 Task: Buy 4 Lock Cylinders from Ignition Parts section under best seller category for shipping address: Jovani Ramirez, 2765 Fieldcrest Road, New York, New York 10005, Cell Number 6318992398. Pay from credit card ending with 7965, CVV 549
Action: Mouse moved to (17, 98)
Screenshot: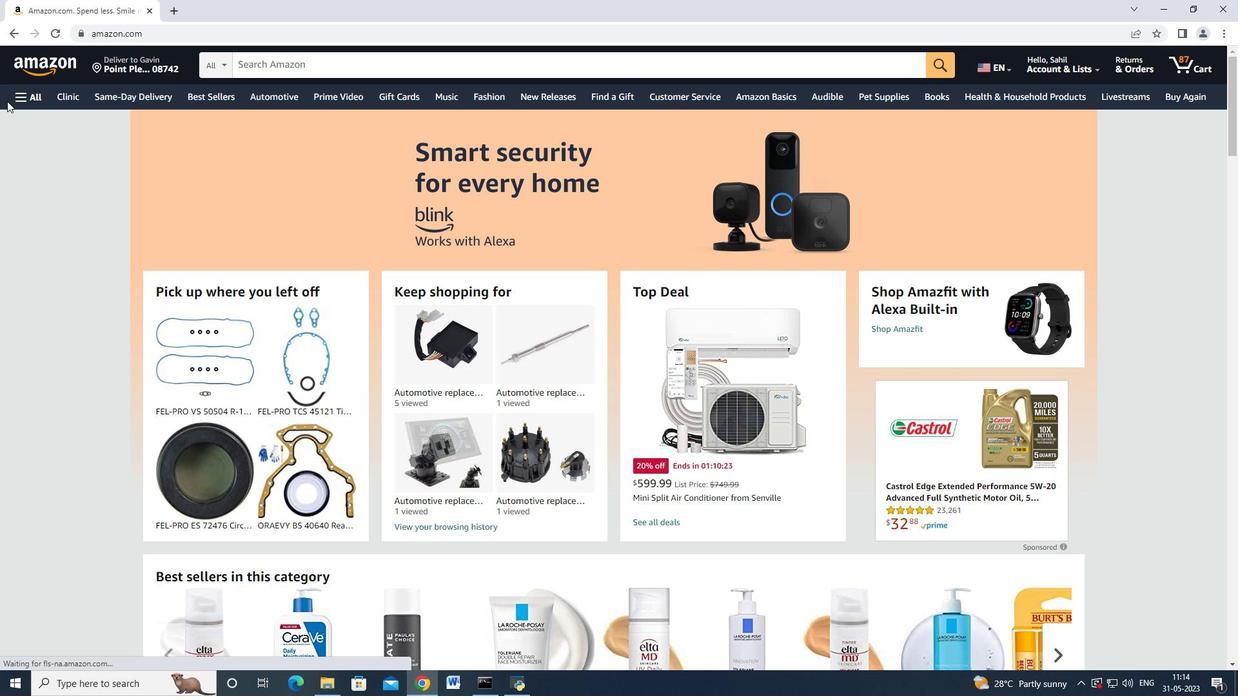 
Action: Mouse pressed left at (17, 98)
Screenshot: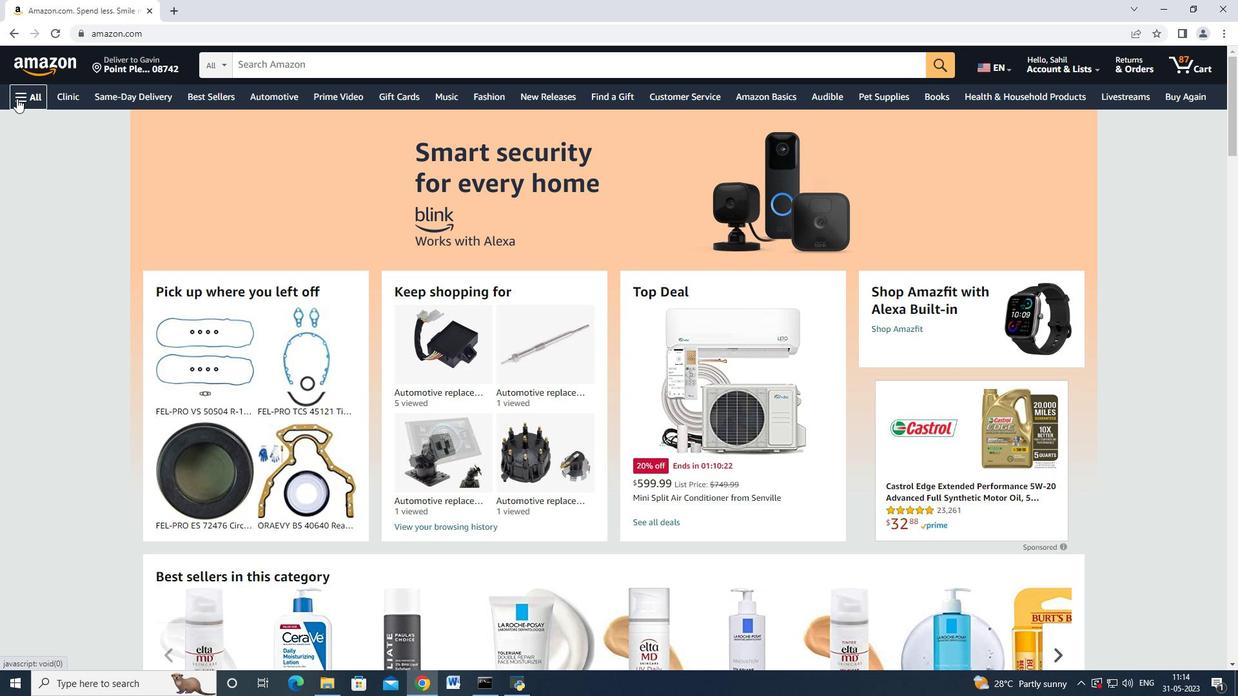 
Action: Mouse moved to (30, 174)
Screenshot: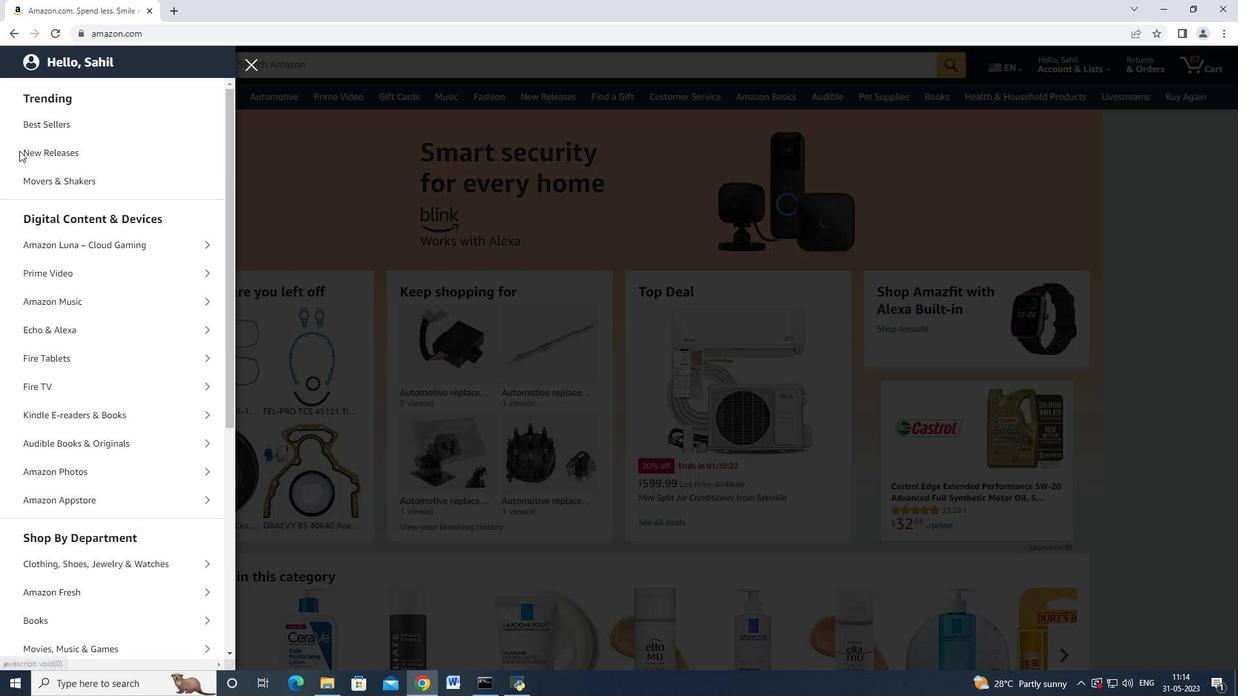 
Action: Mouse scrolled (30, 174) with delta (0, 0)
Screenshot: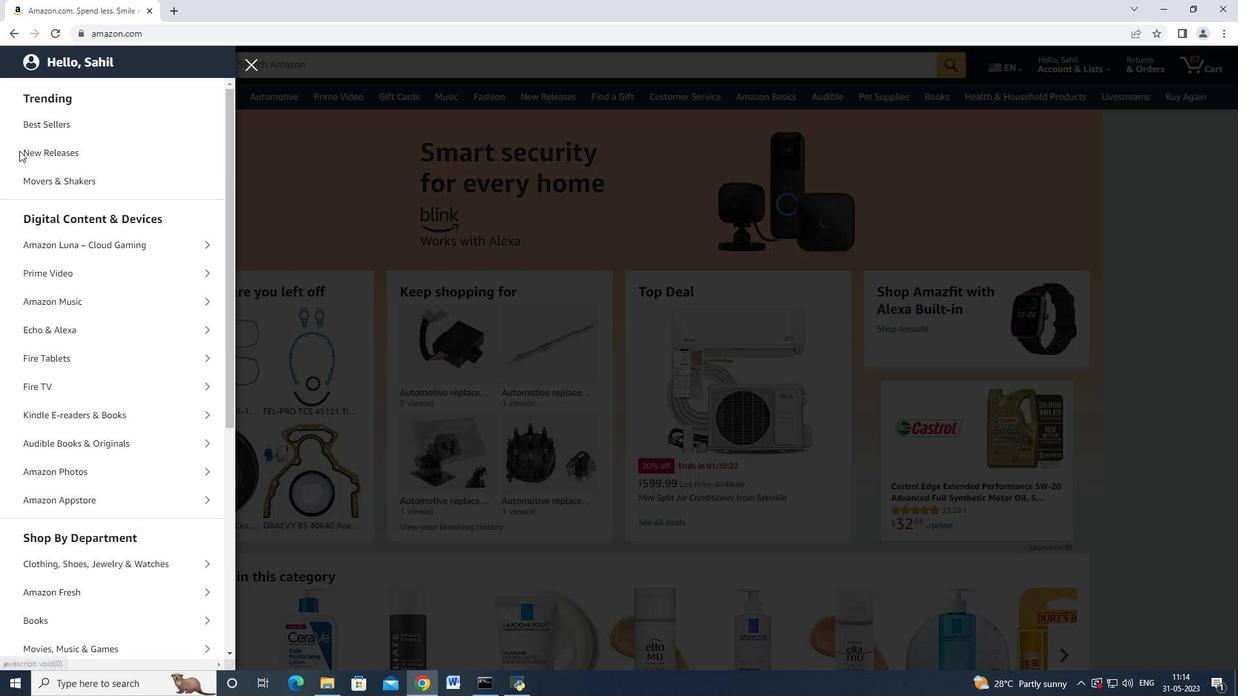 
Action: Mouse moved to (34, 183)
Screenshot: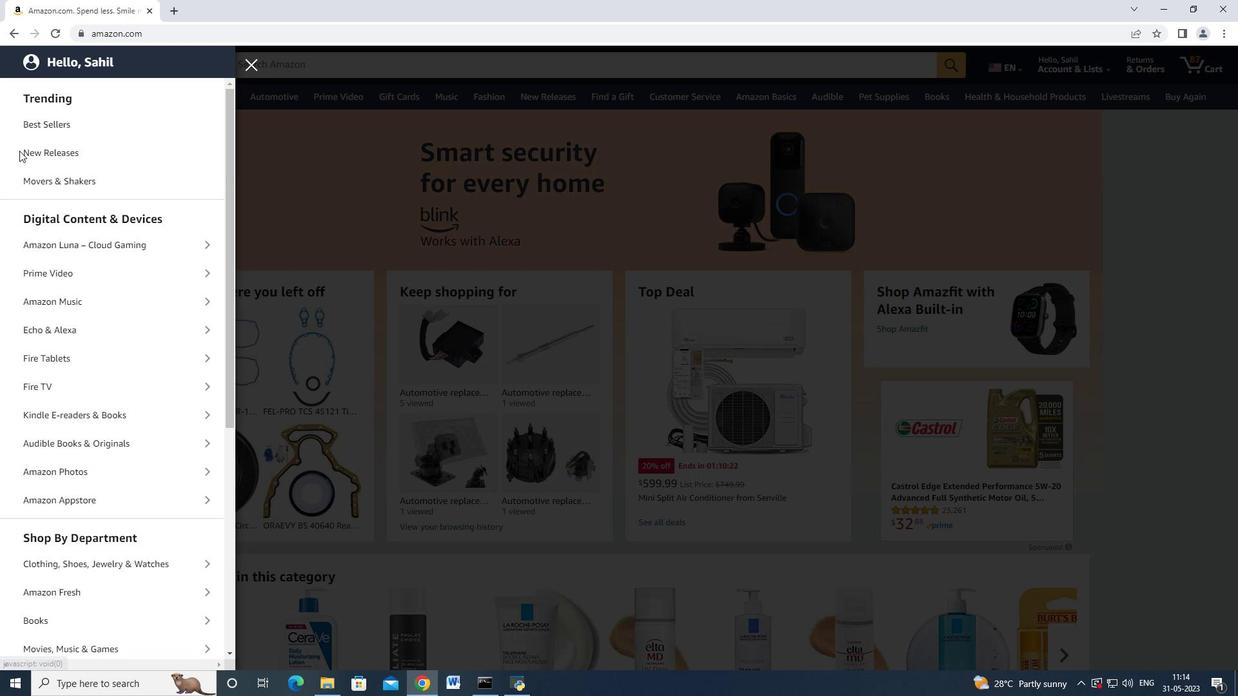 
Action: Mouse scrolled (34, 183) with delta (0, 0)
Screenshot: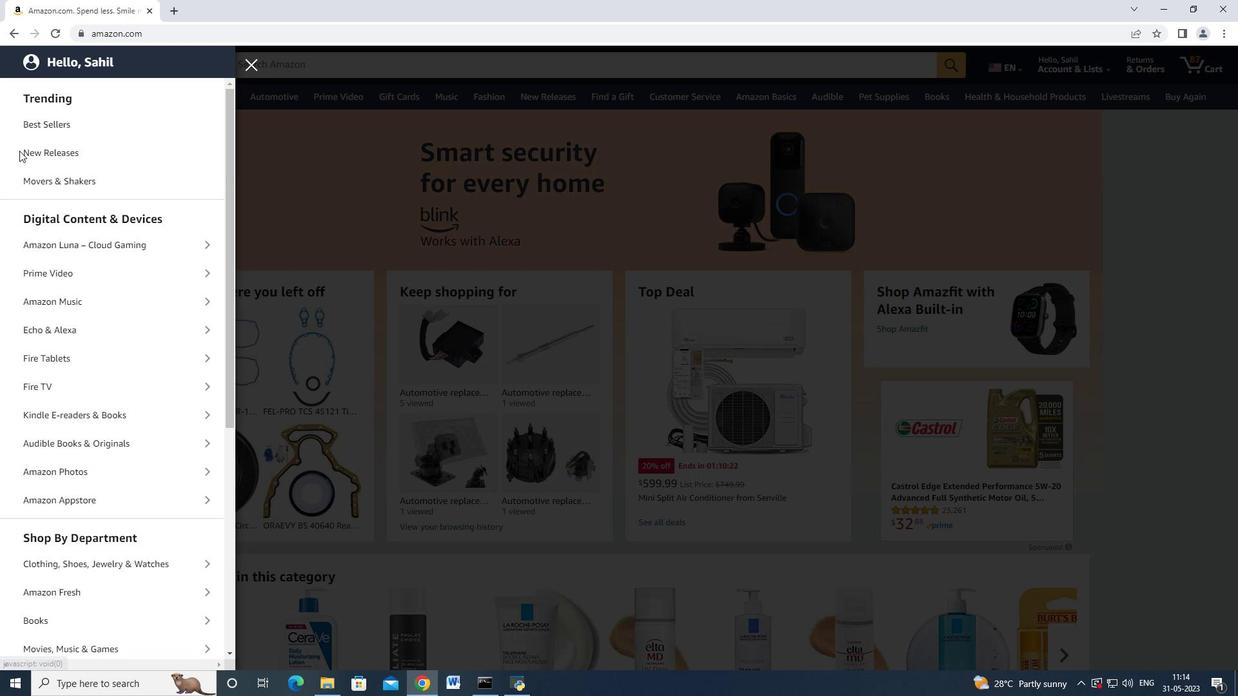 
Action: Mouse moved to (40, 185)
Screenshot: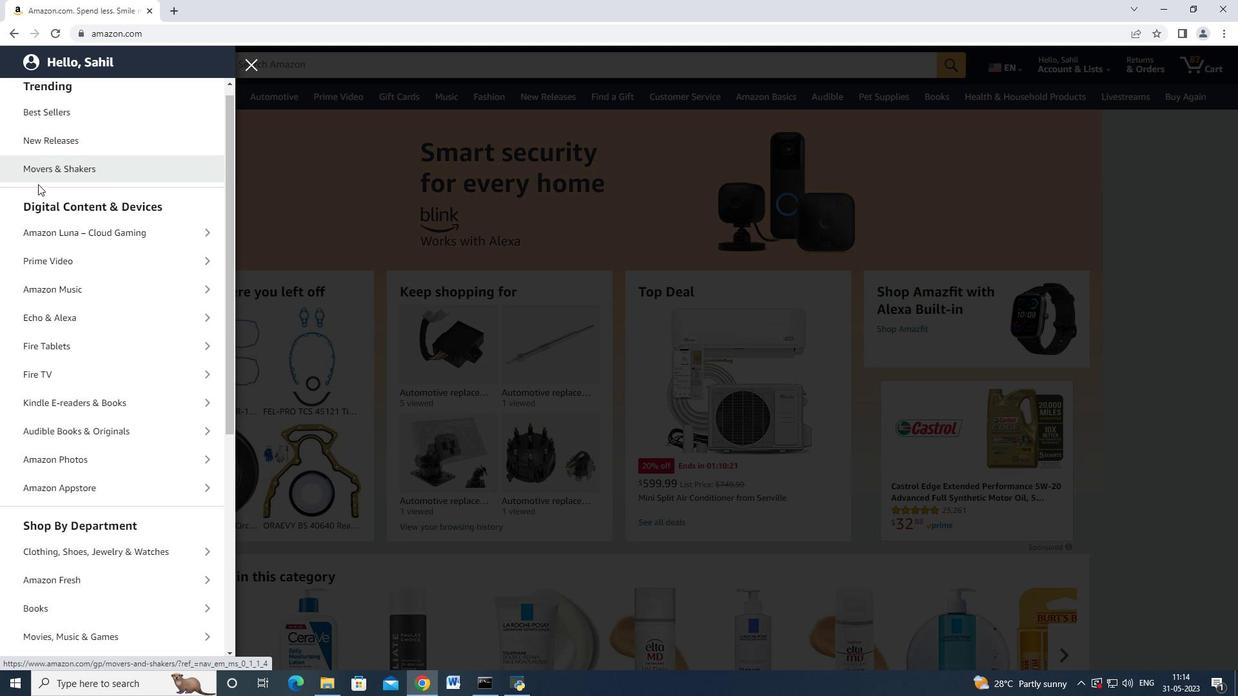 
Action: Mouse scrolled (40, 184) with delta (0, 0)
Screenshot: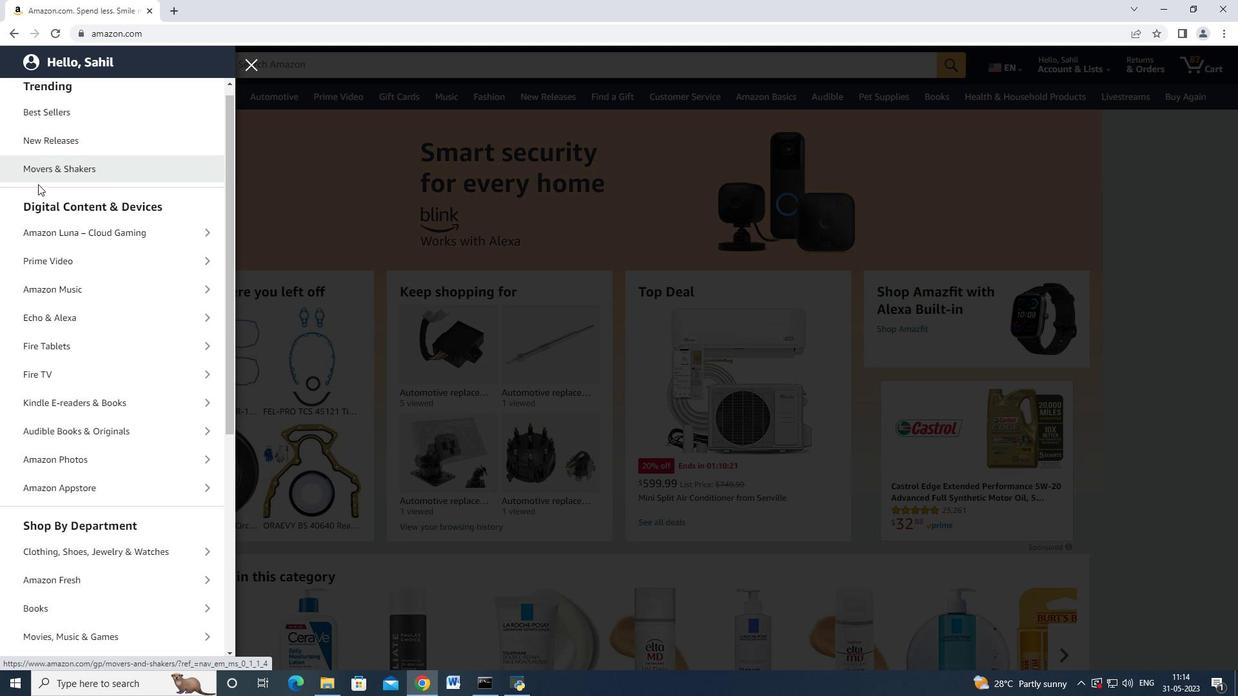 
Action: Mouse moved to (101, 356)
Screenshot: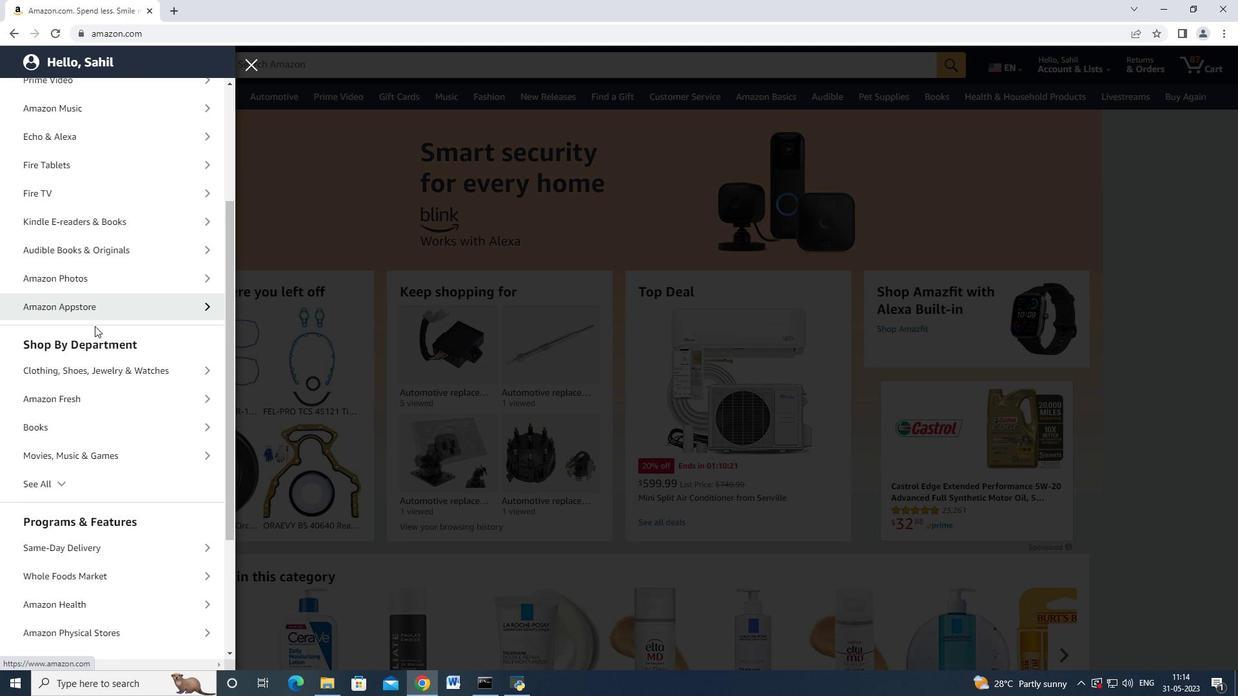 
Action: Mouse scrolled (101, 356) with delta (0, 0)
Screenshot: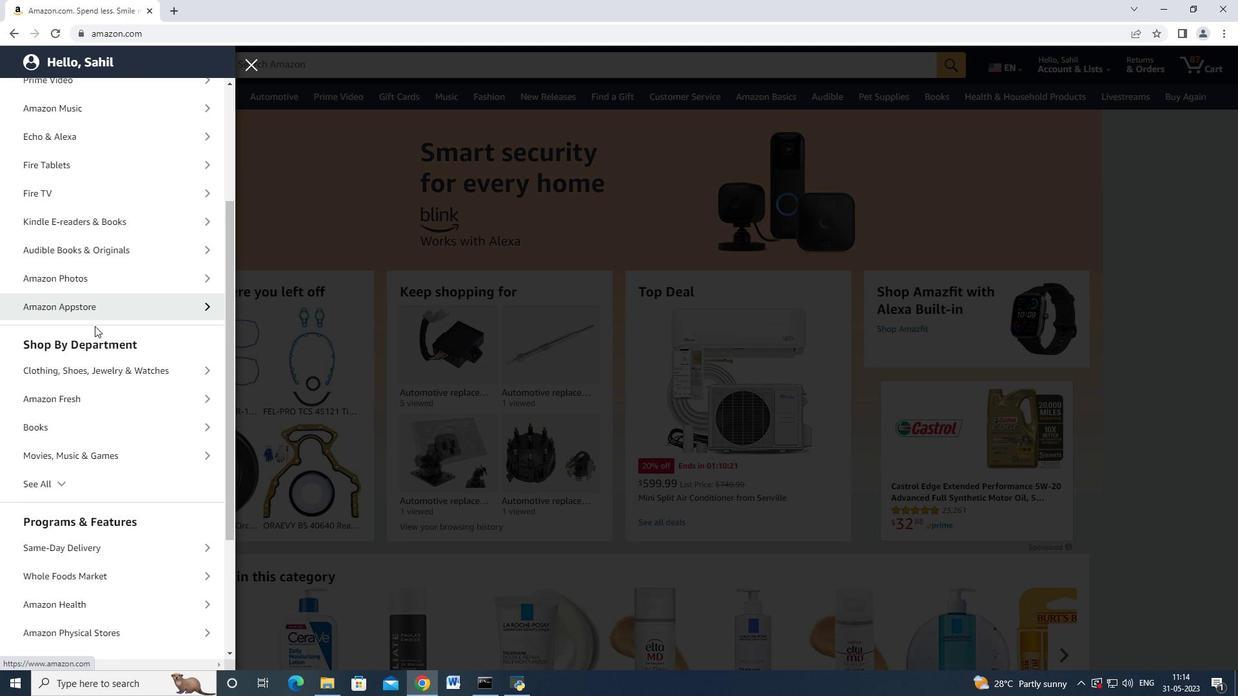
Action: Mouse moved to (101, 356)
Screenshot: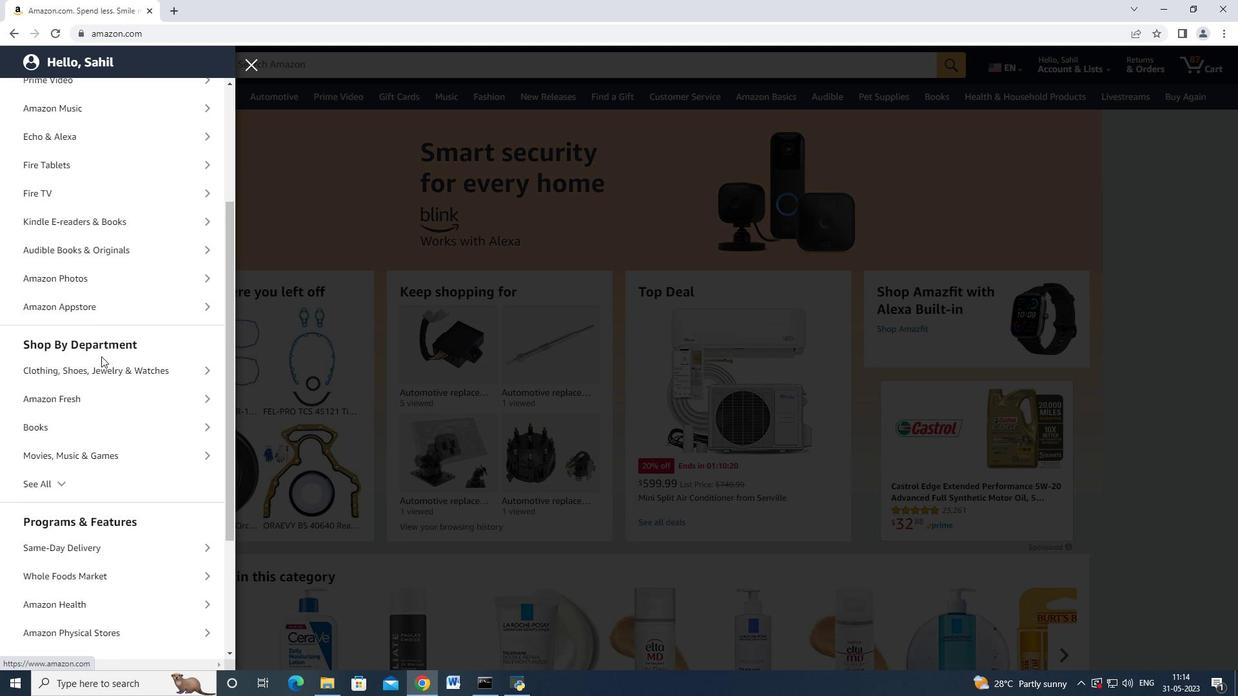 
Action: Mouse scrolled (101, 356) with delta (0, 0)
Screenshot: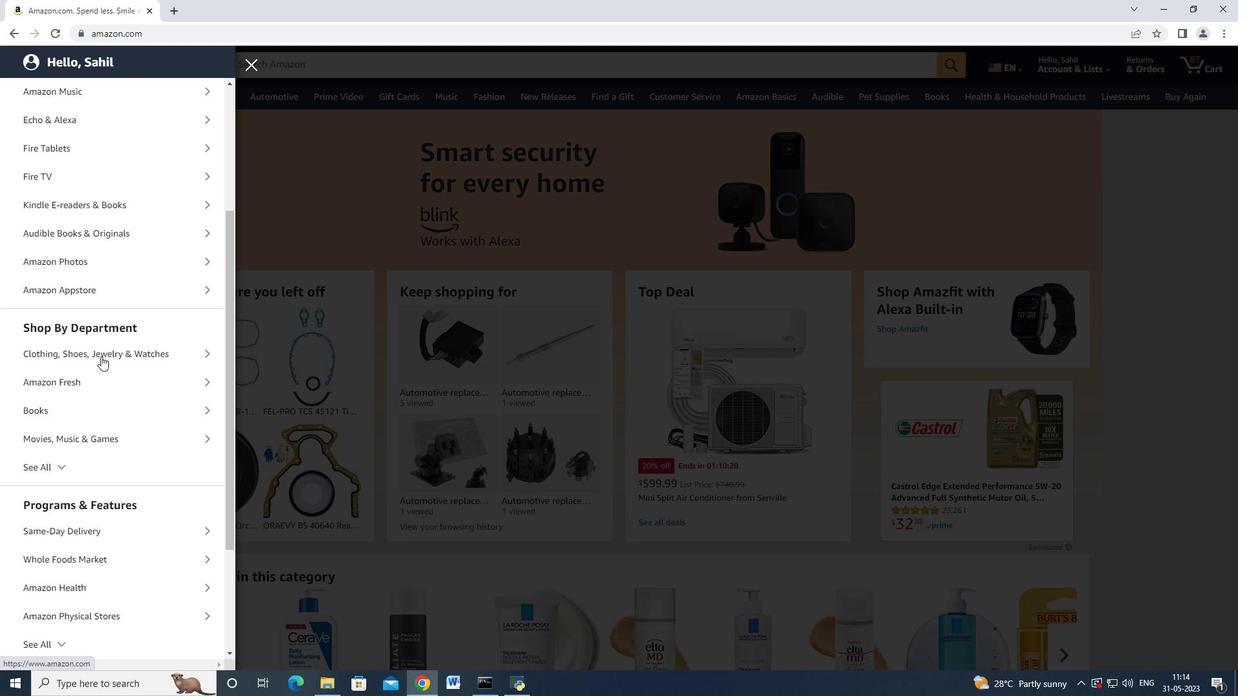 
Action: Mouse moved to (56, 349)
Screenshot: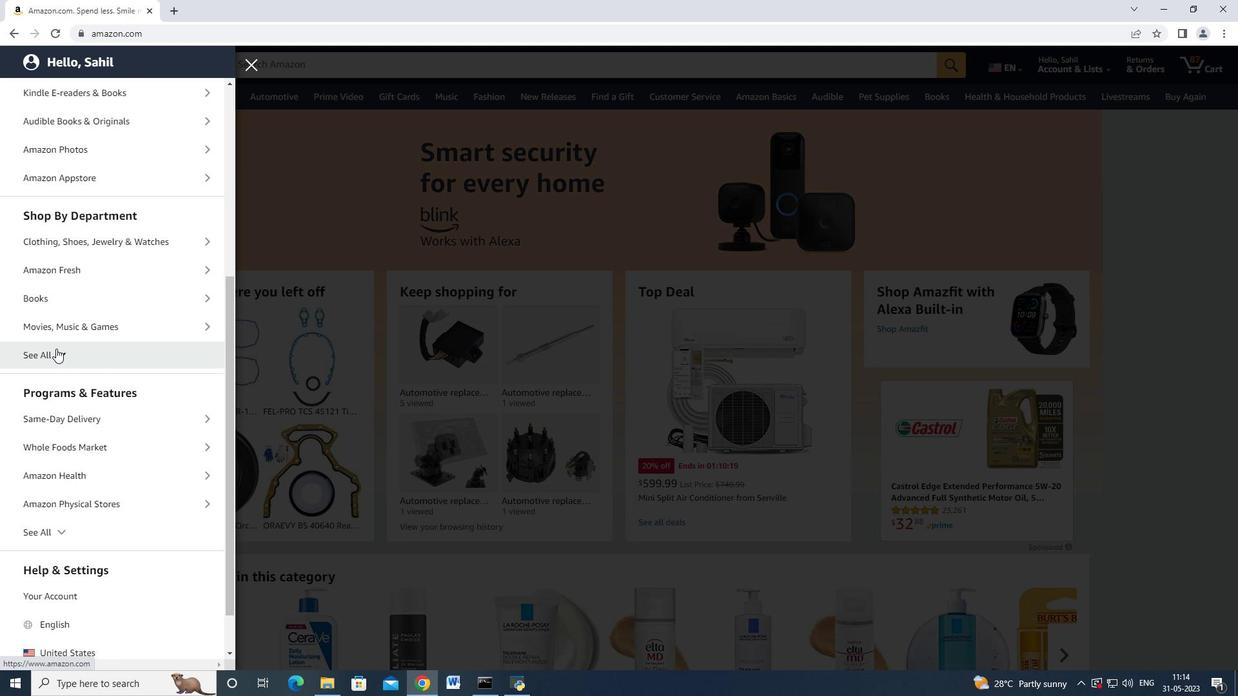 
Action: Mouse pressed left at (56, 349)
Screenshot: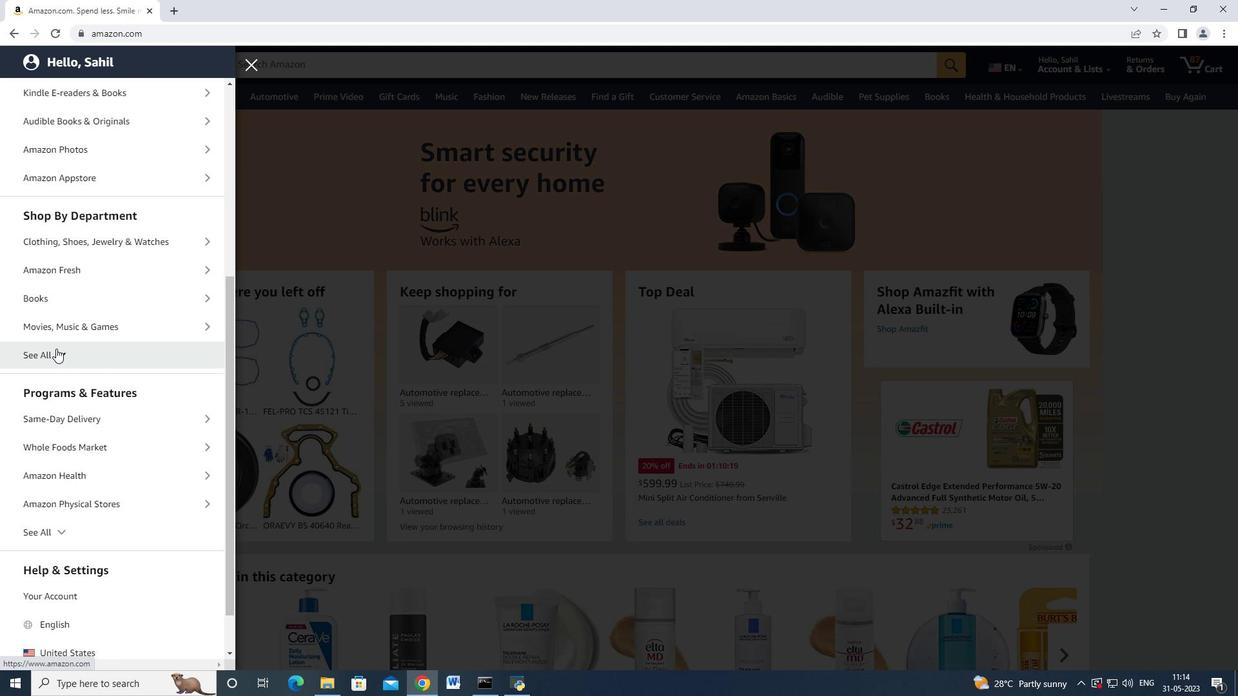 
Action: Mouse moved to (74, 351)
Screenshot: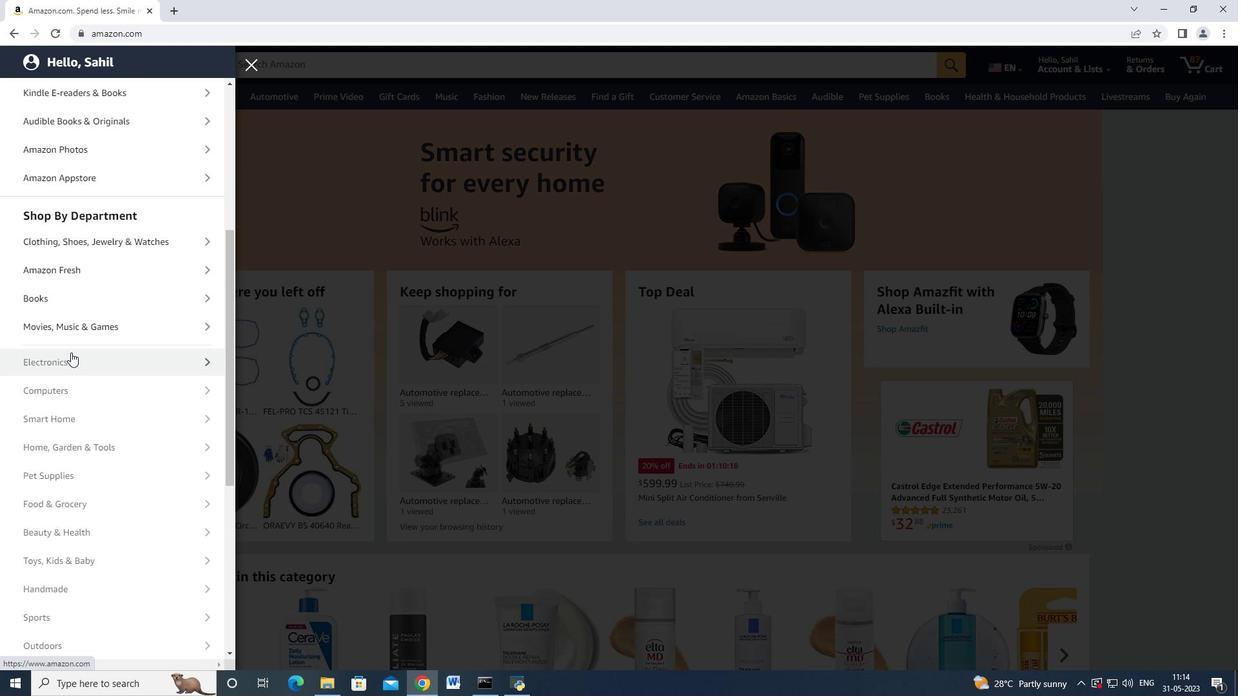 
Action: Mouse scrolled (74, 350) with delta (0, 0)
Screenshot: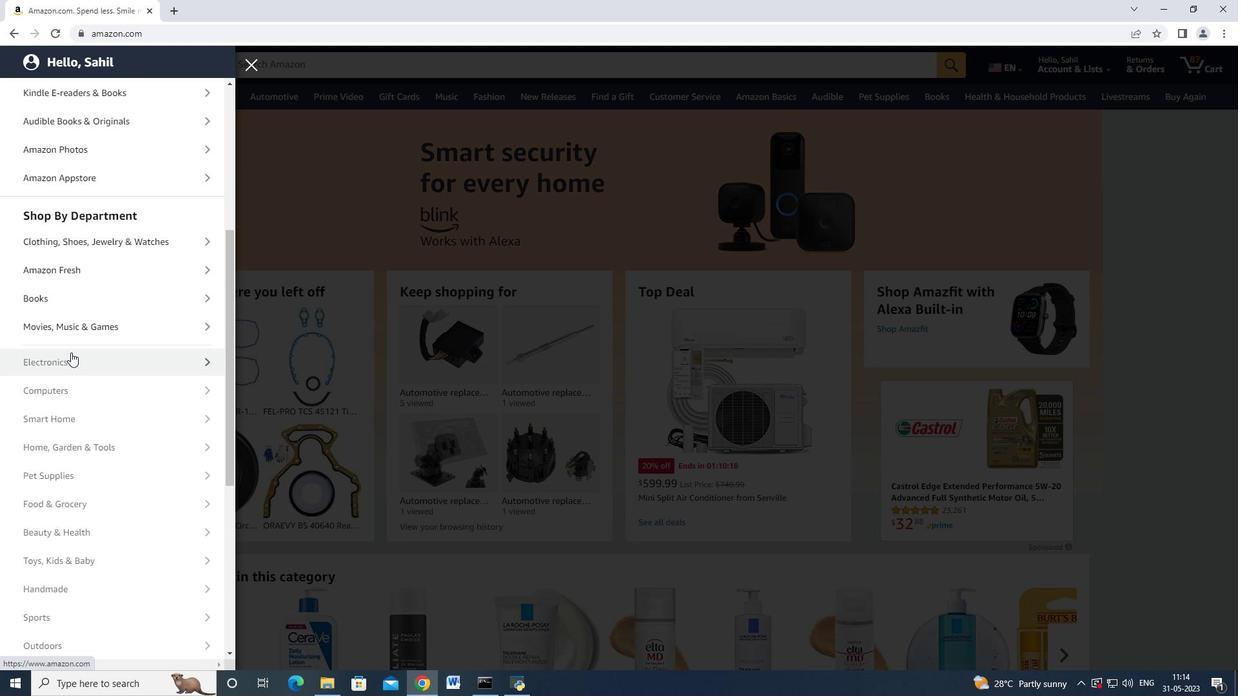 
Action: Mouse scrolled (74, 350) with delta (0, 0)
Screenshot: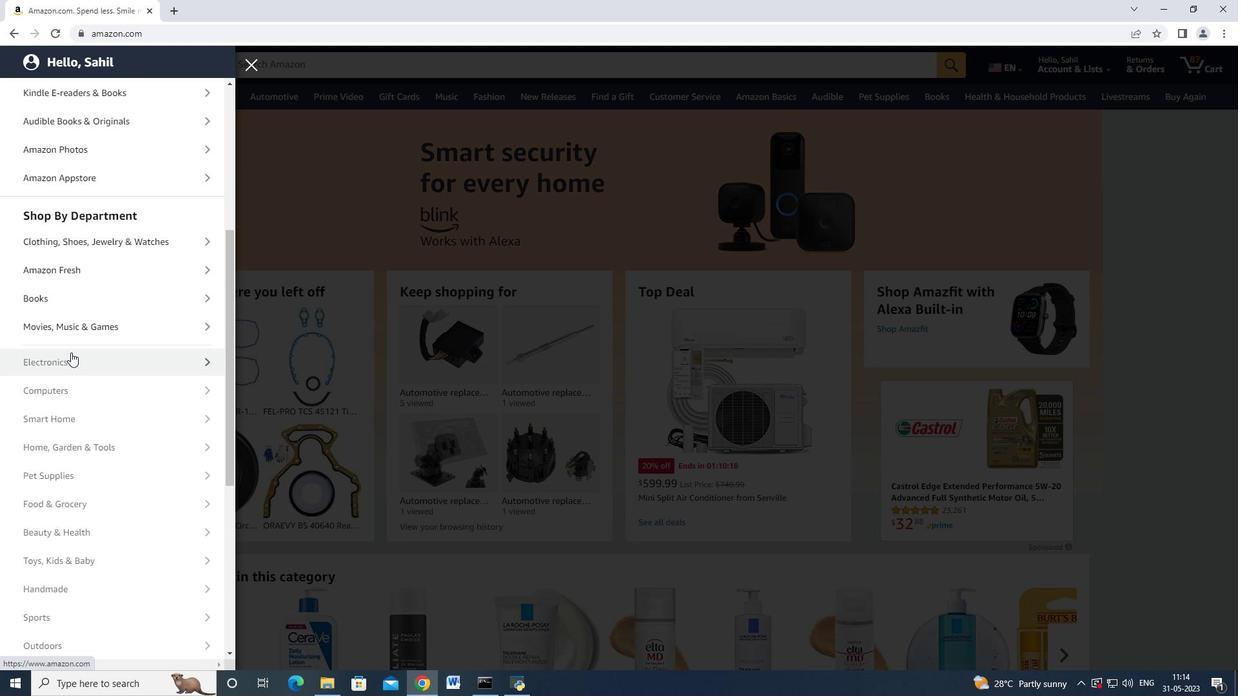 
Action: Mouse scrolled (74, 350) with delta (0, 0)
Screenshot: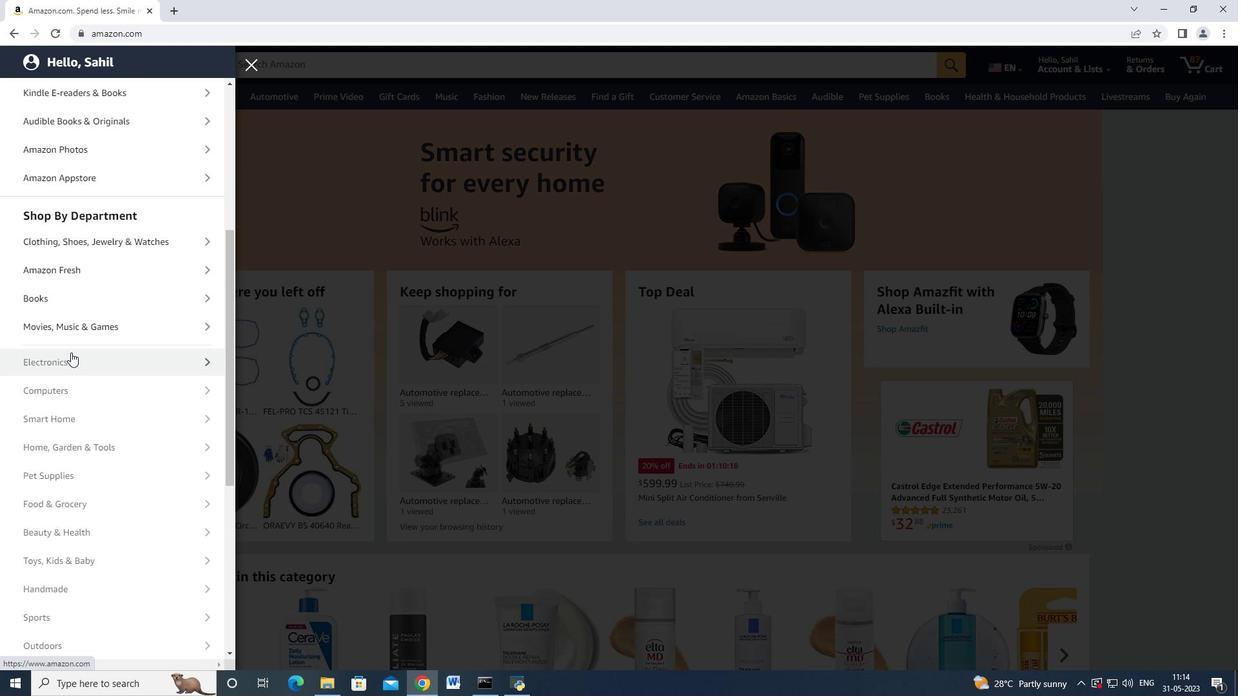 
Action: Mouse moved to (74, 351)
Screenshot: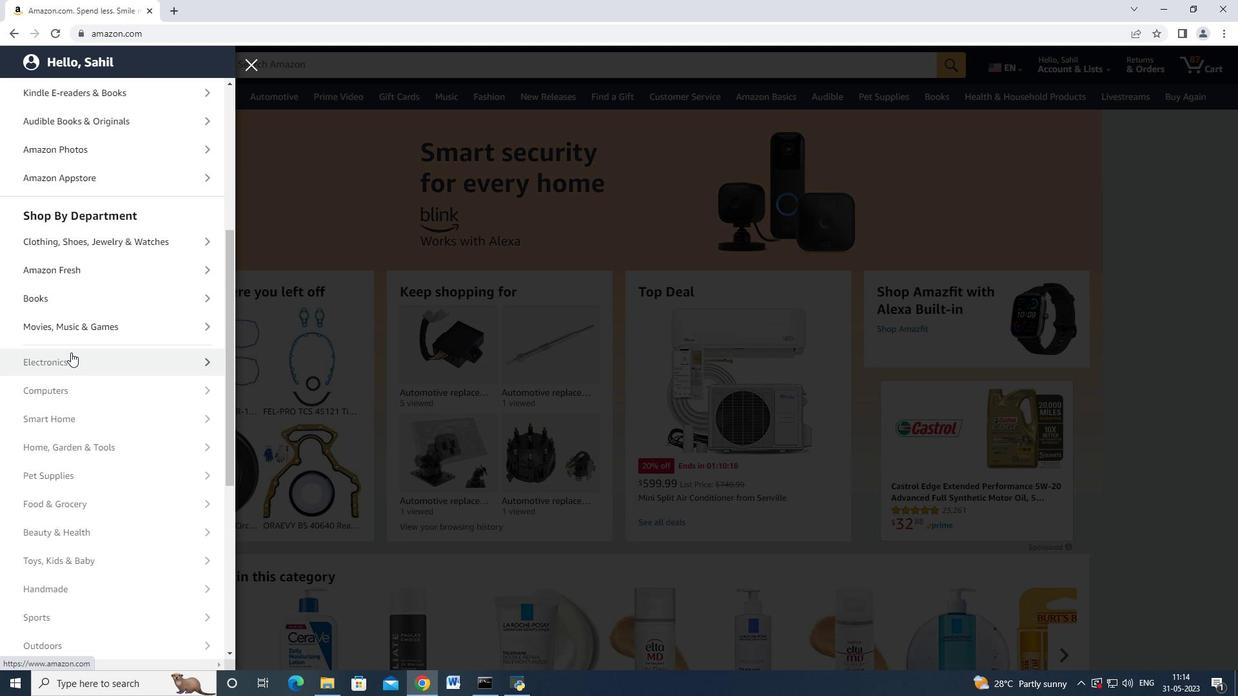 
Action: Mouse scrolled (74, 350) with delta (0, 0)
Screenshot: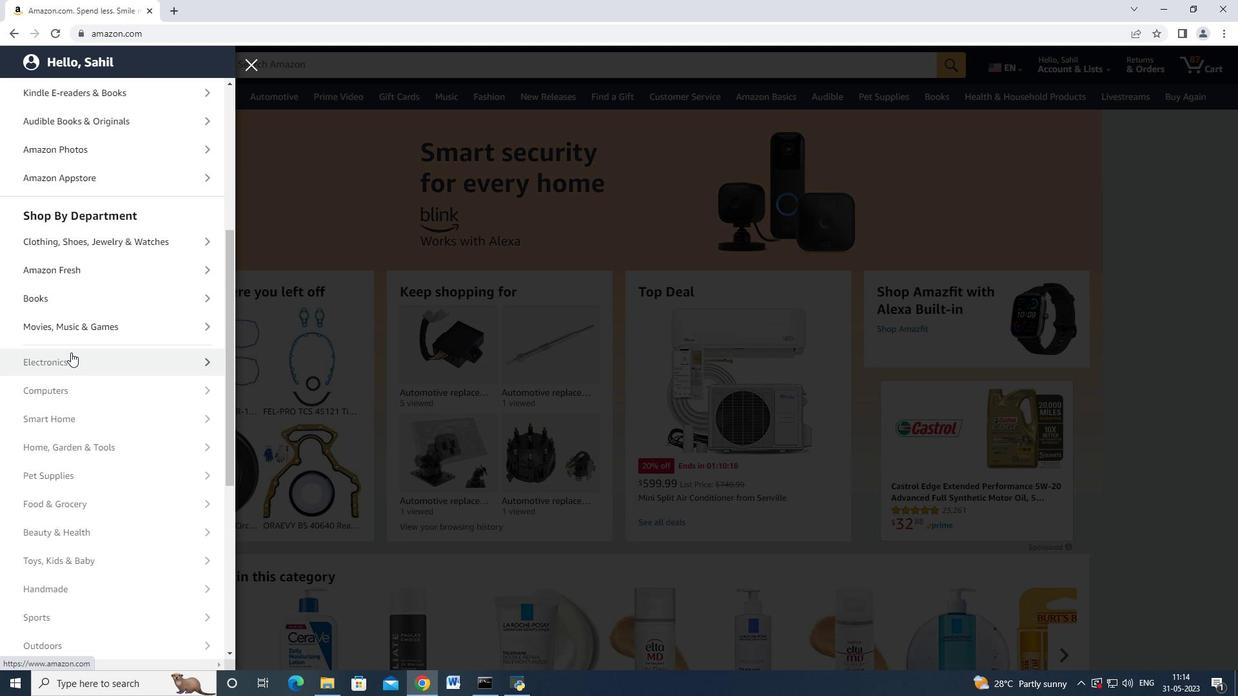 
Action: Mouse moved to (74, 351)
Screenshot: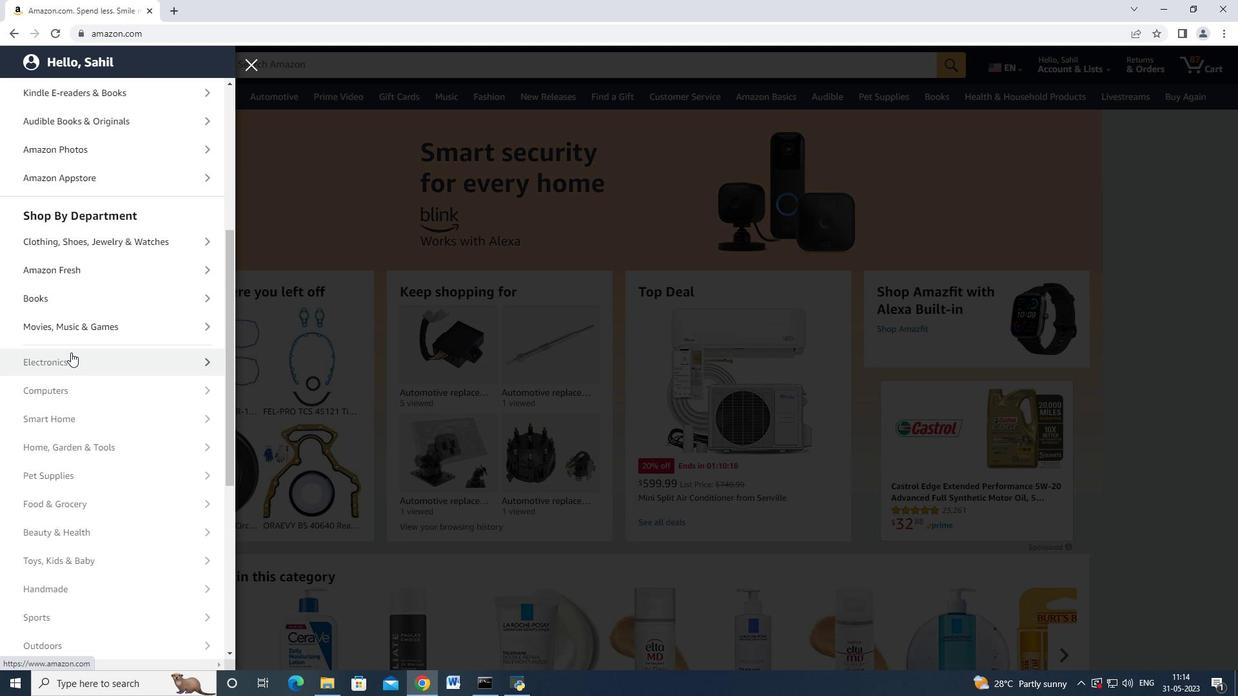 
Action: Mouse scrolled (74, 350) with delta (0, 0)
Screenshot: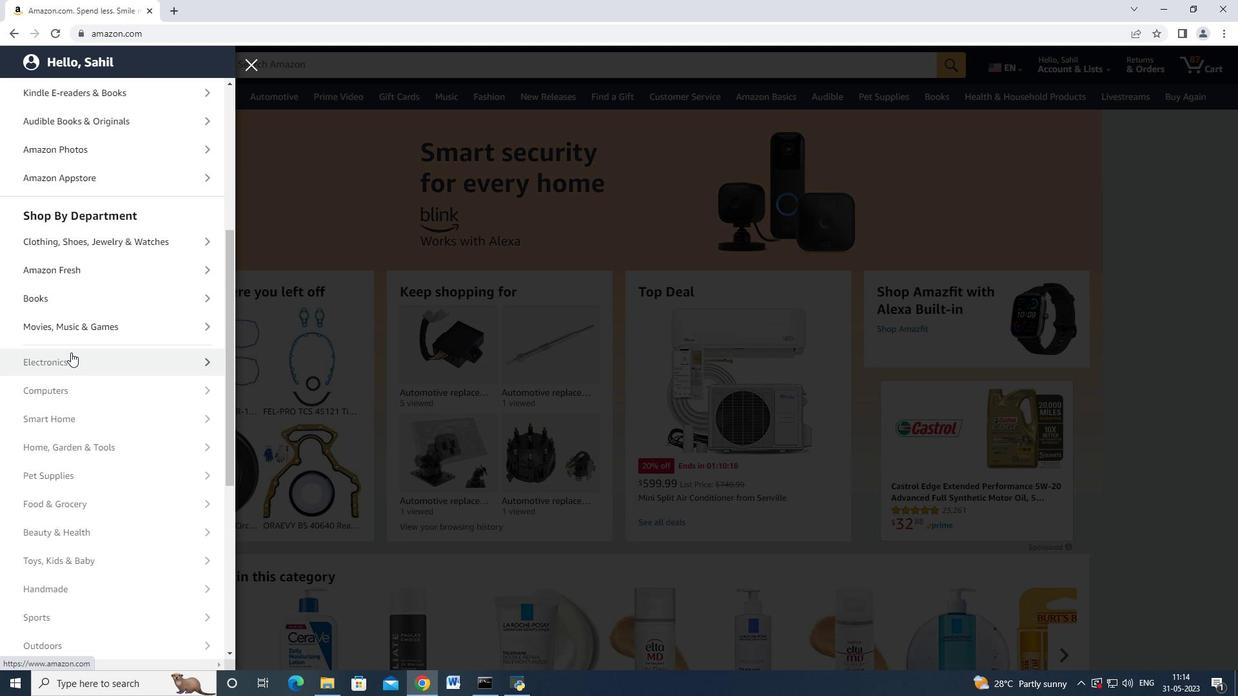 
Action: Mouse scrolled (74, 350) with delta (0, 0)
Screenshot: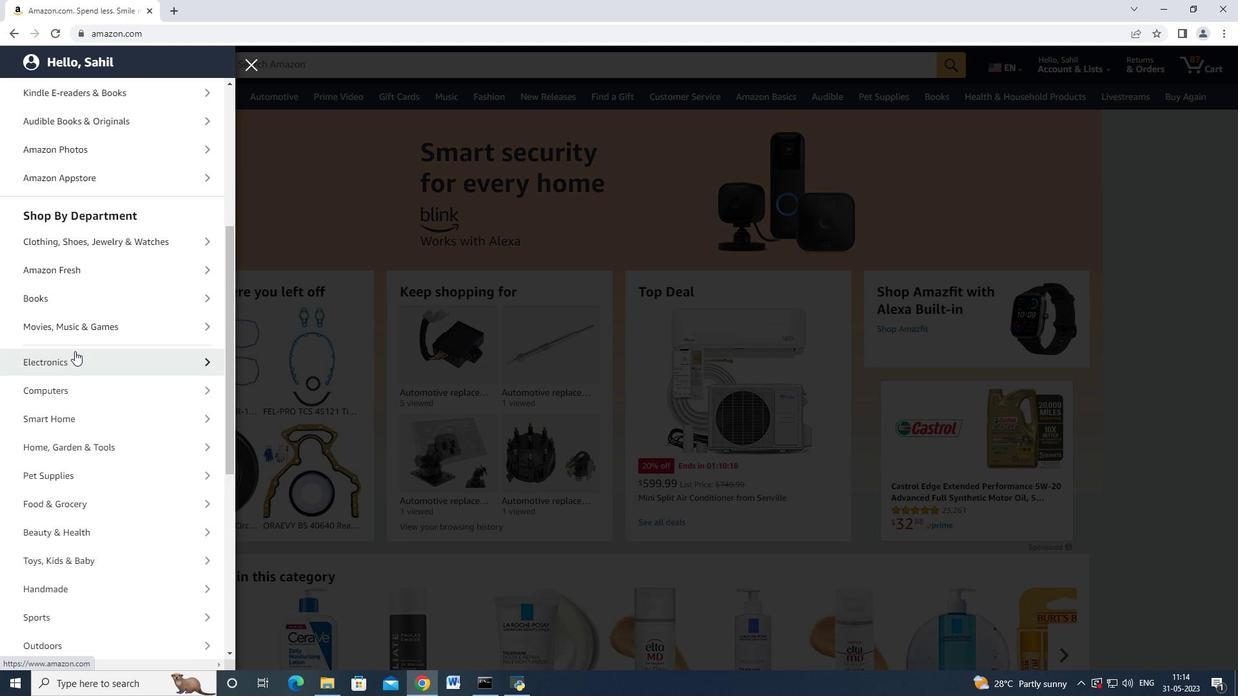 
Action: Mouse moved to (98, 281)
Screenshot: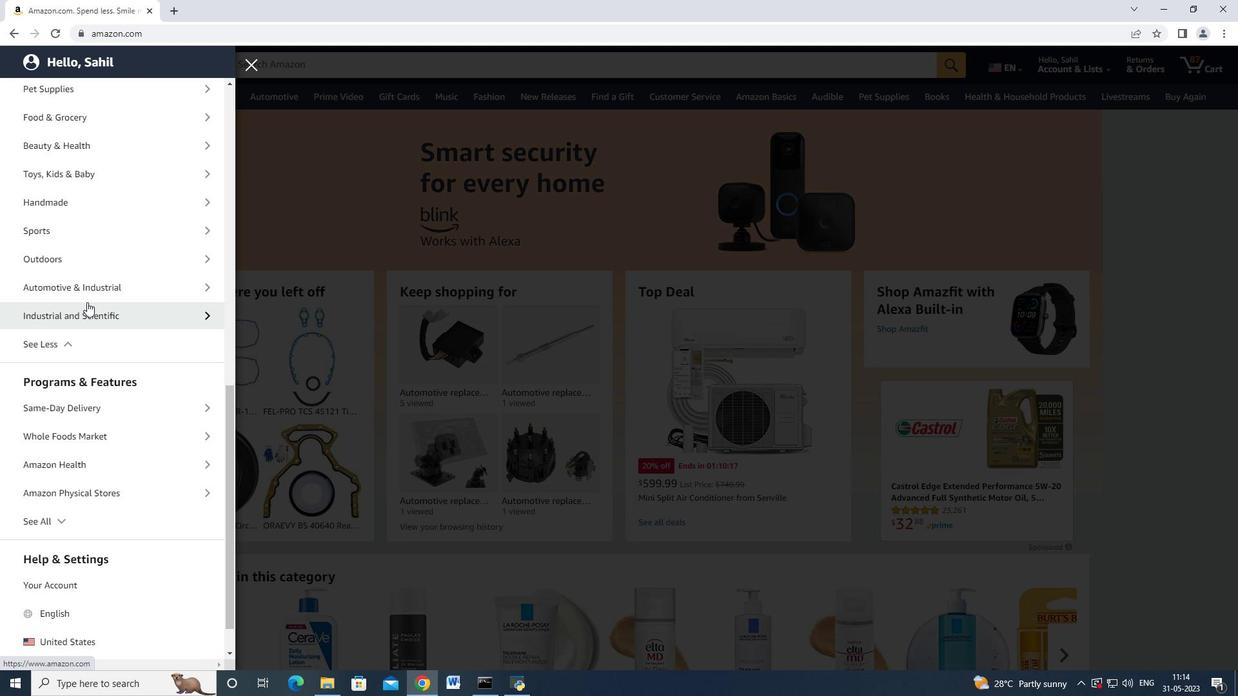 
Action: Mouse pressed left at (98, 281)
Screenshot: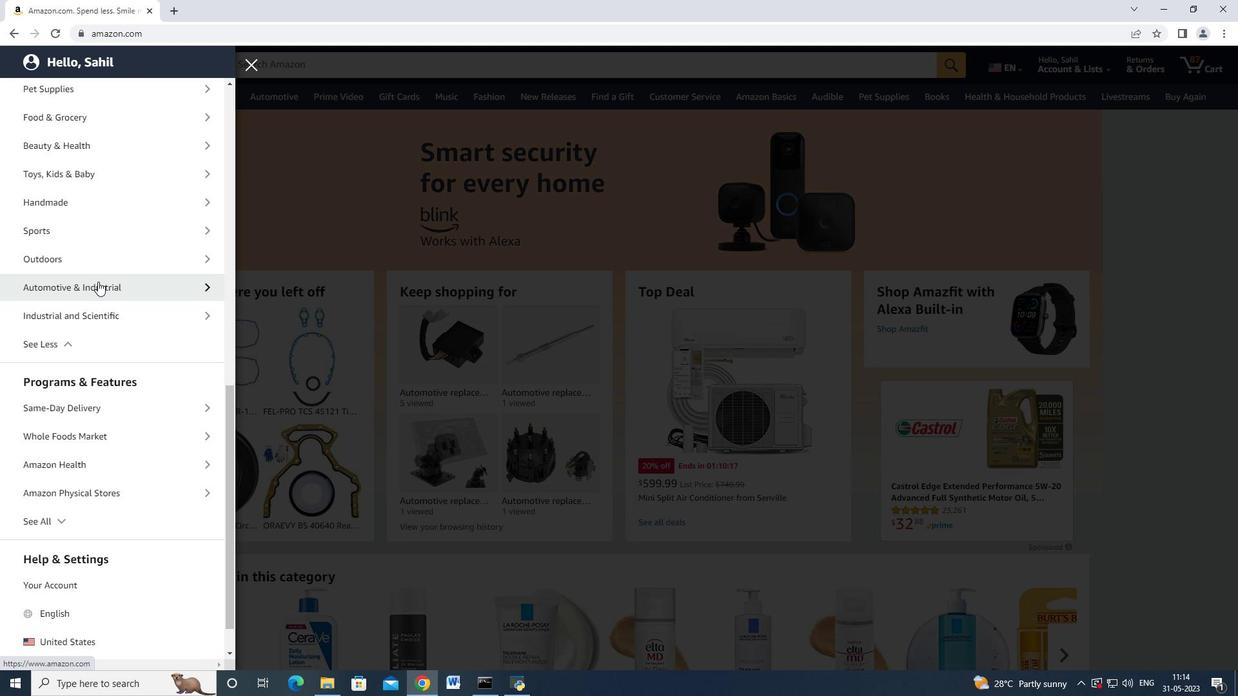 
Action: Mouse moved to (99, 163)
Screenshot: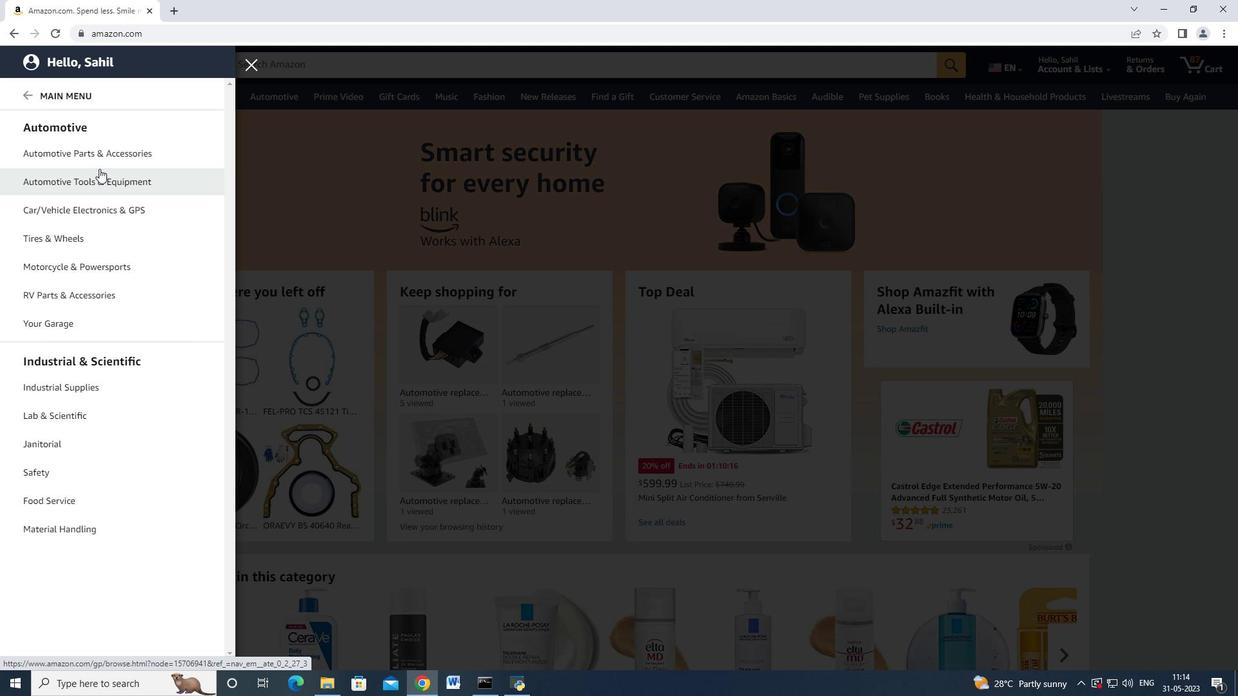 
Action: Mouse pressed left at (99, 163)
Screenshot: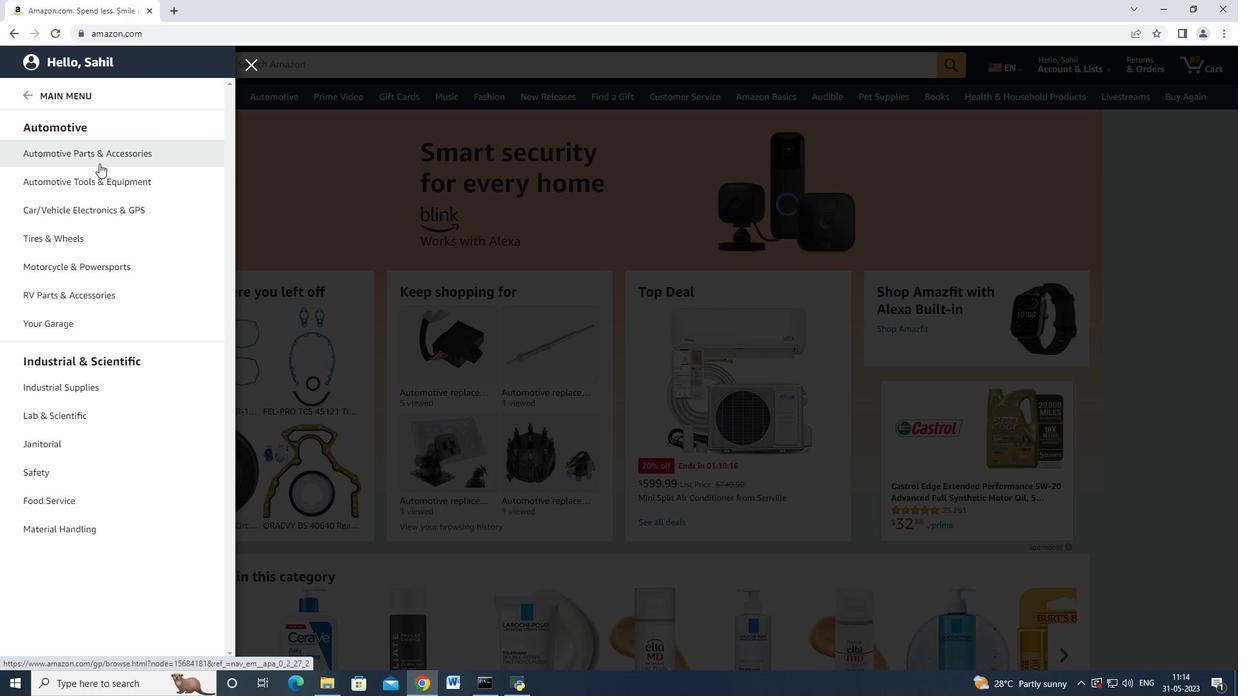 
Action: Mouse moved to (208, 120)
Screenshot: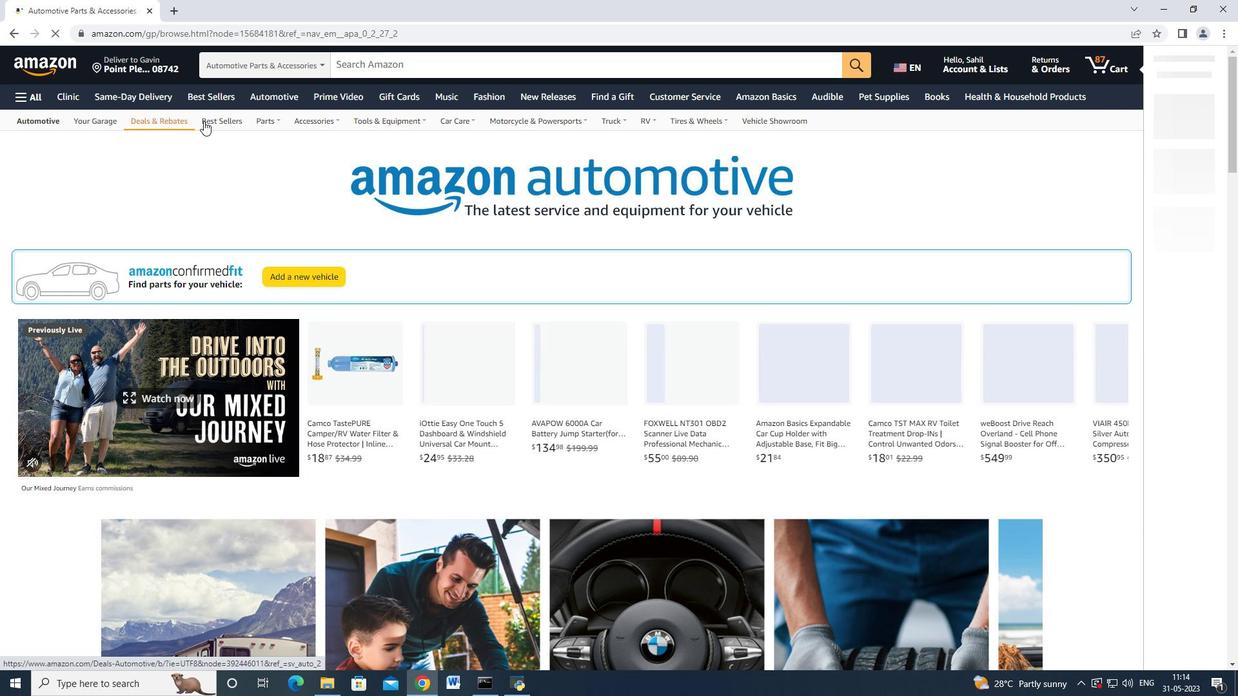
Action: Mouse pressed left at (208, 120)
Screenshot: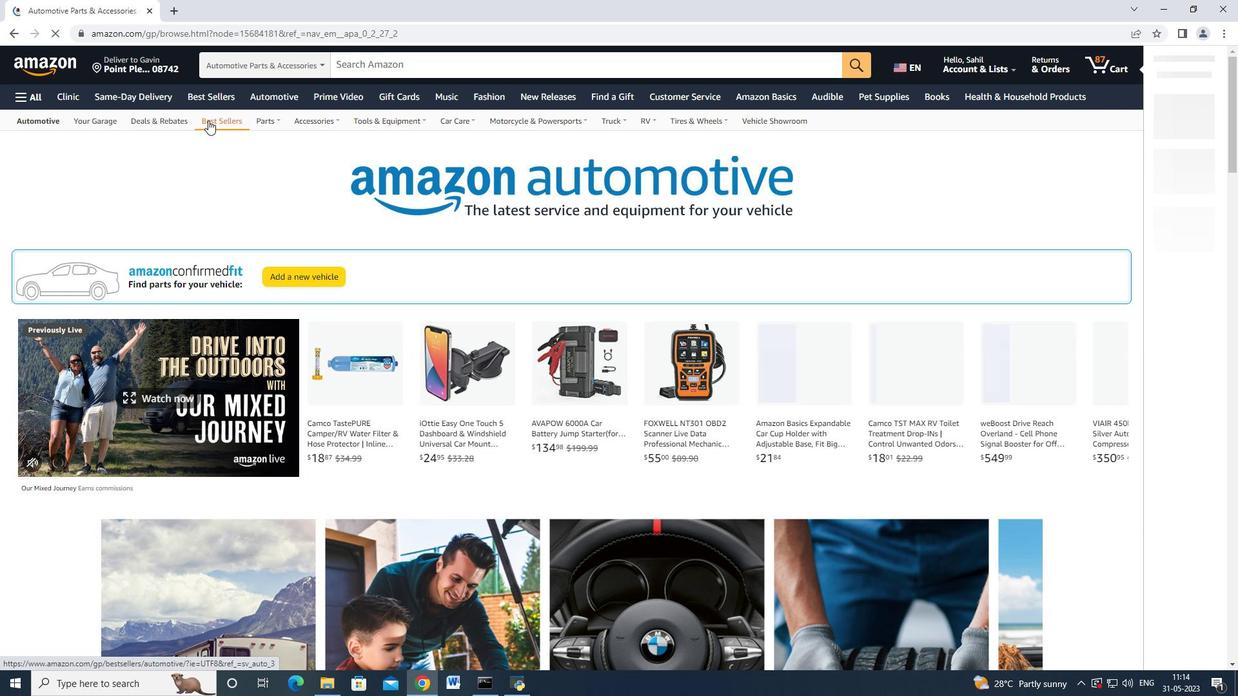 
Action: Mouse moved to (101, 215)
Screenshot: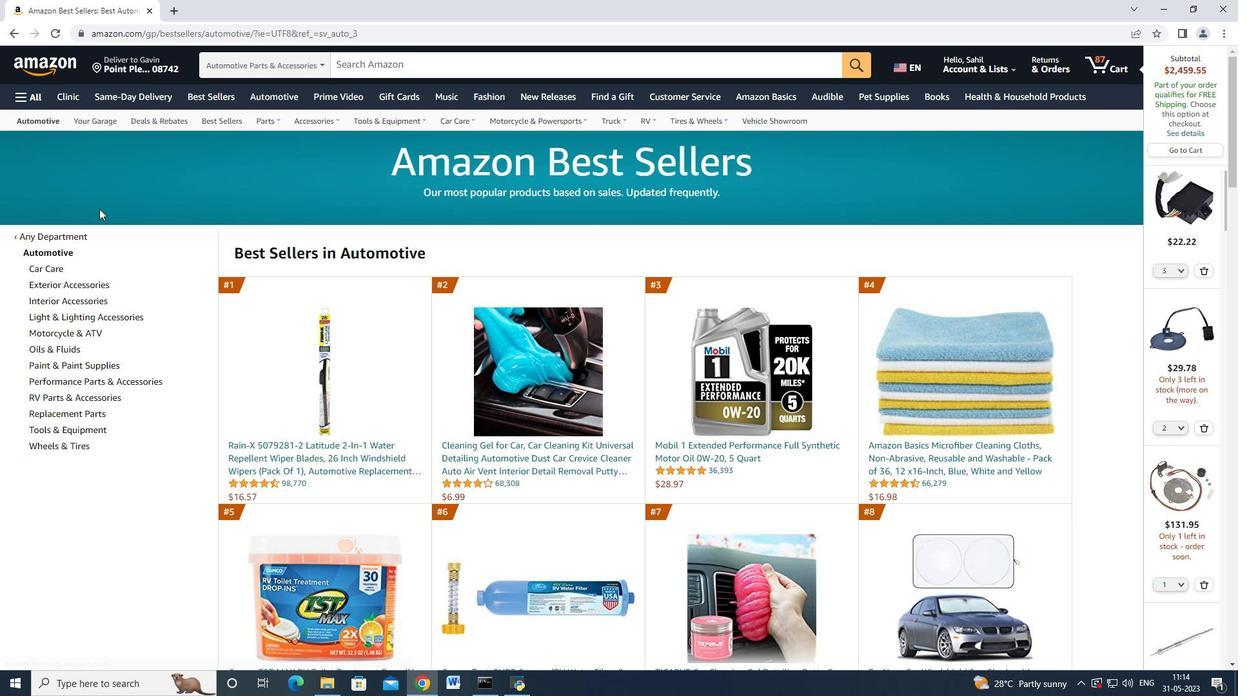 
Action: Mouse scrolled (101, 214) with delta (0, 0)
Screenshot: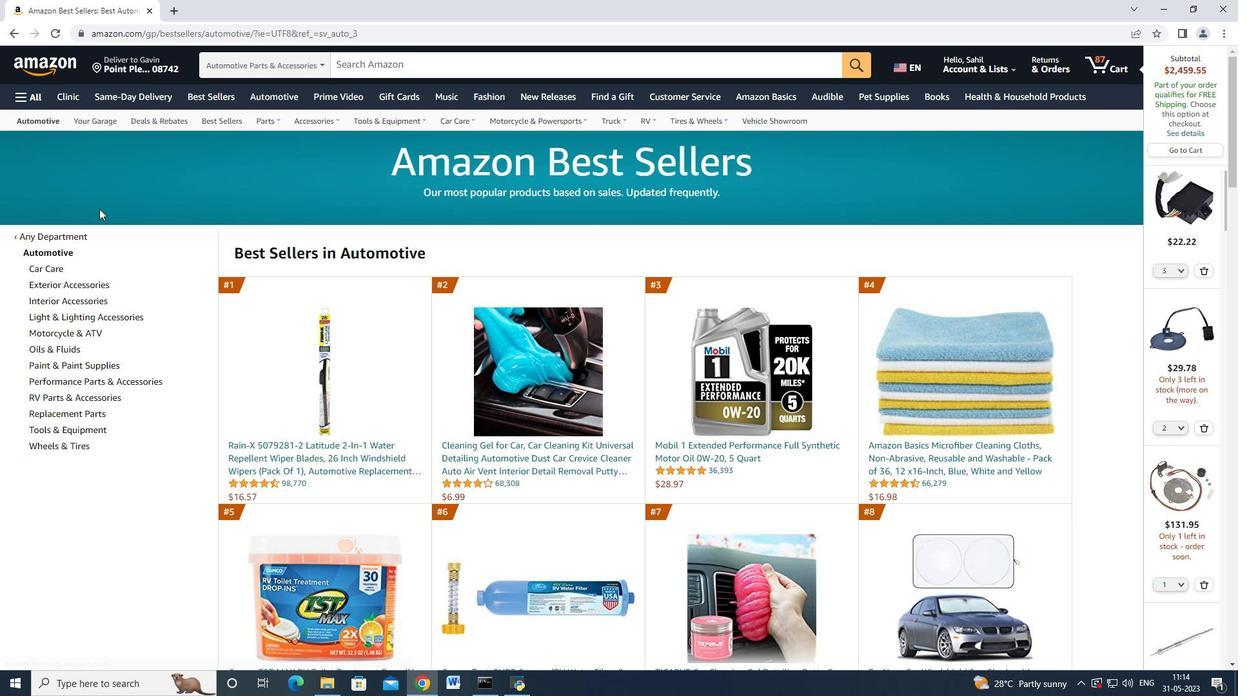 
Action: Mouse moved to (89, 350)
Screenshot: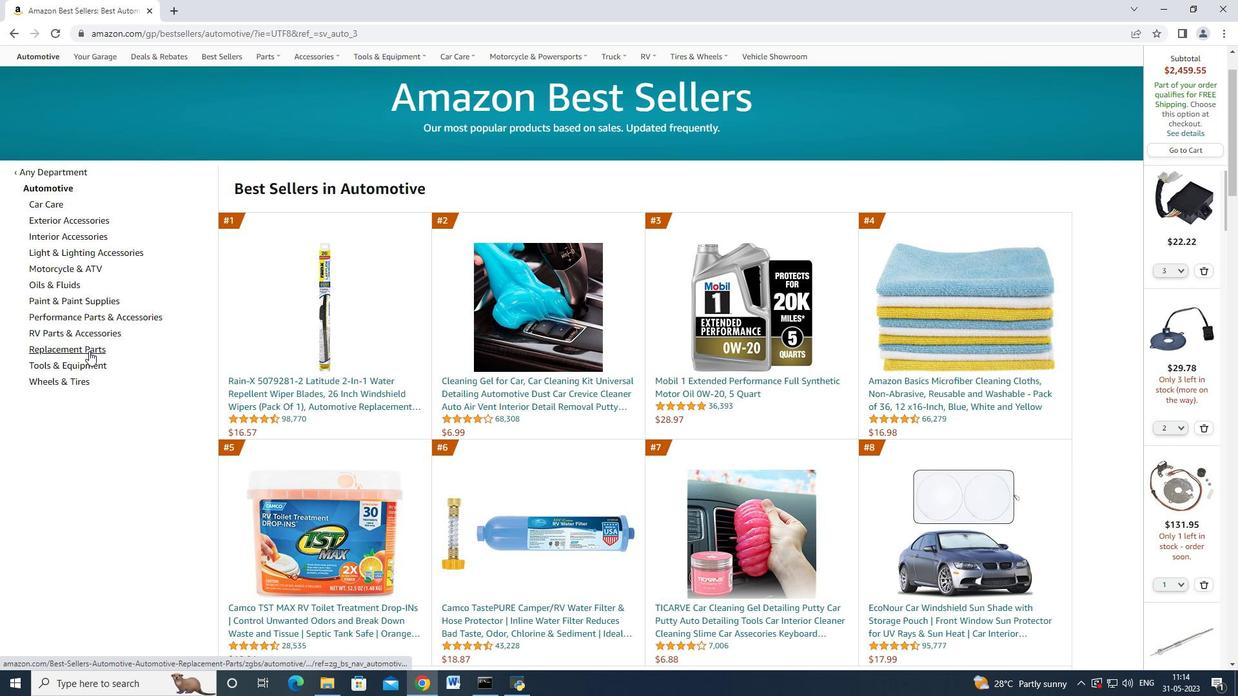 
Action: Mouse pressed left at (89, 350)
Screenshot: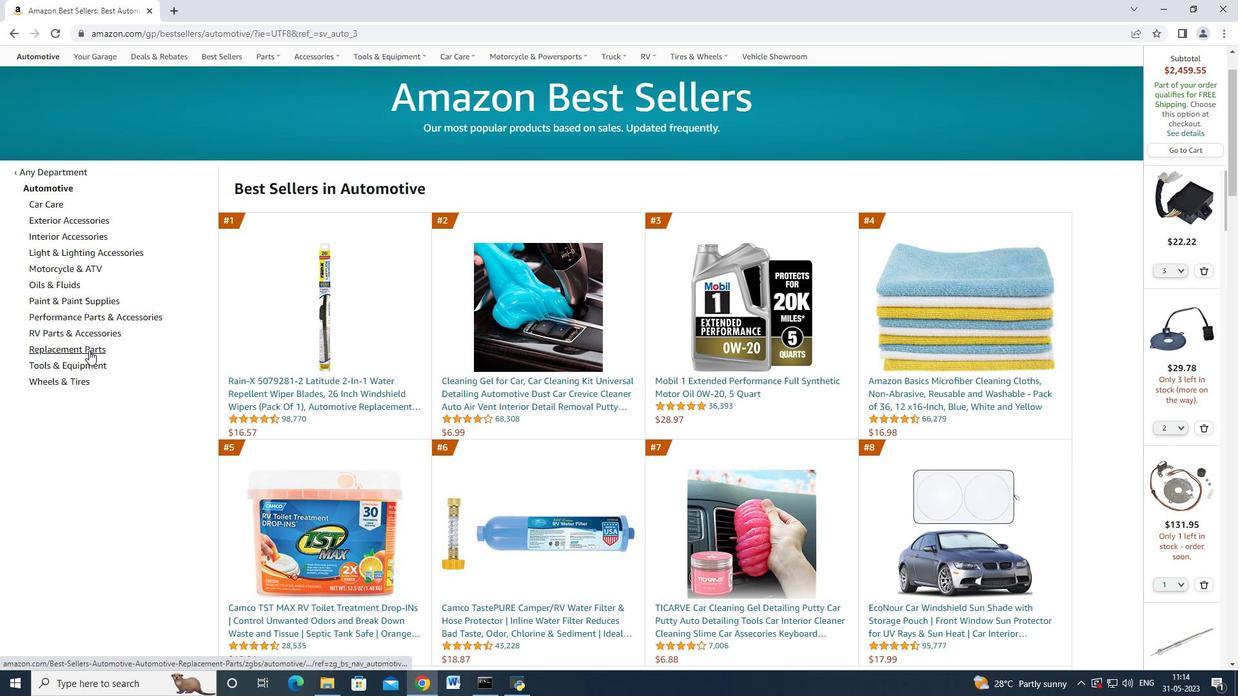 
Action: Mouse moved to (136, 336)
Screenshot: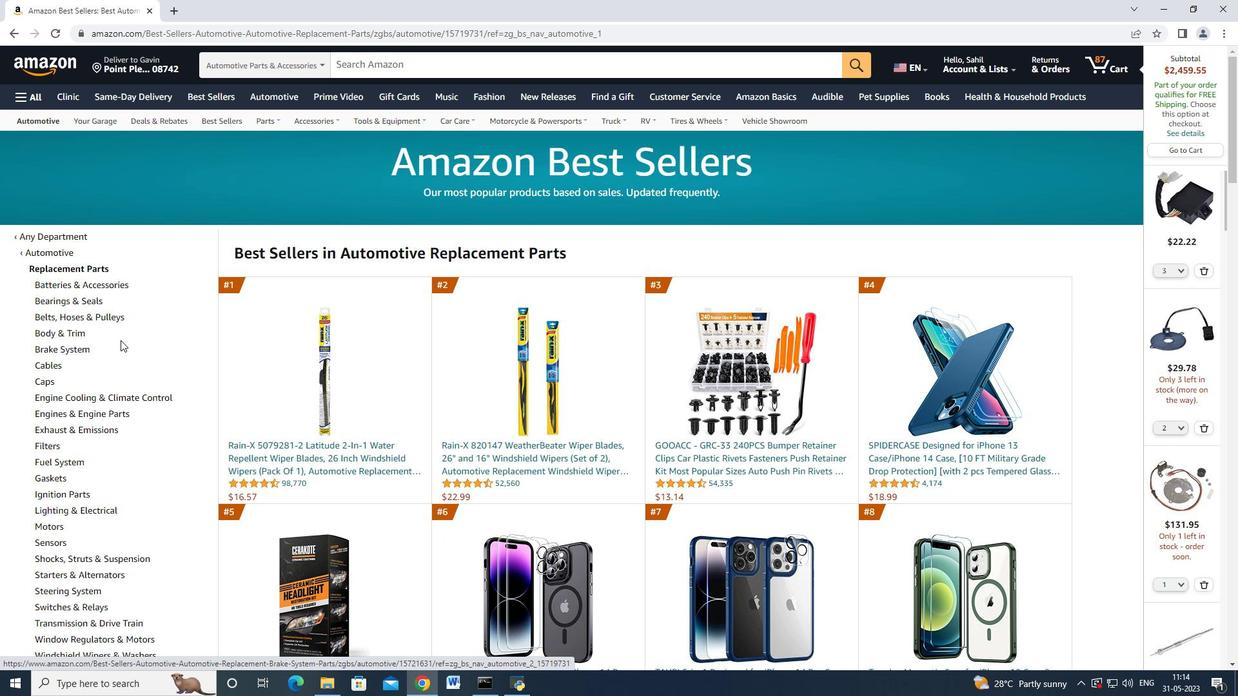 
Action: Mouse scrolled (136, 335) with delta (0, 0)
Screenshot: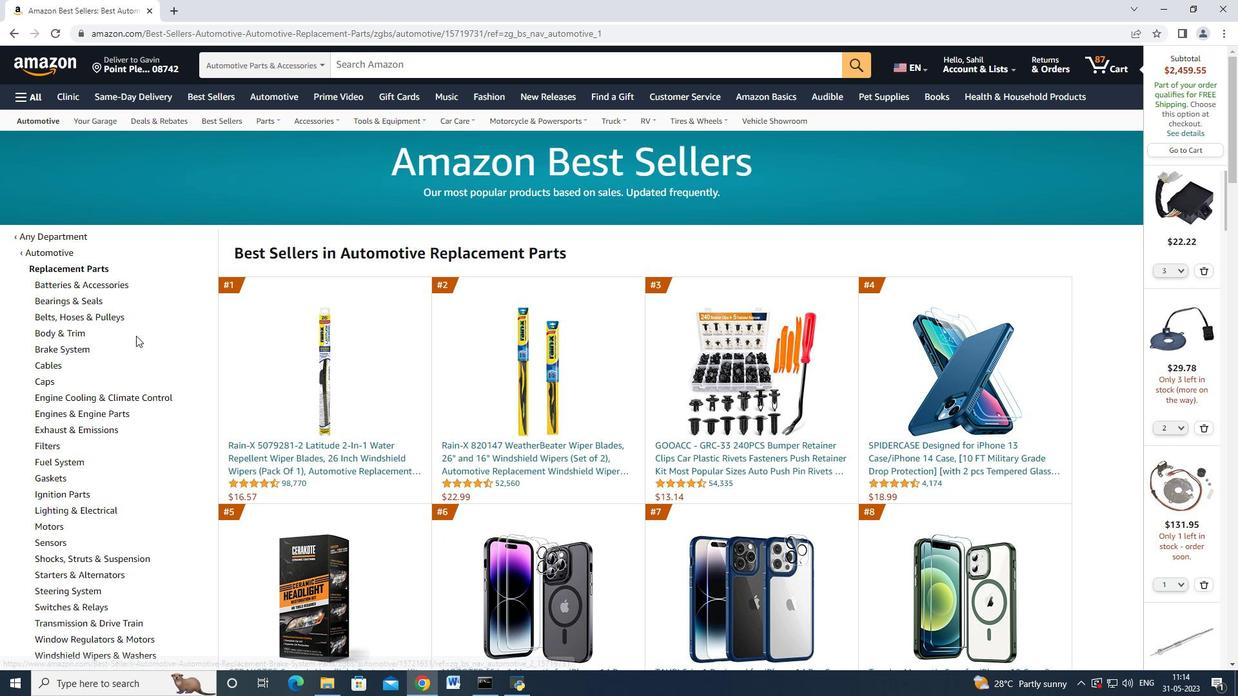 
Action: Mouse scrolled (136, 335) with delta (0, 0)
Screenshot: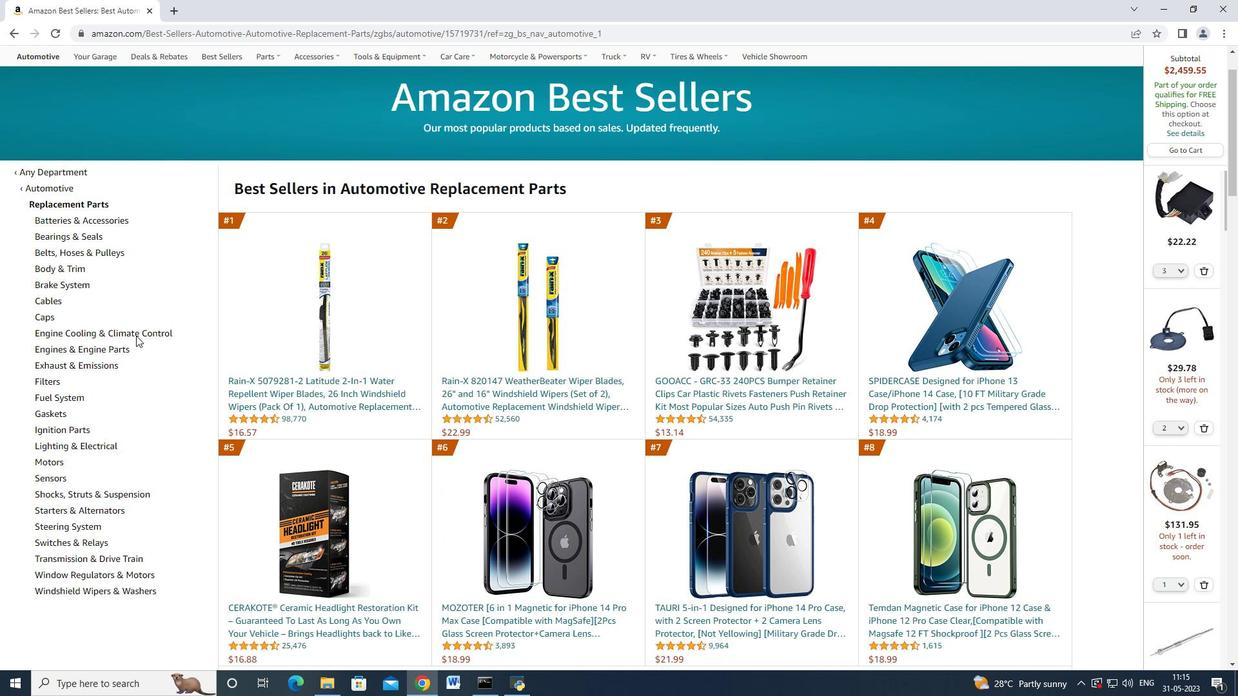 
Action: Mouse scrolled (136, 335) with delta (0, 0)
Screenshot: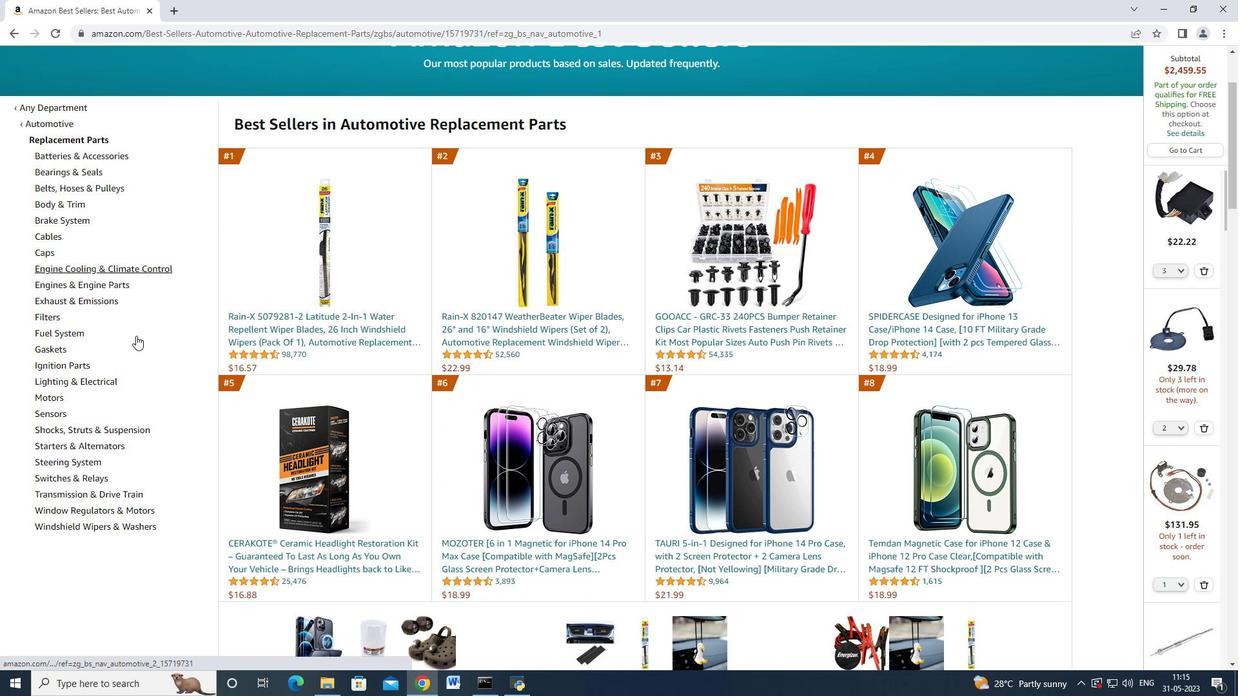 
Action: Mouse moved to (122, 350)
Screenshot: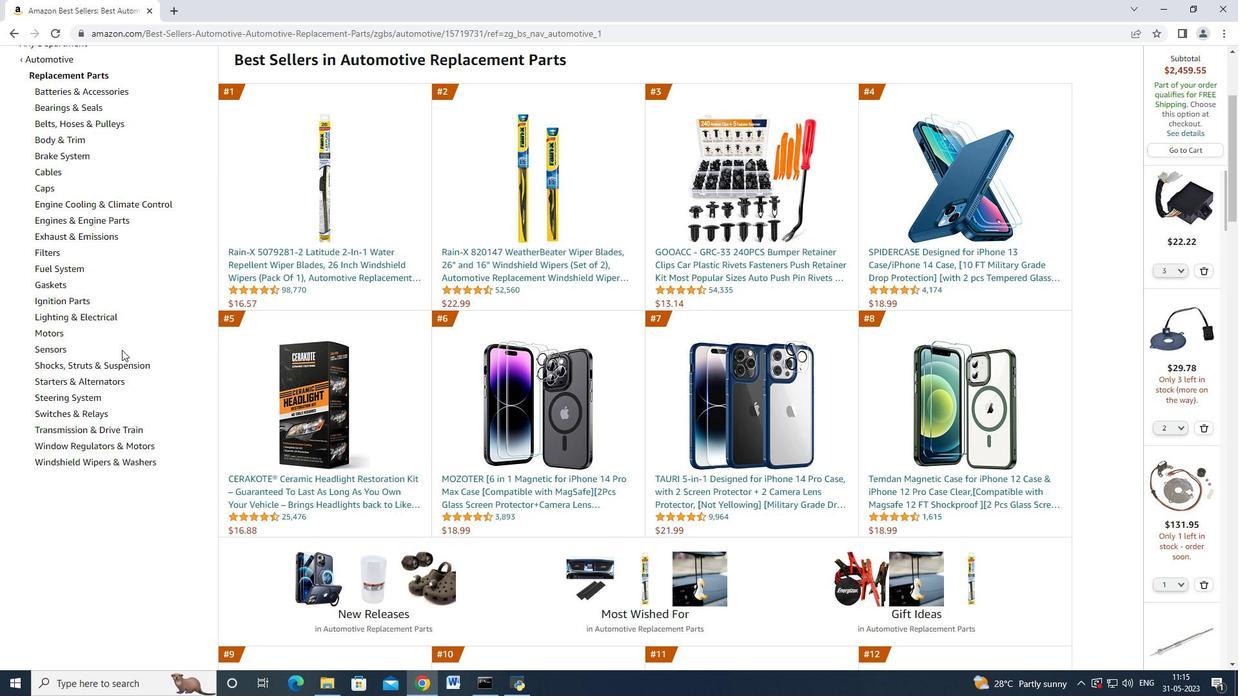 
Action: Mouse scrolled (122, 349) with delta (0, 0)
Screenshot: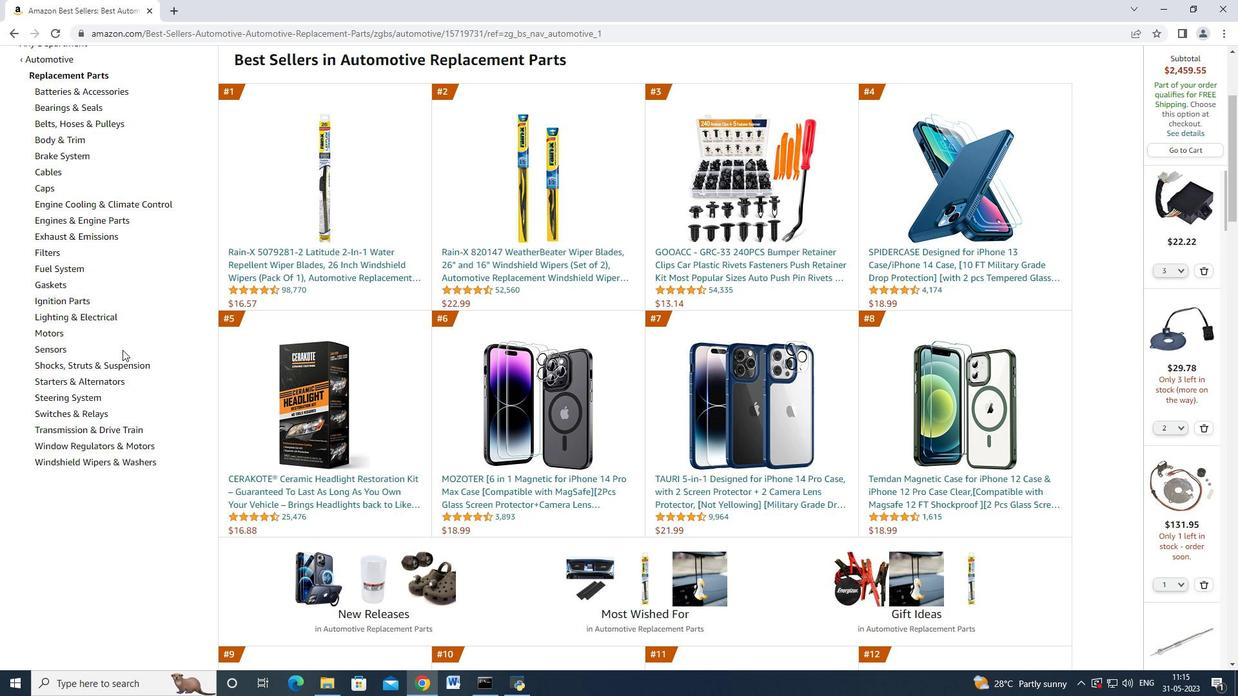 
Action: Mouse moved to (149, 346)
Screenshot: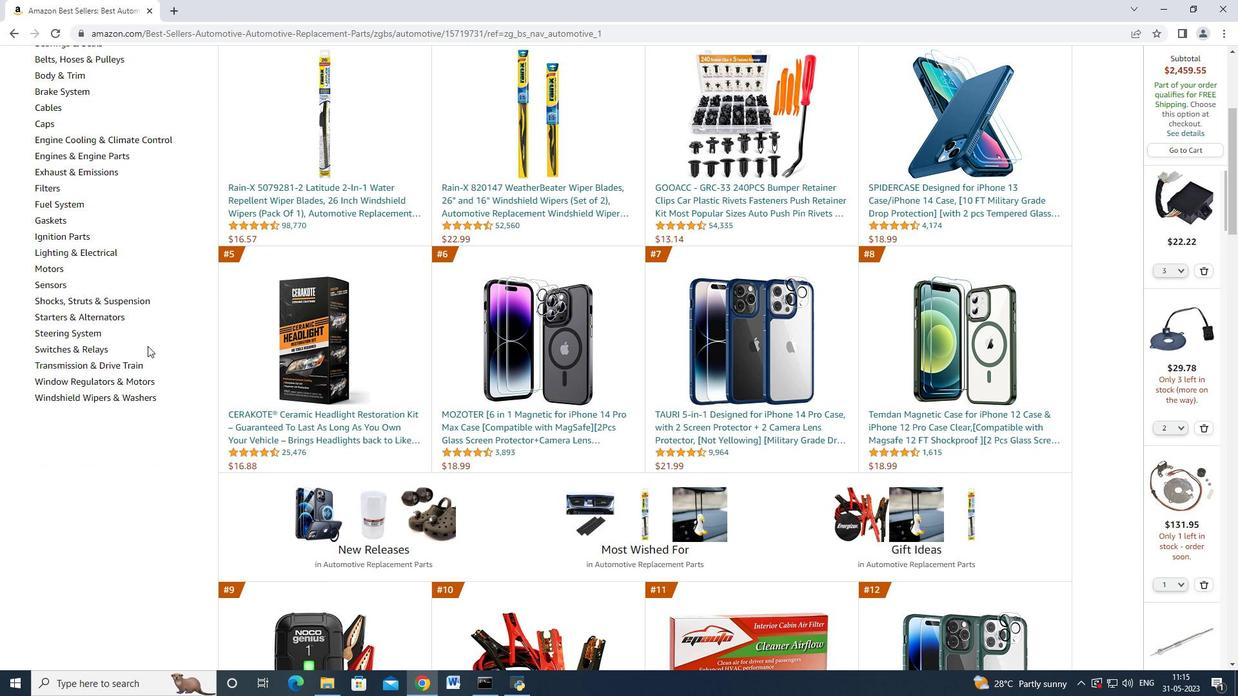 
Action: Mouse scrolled (149, 347) with delta (0, 0)
Screenshot: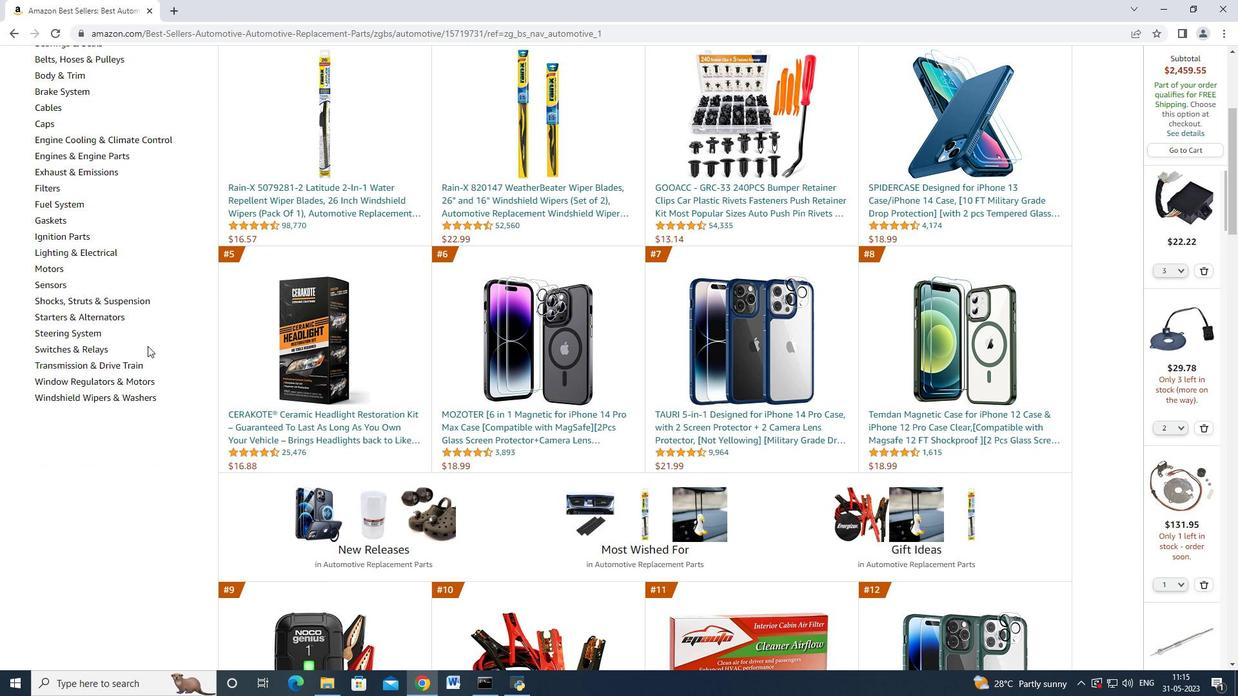 
Action: Mouse moved to (58, 297)
Screenshot: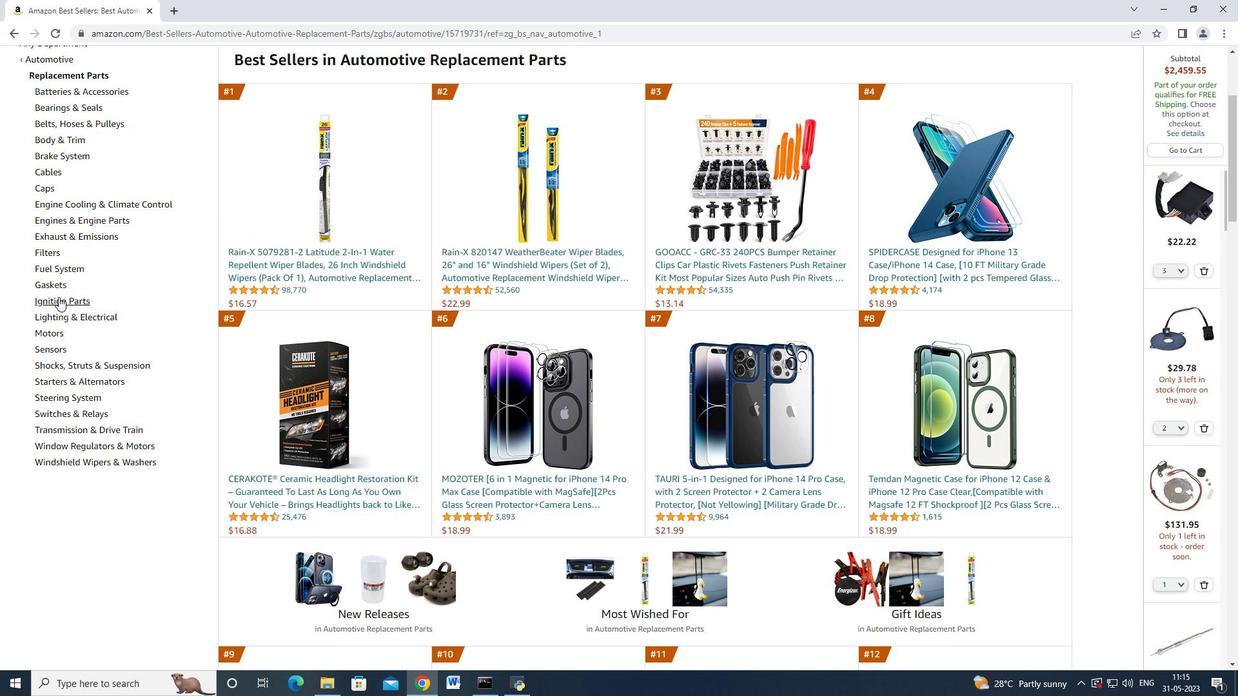
Action: Mouse pressed left at (58, 297)
Screenshot: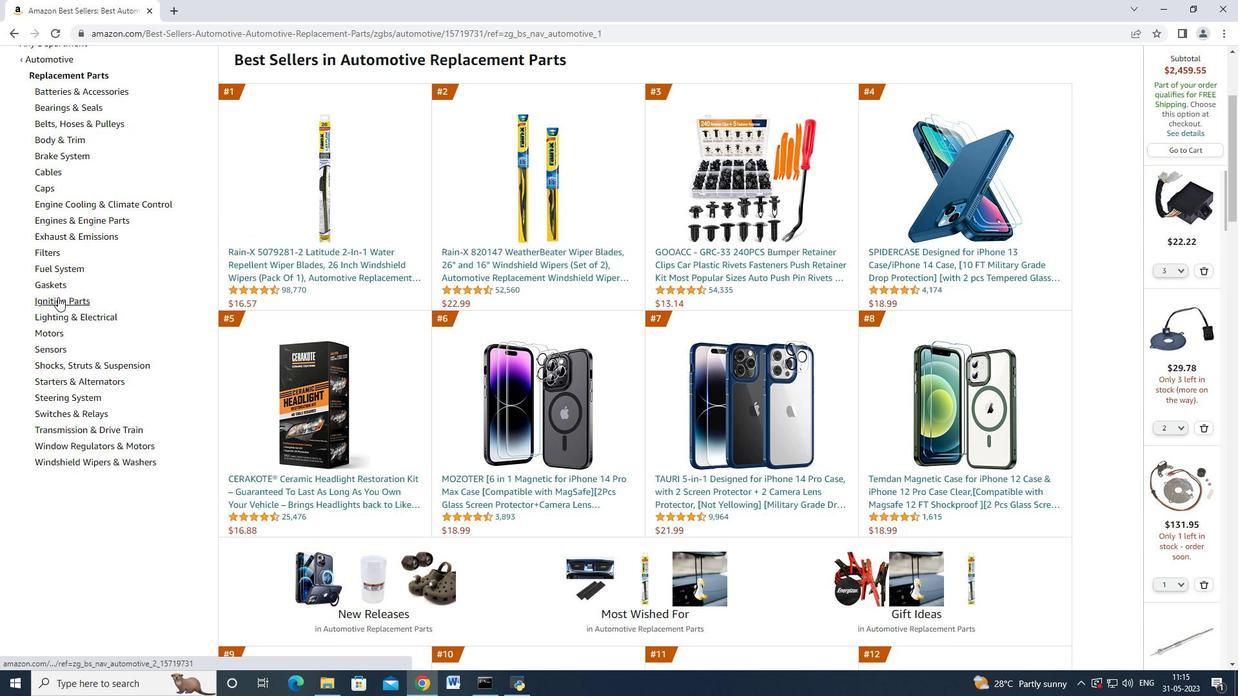 
Action: Mouse moved to (68, 301)
Screenshot: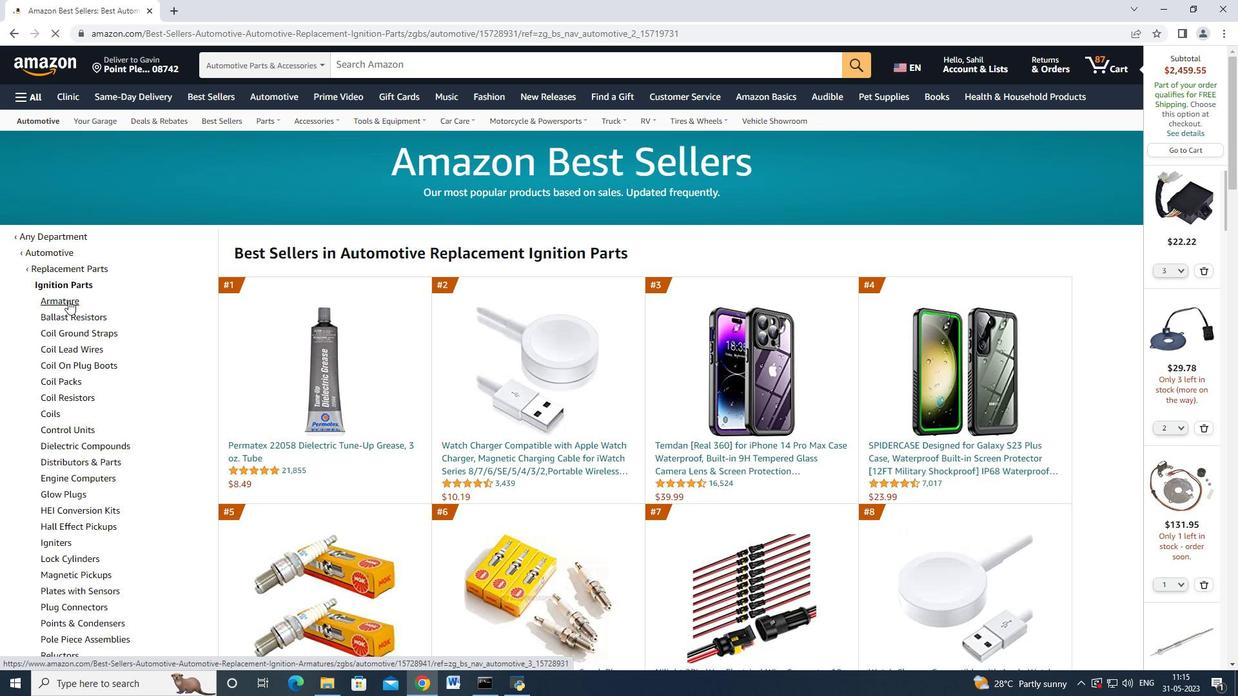 
Action: Mouse scrolled (68, 301) with delta (0, 0)
Screenshot: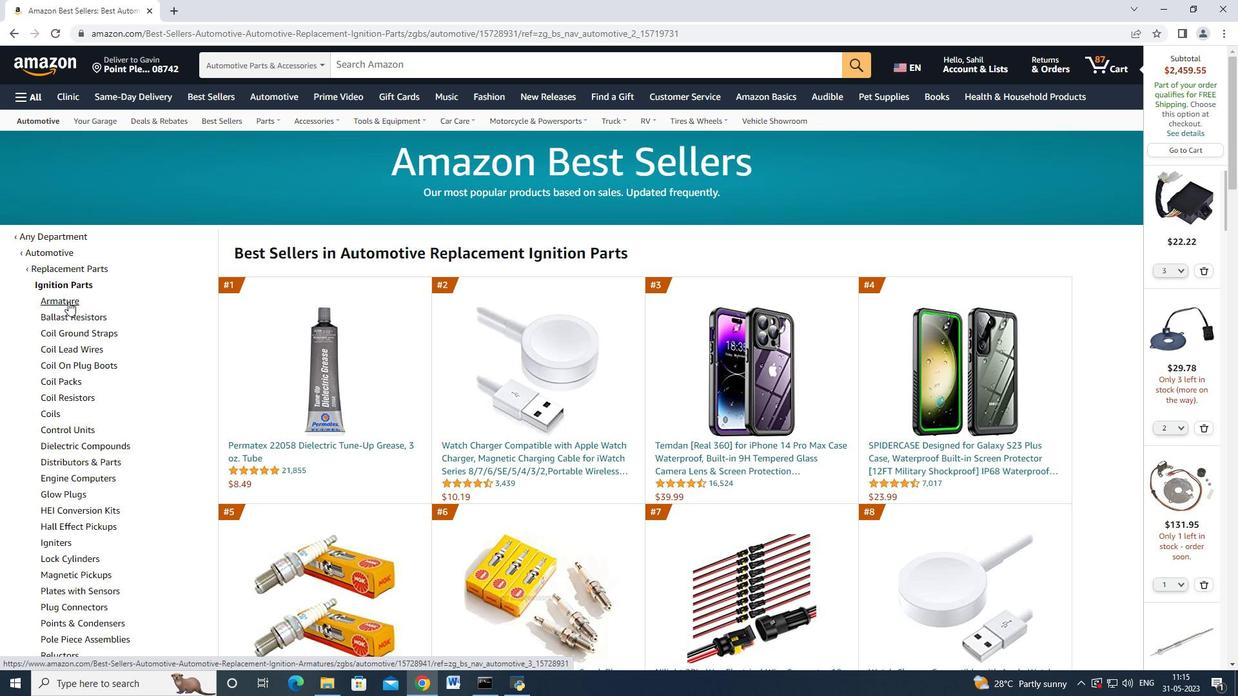 
Action: Mouse moved to (113, 319)
Screenshot: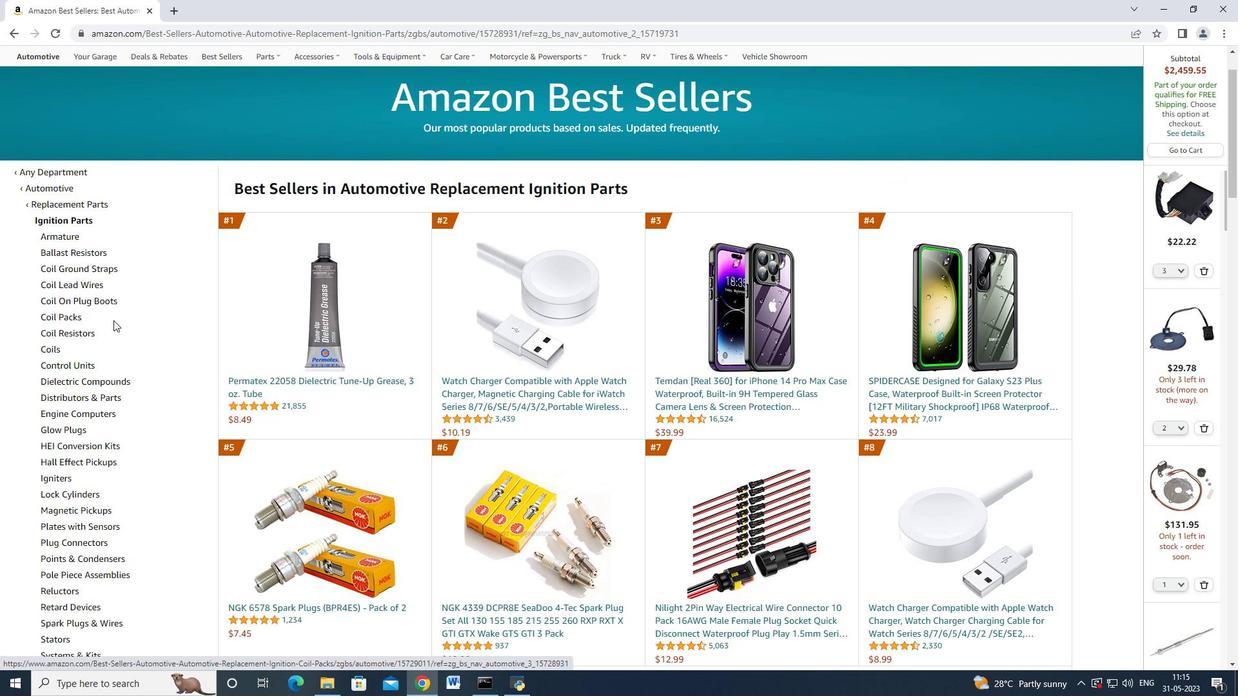 
Action: Mouse scrolled (113, 318) with delta (0, 0)
Screenshot: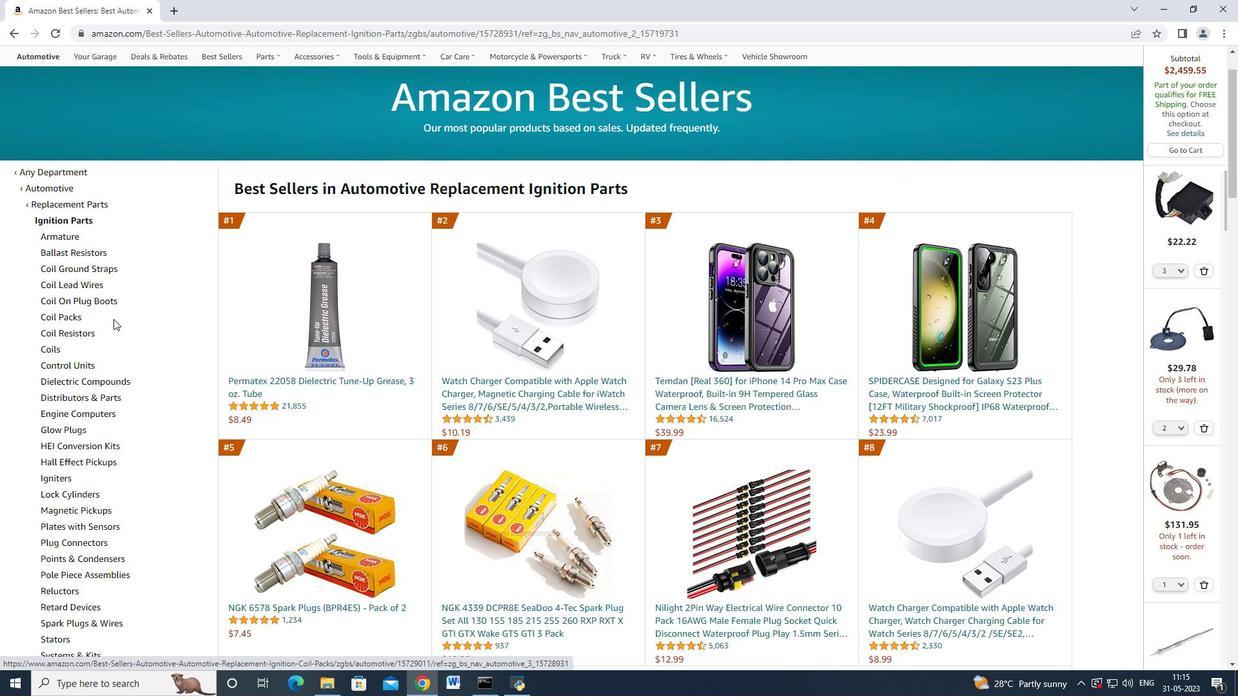 
Action: Mouse moved to (99, 425)
Screenshot: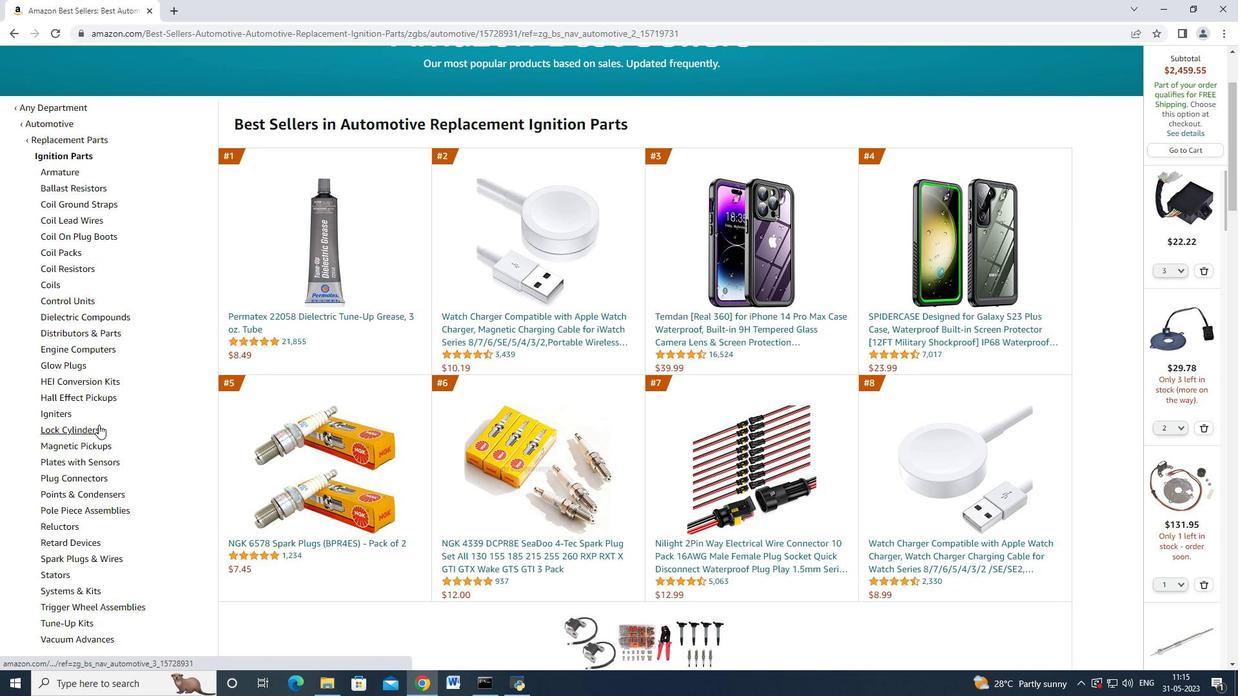 
Action: Mouse pressed left at (99, 425)
Screenshot: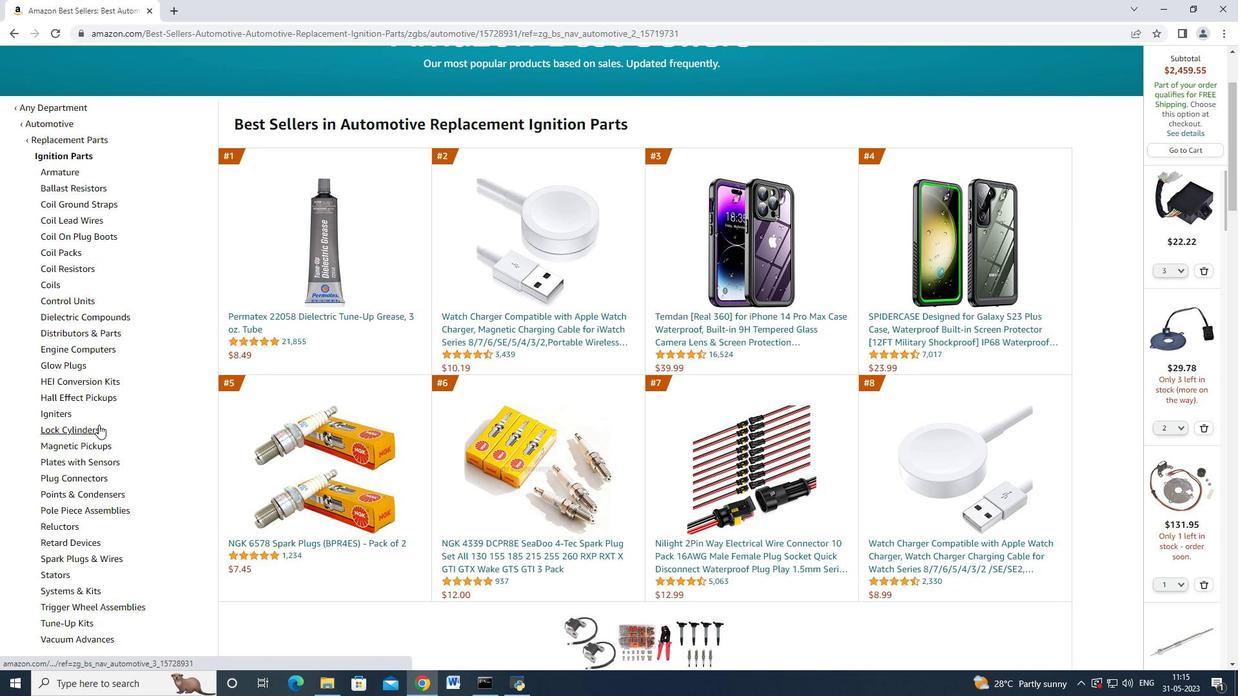 
Action: Mouse moved to (91, 431)
Screenshot: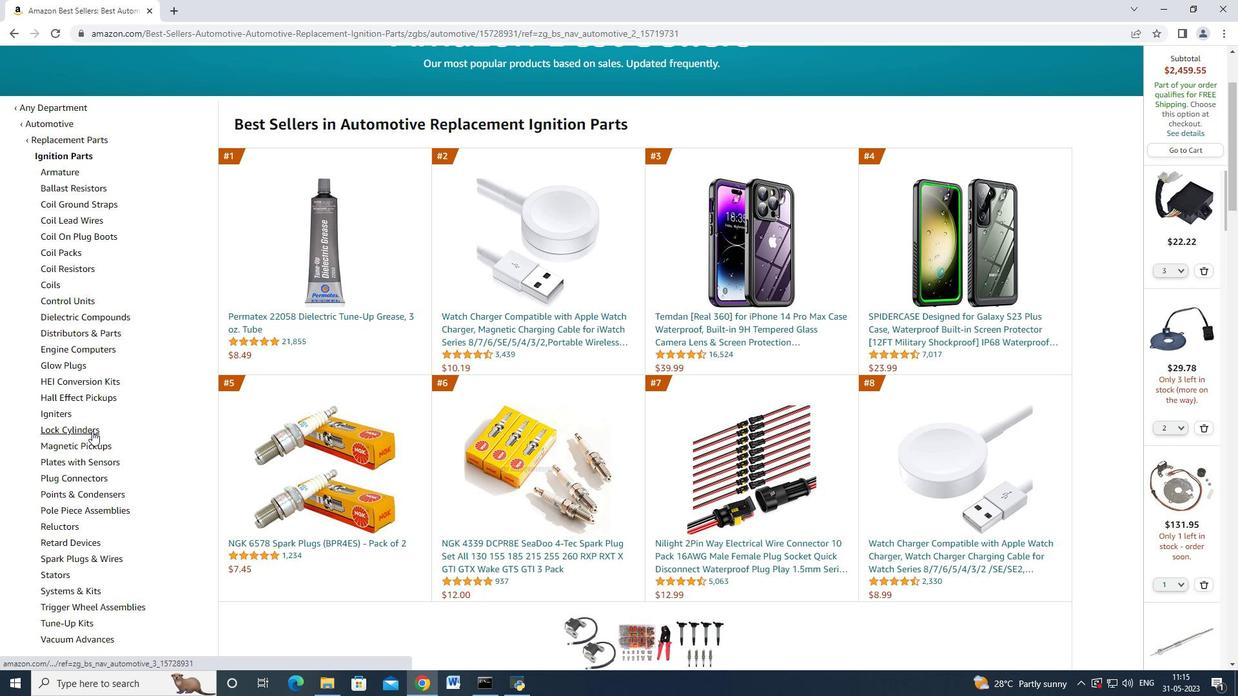
Action: Mouse pressed left at (91, 431)
Screenshot: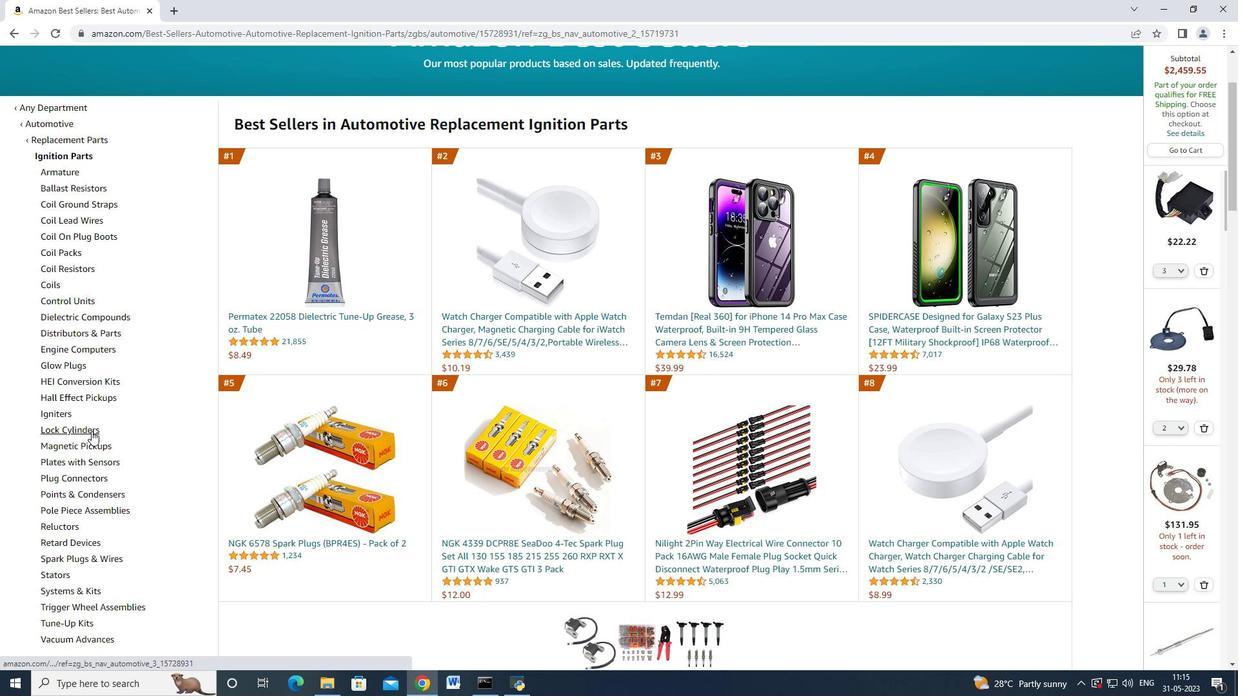 
Action: Mouse moved to (250, 387)
Screenshot: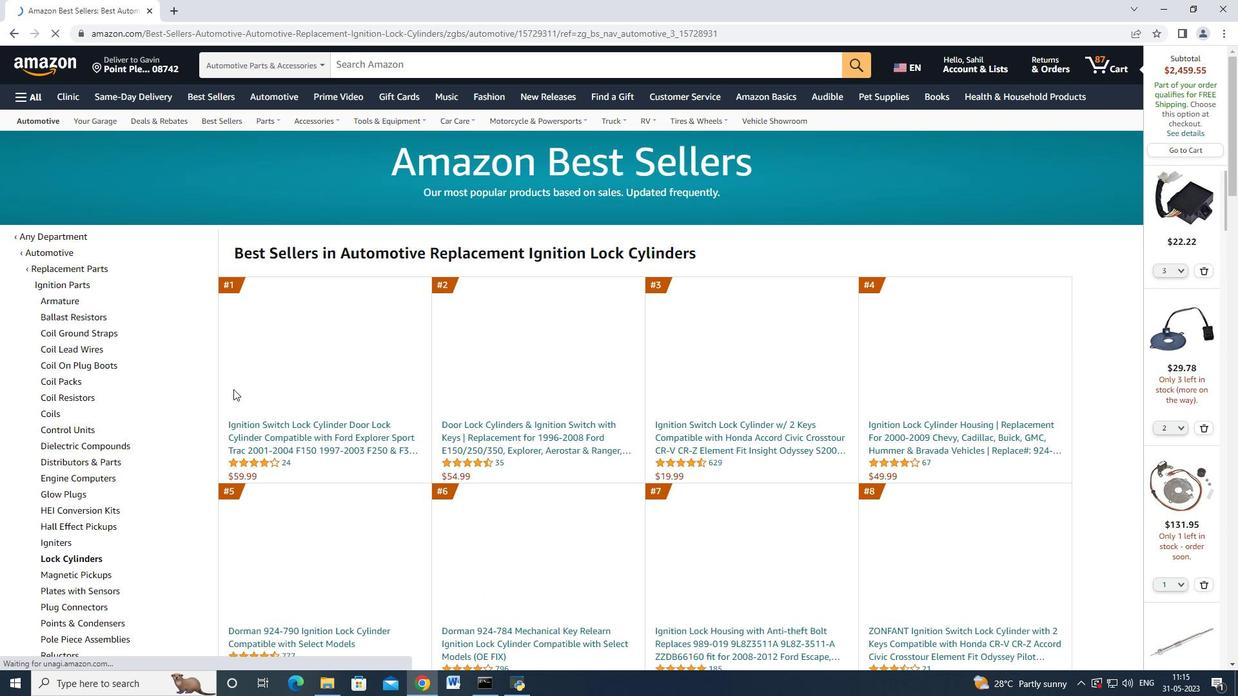 
Action: Mouse scrolled (250, 387) with delta (0, 0)
Screenshot: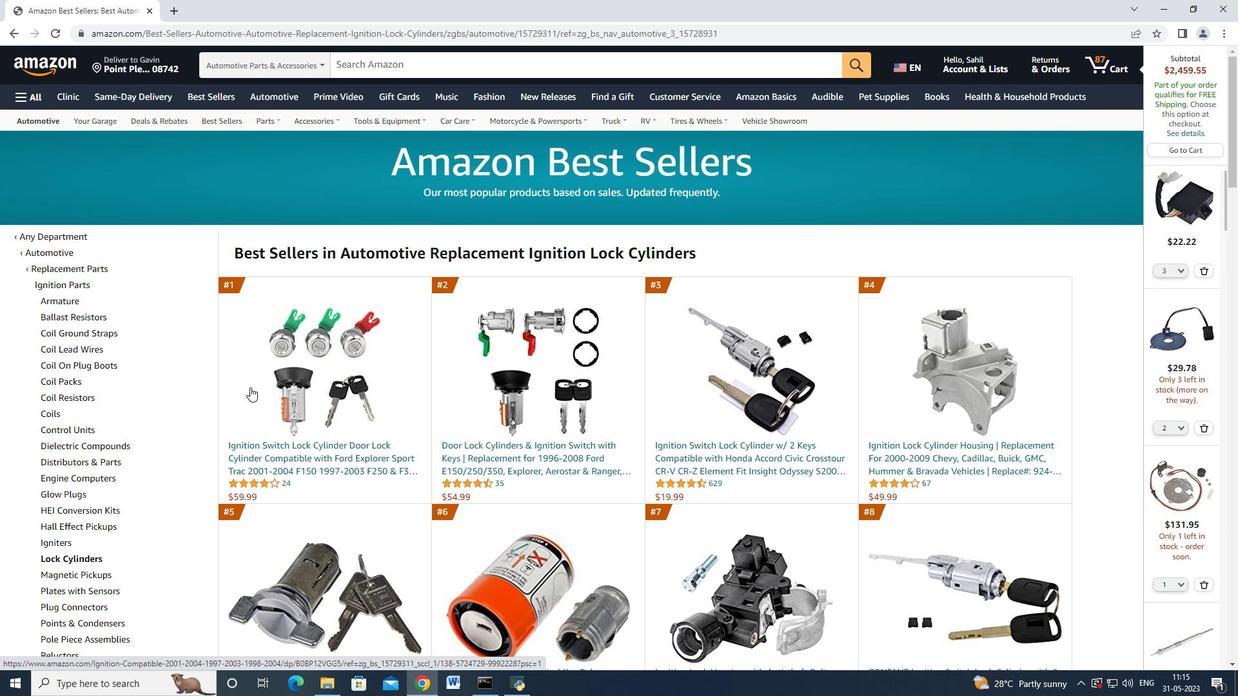 
Action: Mouse moved to (341, 389)
Screenshot: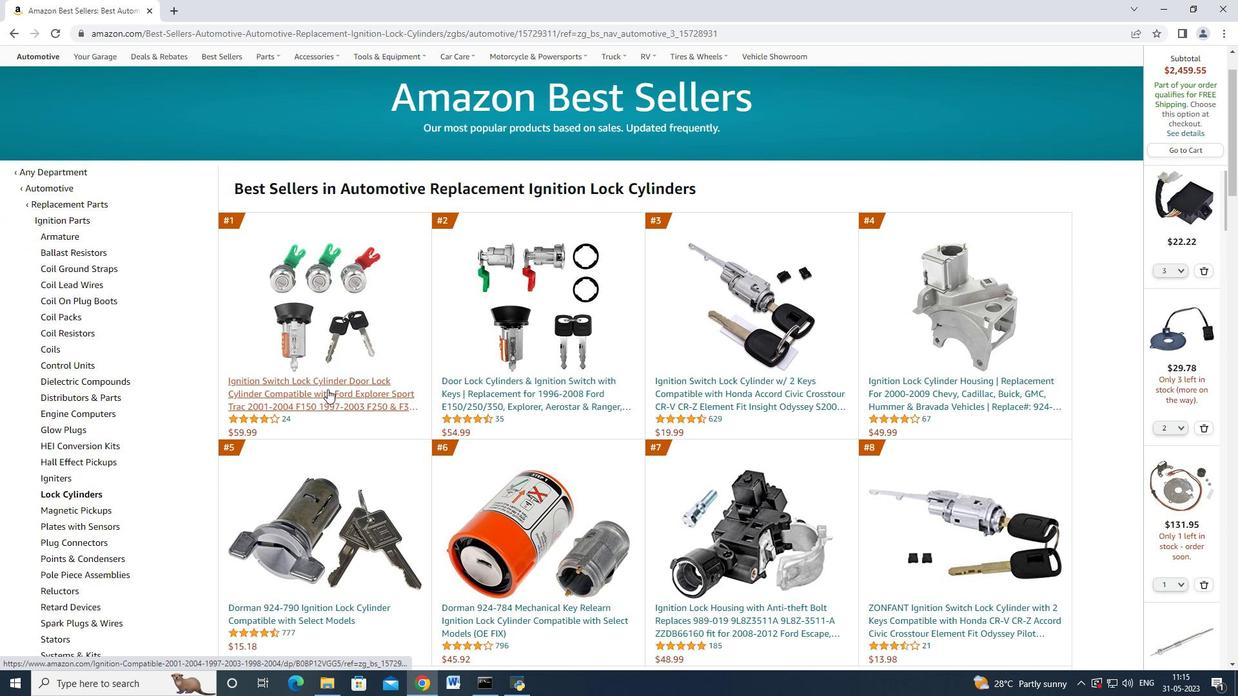 
Action: Mouse pressed left at (341, 389)
Screenshot: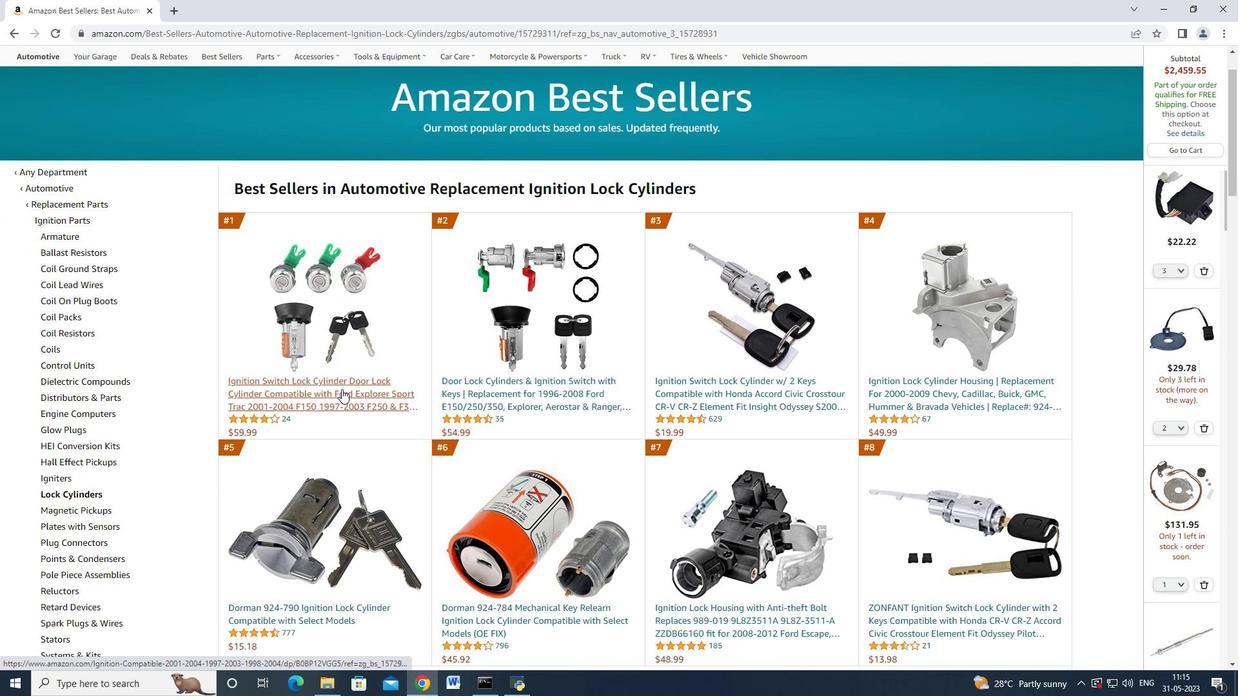 
Action: Mouse moved to (928, 494)
Screenshot: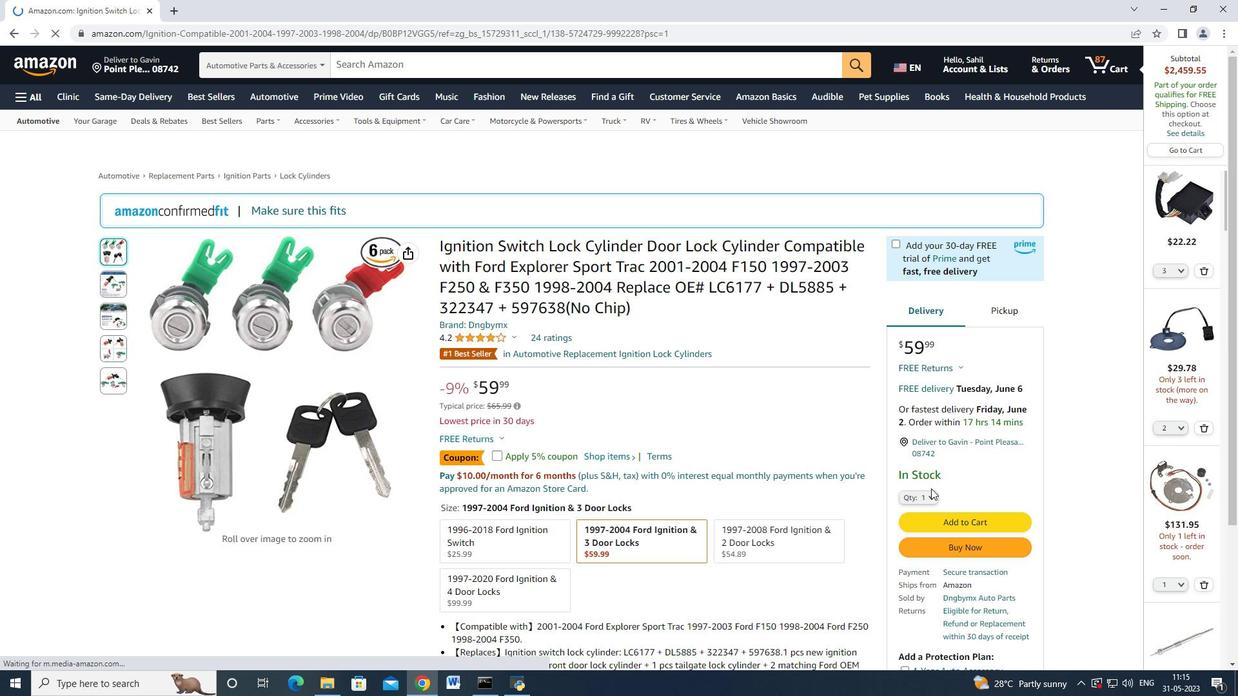 
Action: Mouse pressed left at (928, 494)
Screenshot: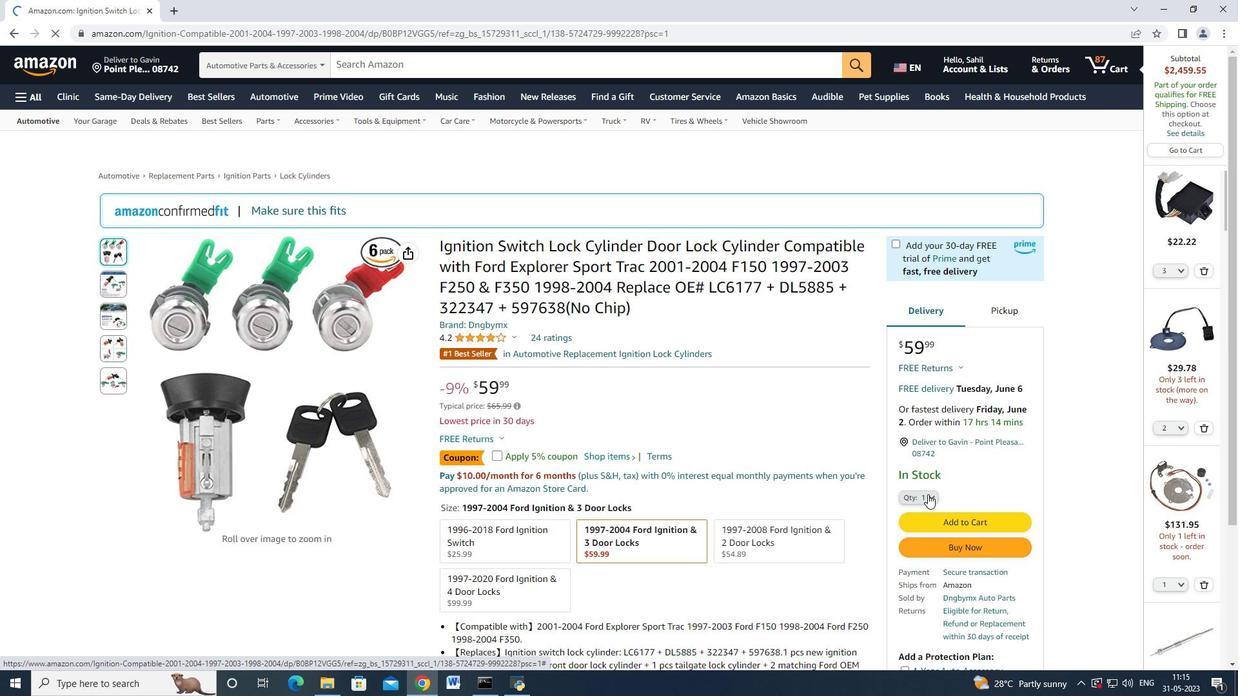 
Action: Mouse moved to (899, 149)
Screenshot: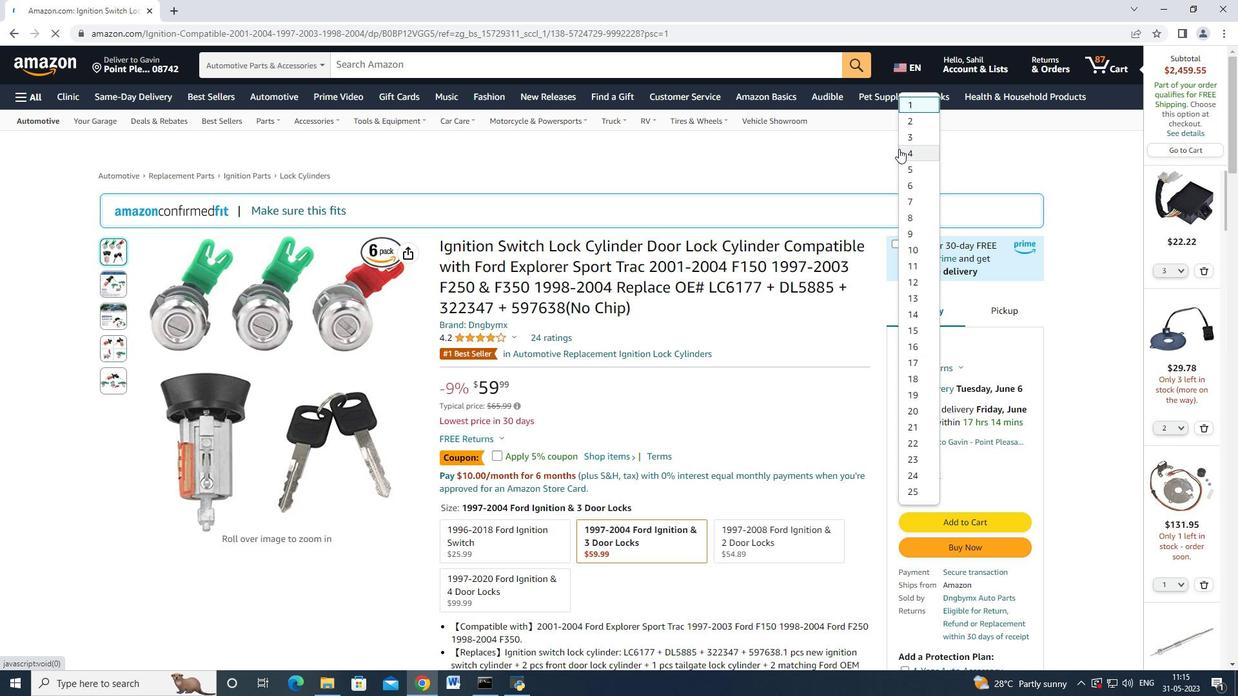 
Action: Mouse pressed left at (899, 149)
Screenshot: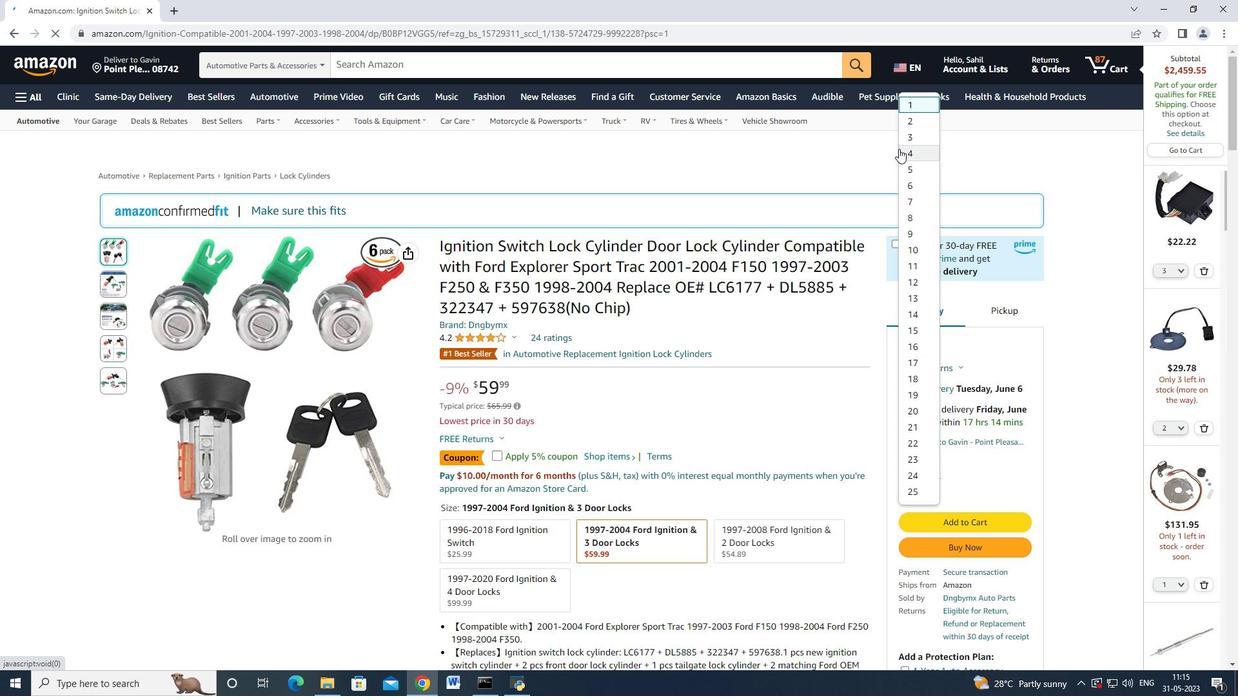 
Action: Mouse moved to (927, 545)
Screenshot: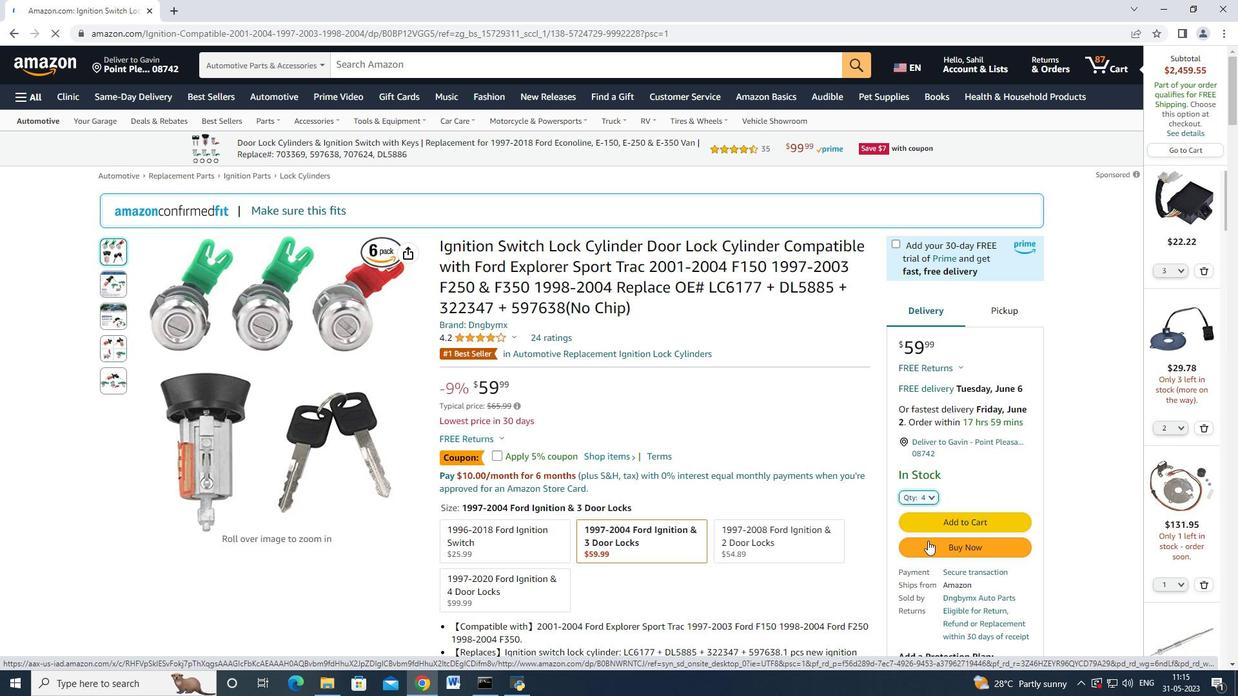 
Action: Mouse pressed left at (927, 545)
Screenshot: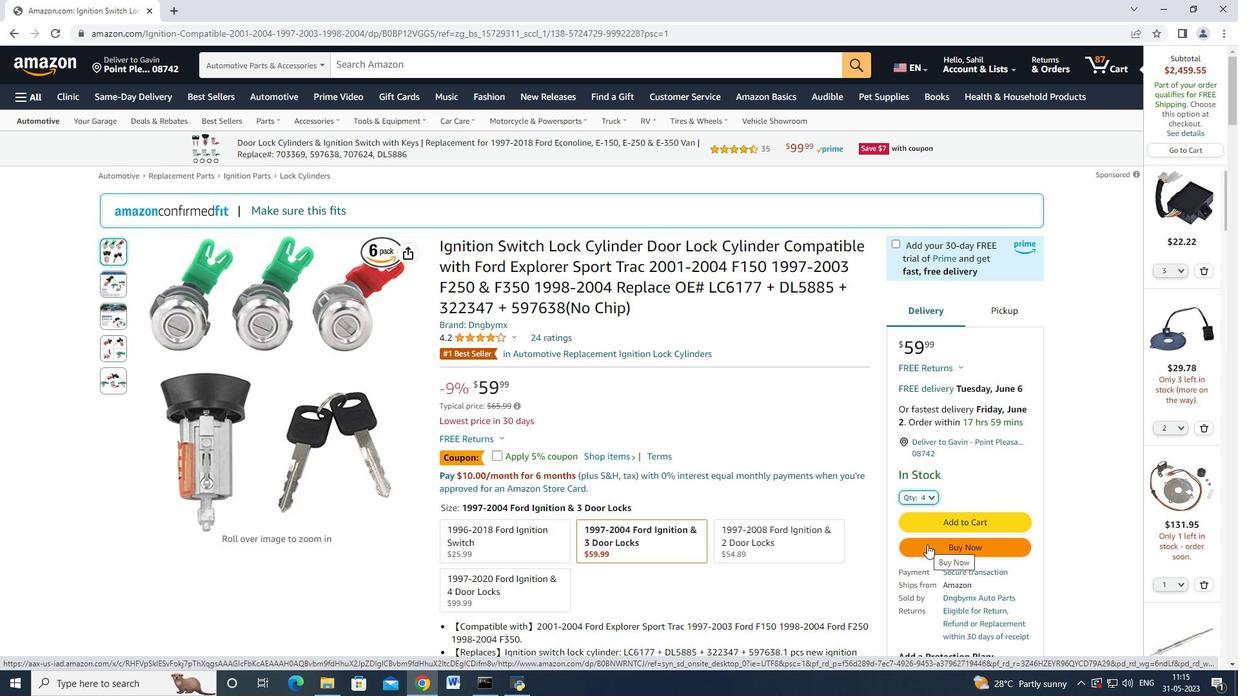 
Action: Mouse moved to (927, 545)
Screenshot: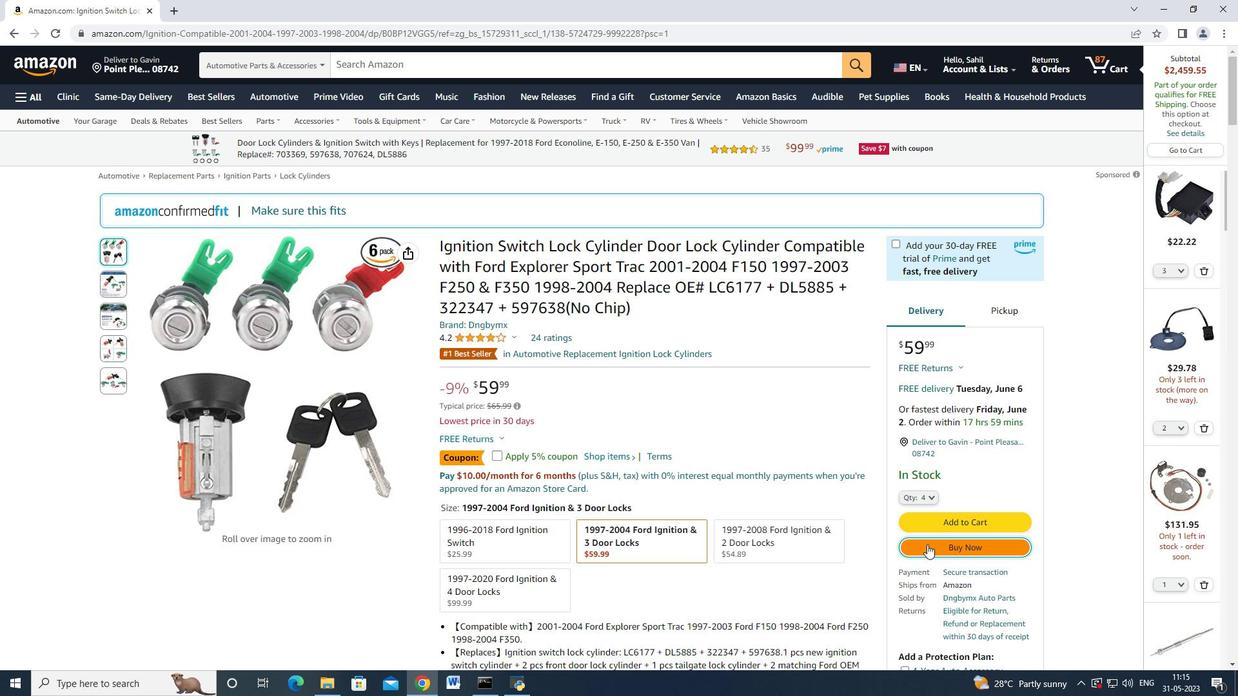 
Action: Mouse pressed left at (927, 545)
Screenshot: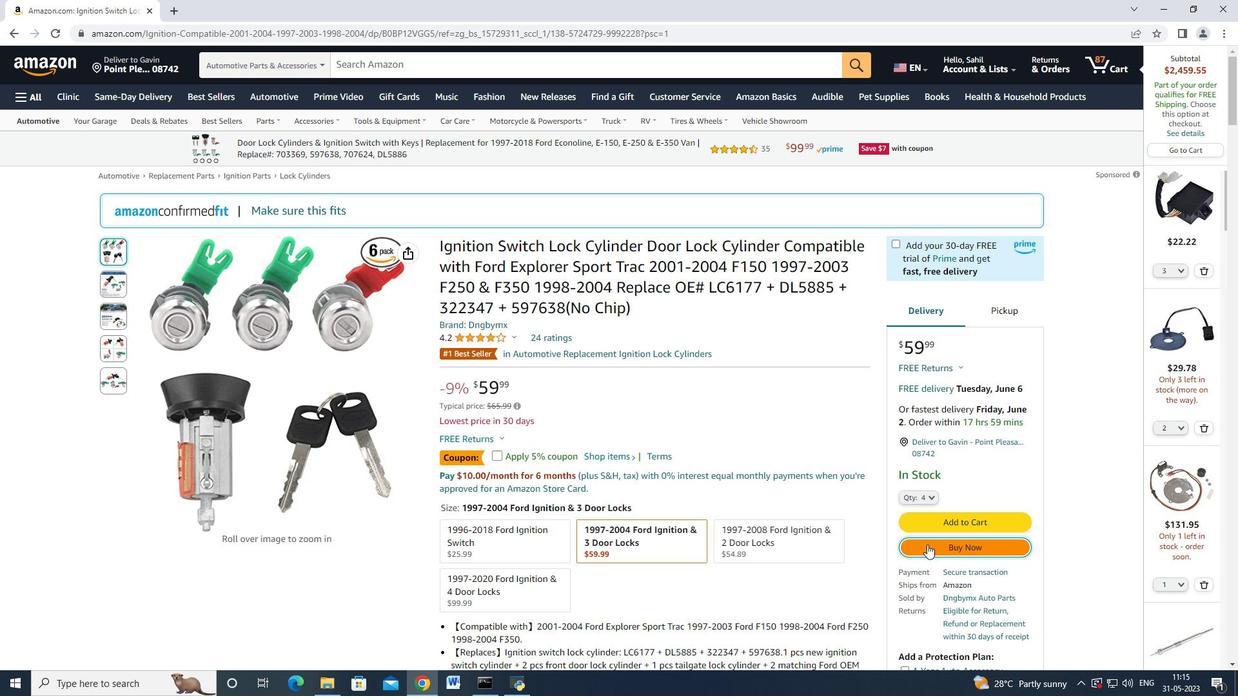 
Action: Mouse moved to (741, 107)
Screenshot: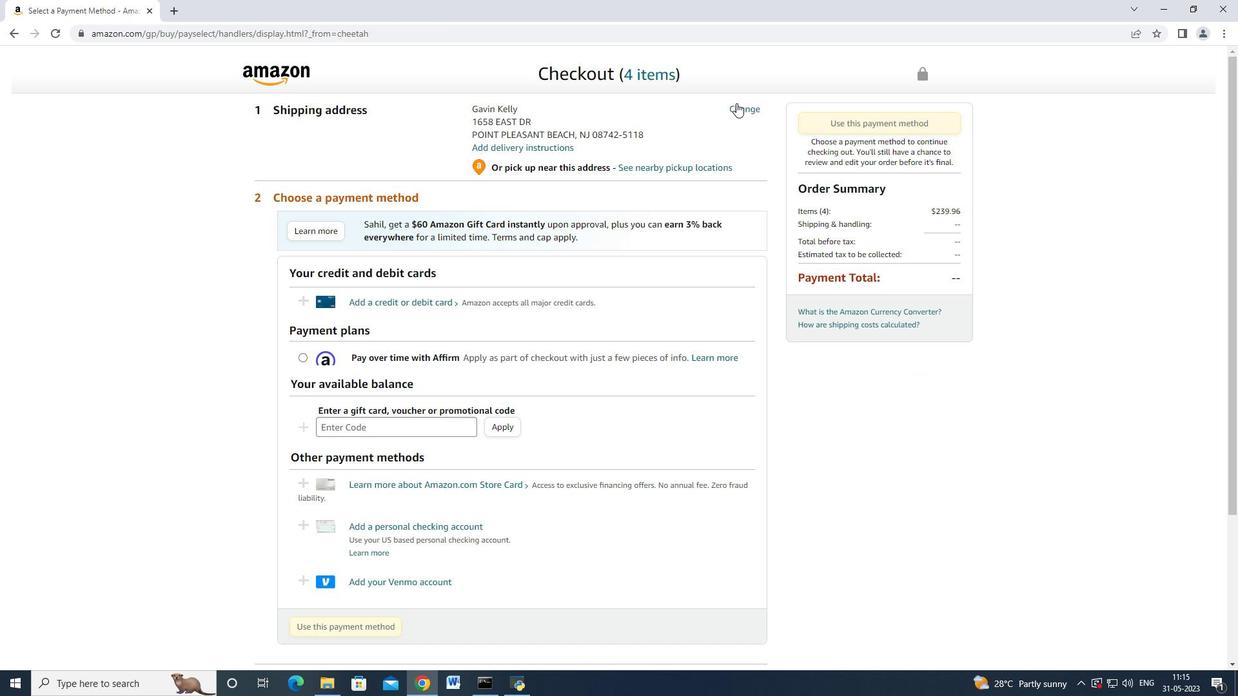 
Action: Mouse pressed left at (741, 107)
Screenshot: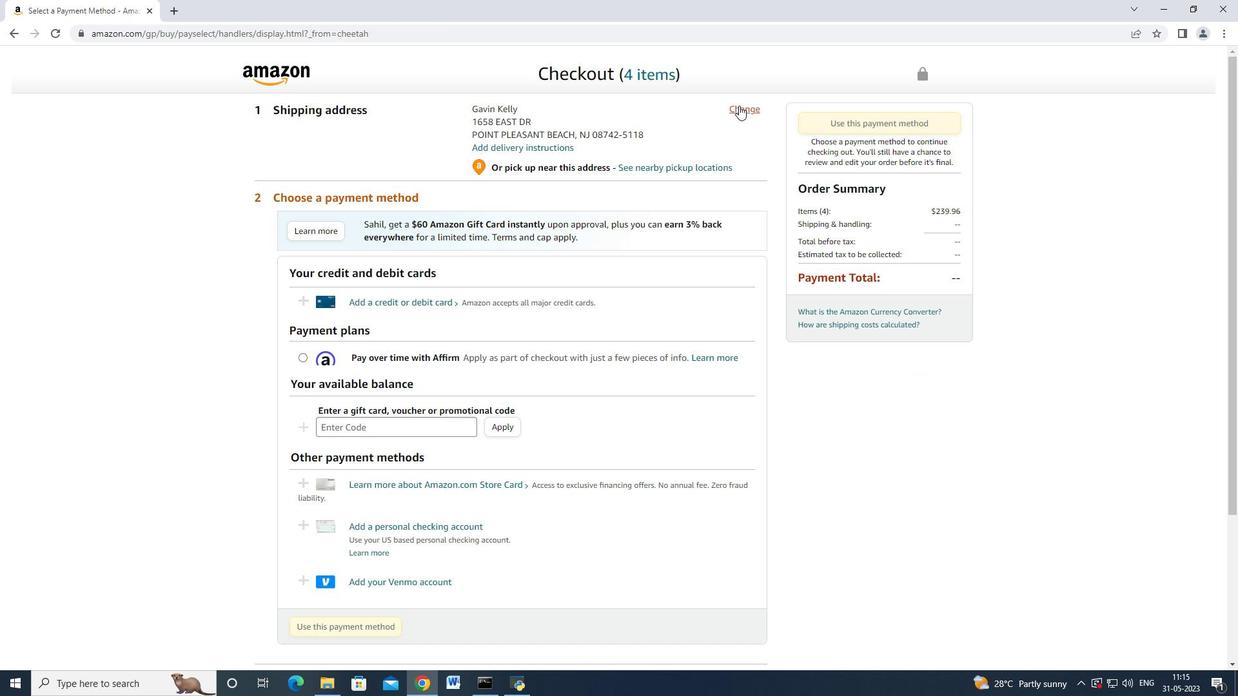 
Action: Mouse moved to (429, 211)
Screenshot: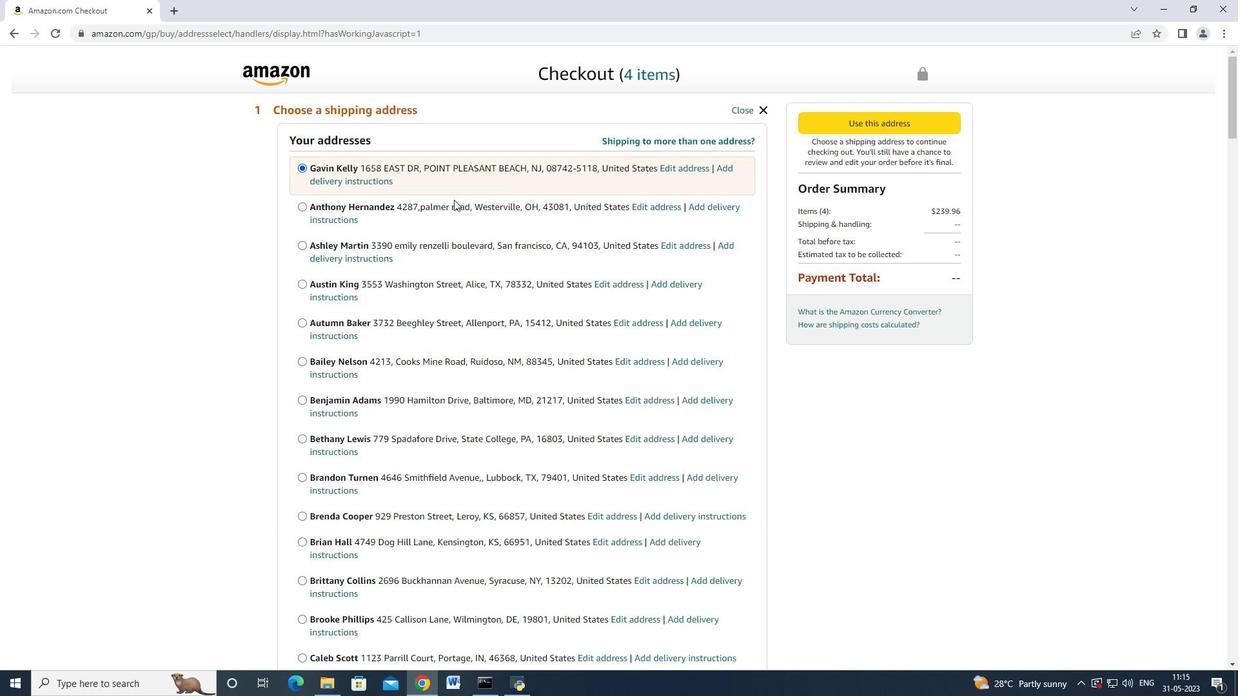 
Action: Mouse scrolled (429, 210) with delta (0, 0)
Screenshot: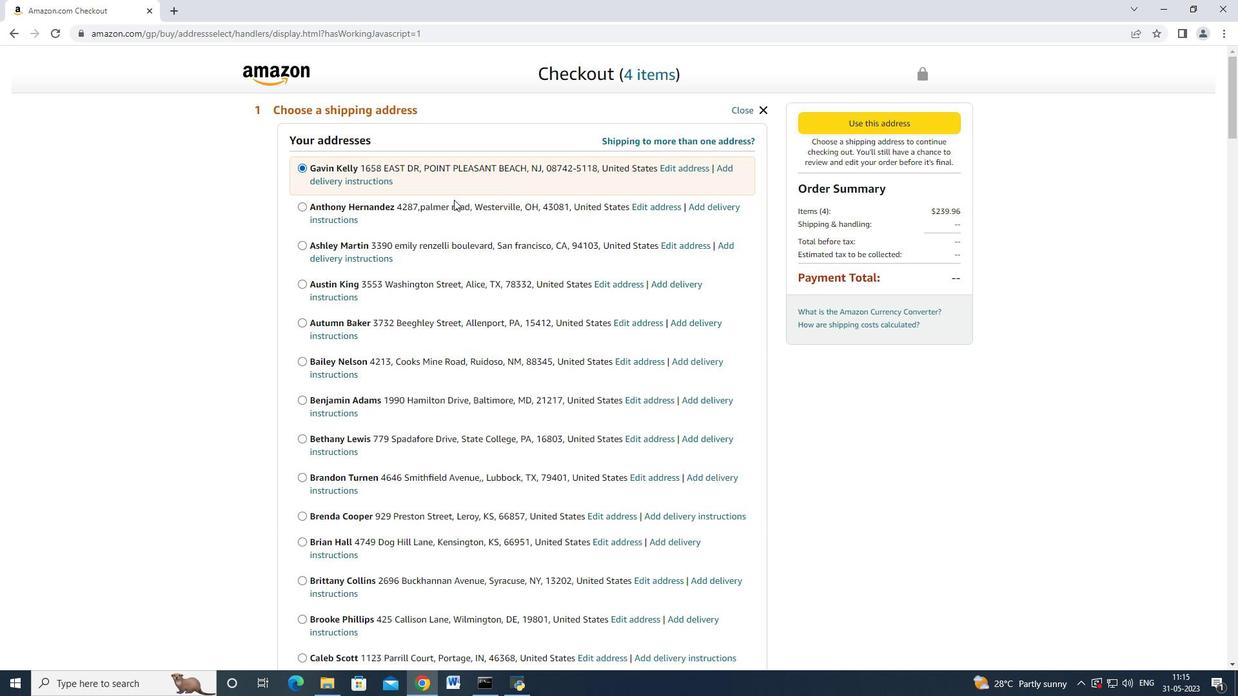 
Action: Mouse moved to (429, 211)
Screenshot: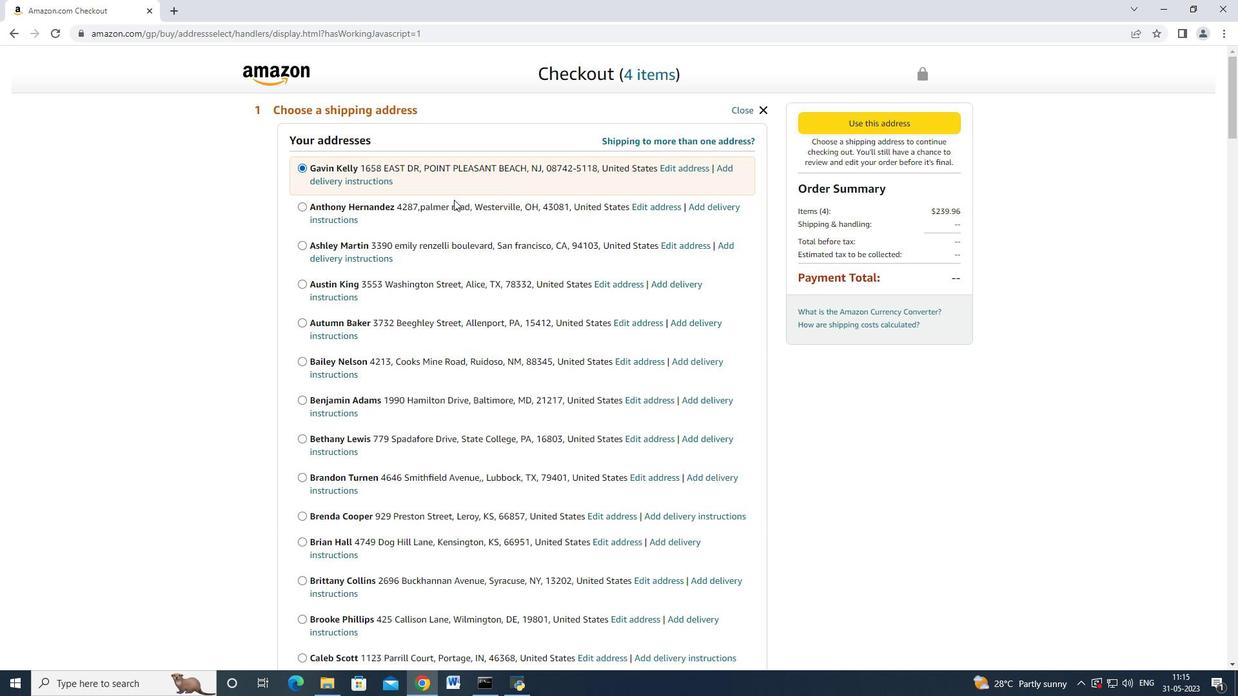 
Action: Mouse scrolled (429, 210) with delta (0, 0)
Screenshot: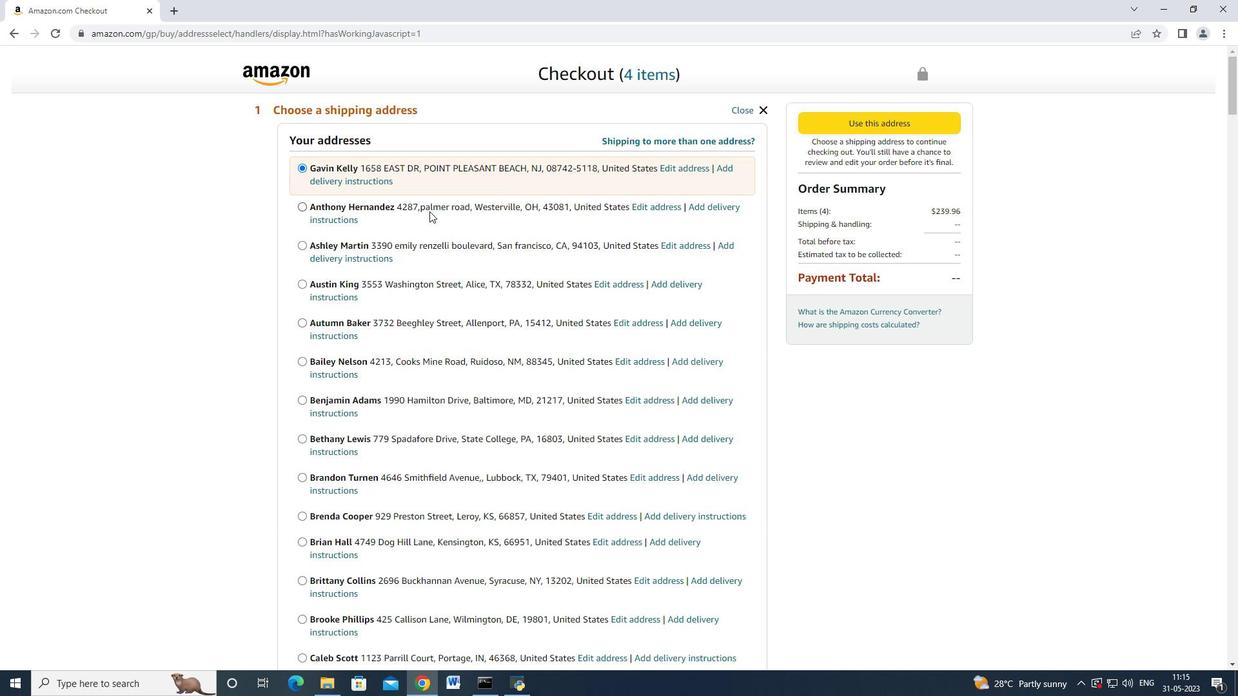 
Action: Mouse scrolled (429, 210) with delta (0, 0)
Screenshot: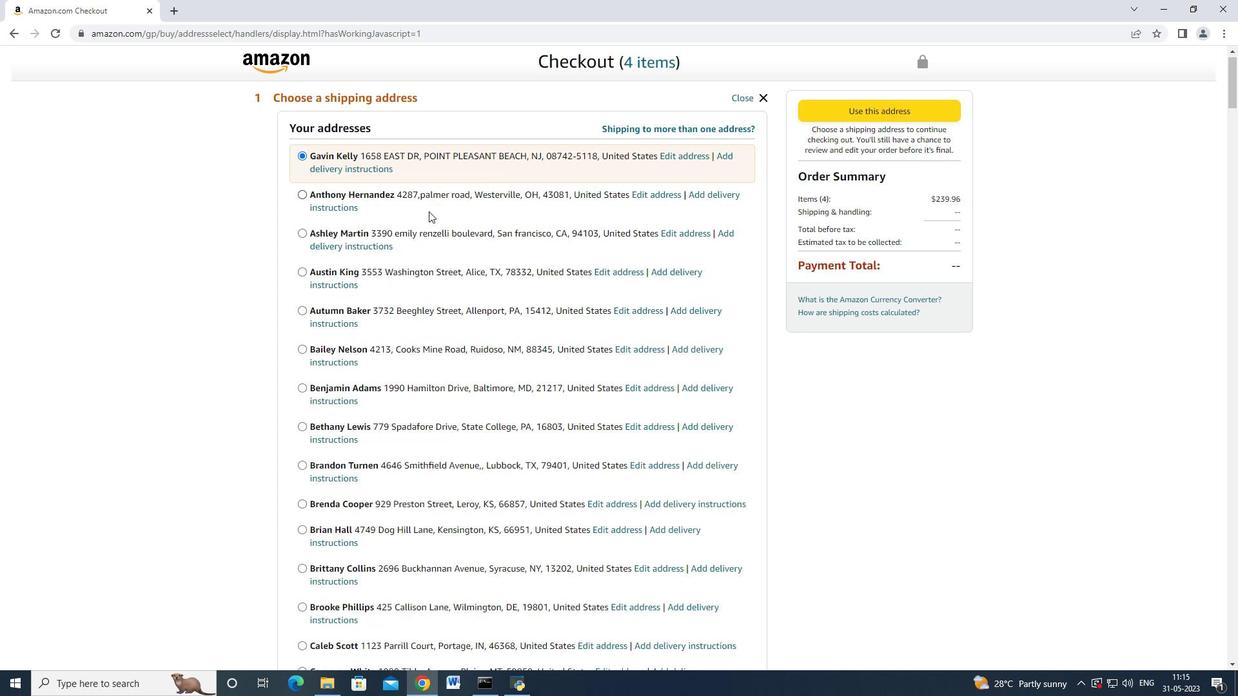 
Action: Mouse scrolled (429, 210) with delta (0, 0)
Screenshot: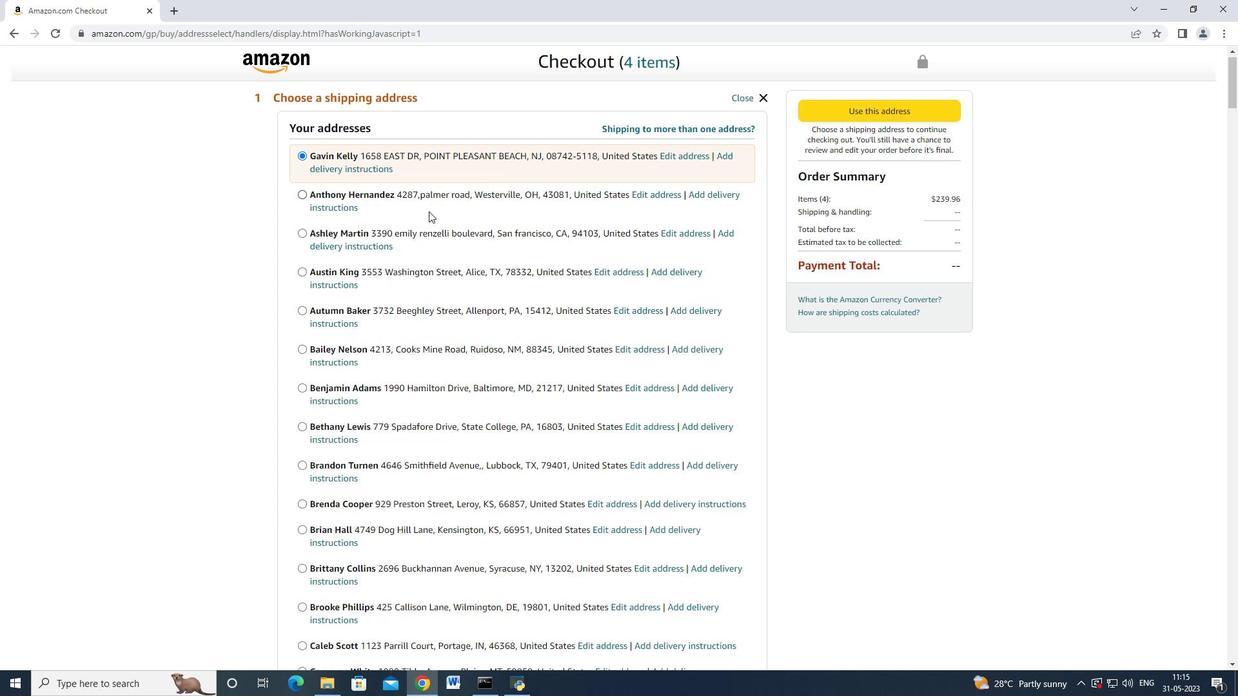 
Action: Mouse scrolled (429, 210) with delta (0, 0)
Screenshot: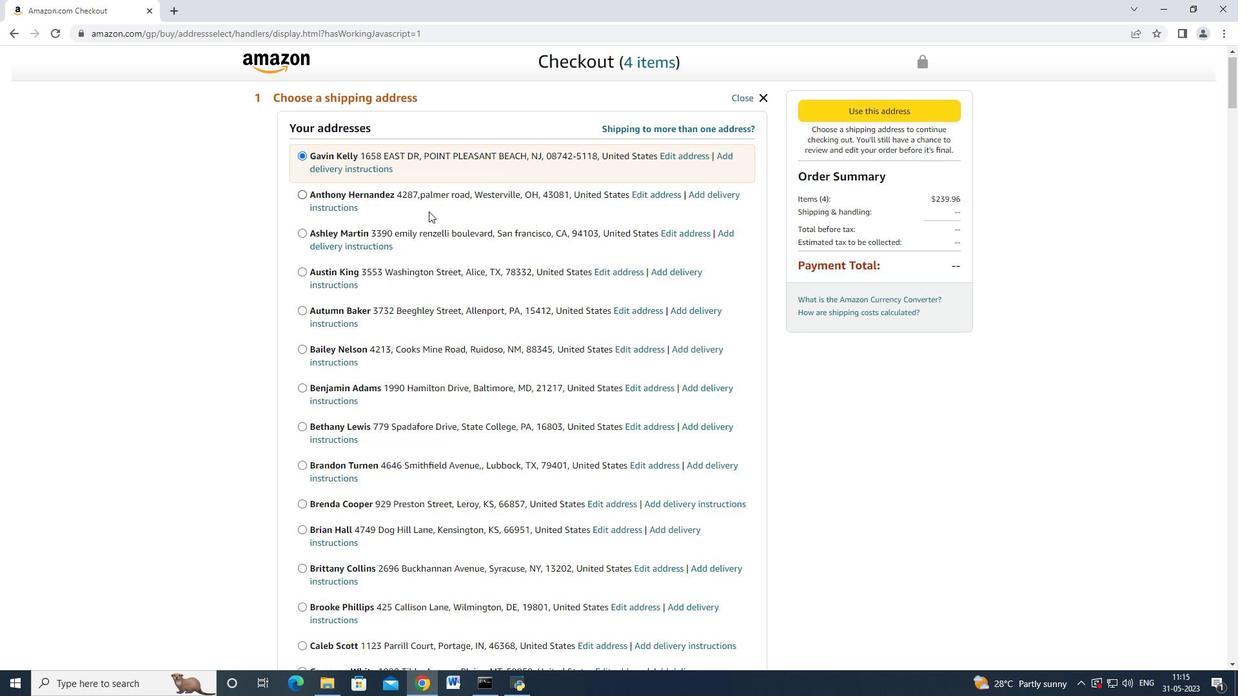 
Action: Mouse moved to (429, 209)
Screenshot: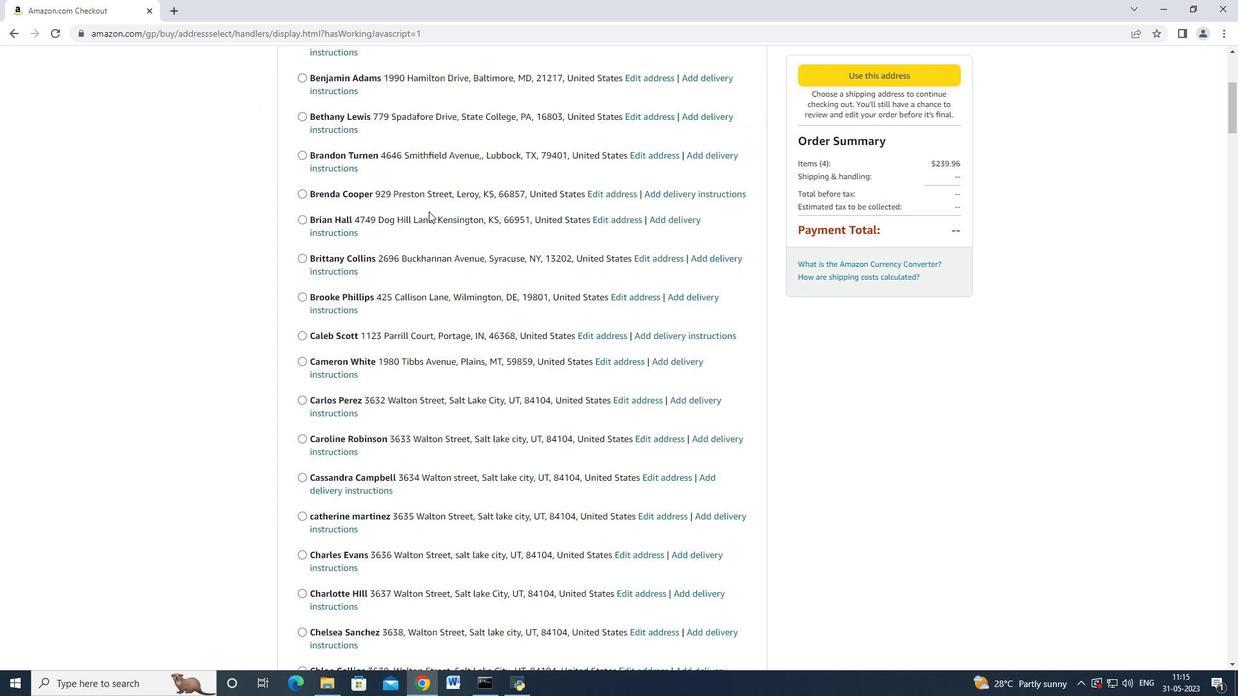 
Action: Mouse scrolled (429, 209) with delta (0, 0)
Screenshot: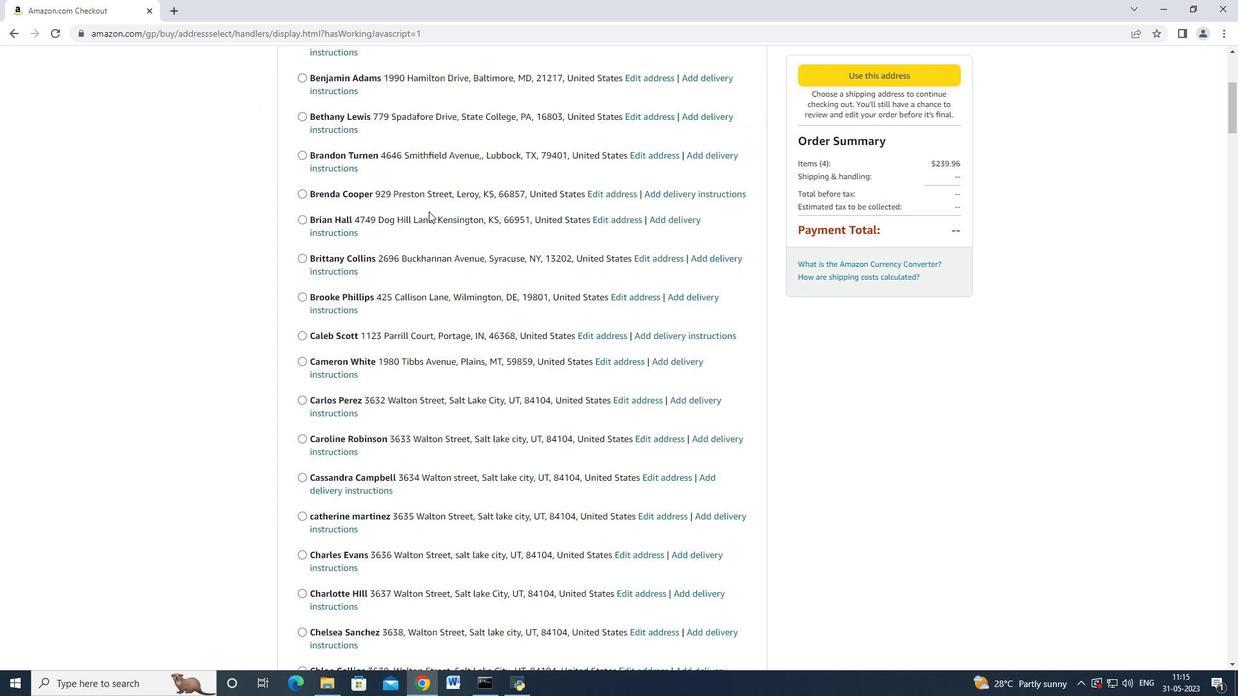 
Action: Mouse moved to (425, 210)
Screenshot: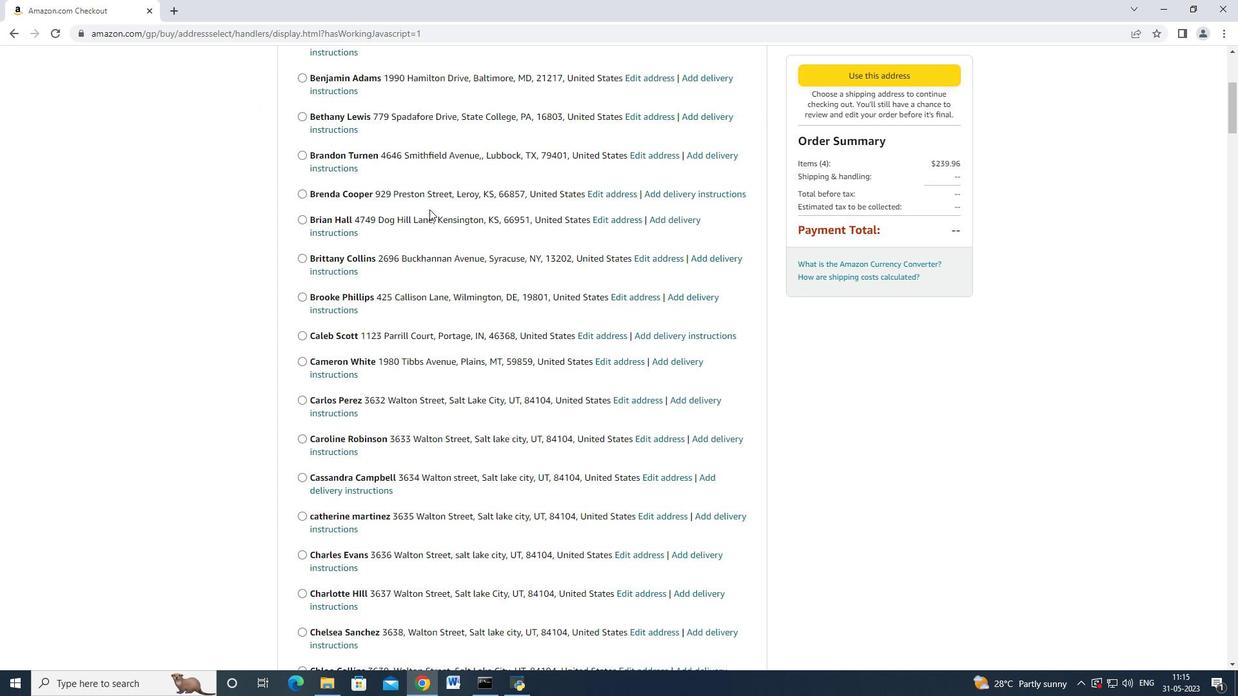 
Action: Mouse scrolled (429, 209) with delta (0, 0)
Screenshot: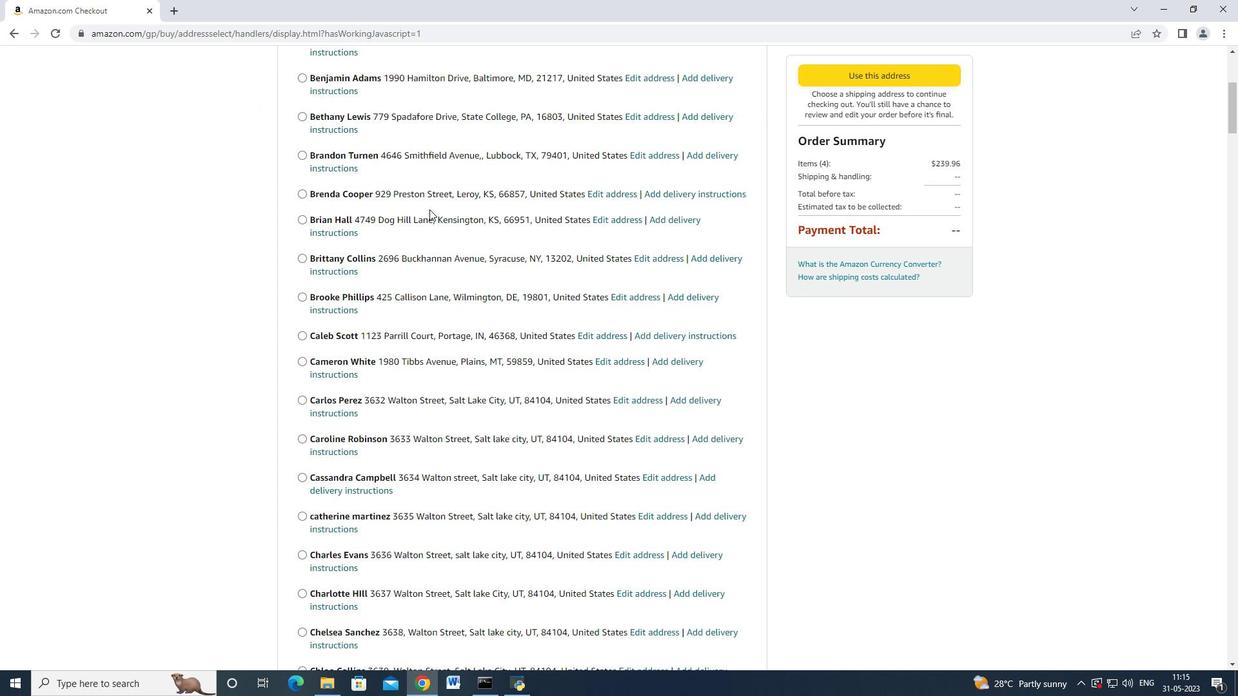 
Action: Mouse scrolled (428, 209) with delta (0, 0)
Screenshot: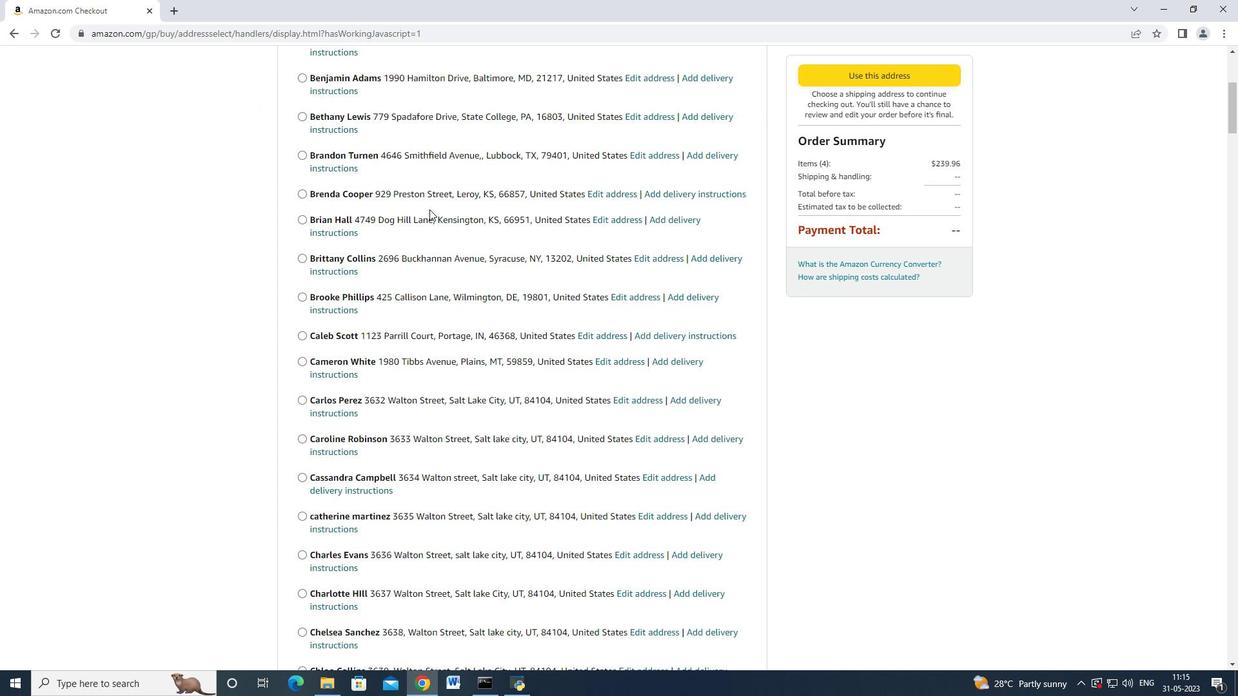 
Action: Mouse scrolled (427, 209) with delta (0, 0)
Screenshot: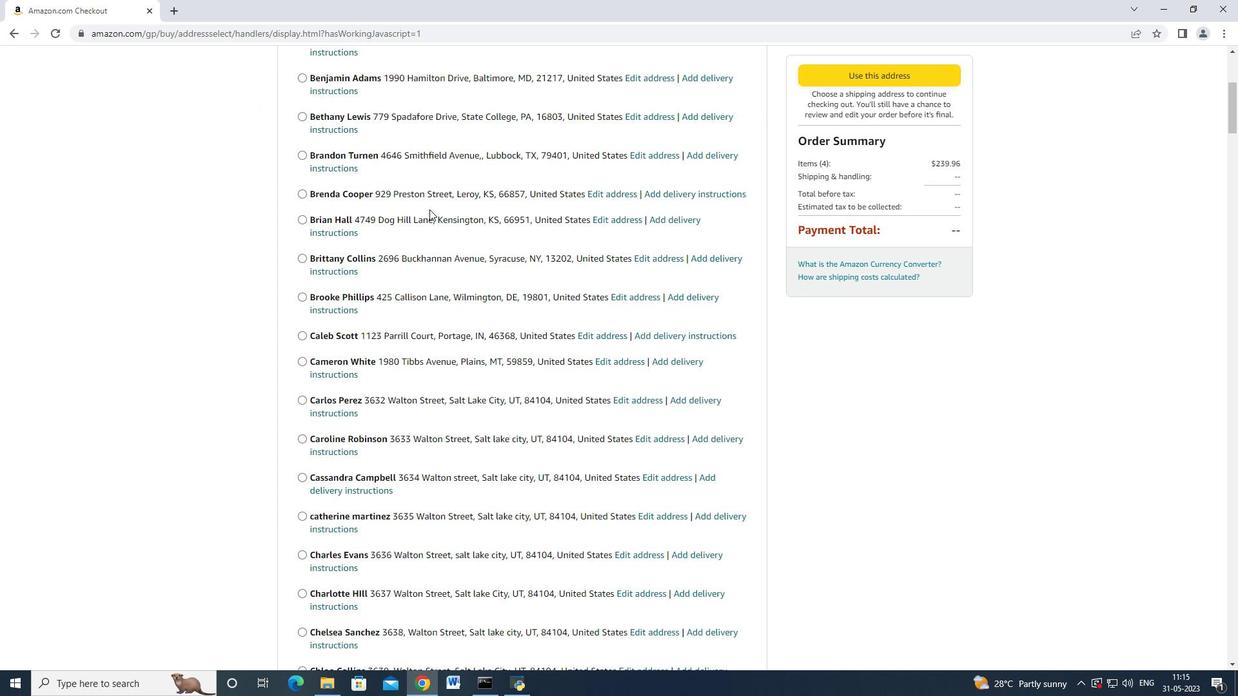 
Action: Mouse scrolled (425, 210) with delta (0, 0)
Screenshot: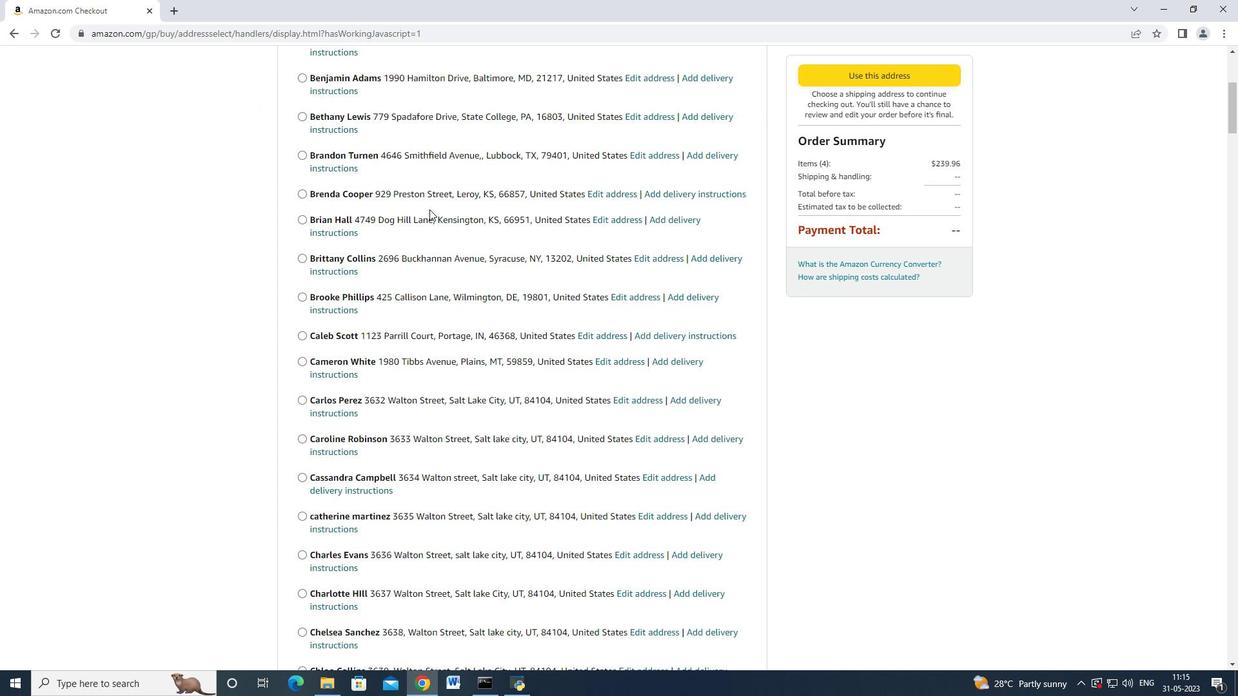 
Action: Mouse scrolled (425, 210) with delta (0, 0)
Screenshot: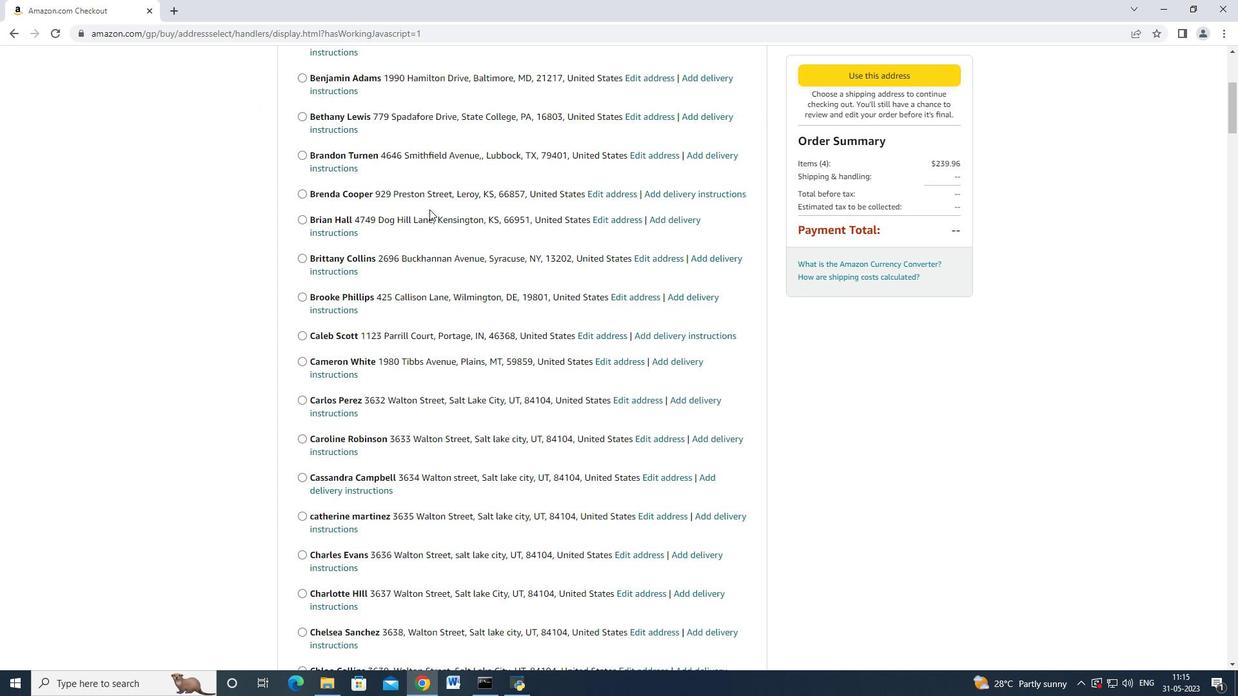 
Action: Mouse moved to (412, 260)
Screenshot: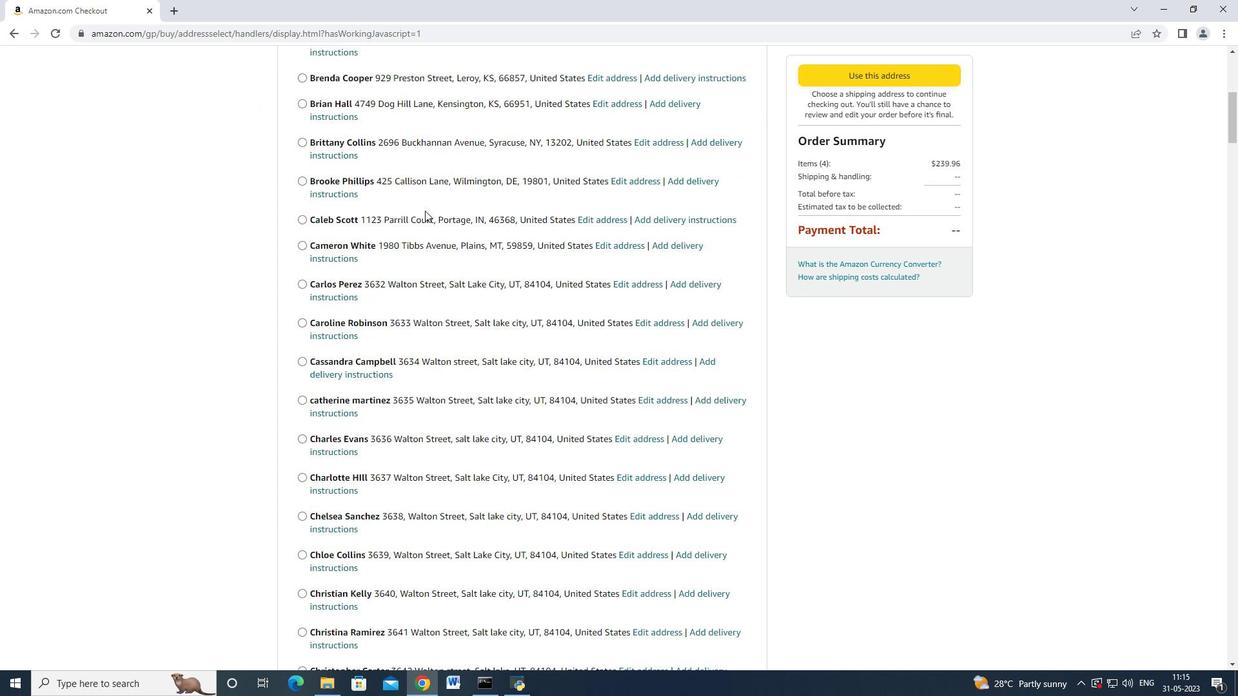 
Action: Mouse scrolled (412, 259) with delta (0, 0)
Screenshot: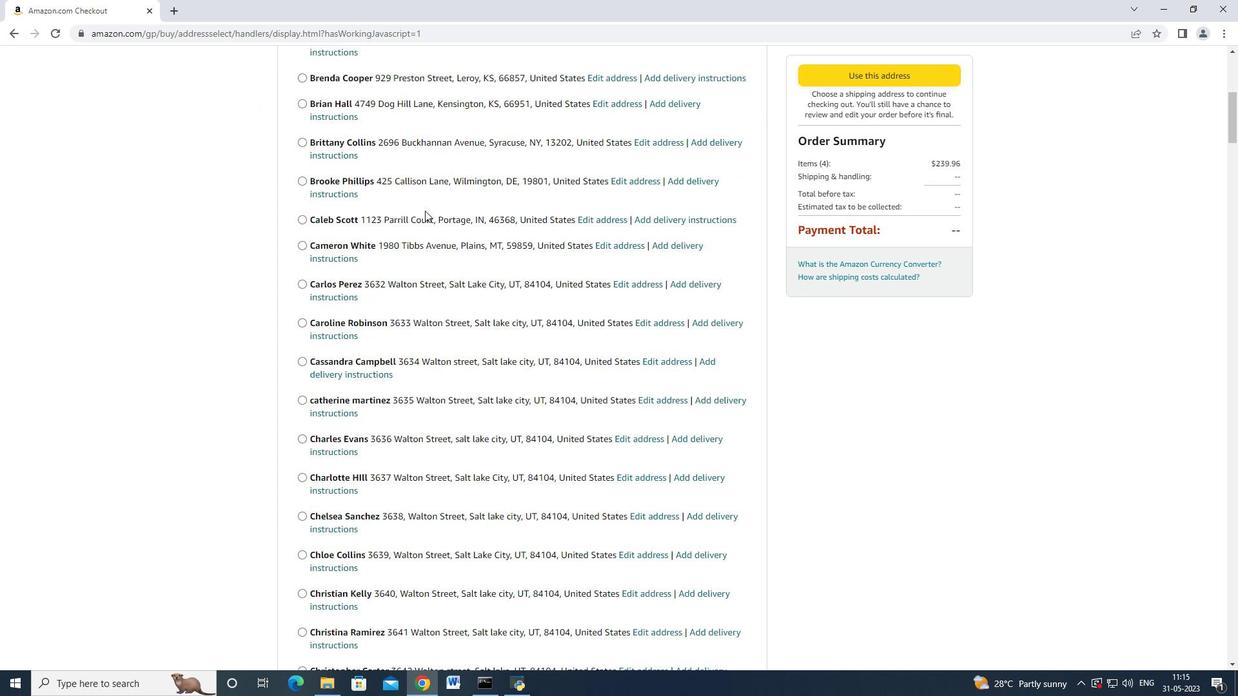 
Action: Mouse moved to (409, 269)
Screenshot: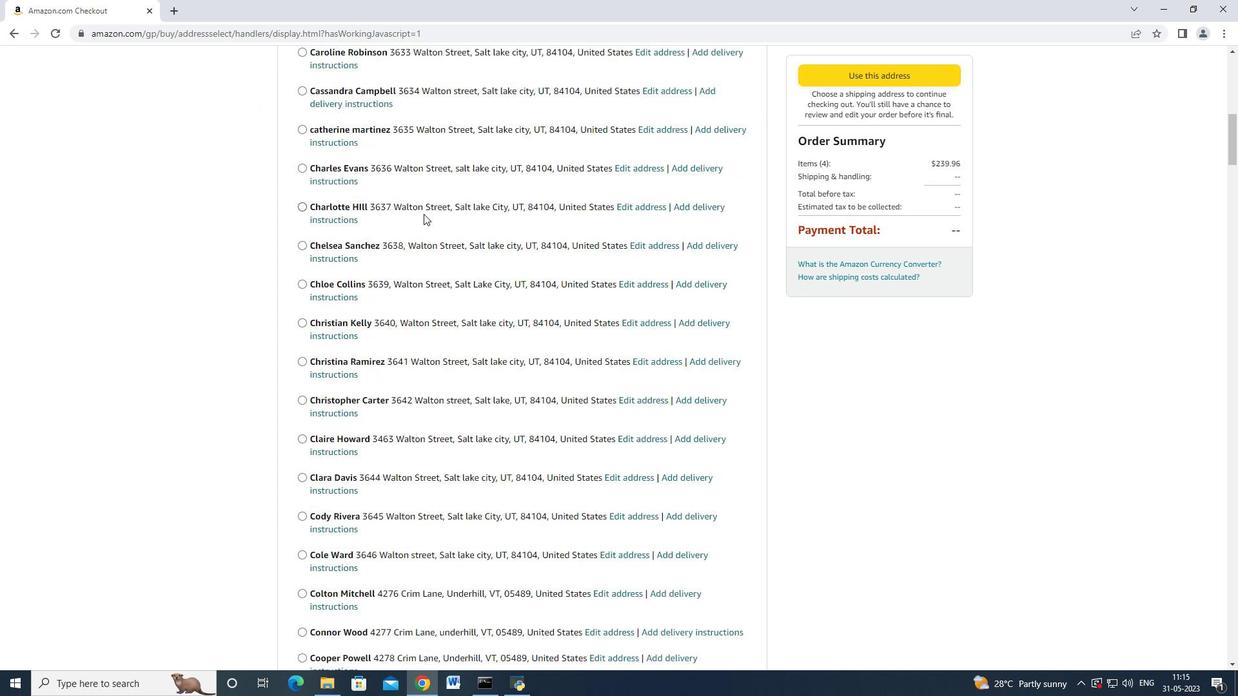 
Action: Mouse scrolled (409, 269) with delta (0, 0)
Screenshot: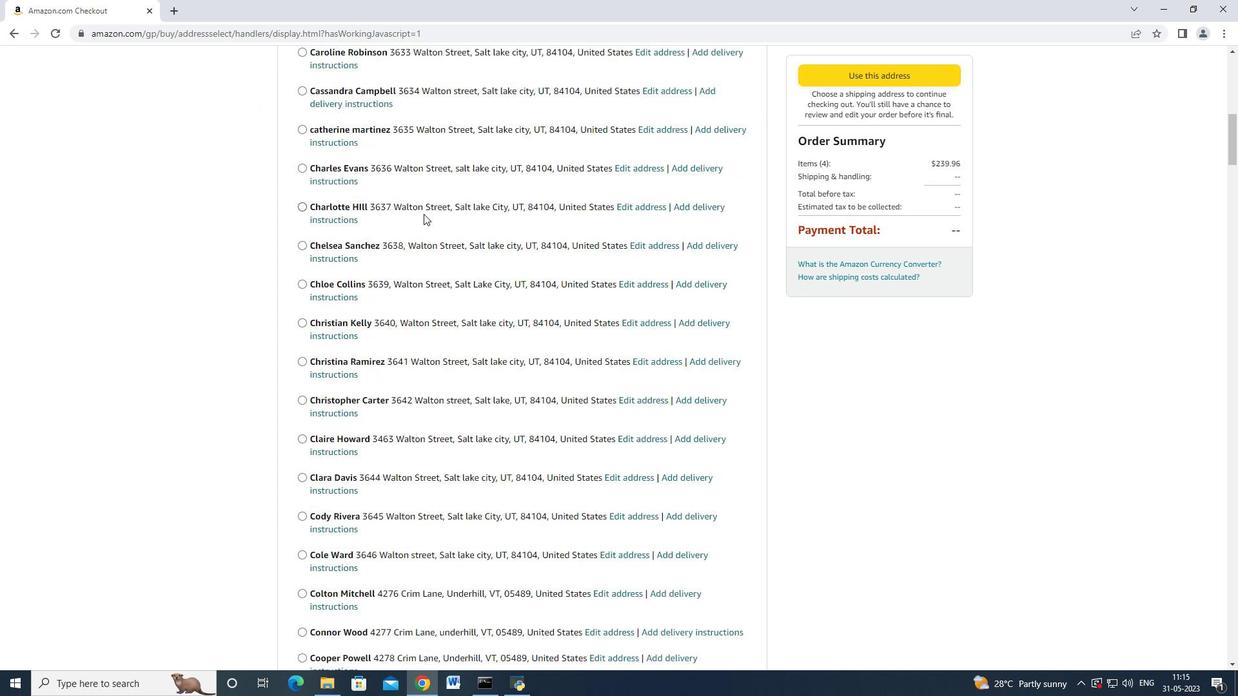 
Action: Mouse moved to (409, 272)
Screenshot: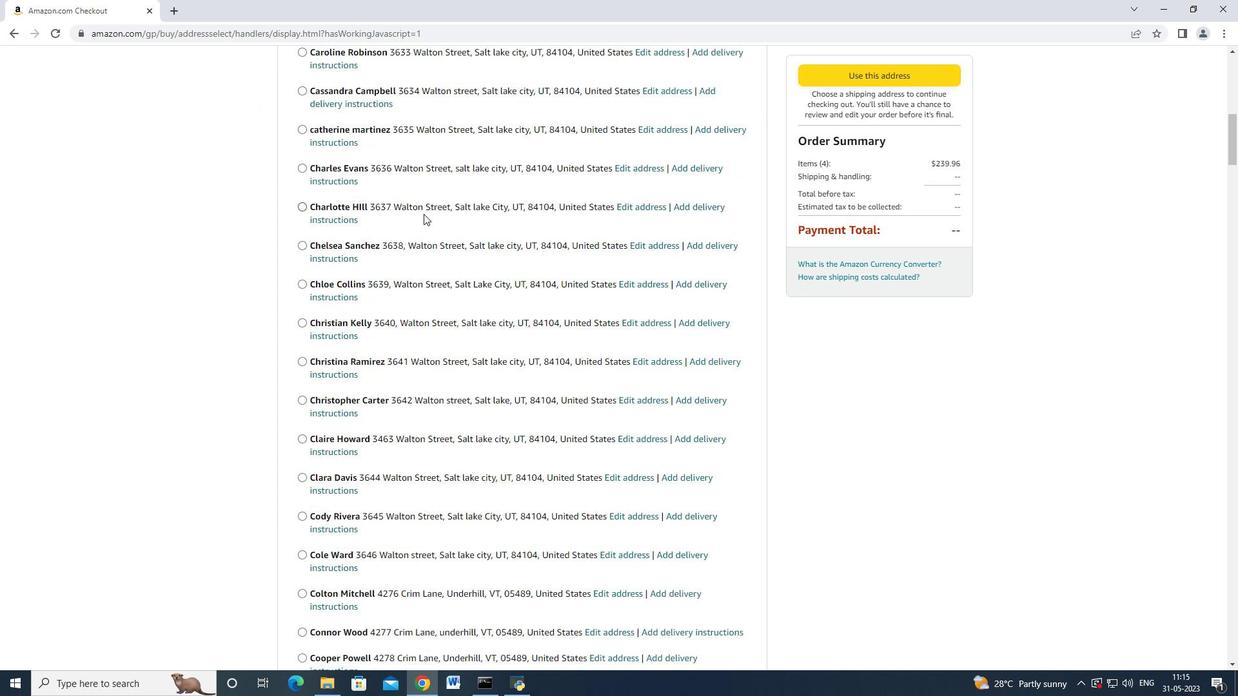 
Action: Mouse scrolled (409, 271) with delta (0, 0)
Screenshot: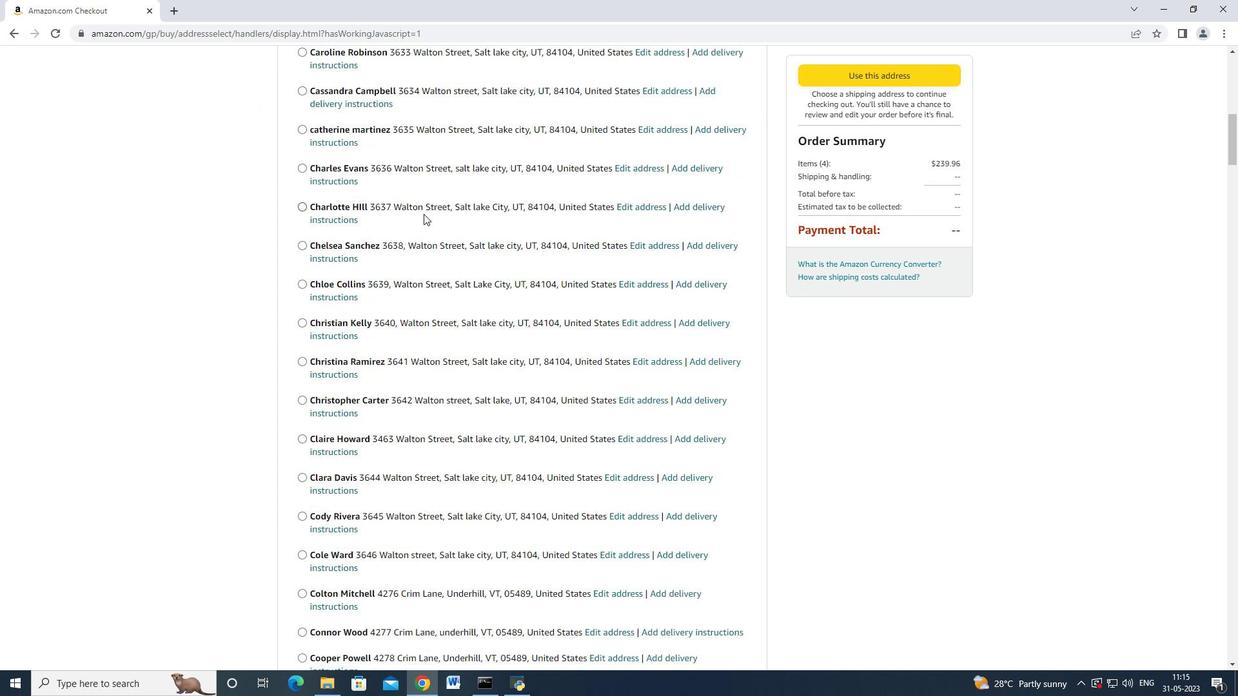 
Action: Mouse moved to (409, 273)
Screenshot: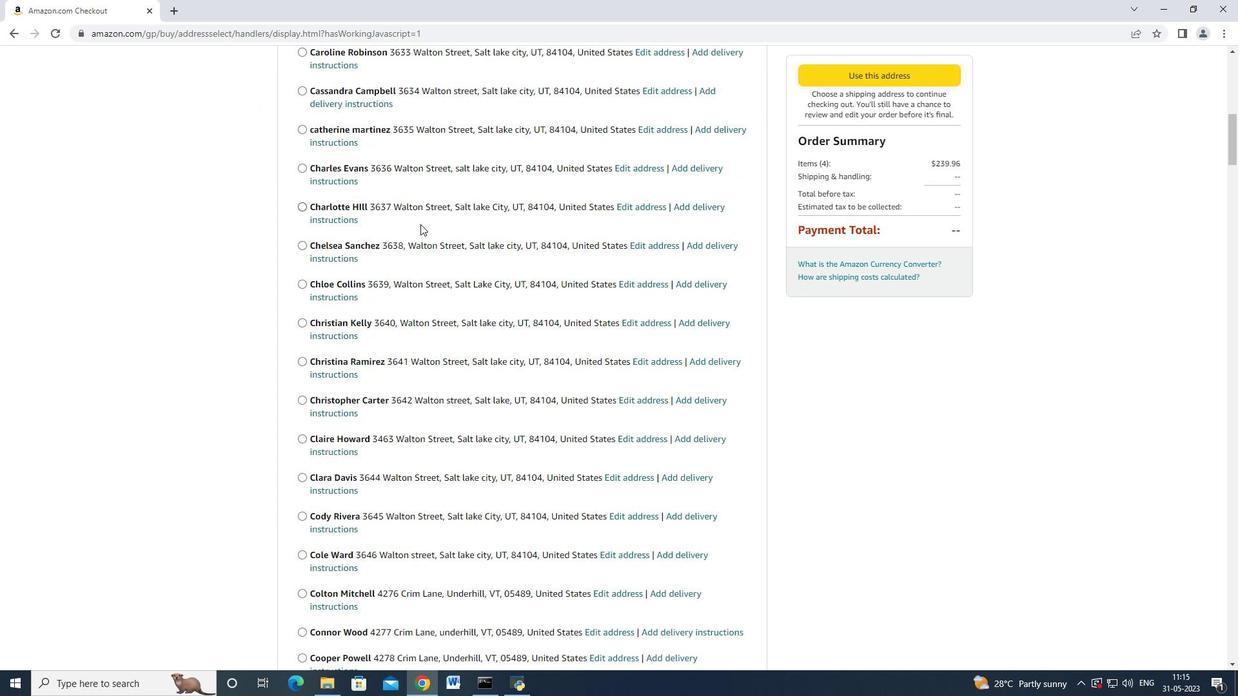 
Action: Mouse scrolled (409, 272) with delta (0, 0)
Screenshot: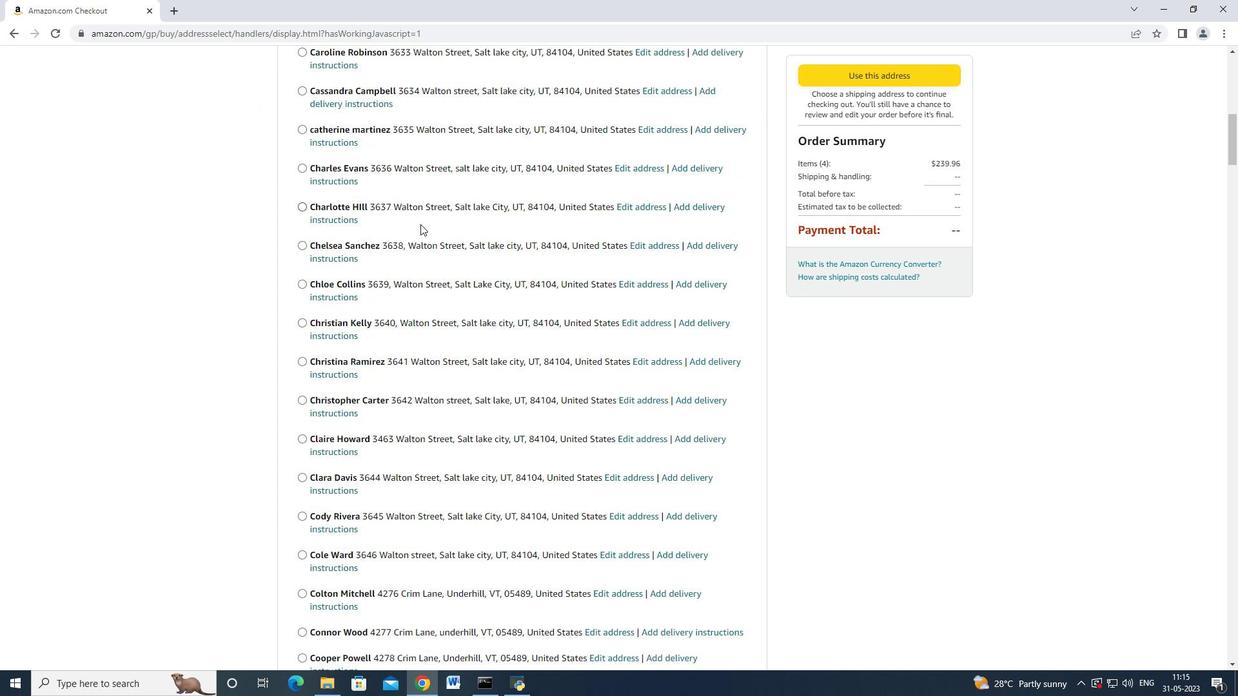 
Action: Mouse moved to (409, 280)
Screenshot: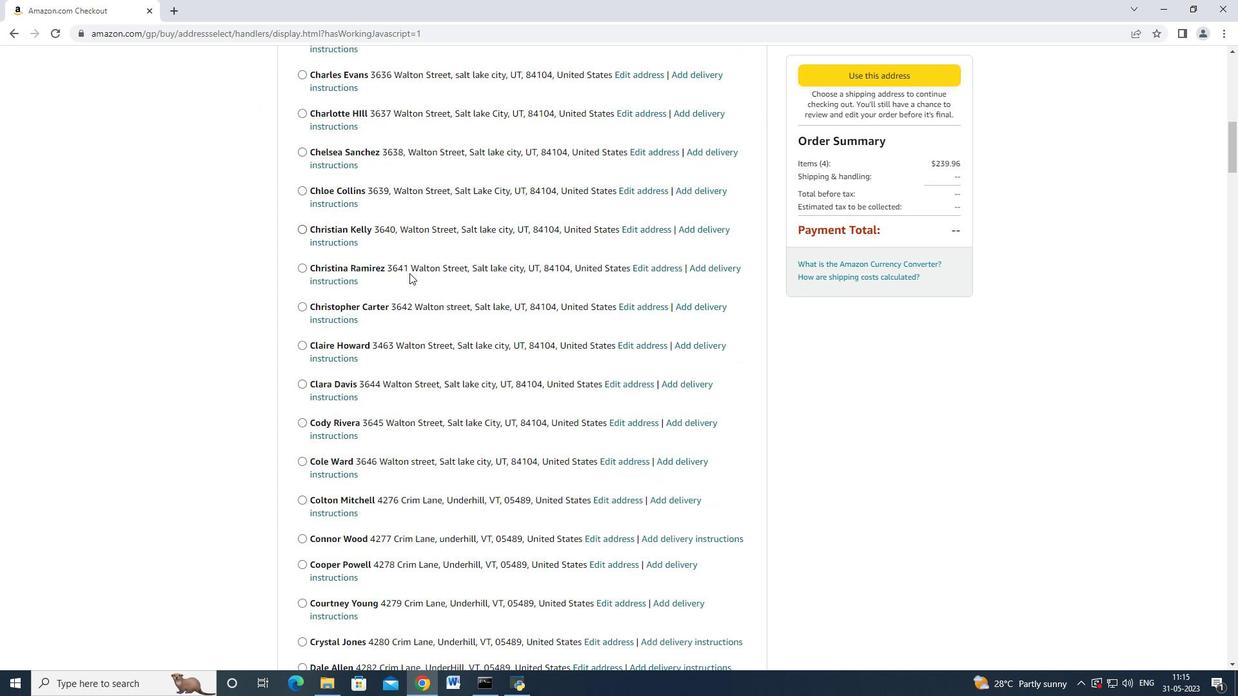 
Action: Mouse scrolled (409, 279) with delta (0, 0)
Screenshot: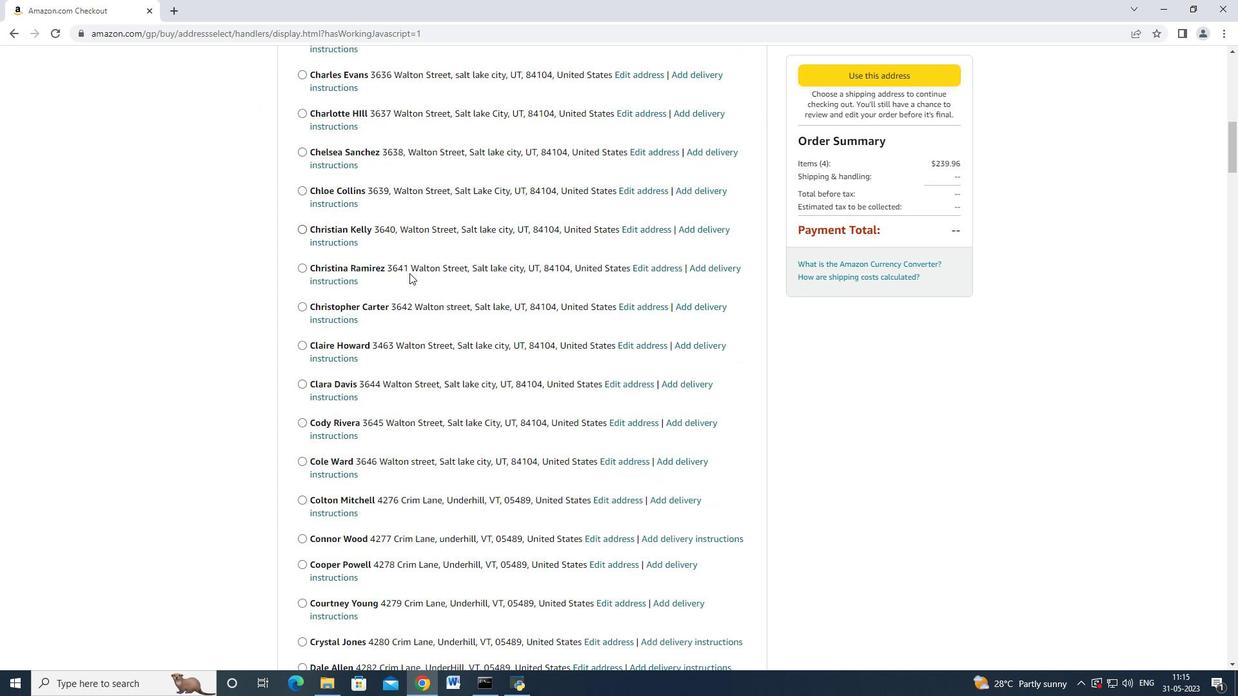 
Action: Mouse moved to (407, 287)
Screenshot: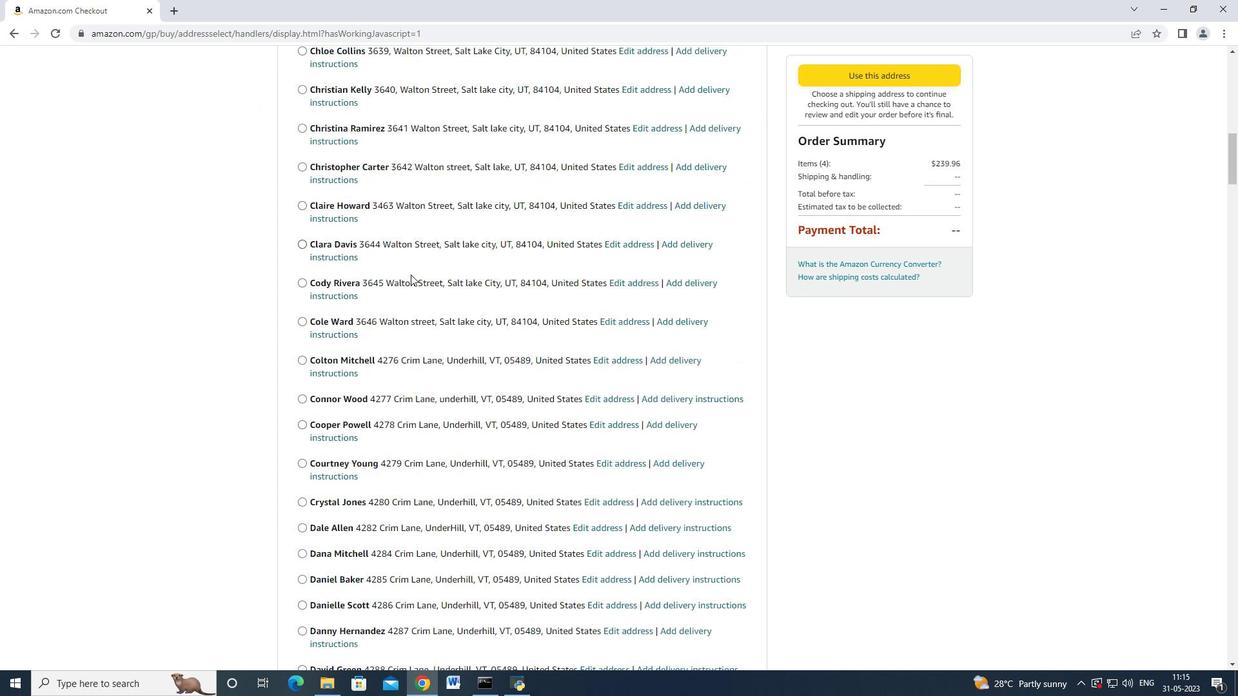 
Action: Mouse scrolled (408, 285) with delta (0, 0)
Screenshot: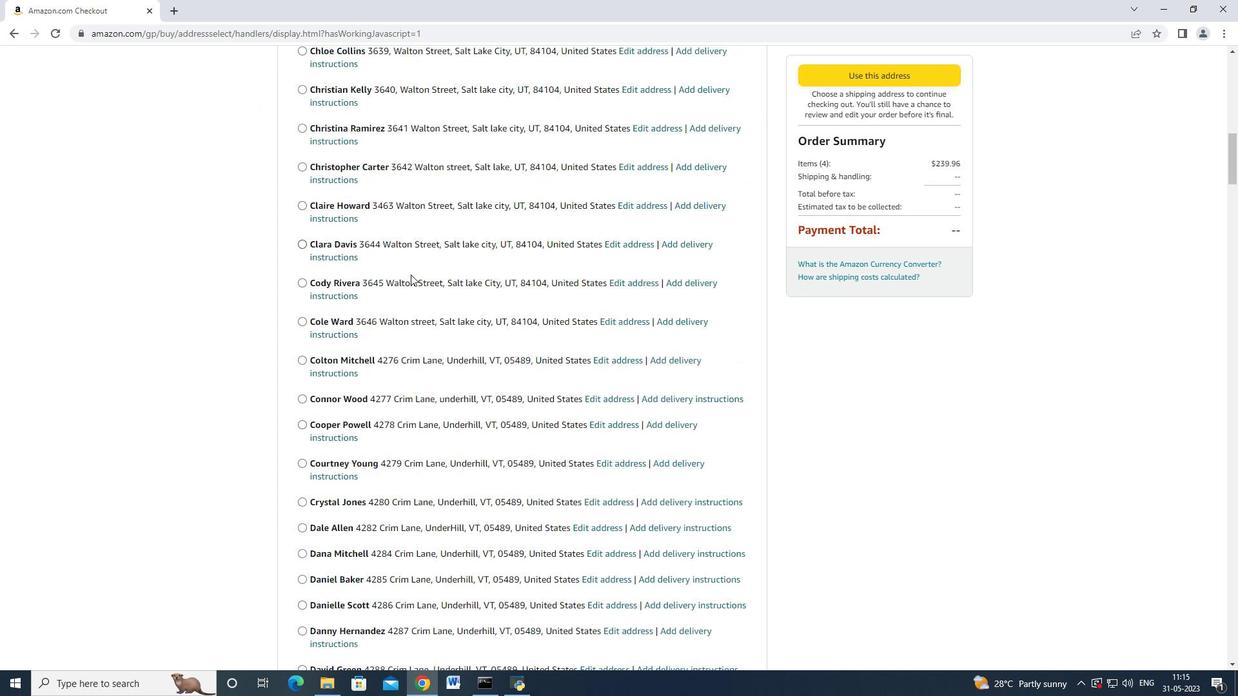 
Action: Mouse moved to (406, 289)
Screenshot: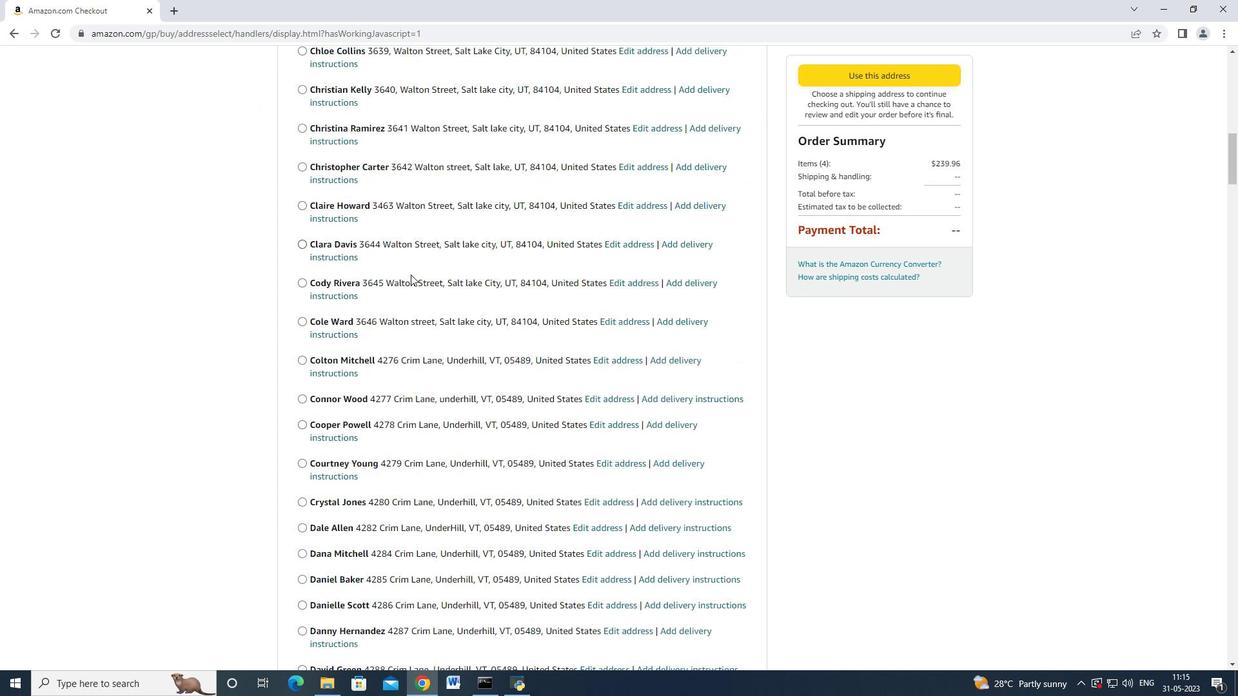 
Action: Mouse scrolled (406, 288) with delta (0, 0)
Screenshot: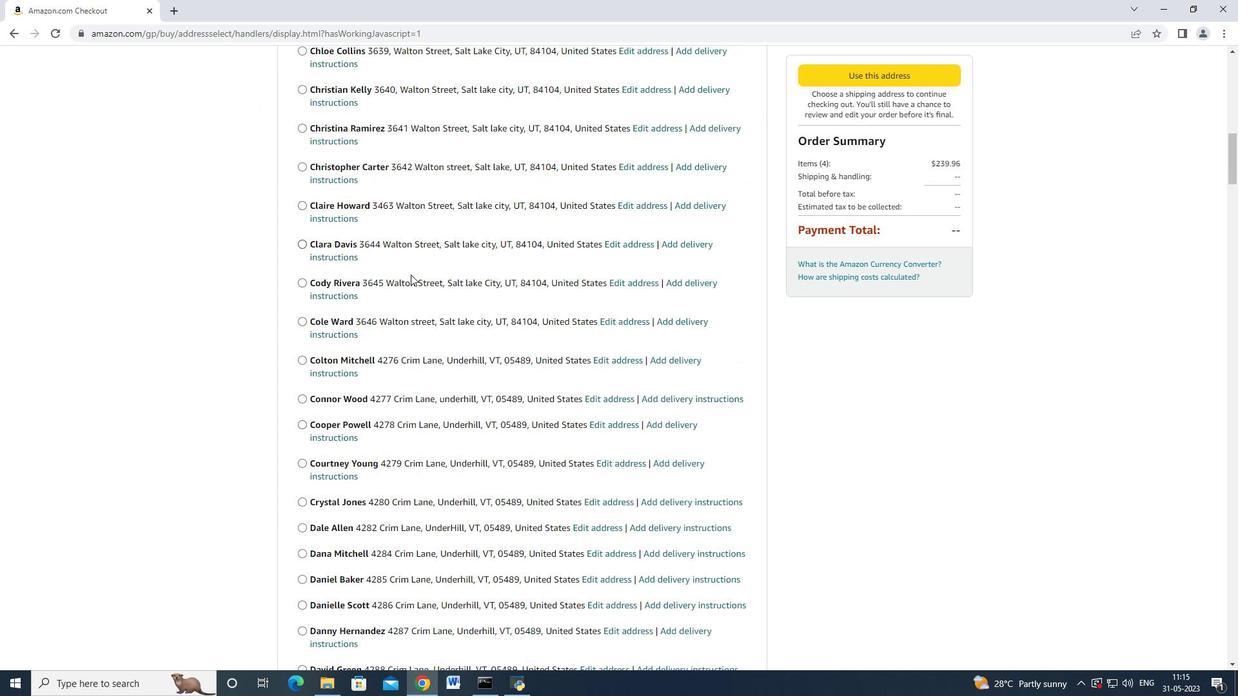 
Action: Mouse moved to (405, 290)
Screenshot: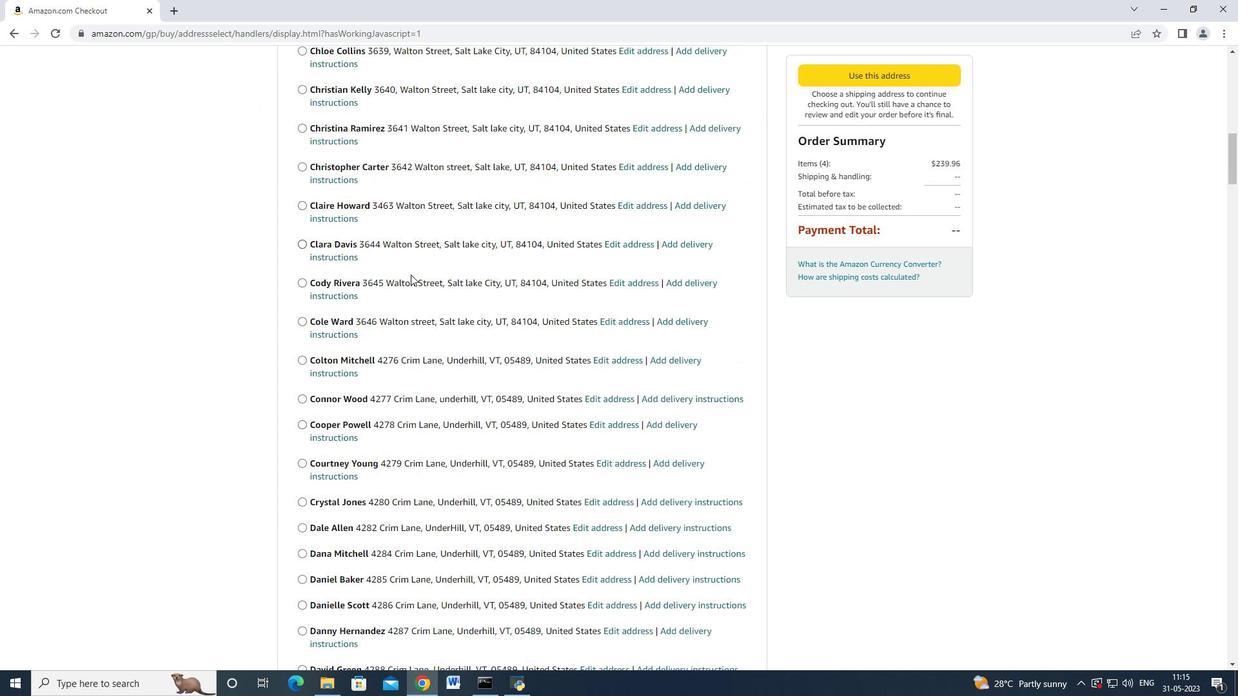 
Action: Mouse scrolled (406, 289) with delta (0, 0)
Screenshot: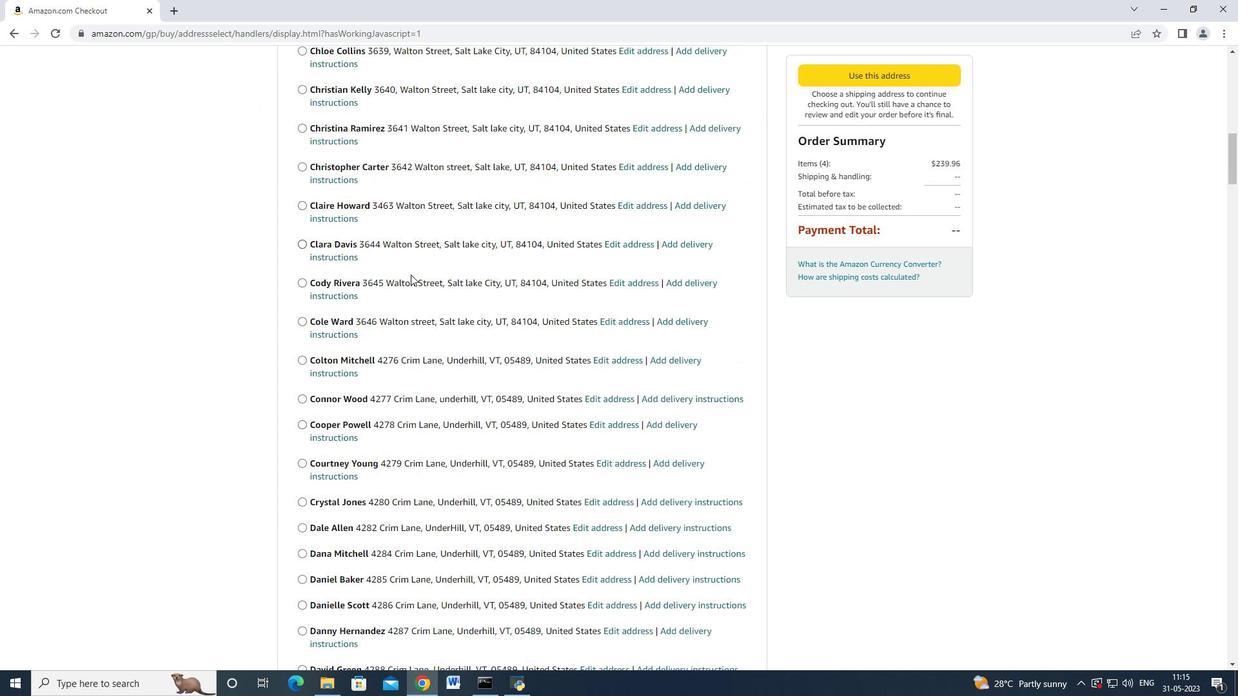 
Action: Mouse moved to (405, 290)
Screenshot: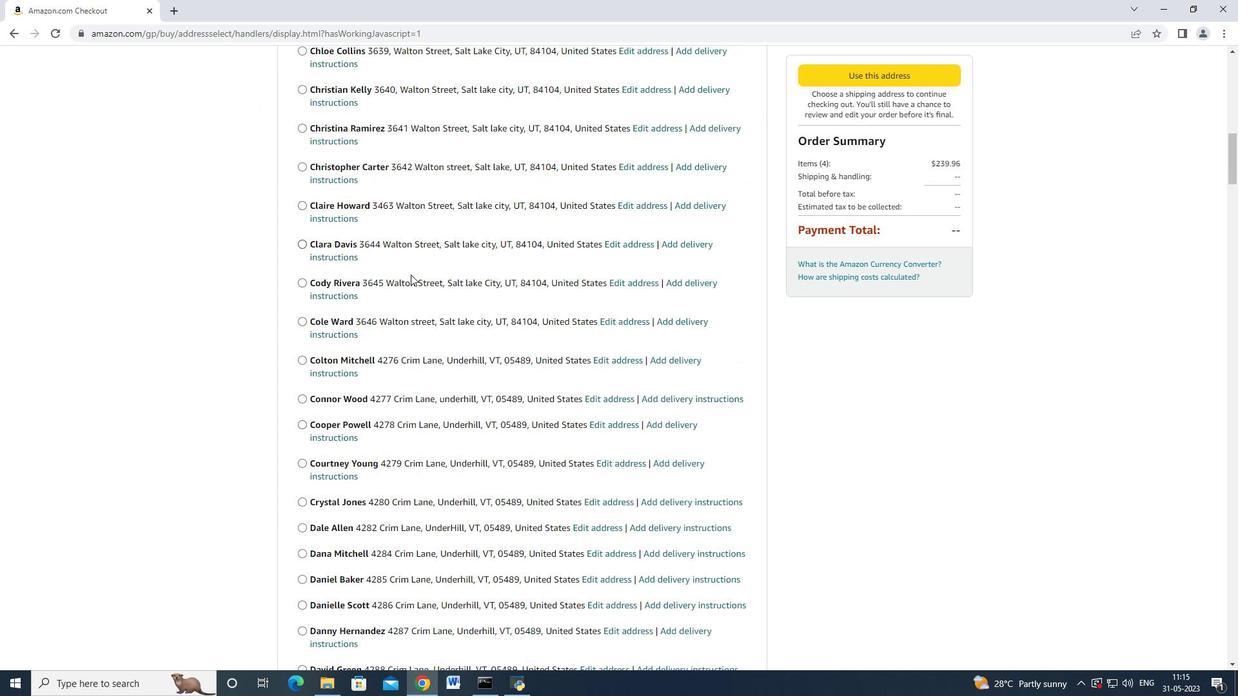 
Action: Mouse scrolled (405, 289) with delta (0, 0)
Screenshot: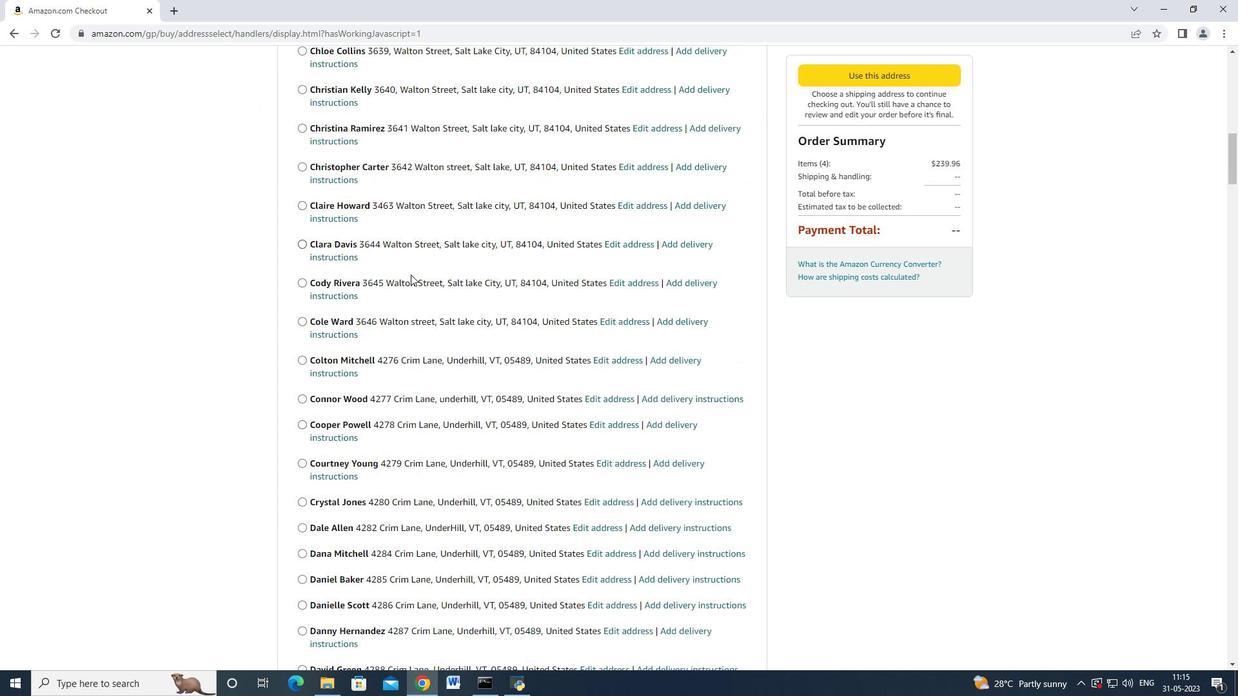 
Action: Mouse moved to (405, 291)
Screenshot: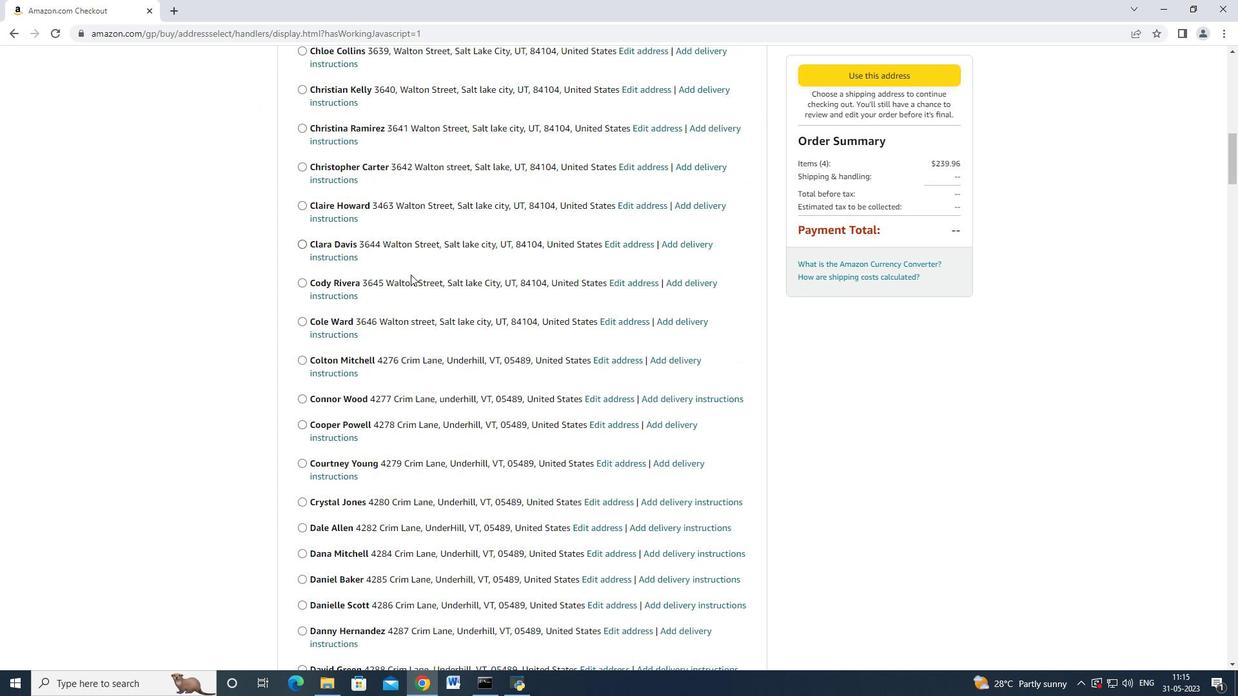 
Action: Mouse scrolled (405, 290) with delta (0, 0)
Screenshot: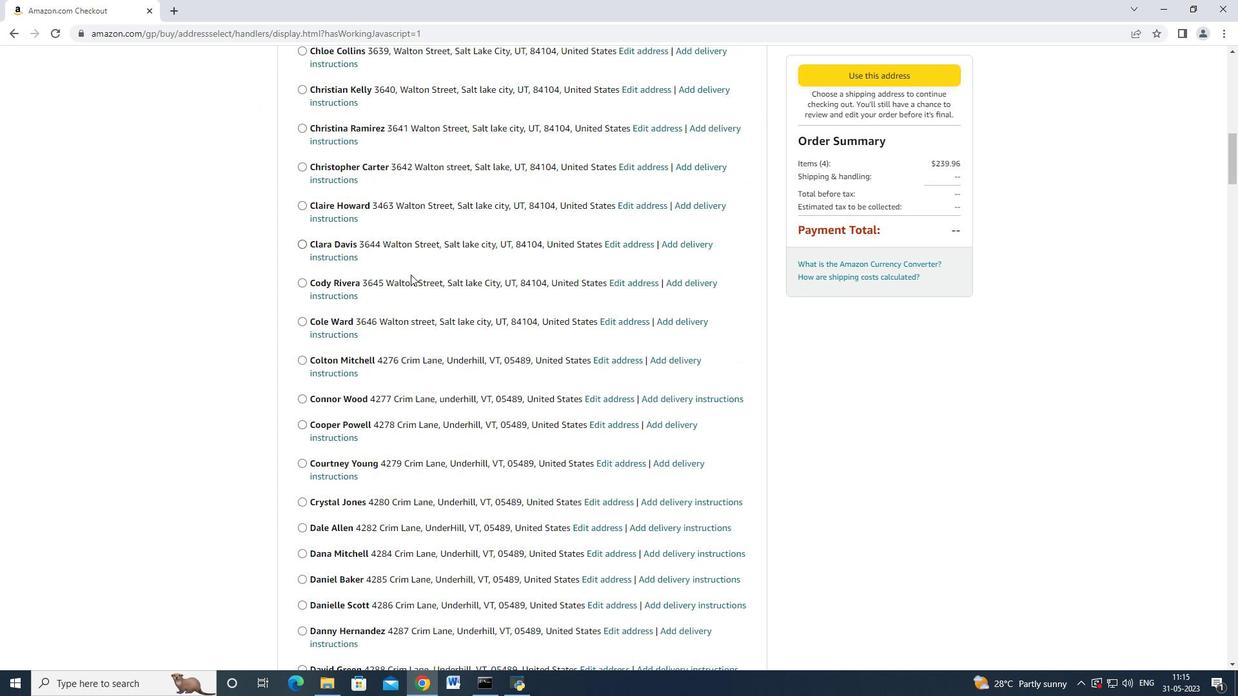 
Action: Mouse moved to (404, 292)
Screenshot: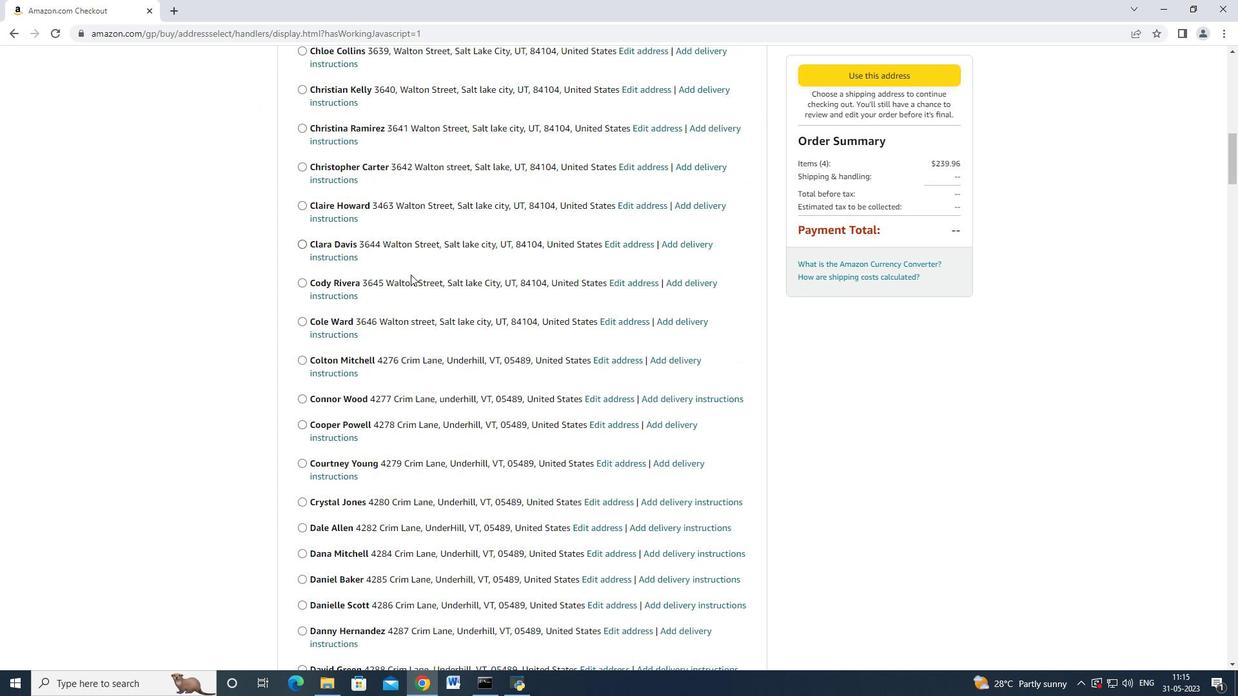 
Action: Mouse scrolled (404, 291) with delta (0, 0)
Screenshot: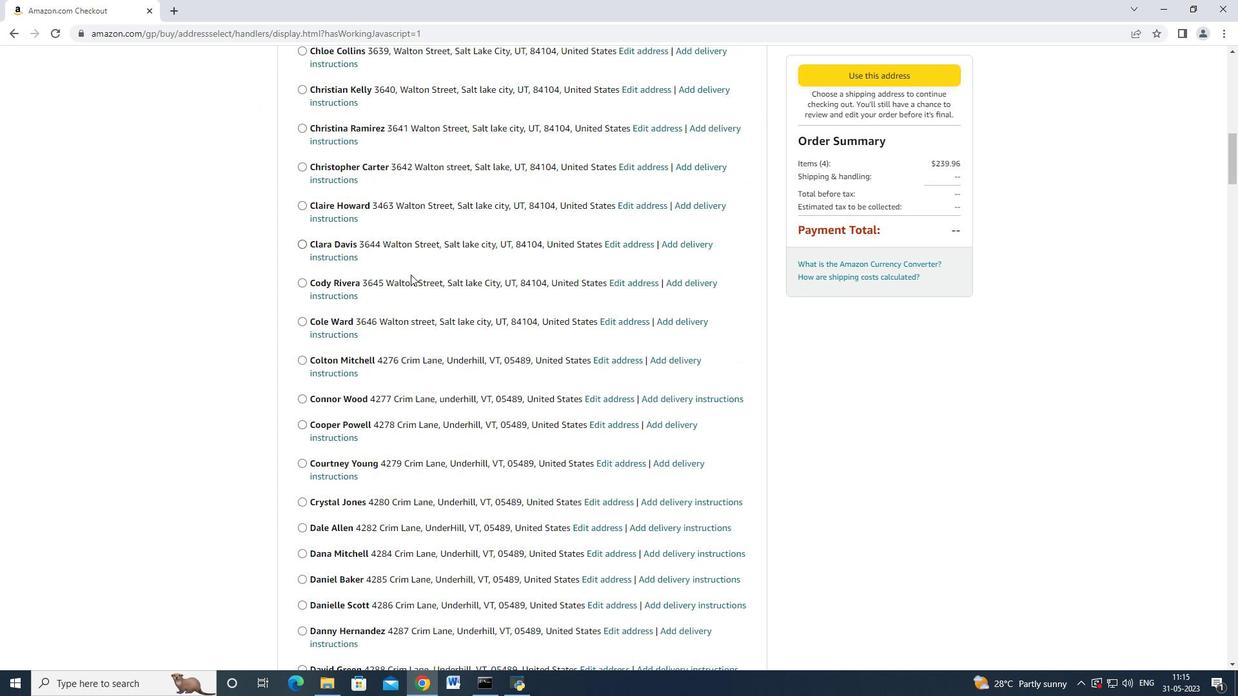 
Action: Mouse moved to (405, 292)
Screenshot: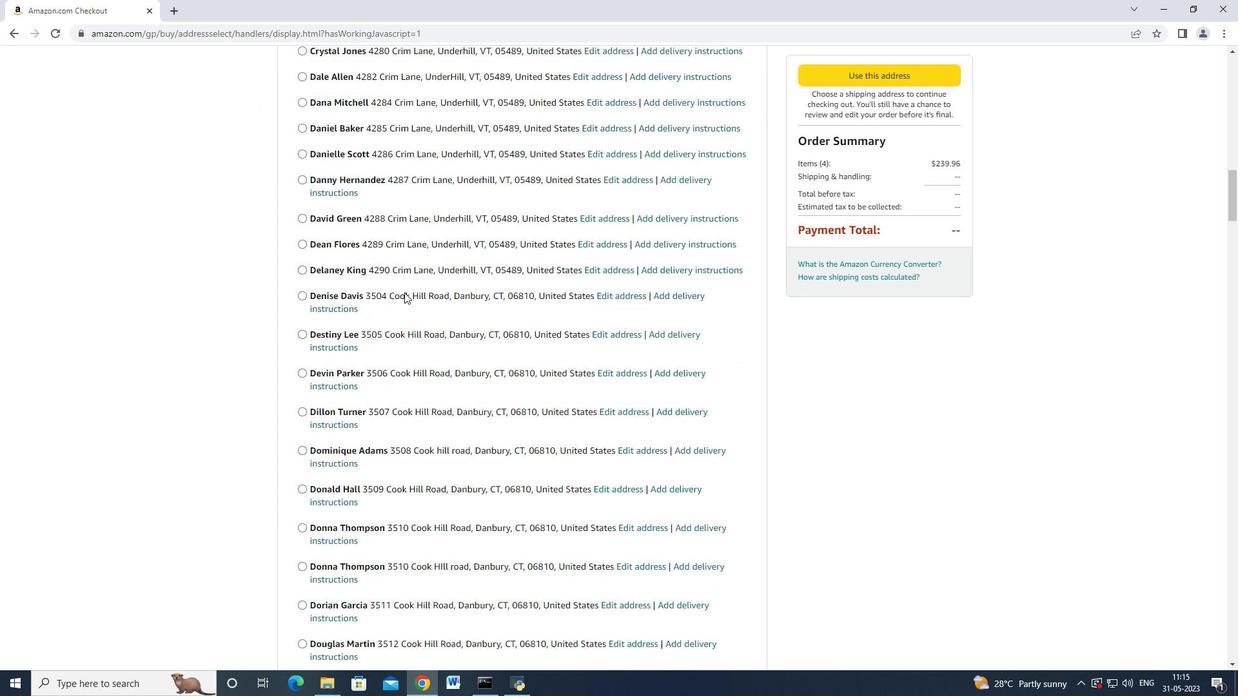
Action: Mouse scrolled (405, 291) with delta (0, 0)
Screenshot: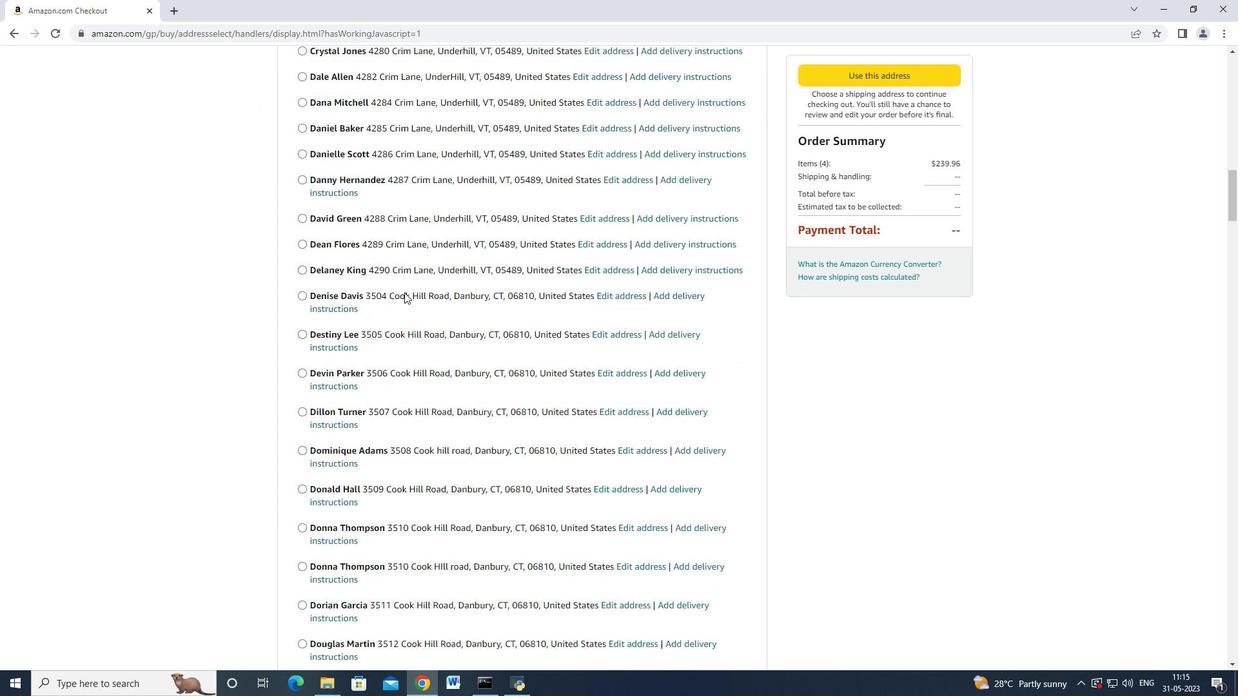
Action: Mouse moved to (405, 293)
Screenshot: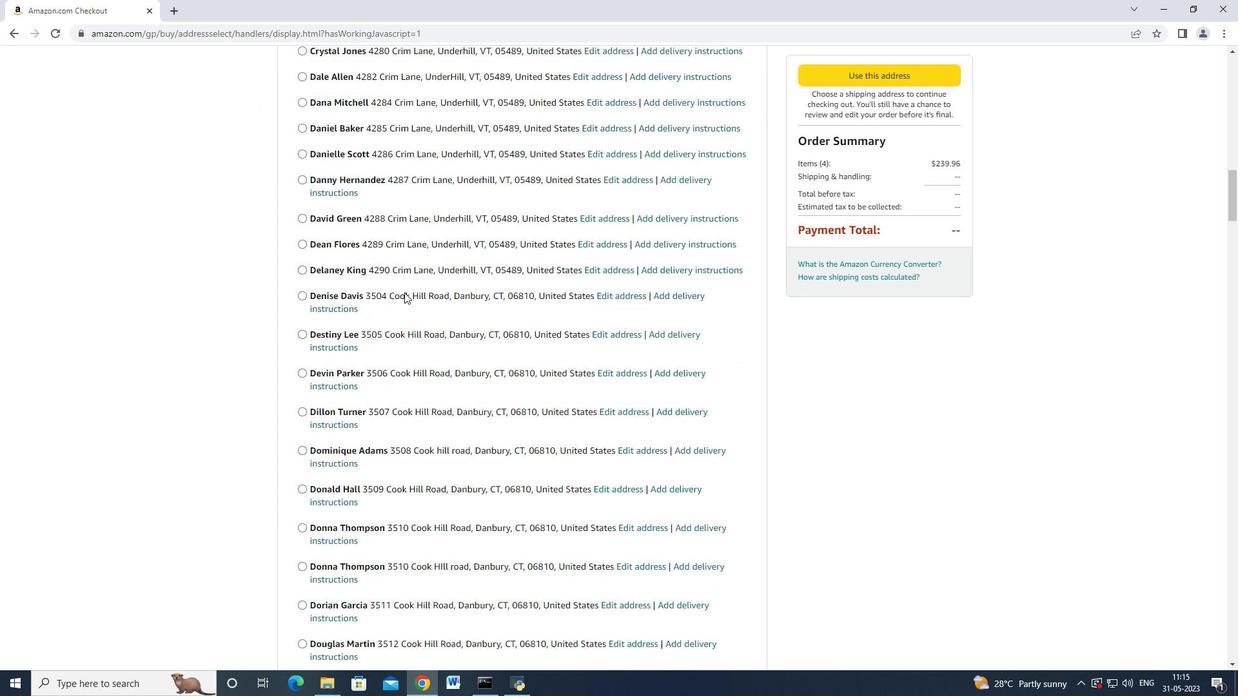 
Action: Mouse scrolled (405, 292) with delta (0, 0)
Screenshot: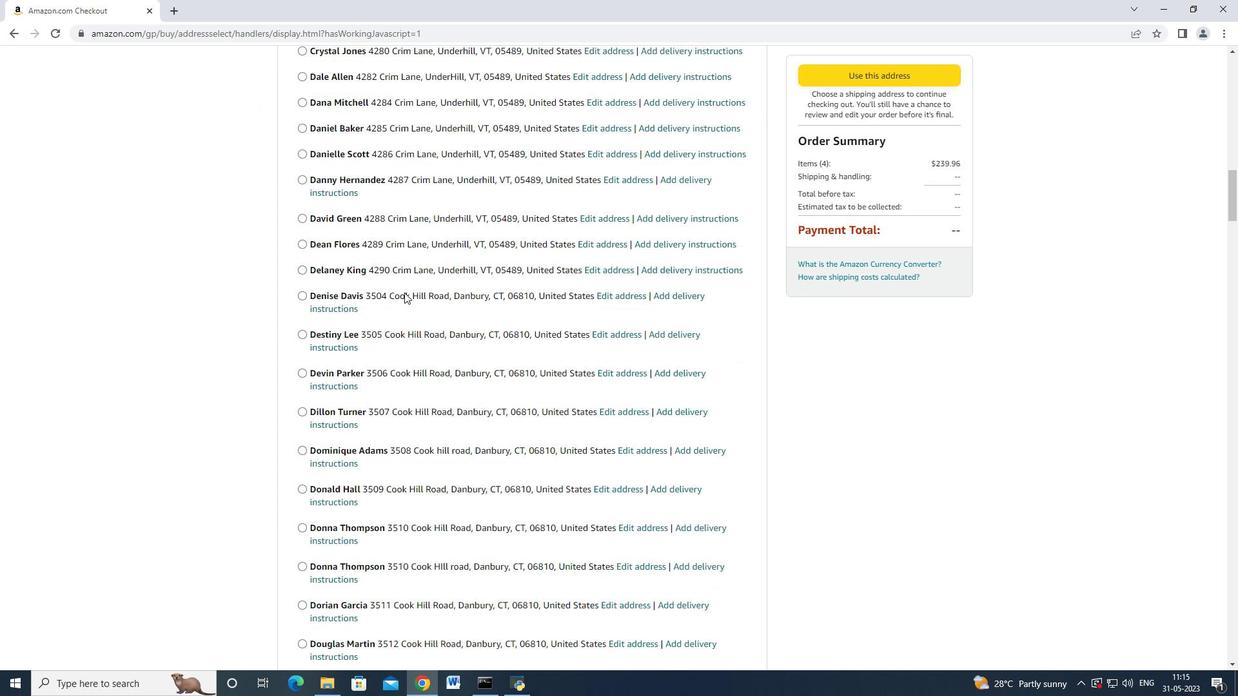 
Action: Mouse scrolled (405, 292) with delta (0, 0)
Screenshot: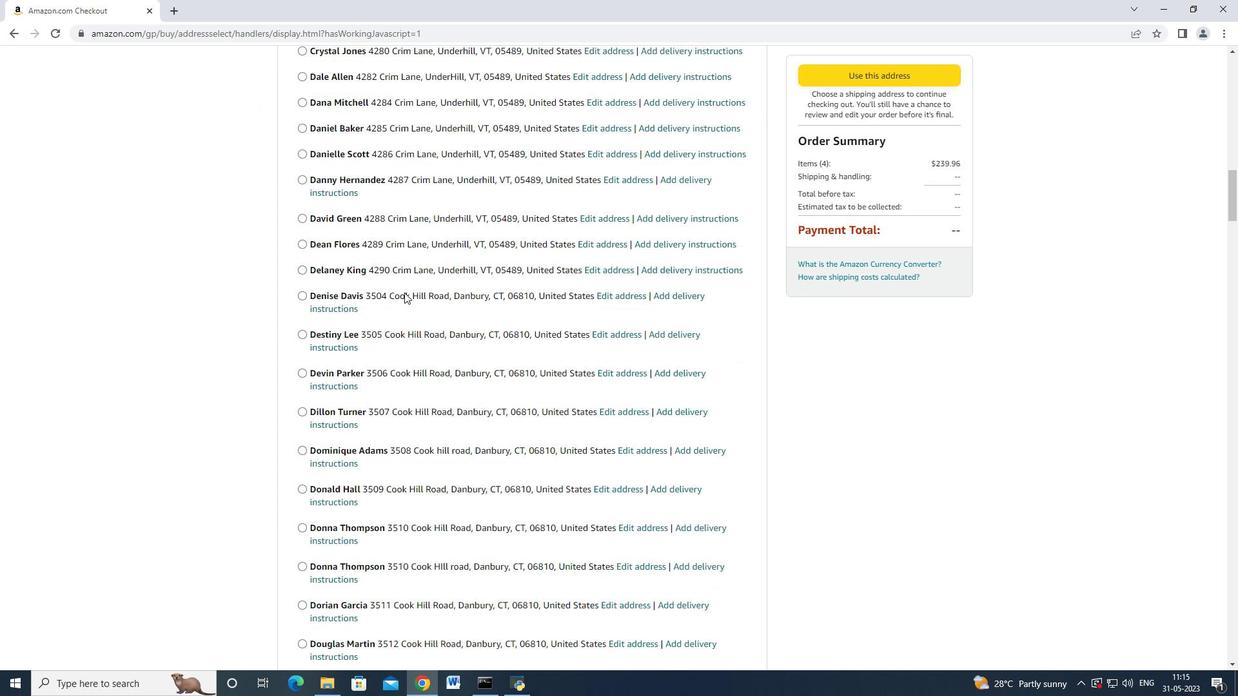 
Action: Mouse scrolled (405, 292) with delta (0, 0)
Screenshot: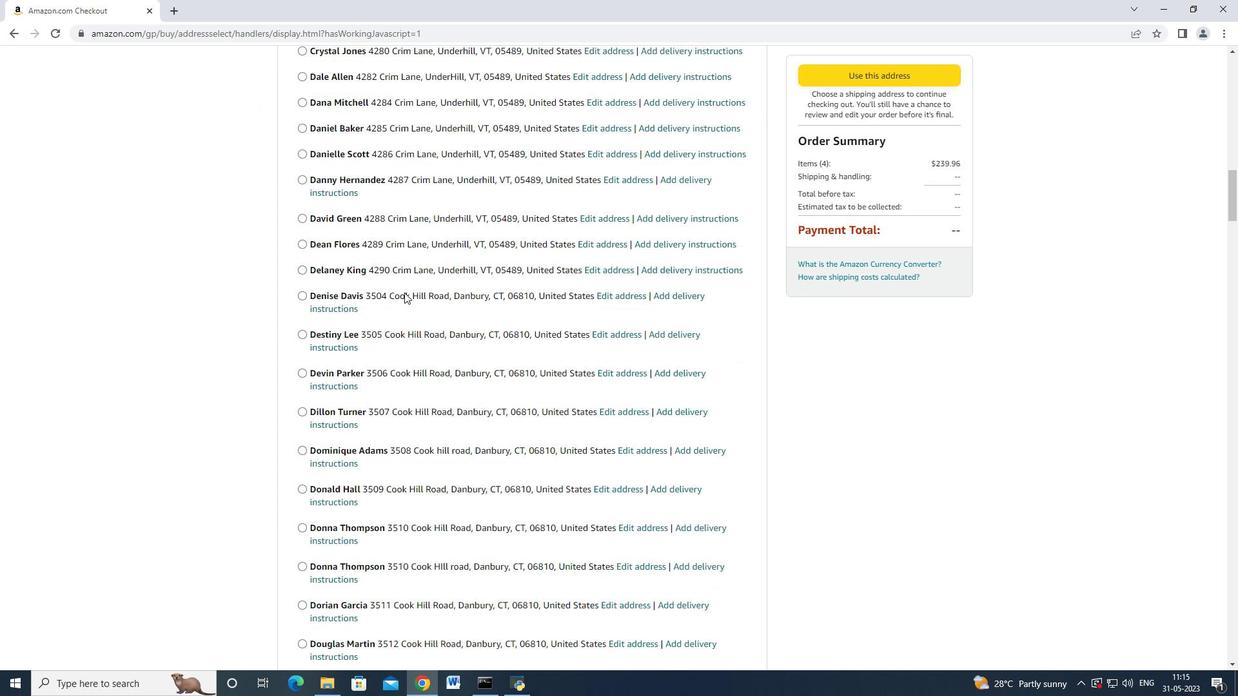 
Action: Mouse scrolled (405, 292) with delta (0, 0)
Screenshot: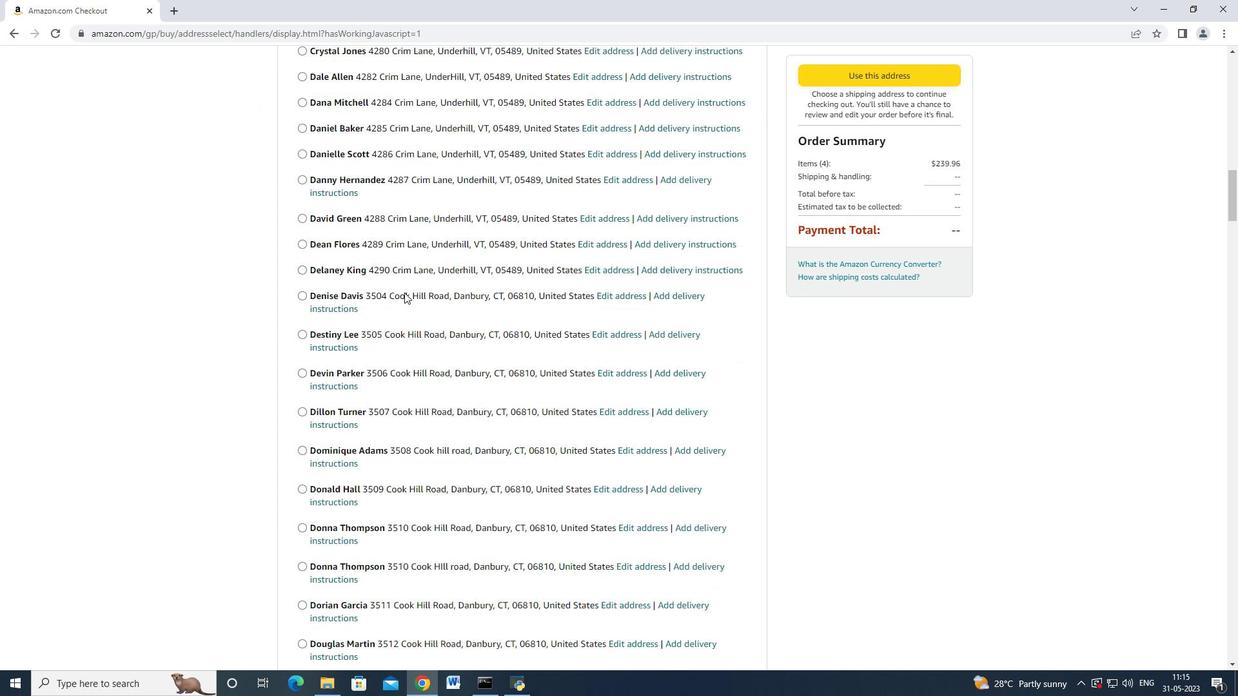 
Action: Mouse moved to (405, 293)
Screenshot: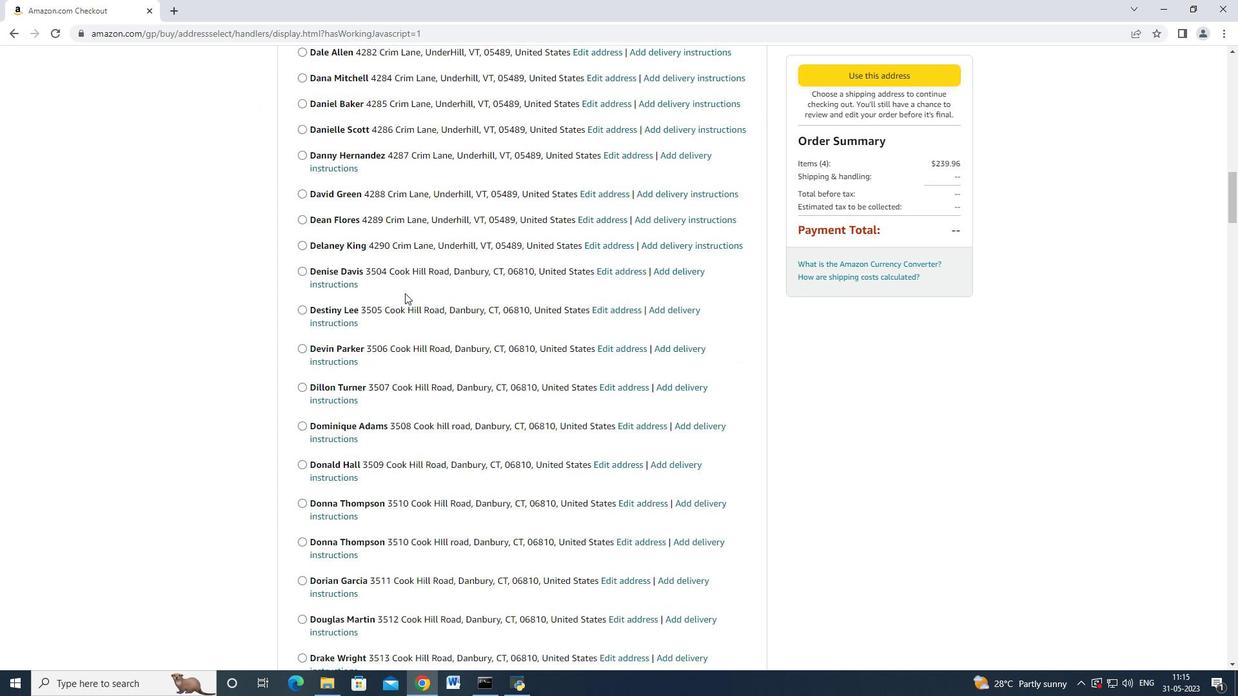
Action: Mouse scrolled (405, 292) with delta (0, 0)
Screenshot: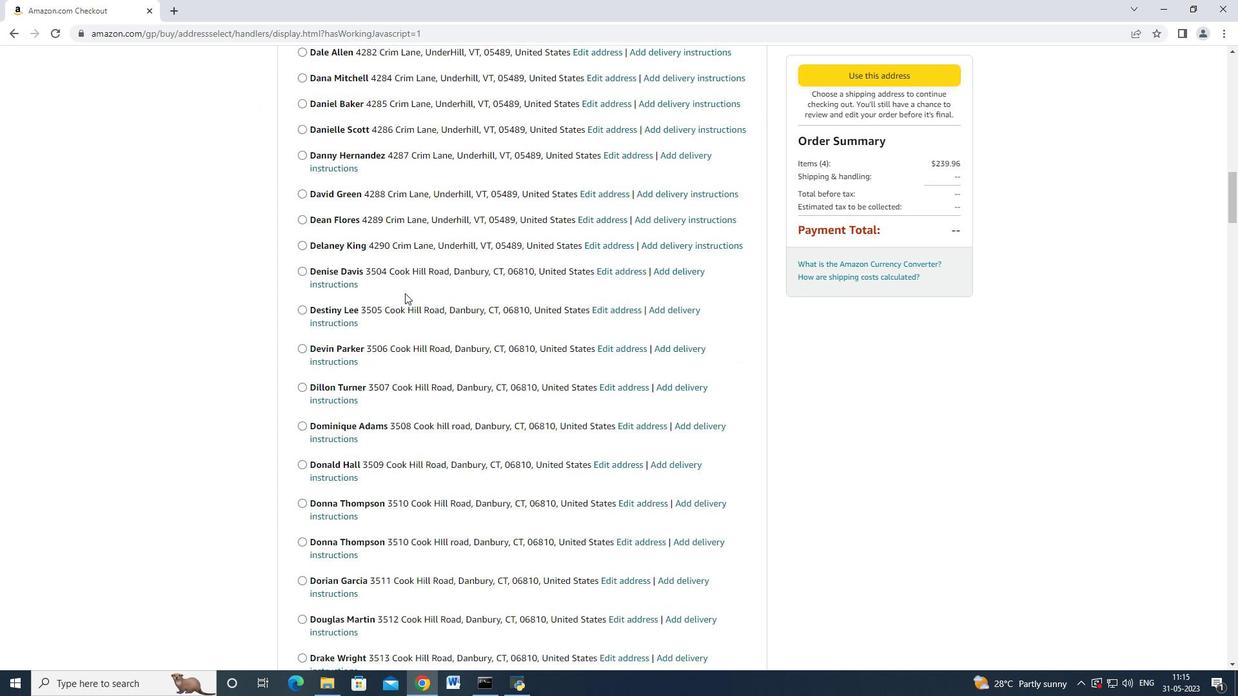 
Action: Mouse scrolled (405, 292) with delta (0, 0)
Screenshot: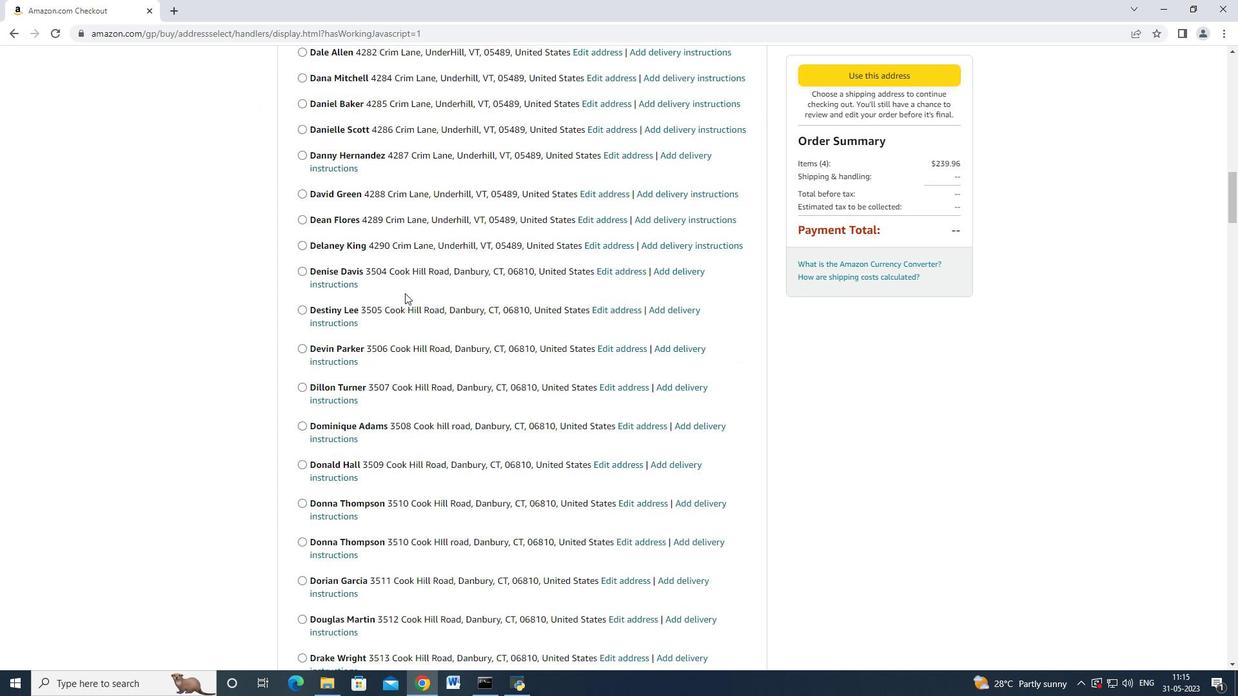 
Action: Mouse moved to (405, 292)
Screenshot: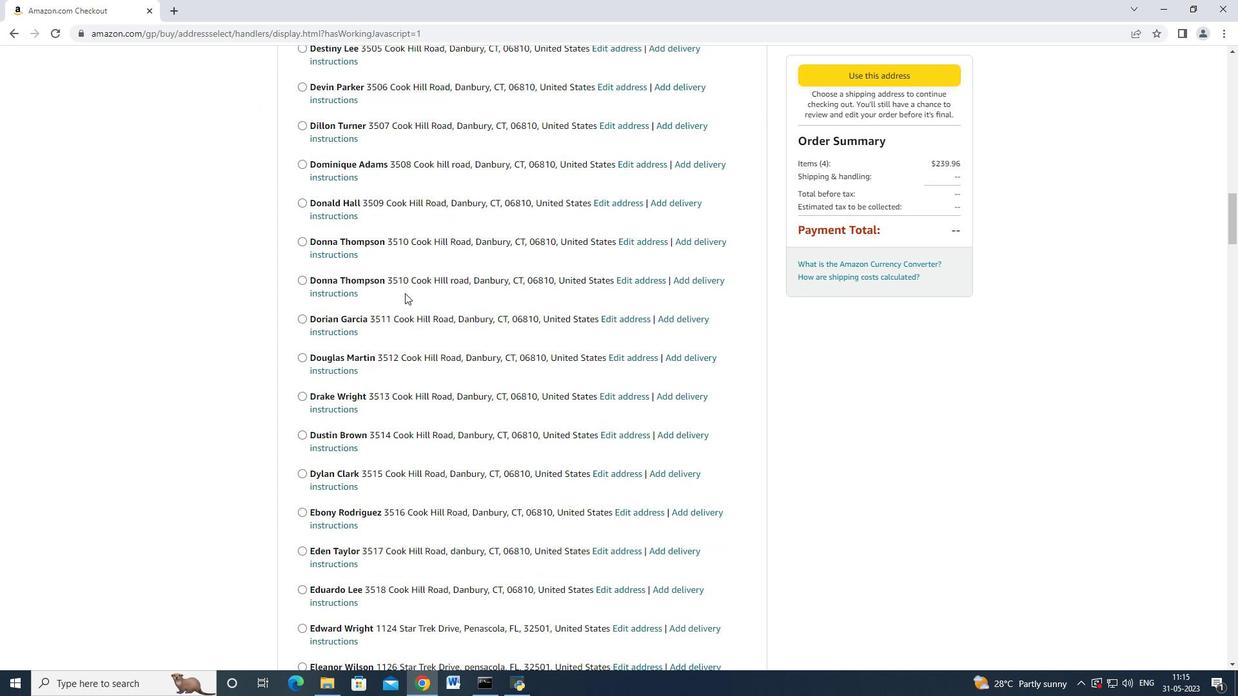 
Action: Mouse scrolled (405, 292) with delta (0, 0)
Screenshot: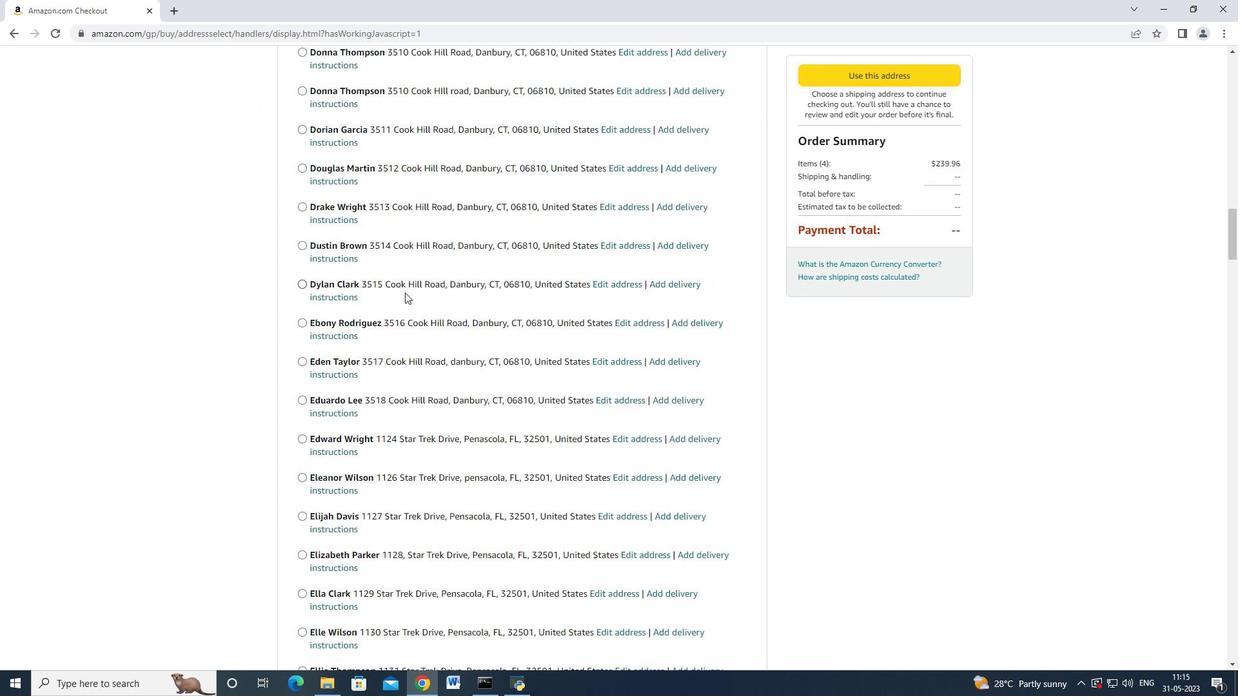 
Action: Mouse scrolled (405, 292) with delta (0, 0)
Screenshot: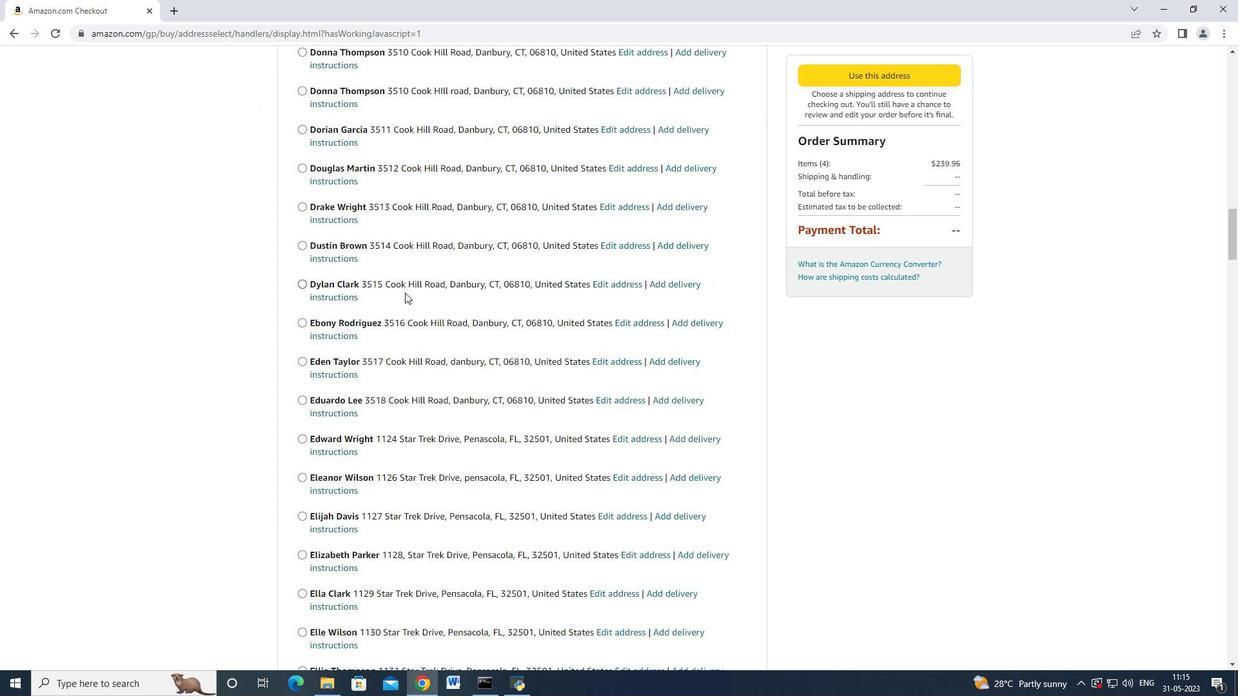 
Action: Mouse scrolled (405, 292) with delta (0, 0)
Screenshot: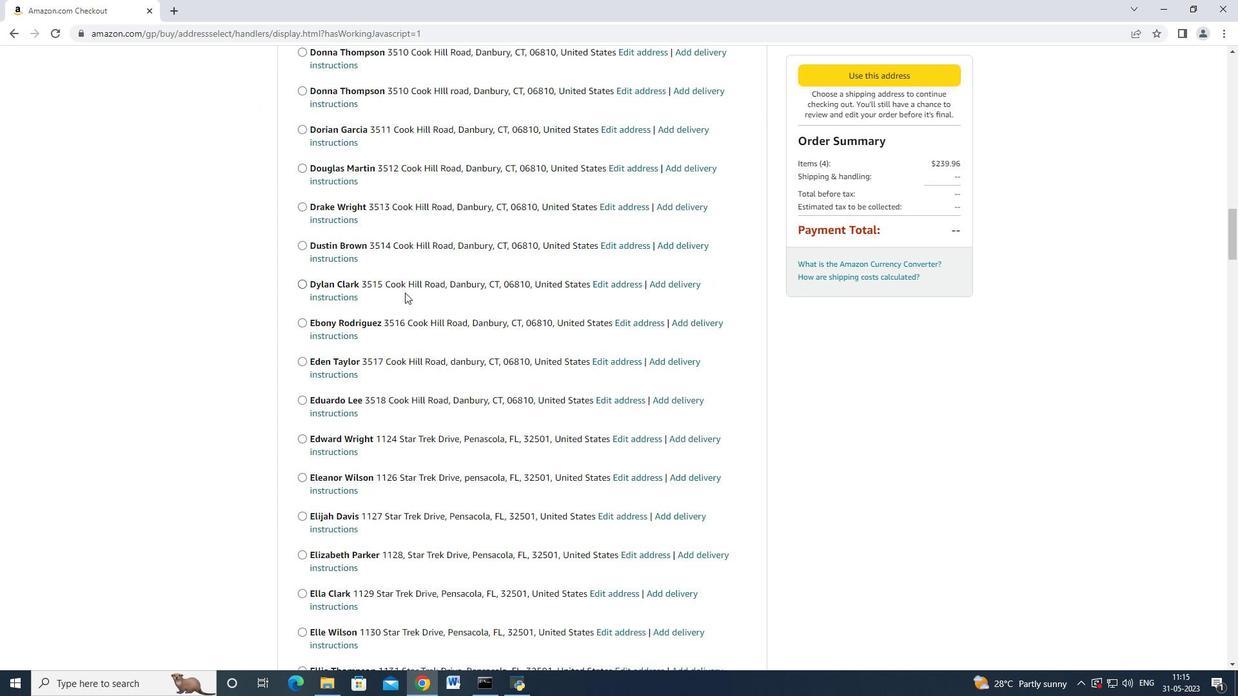 
Action: Mouse moved to (405, 292)
Screenshot: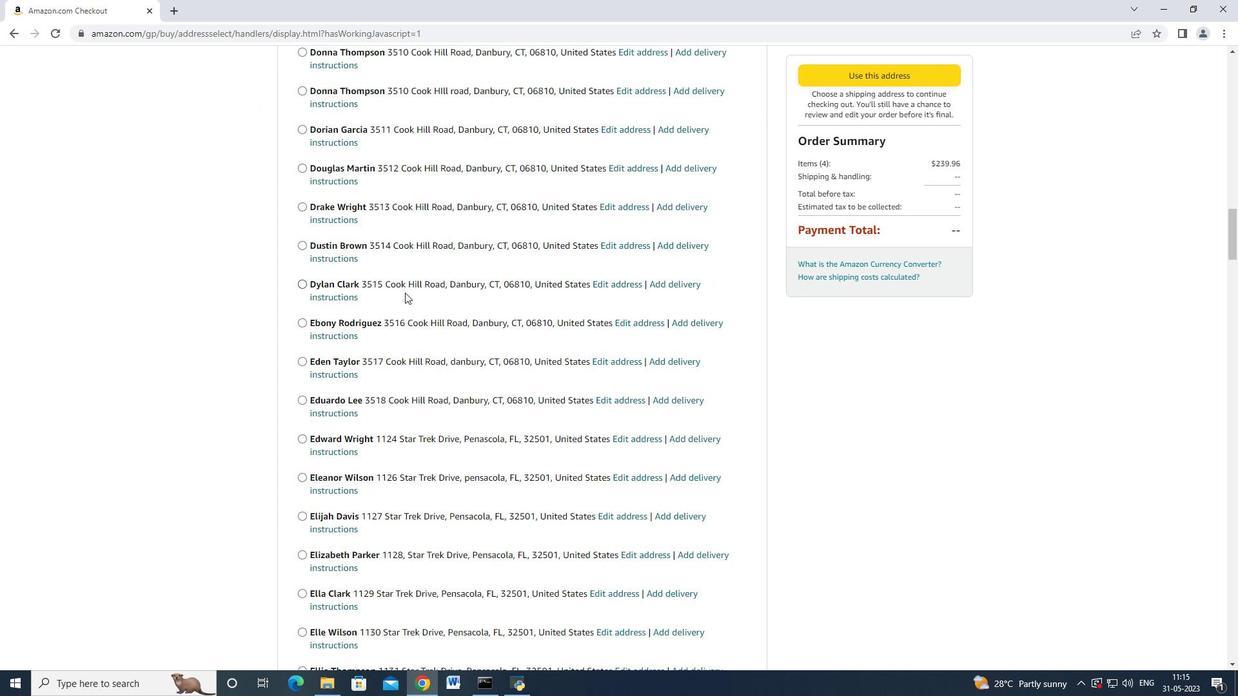 
Action: Mouse scrolled (405, 292) with delta (0, 0)
Screenshot: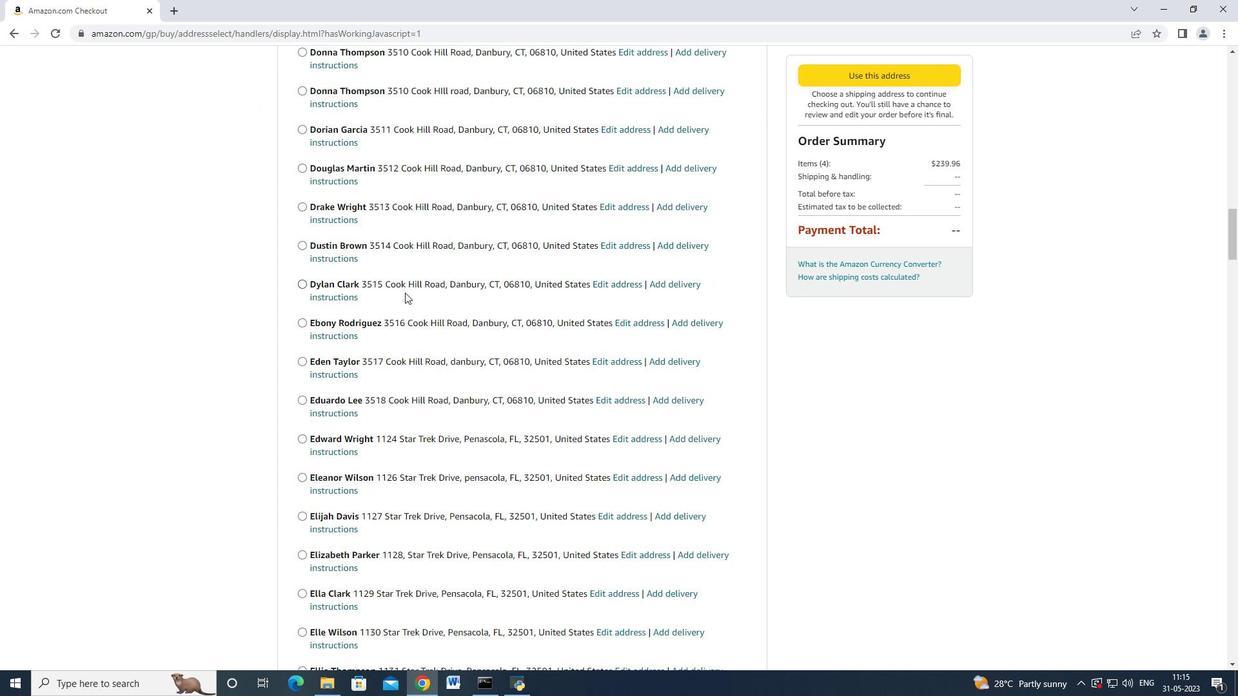 
Action: Mouse moved to (404, 292)
Screenshot: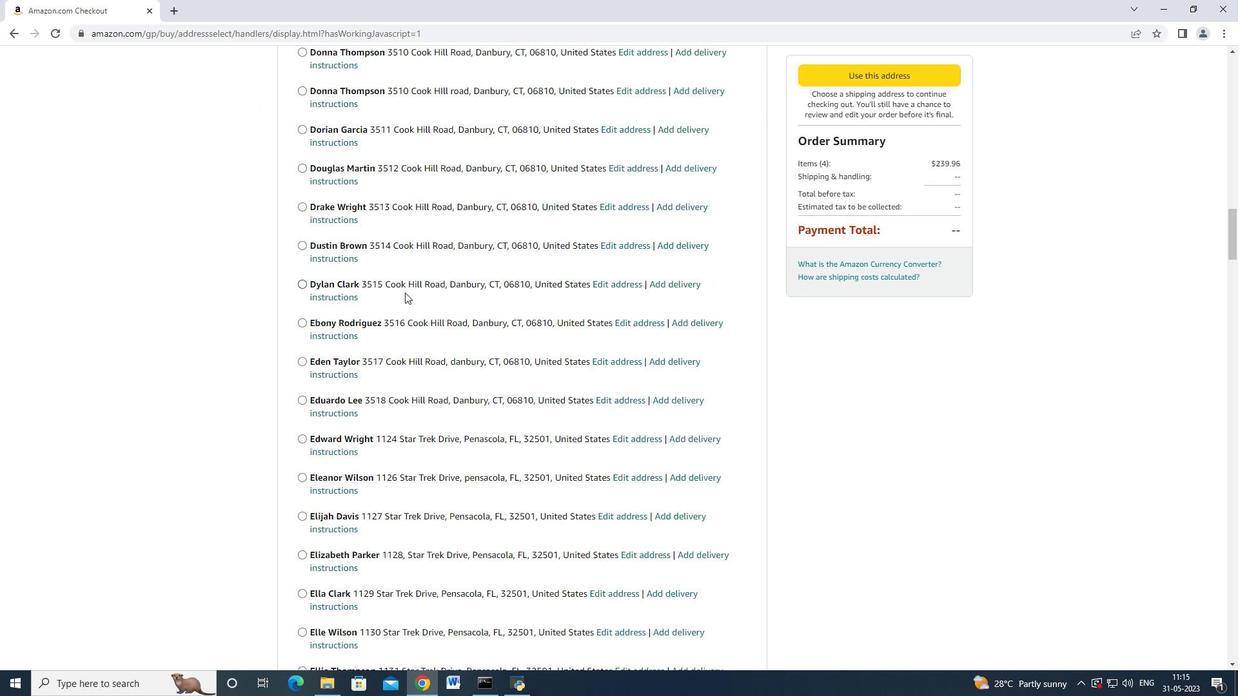 
Action: Mouse scrolled (404, 292) with delta (0, 0)
Screenshot: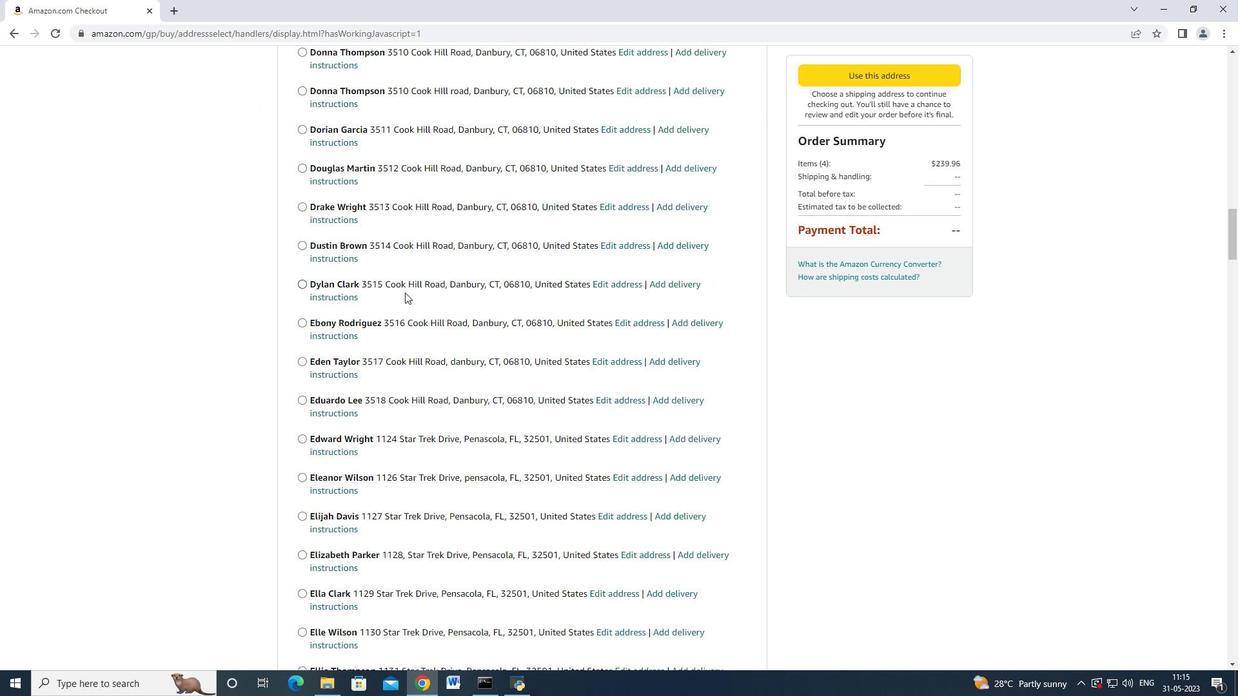 
Action: Mouse moved to (406, 293)
Screenshot: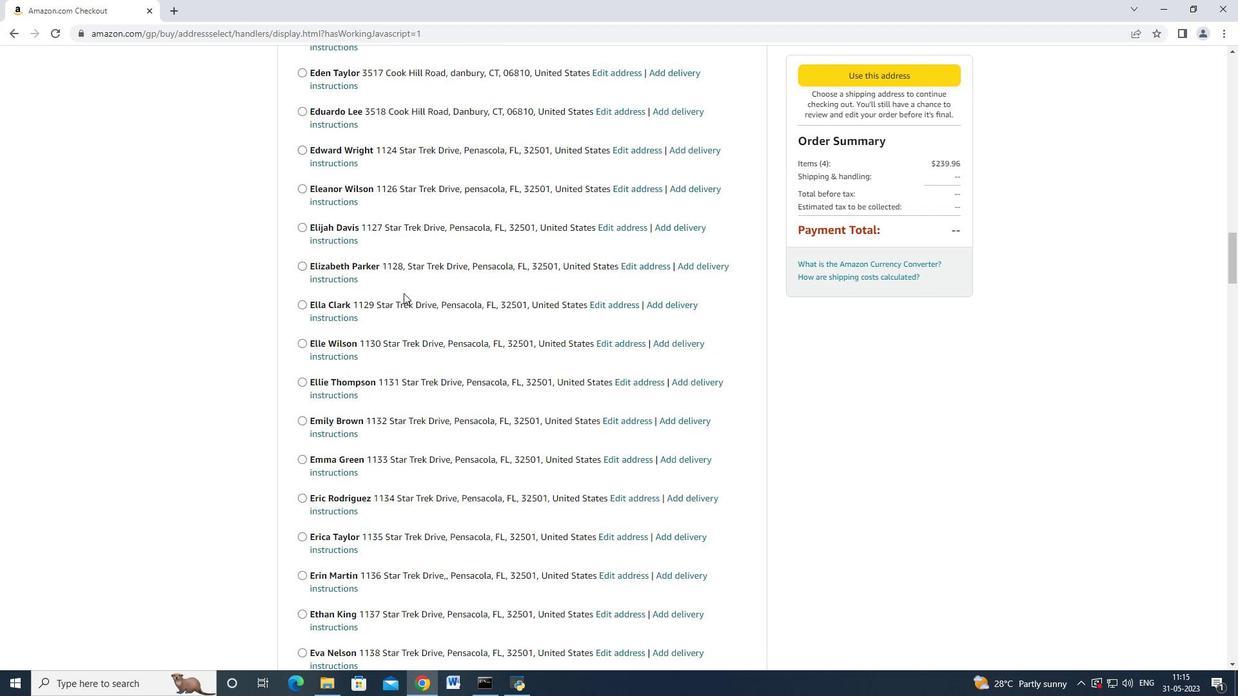 
Action: Mouse scrolled (406, 292) with delta (0, 0)
Screenshot: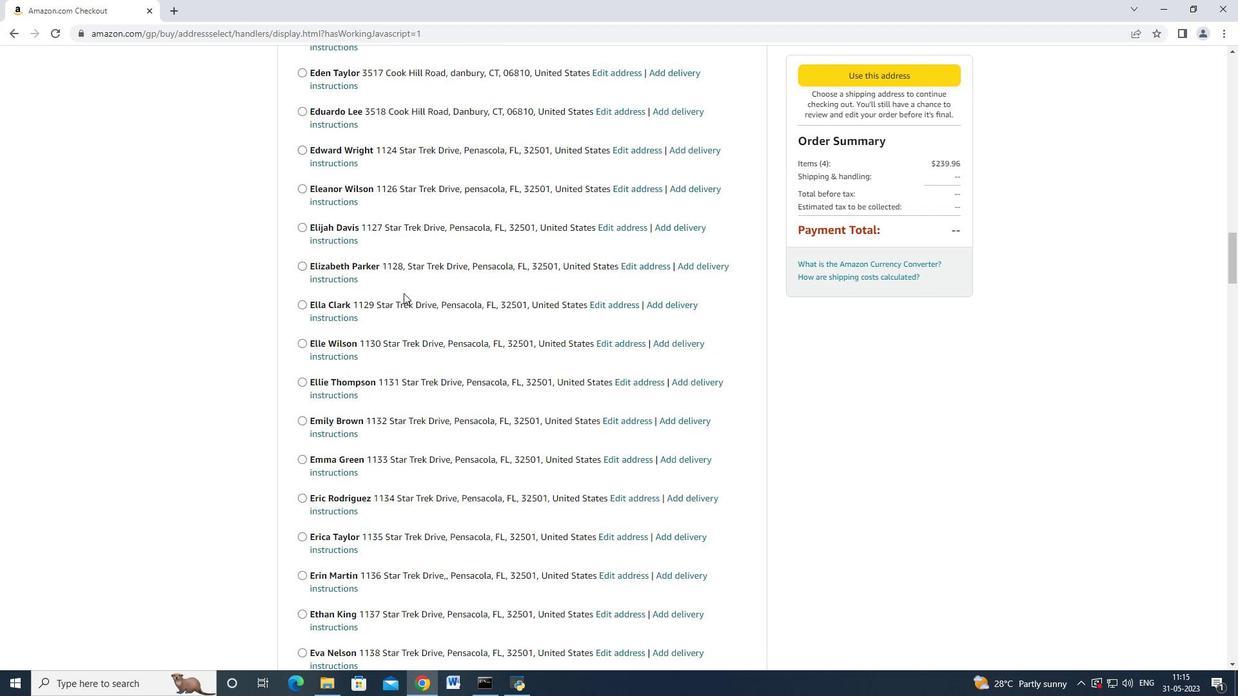 
Action: Mouse scrolled (406, 292) with delta (0, 0)
Screenshot: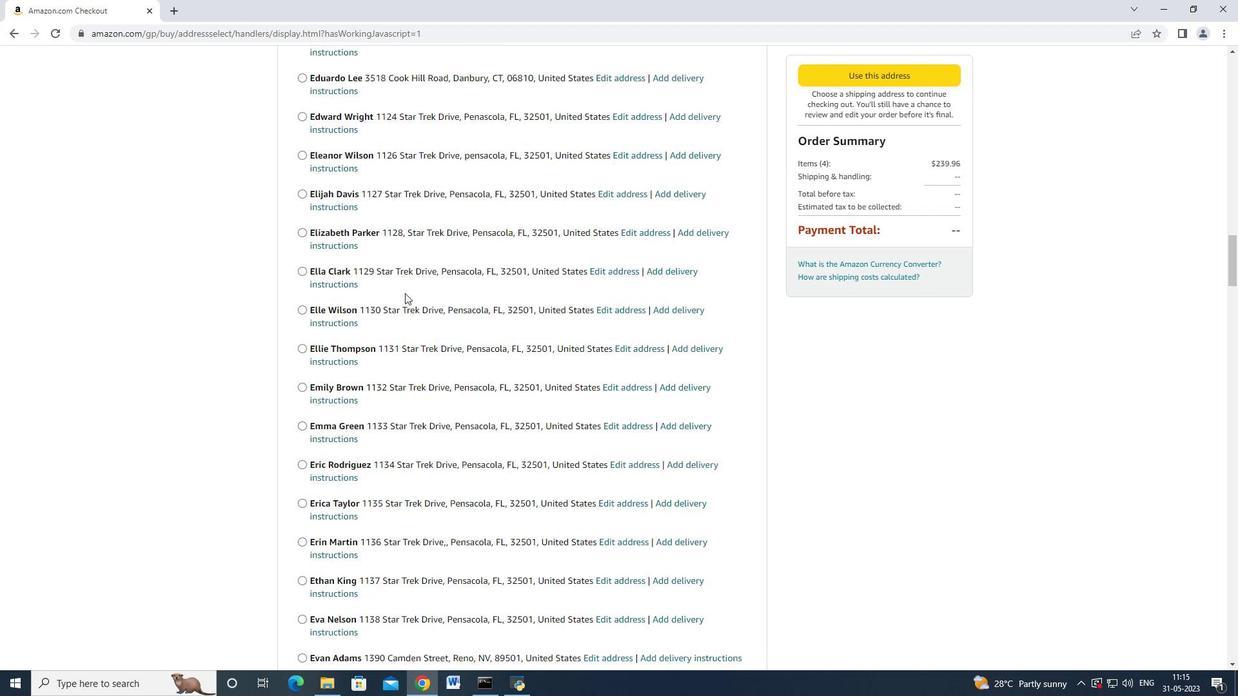 
Action: Mouse scrolled (406, 292) with delta (0, 0)
Screenshot: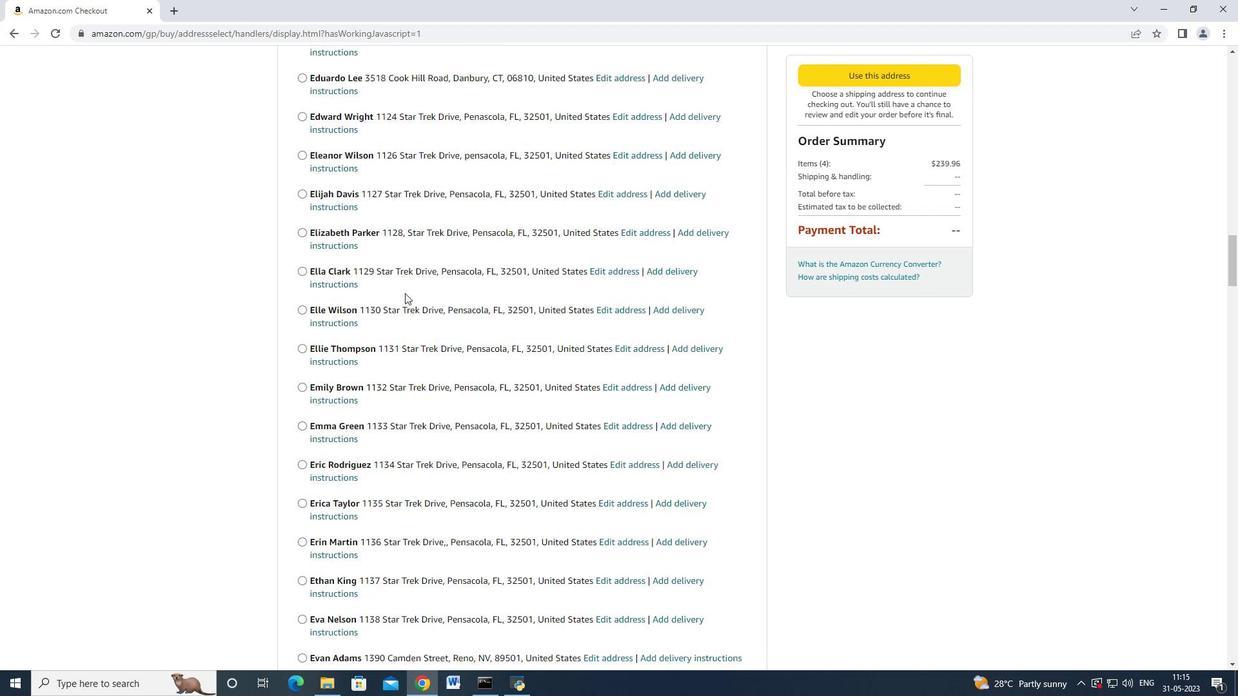 
Action: Mouse scrolled (406, 292) with delta (0, 0)
Screenshot: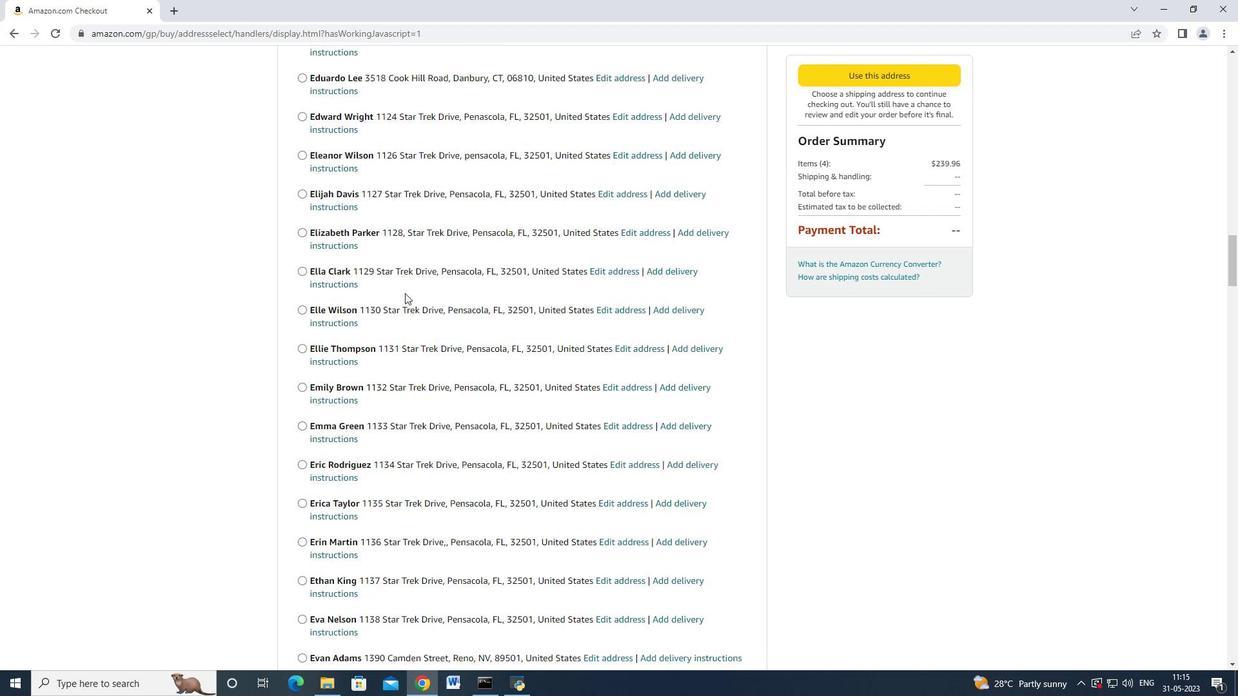 
Action: Mouse scrolled (406, 292) with delta (0, 0)
Screenshot: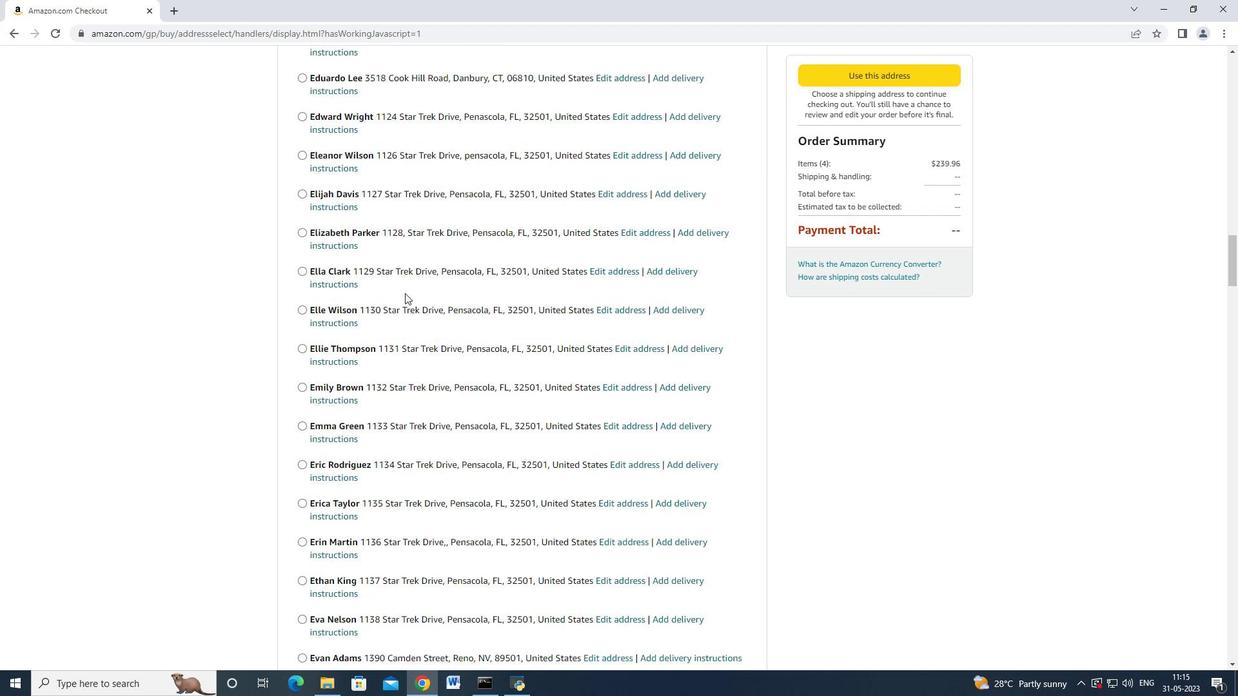 
Action: Mouse scrolled (406, 292) with delta (0, 0)
Screenshot: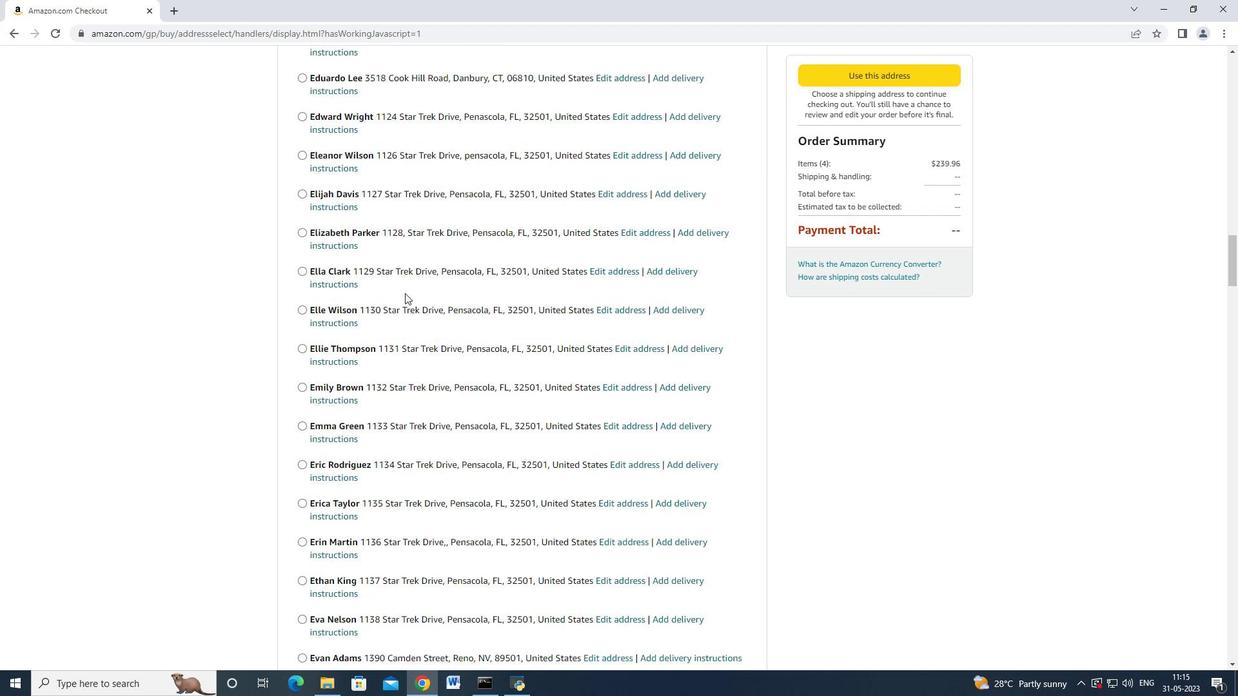 
Action: Mouse moved to (403, 295)
Screenshot: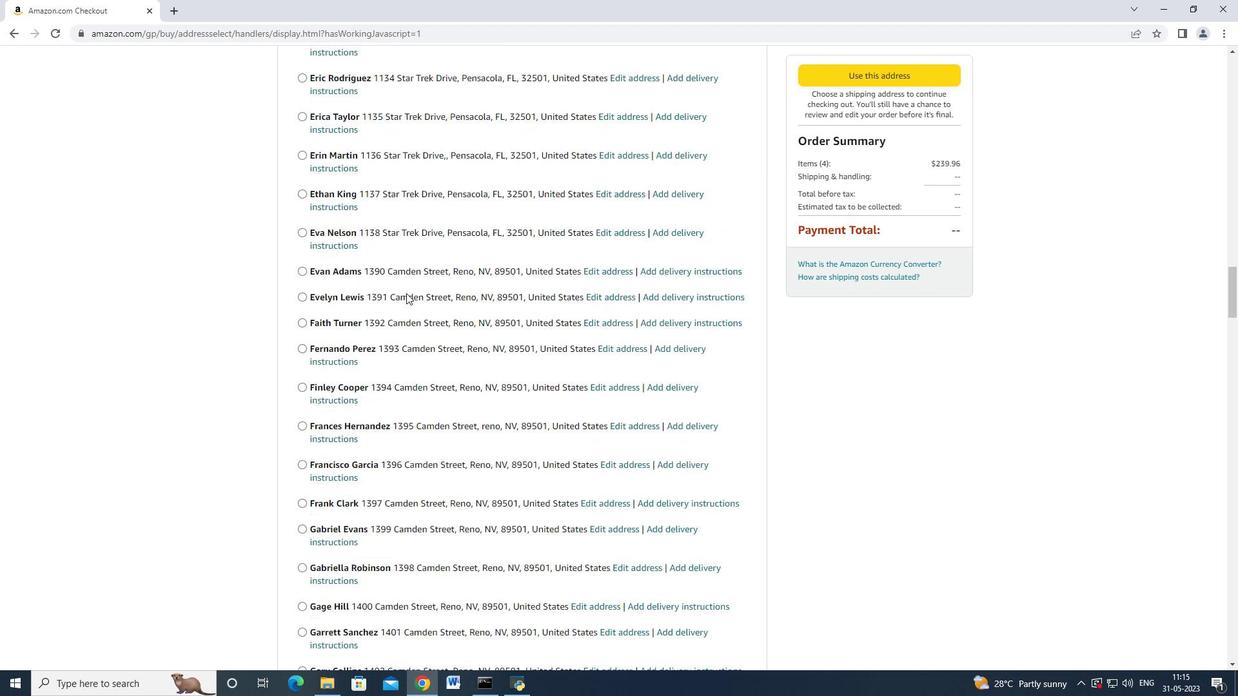 
Action: Mouse scrolled (403, 294) with delta (0, 0)
Screenshot: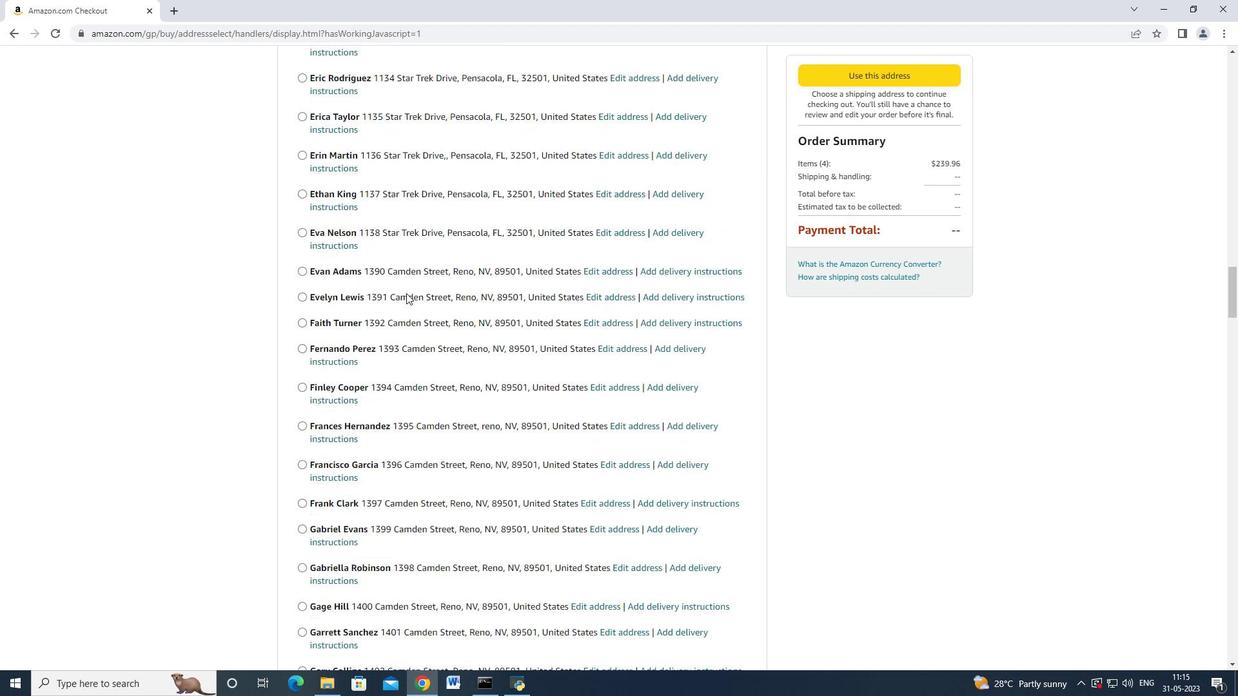 
Action: Mouse moved to (401, 298)
Screenshot: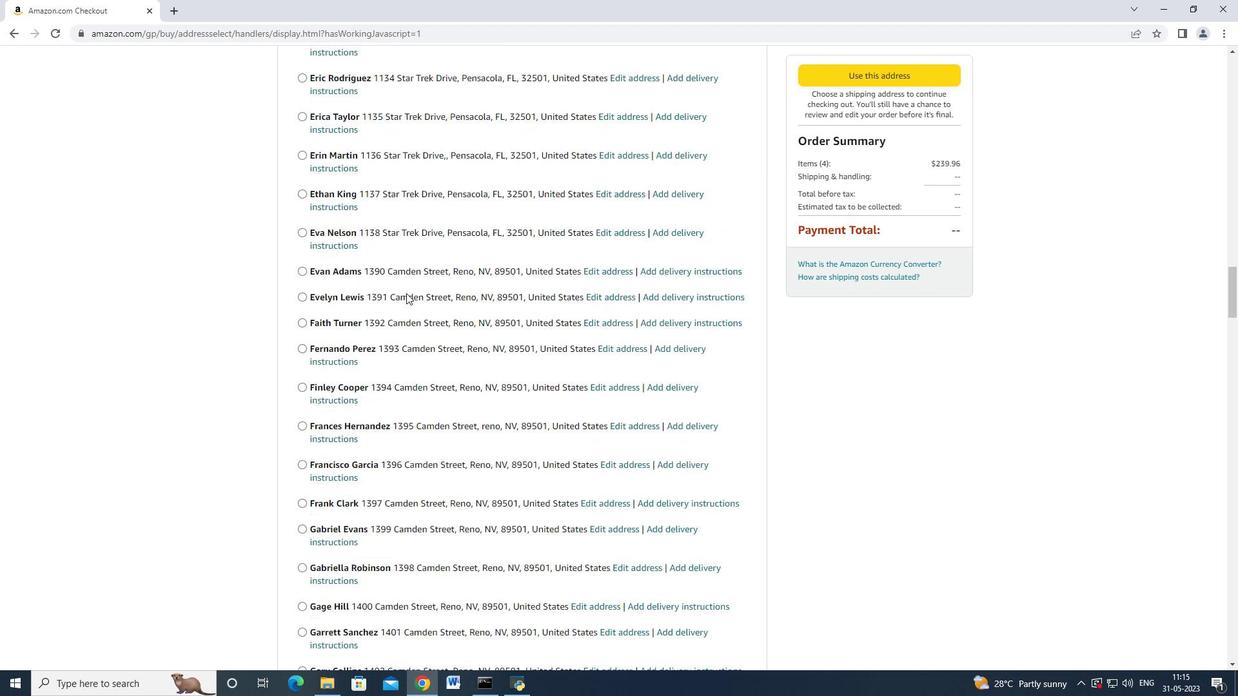 
Action: Mouse scrolled (401, 296) with delta (0, 0)
Screenshot: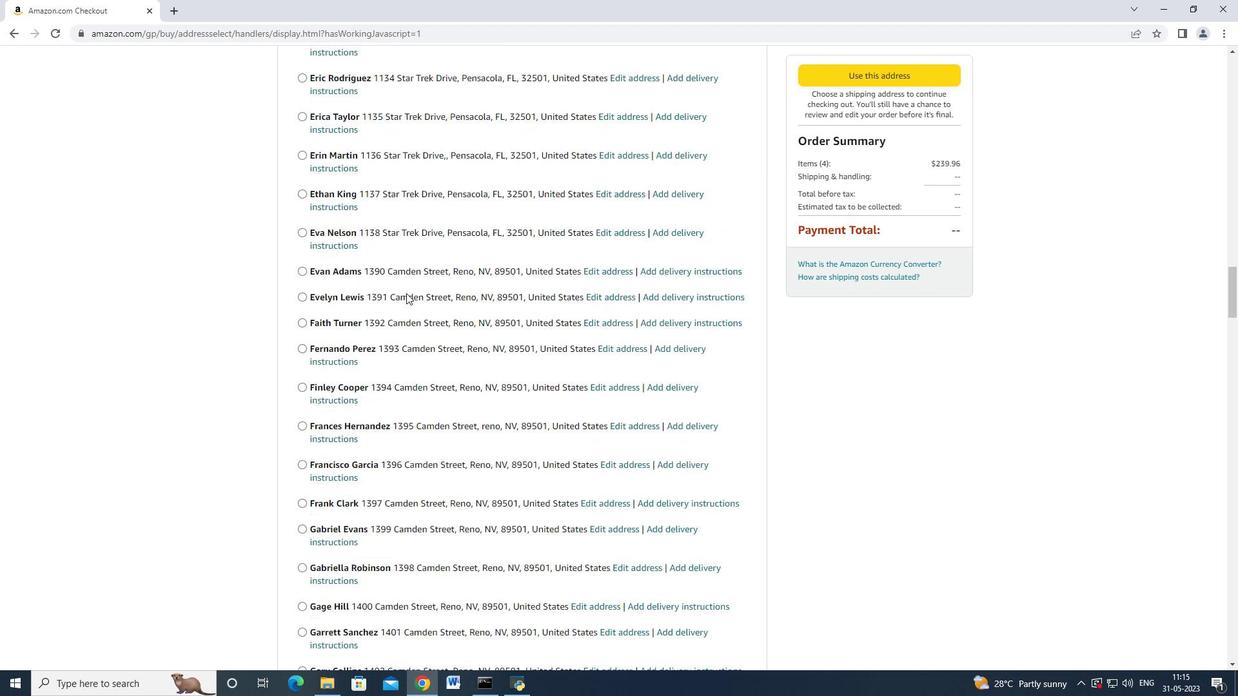 
Action: Mouse moved to (399, 301)
Screenshot: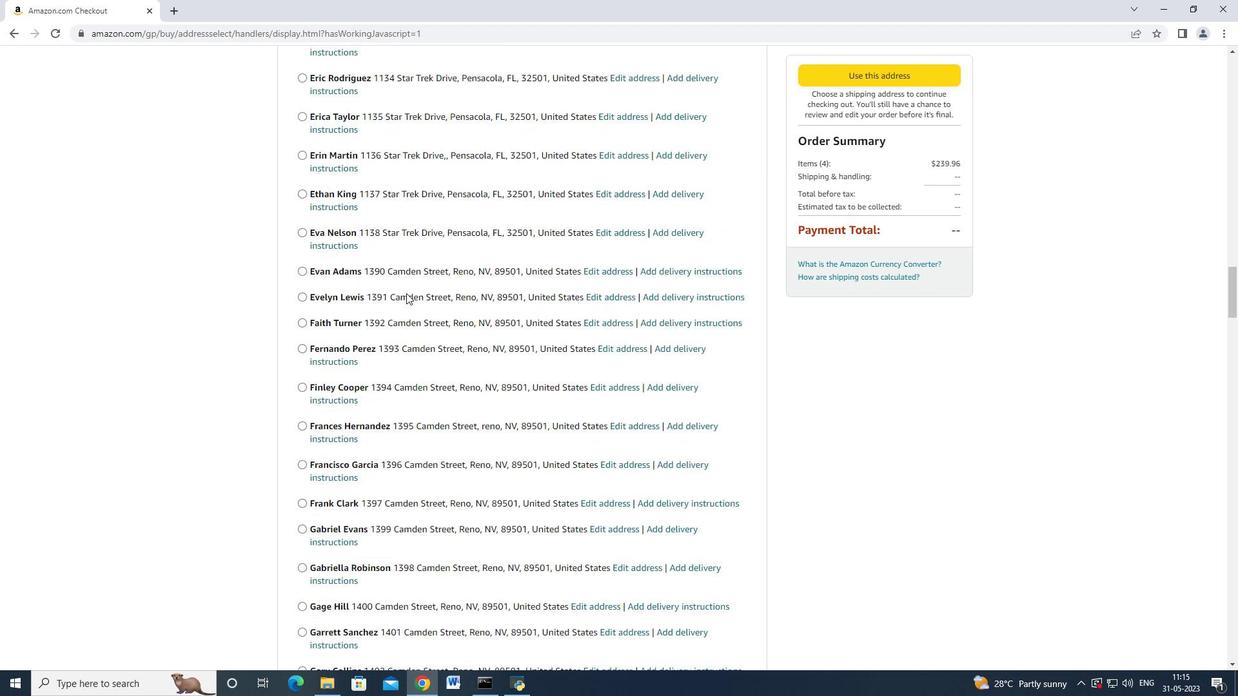 
Action: Mouse scrolled (400, 299) with delta (0, 0)
Screenshot: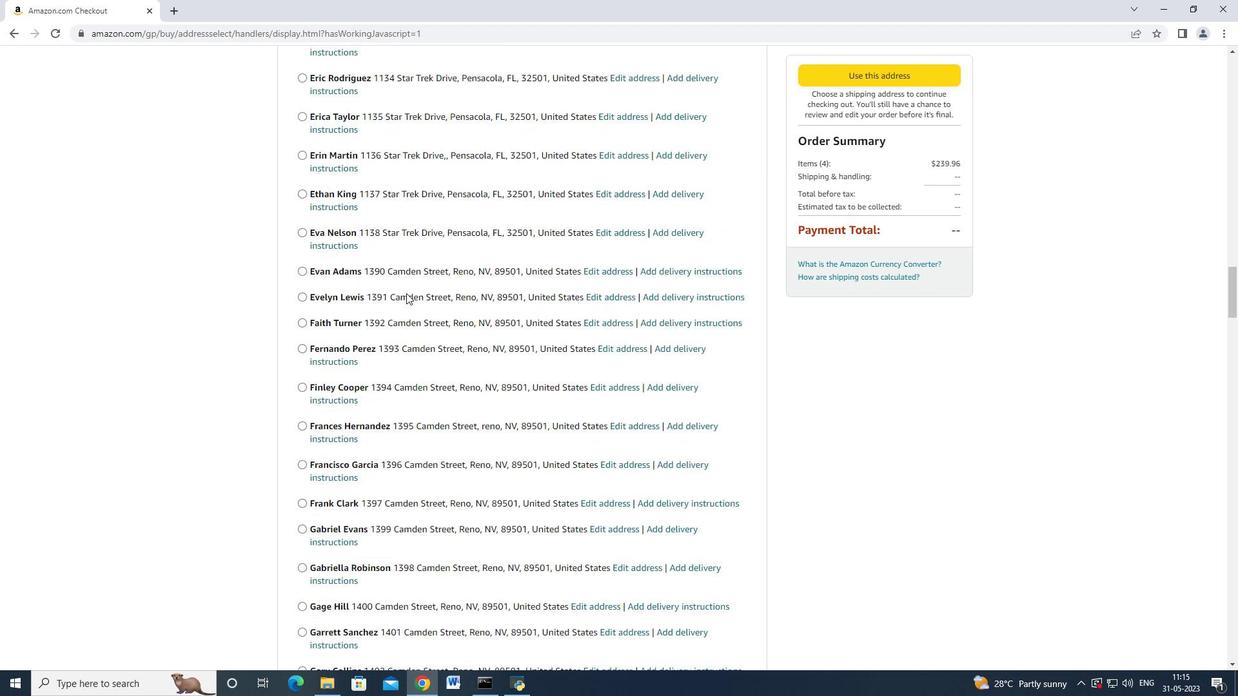 
Action: Mouse moved to (399, 301)
Screenshot: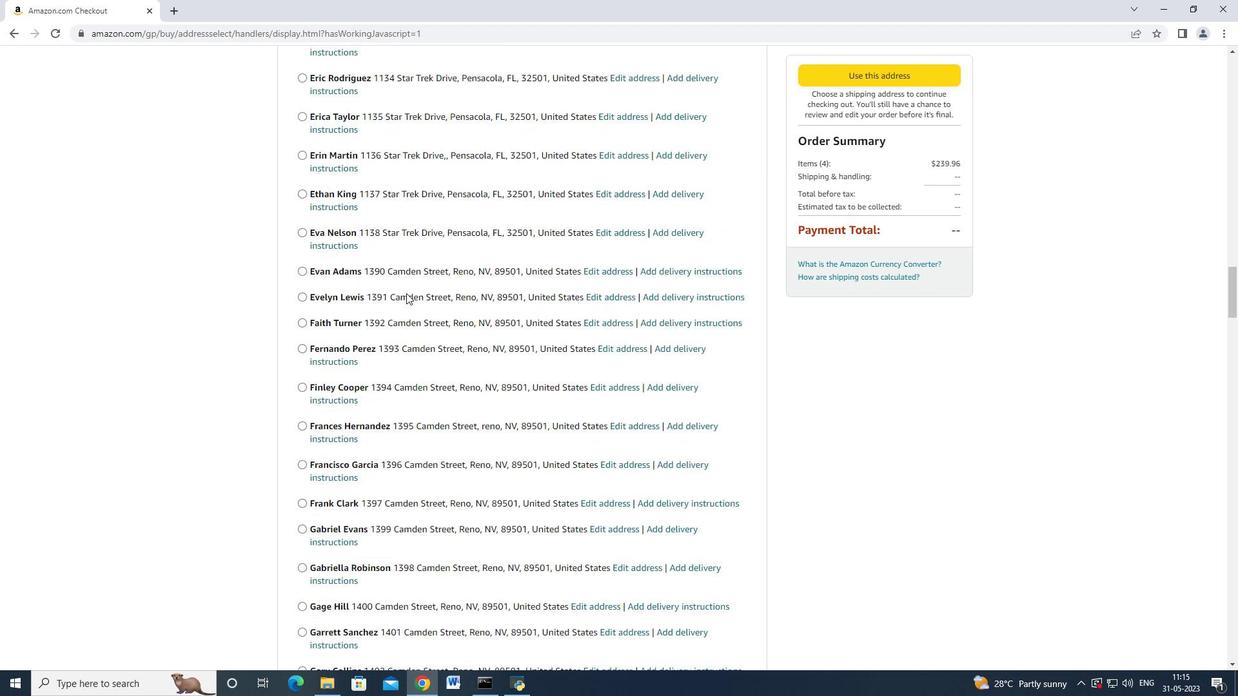 
Action: Mouse scrolled (399, 300) with delta (0, 0)
Screenshot: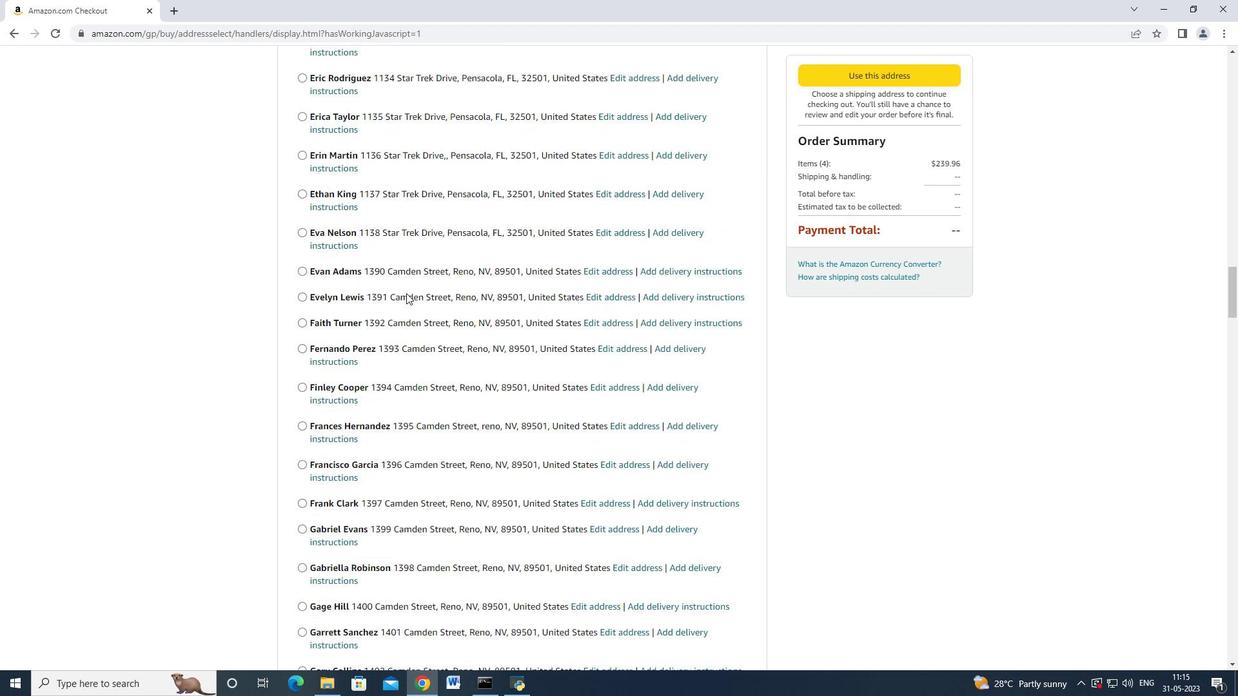 
Action: Mouse moved to (398, 302)
Screenshot: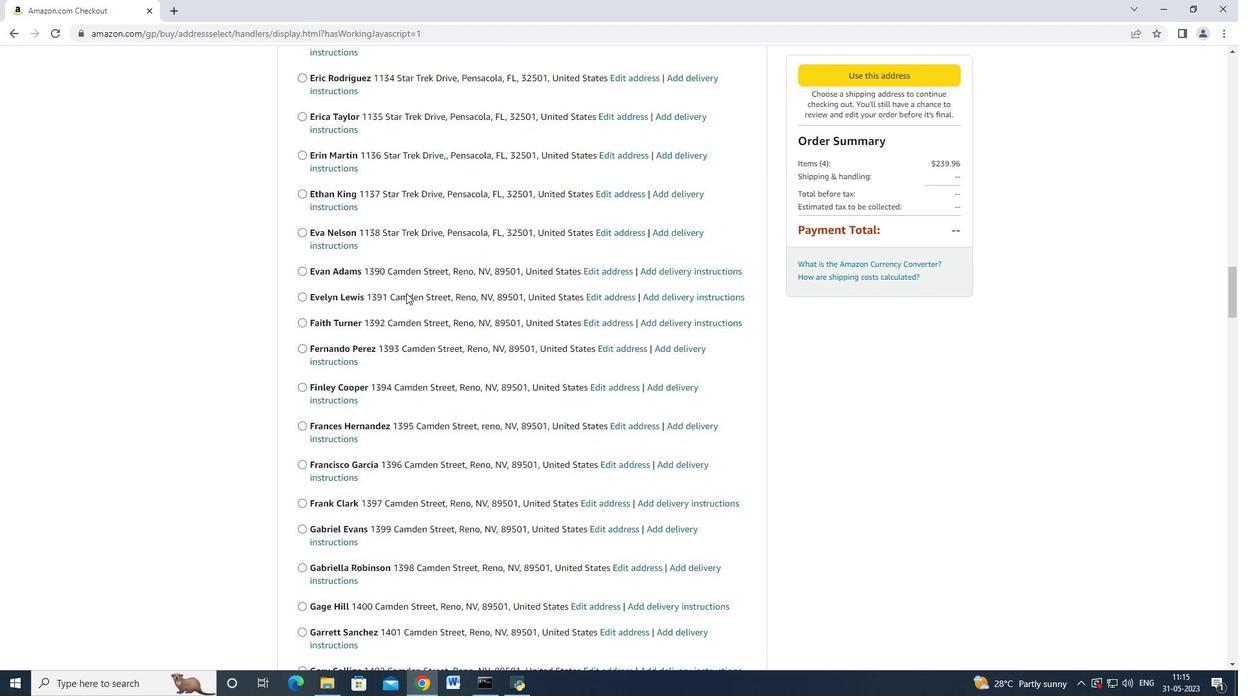 
Action: Mouse scrolled (399, 301) with delta (0, 0)
Screenshot: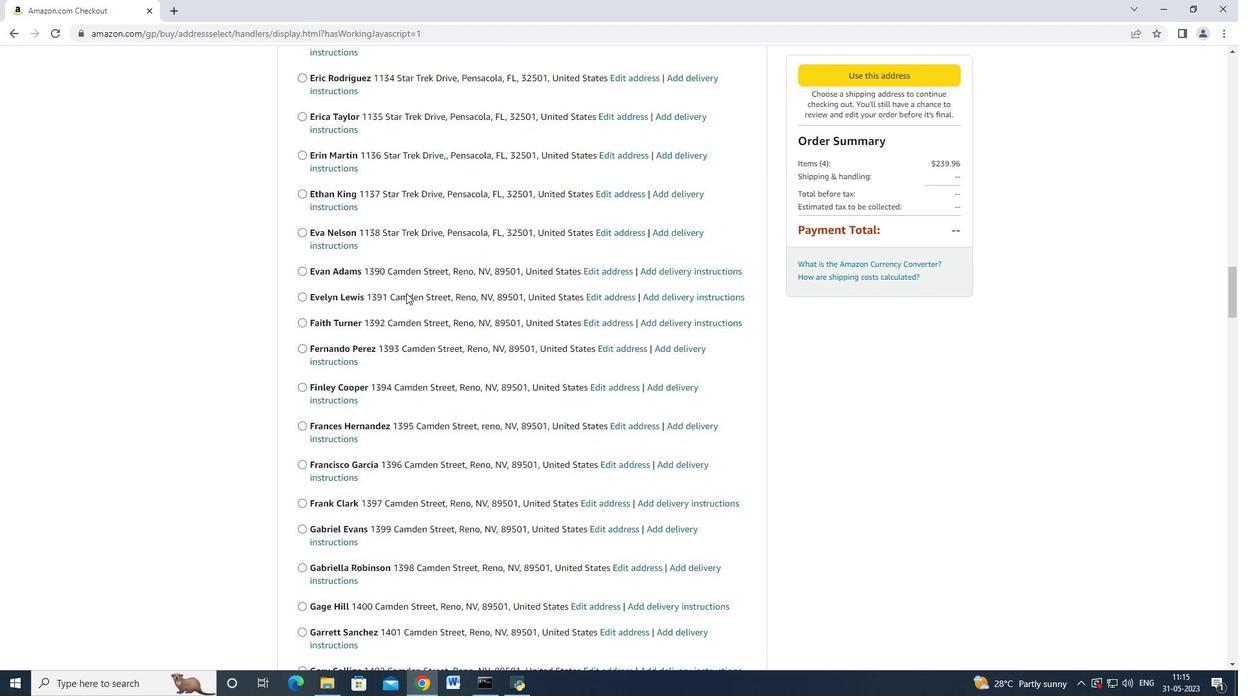 
Action: Mouse moved to (397, 302)
Screenshot: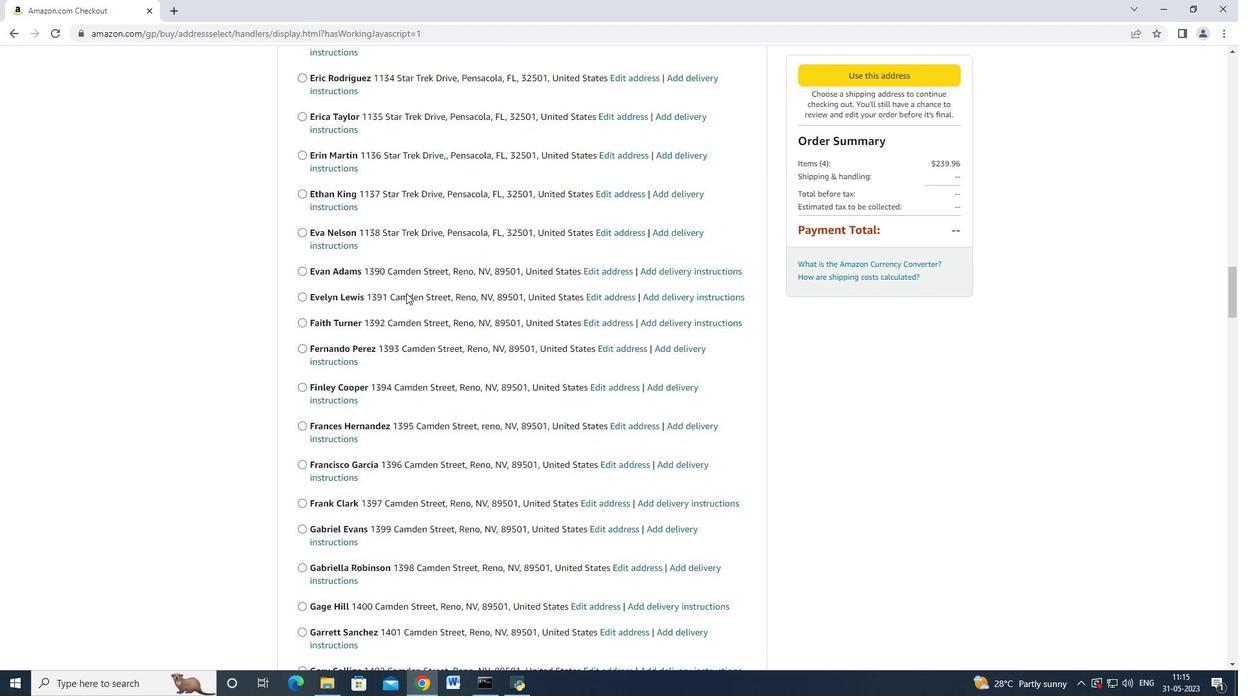
Action: Mouse scrolled (398, 301) with delta (0, 0)
Screenshot: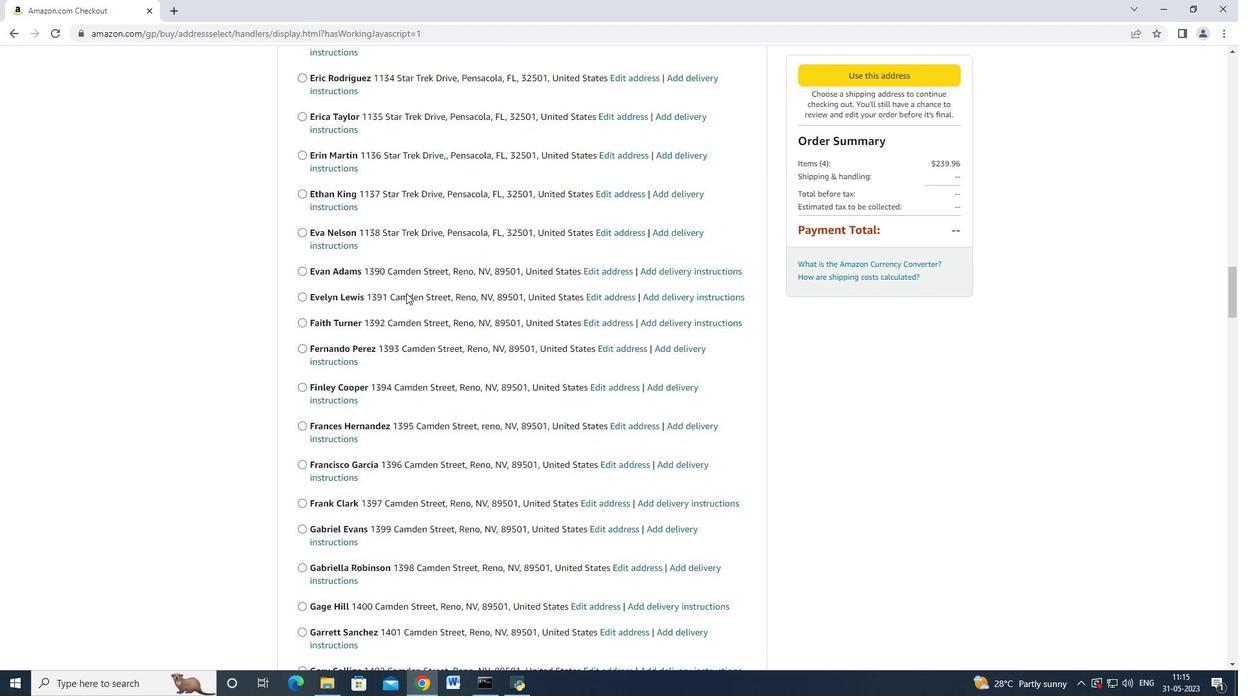 
Action: Mouse moved to (396, 302)
Screenshot: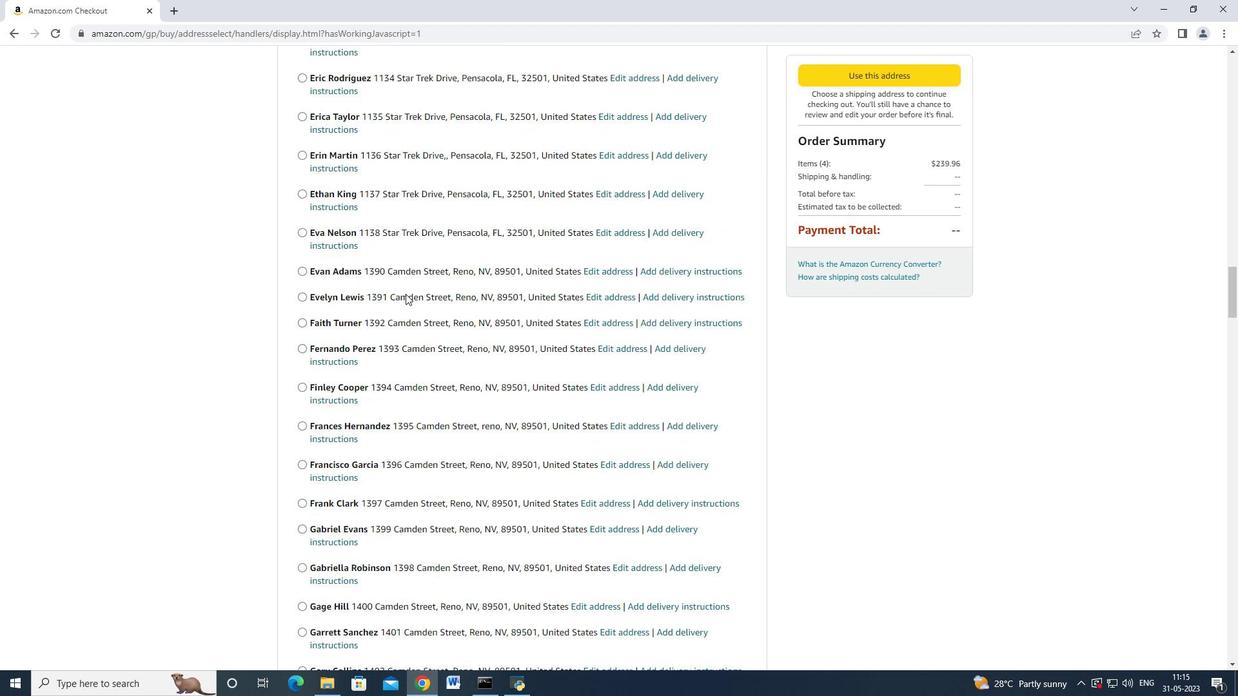 
Action: Mouse scrolled (397, 301) with delta (0, 0)
Screenshot: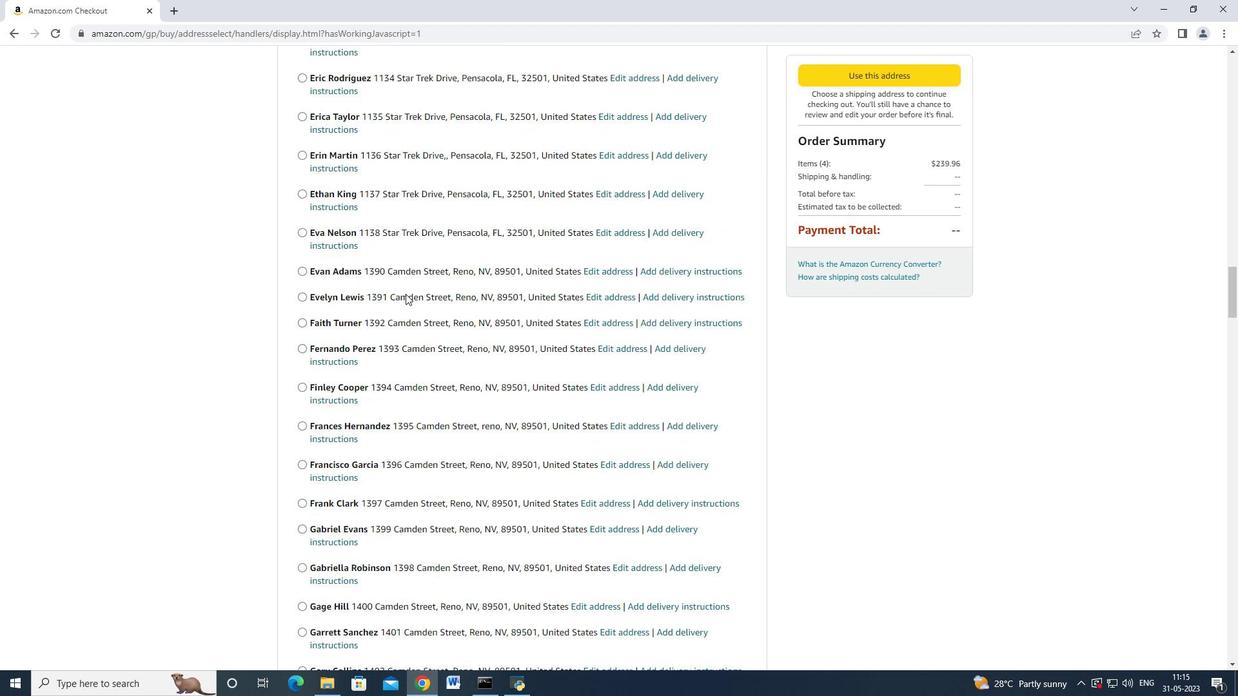 
Action: Mouse moved to (395, 305)
Screenshot: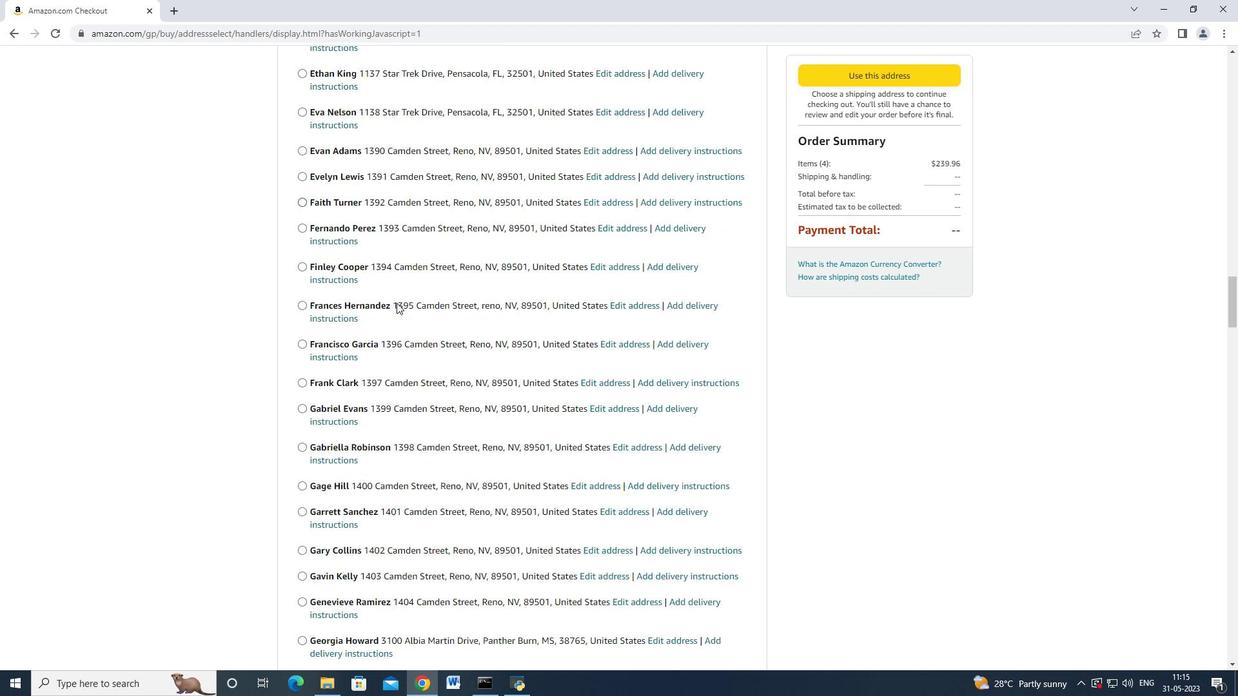 
Action: Mouse scrolled (395, 305) with delta (0, 0)
Screenshot: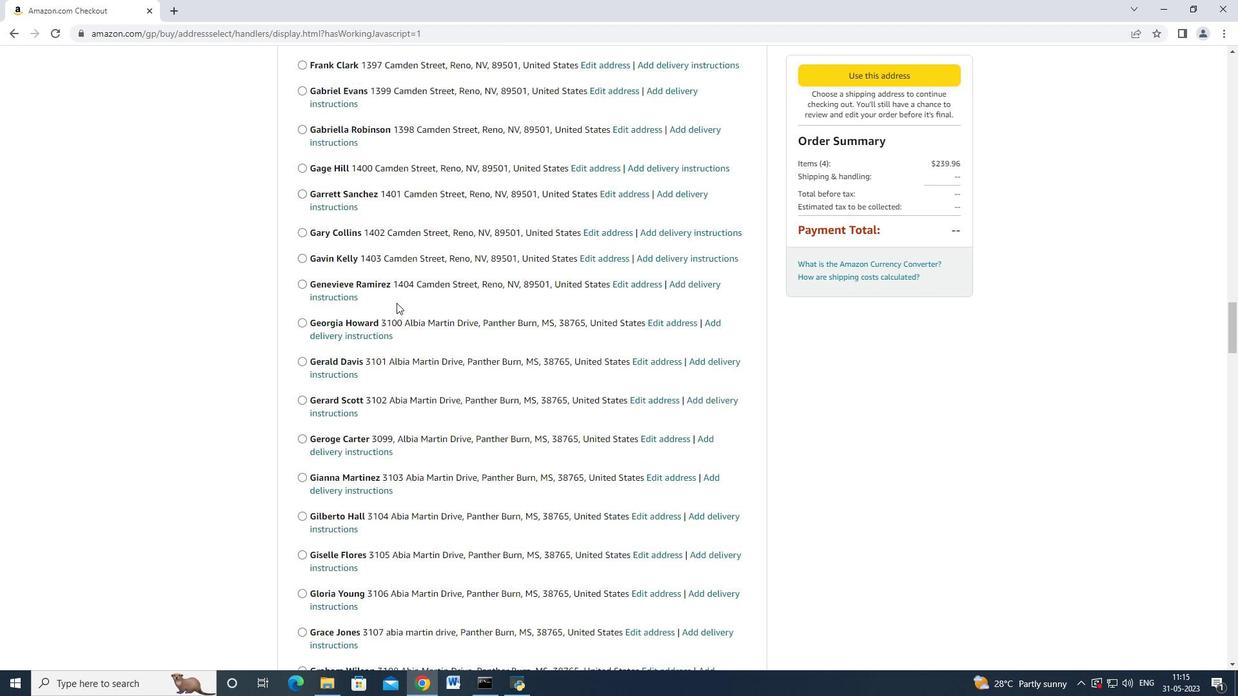 
Action: Mouse scrolled (395, 305) with delta (0, 0)
Screenshot: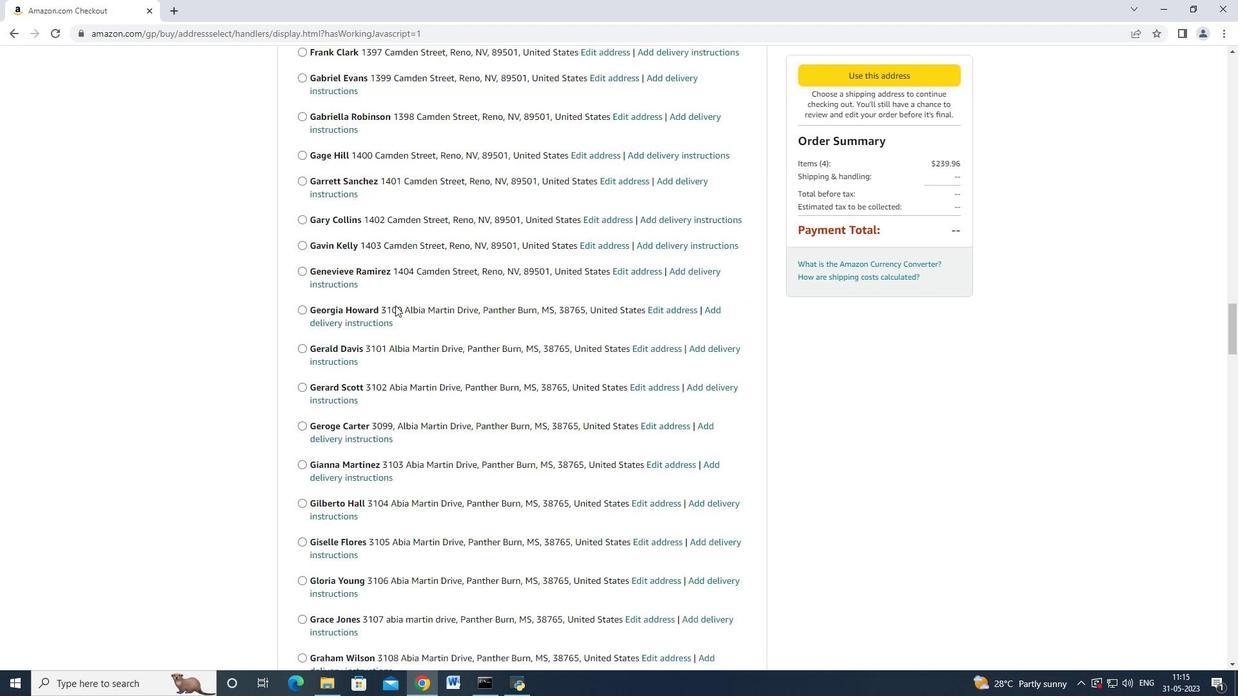 
Action: Mouse moved to (395, 305)
Screenshot: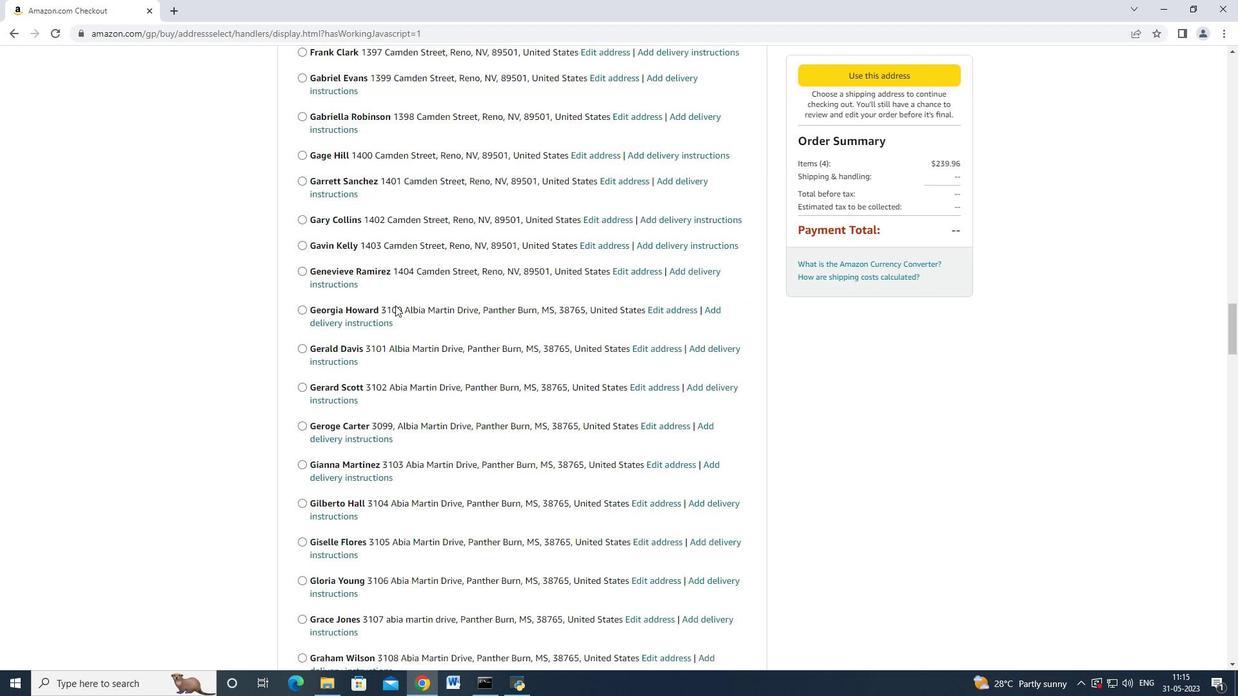 
Action: Mouse scrolled (395, 305) with delta (0, 0)
Screenshot: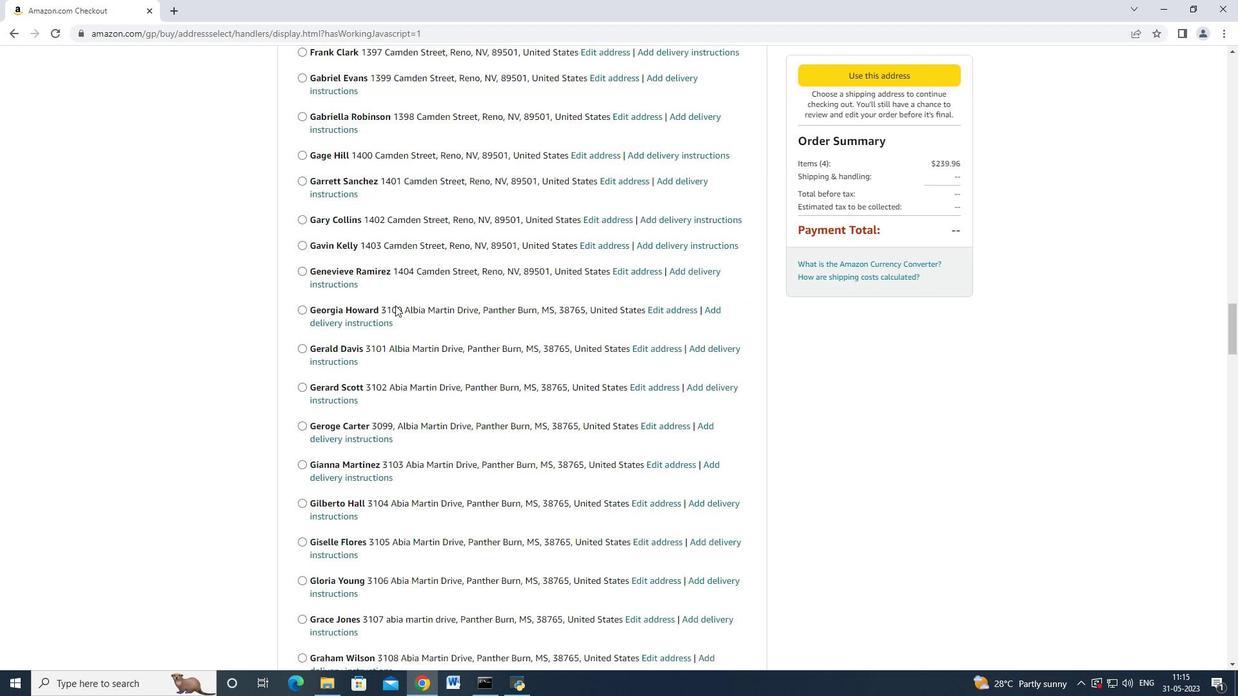 
Action: Mouse scrolled (395, 305) with delta (0, 0)
Screenshot: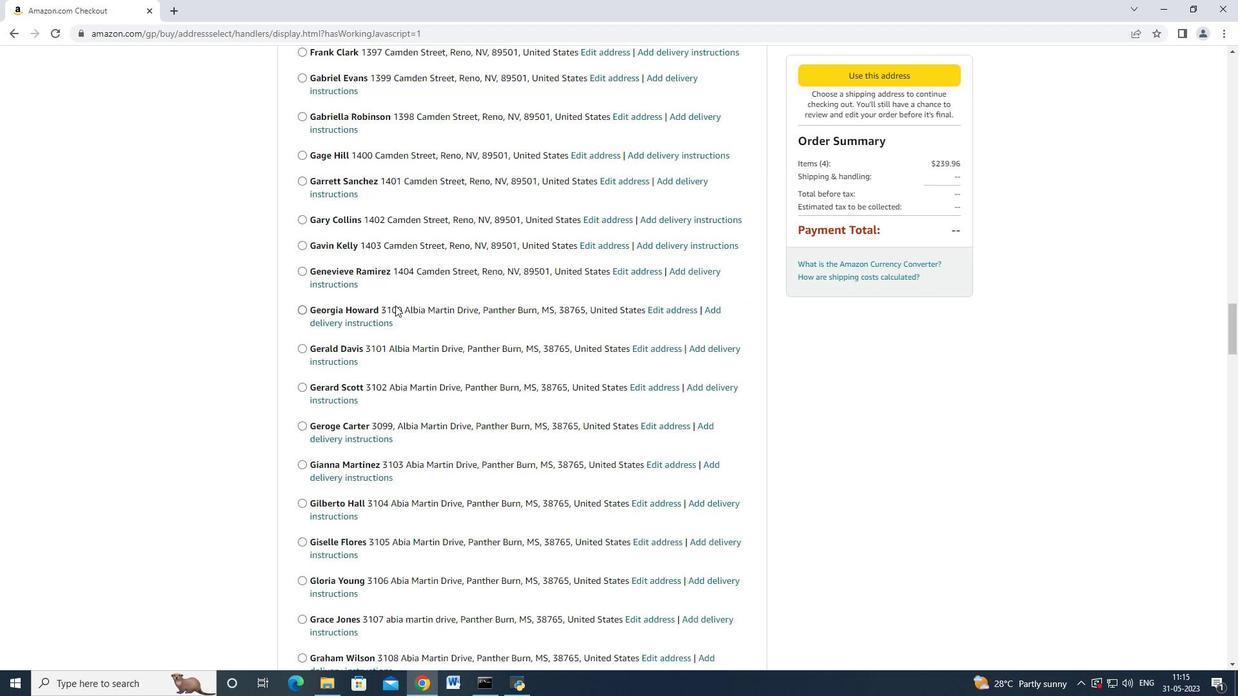 
Action: Mouse scrolled (395, 305) with delta (0, 0)
Screenshot: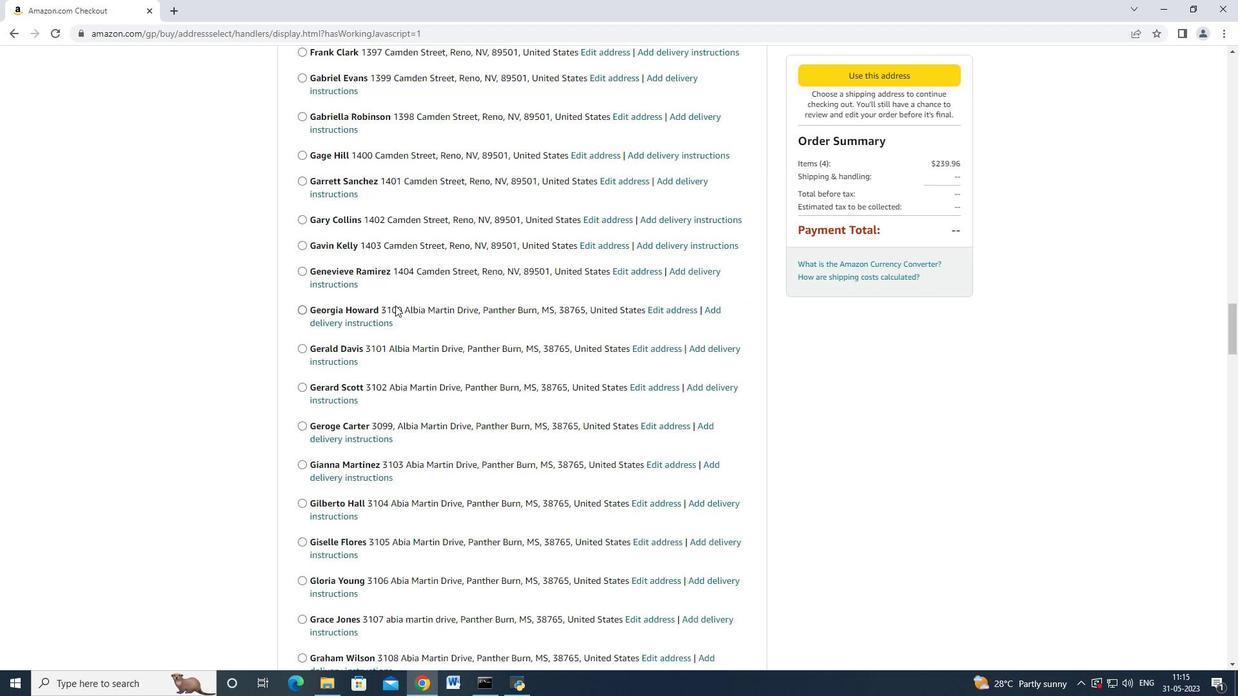 
Action: Mouse moved to (395, 306)
Screenshot: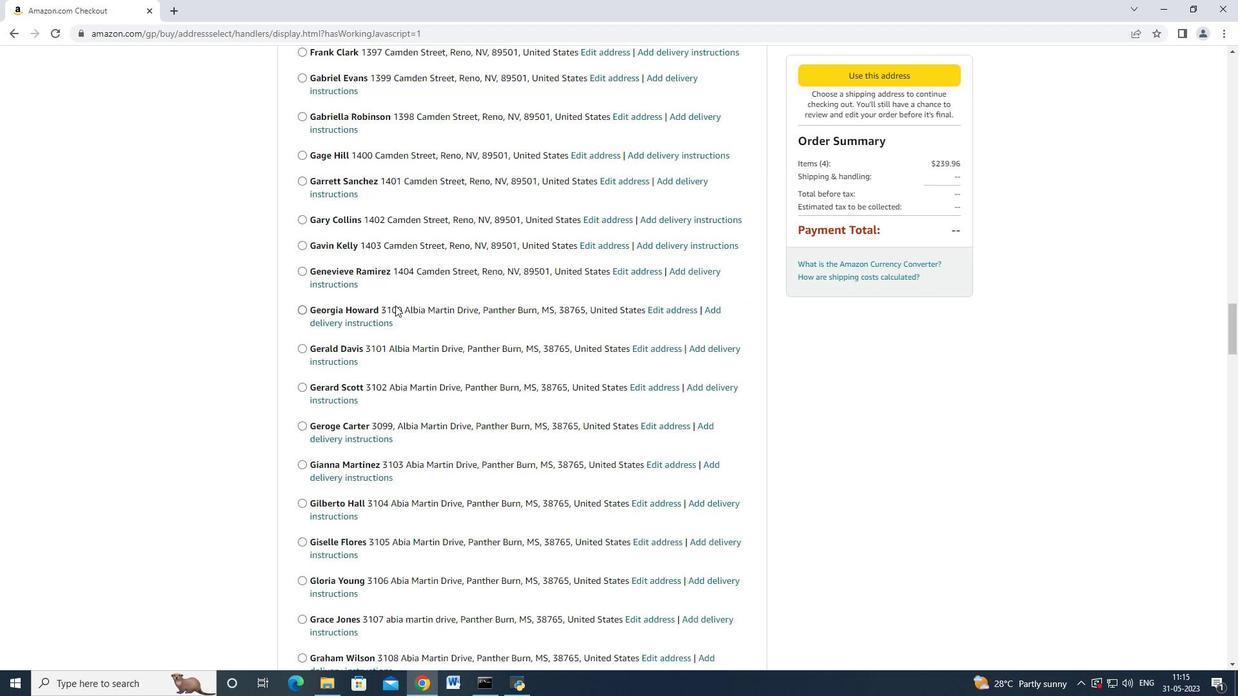 
Action: Mouse scrolled (395, 305) with delta (0, 0)
Screenshot: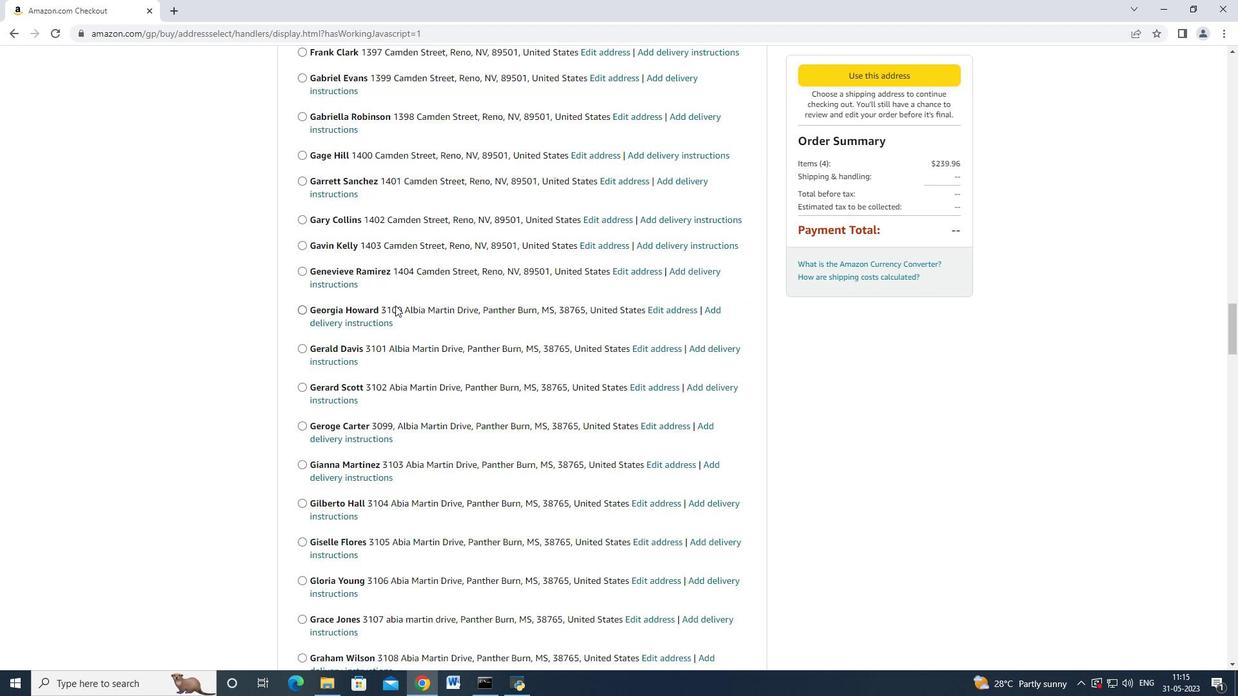 
Action: Mouse scrolled (395, 305) with delta (0, 0)
Screenshot: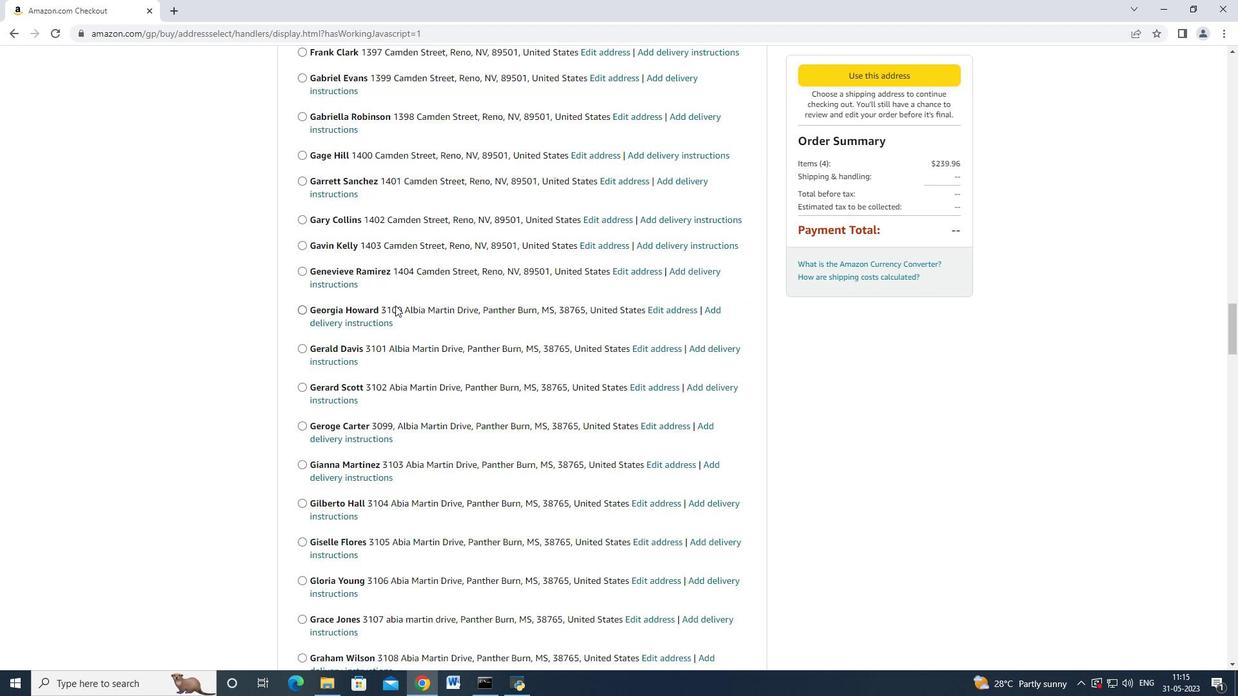 
Action: Mouse moved to (398, 307)
Screenshot: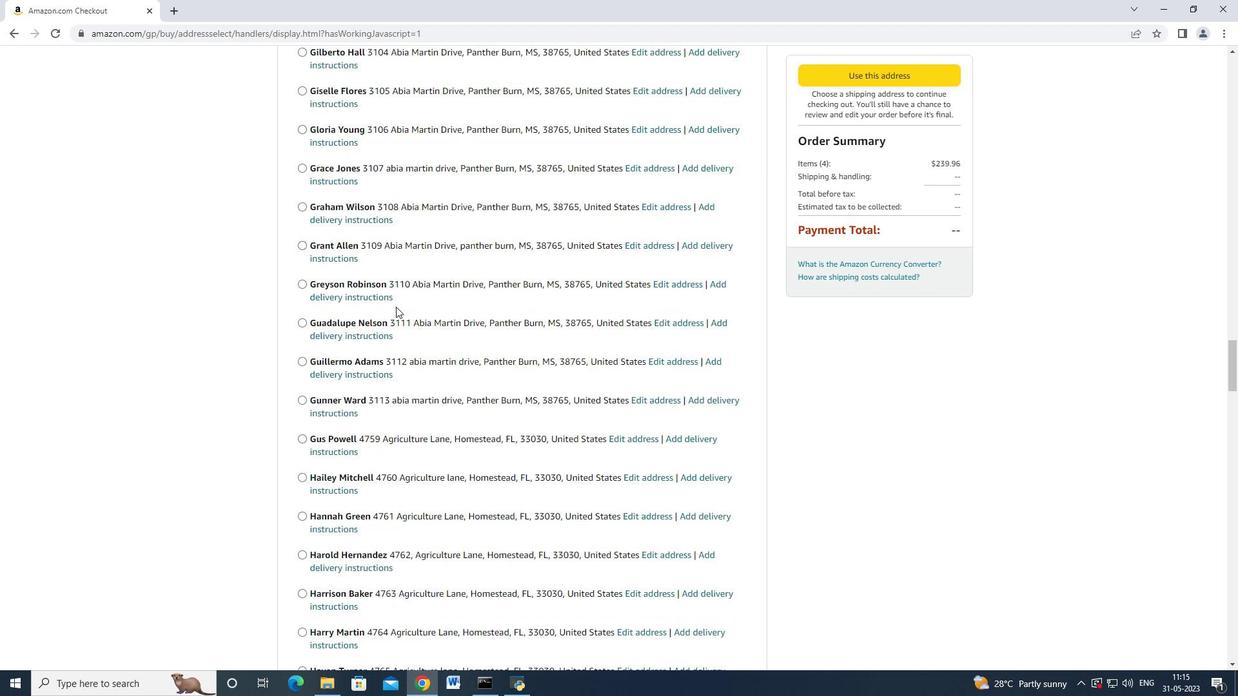 
Action: Mouse scrolled (398, 307) with delta (0, 0)
Screenshot: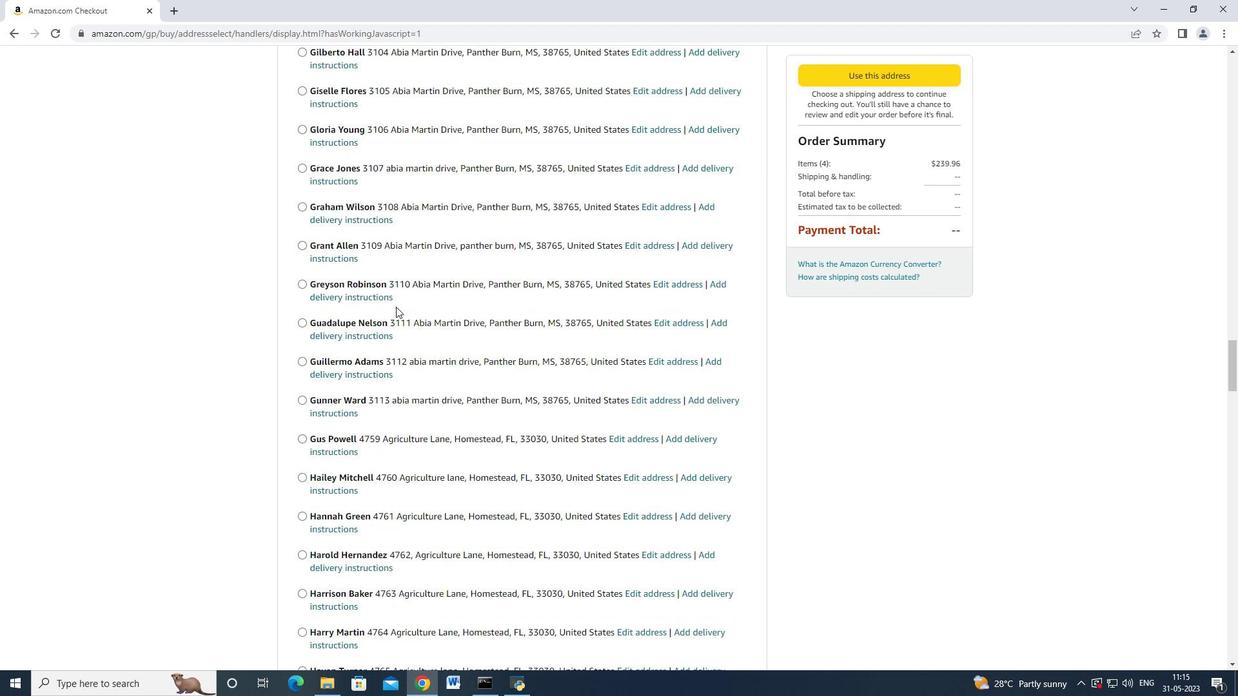 
Action: Mouse moved to (398, 307)
Screenshot: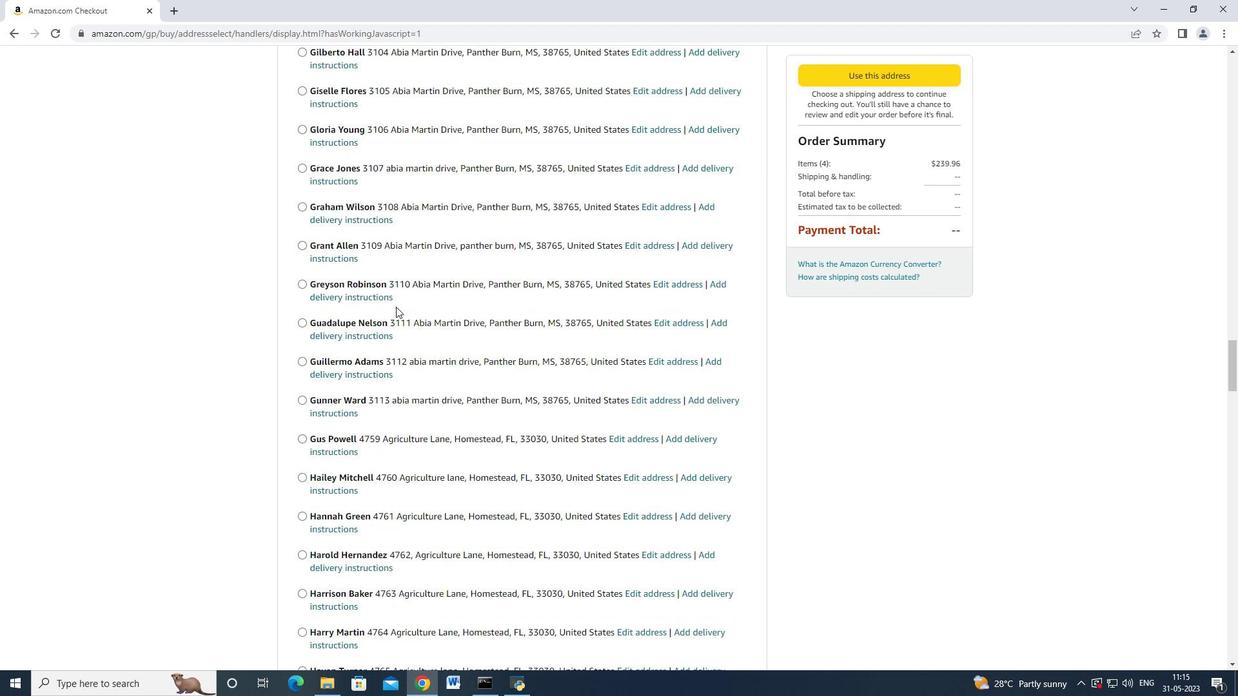 
Action: Mouse scrolled (398, 307) with delta (0, 0)
Screenshot: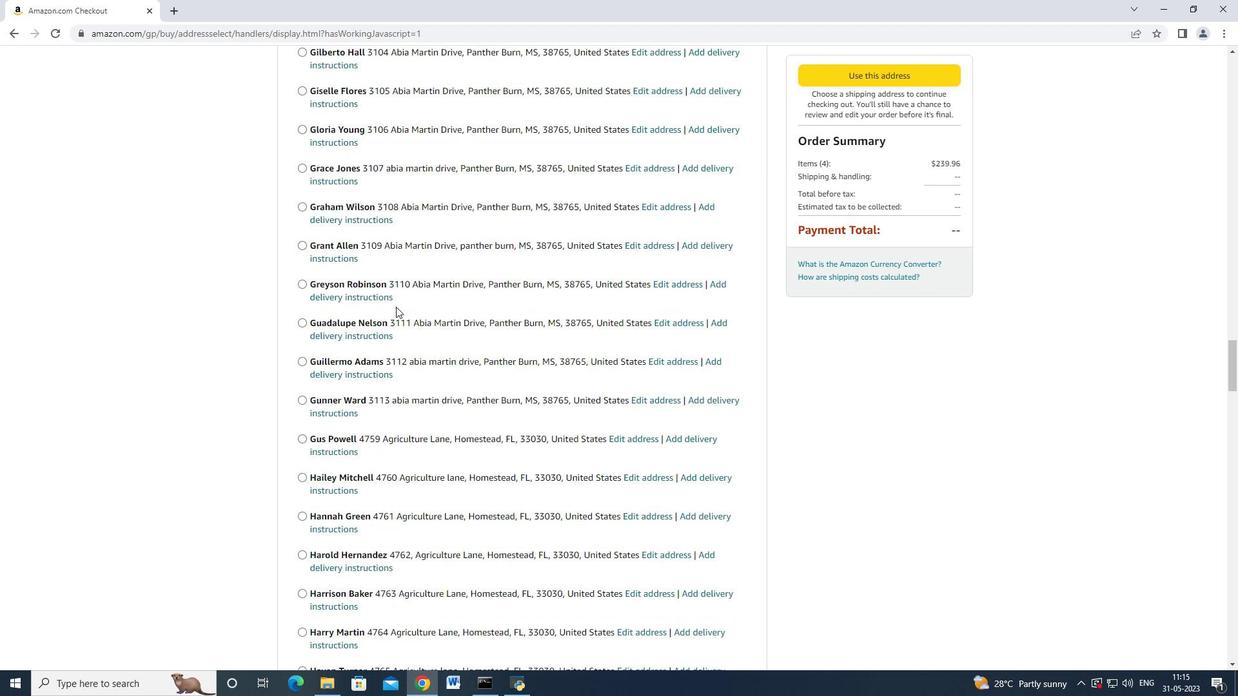 
Action: Mouse scrolled (398, 307) with delta (0, 0)
Screenshot: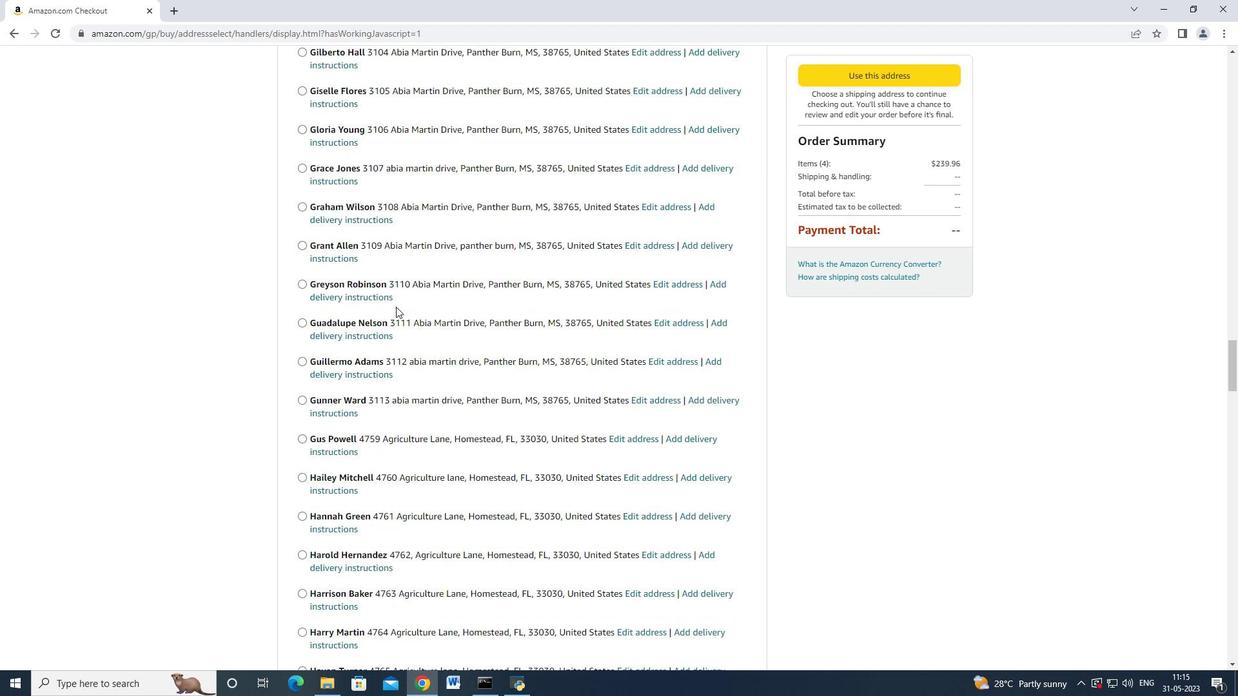 
Action: Mouse scrolled (398, 307) with delta (0, 0)
Screenshot: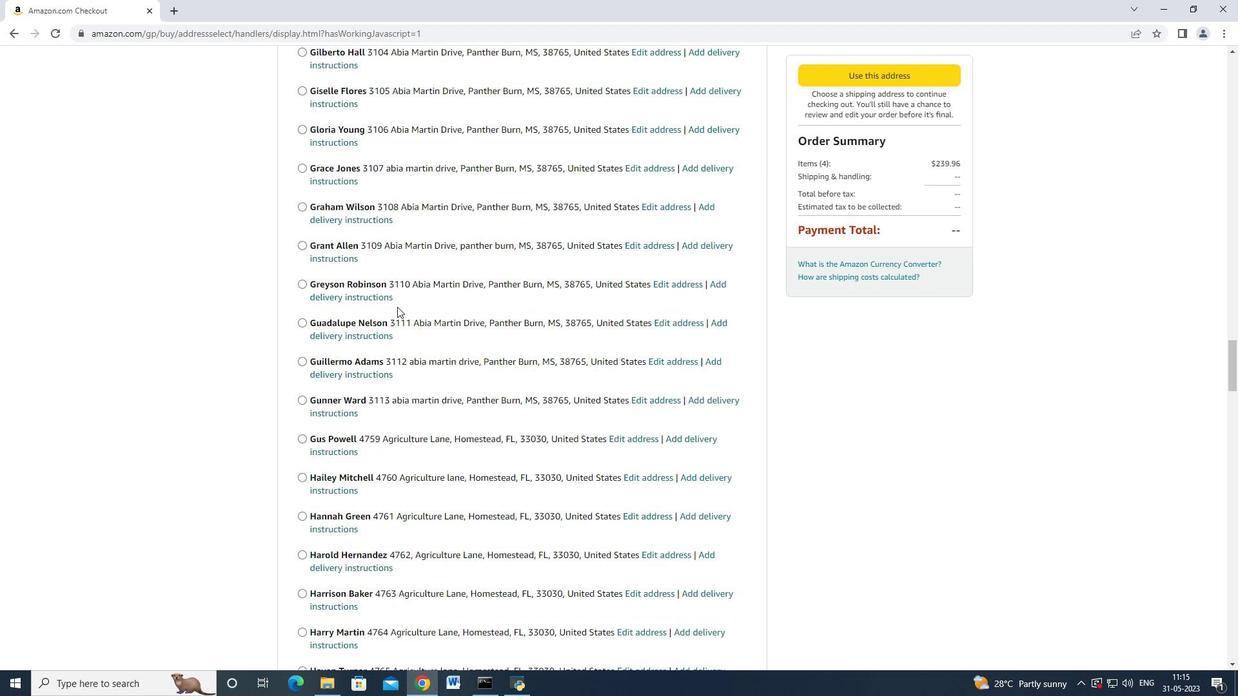 
Action: Mouse scrolled (398, 307) with delta (0, 0)
Screenshot: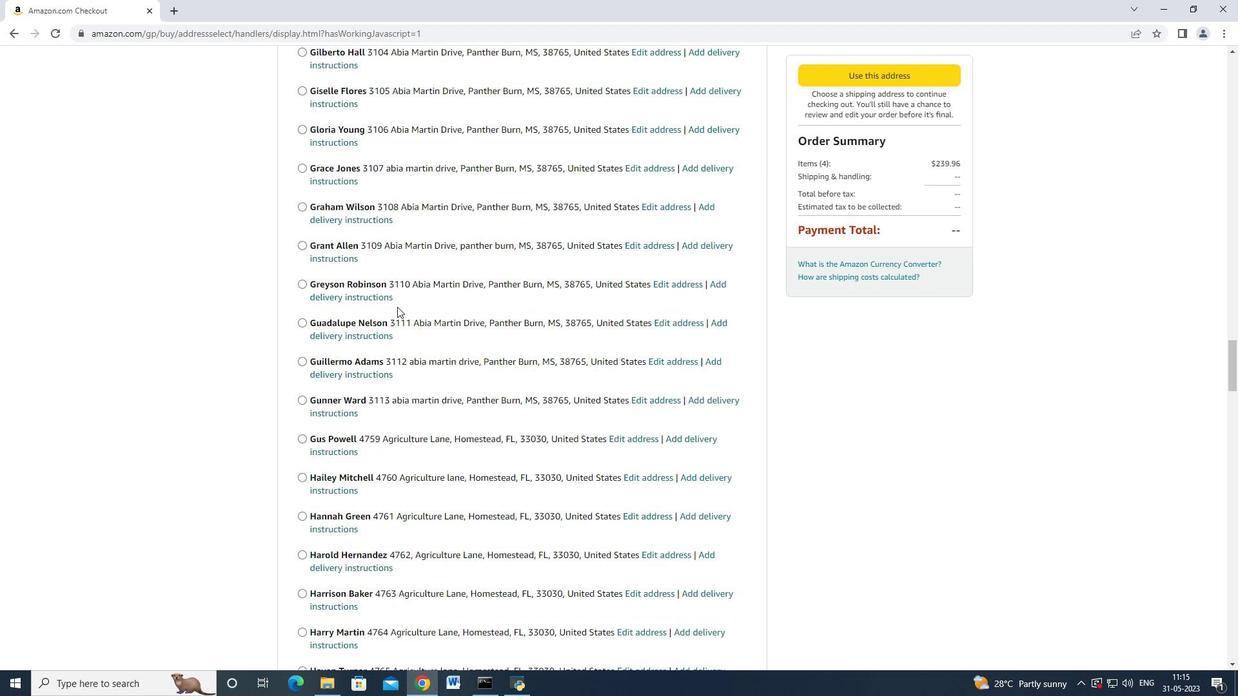 
Action: Mouse scrolled (398, 307) with delta (0, 0)
Screenshot: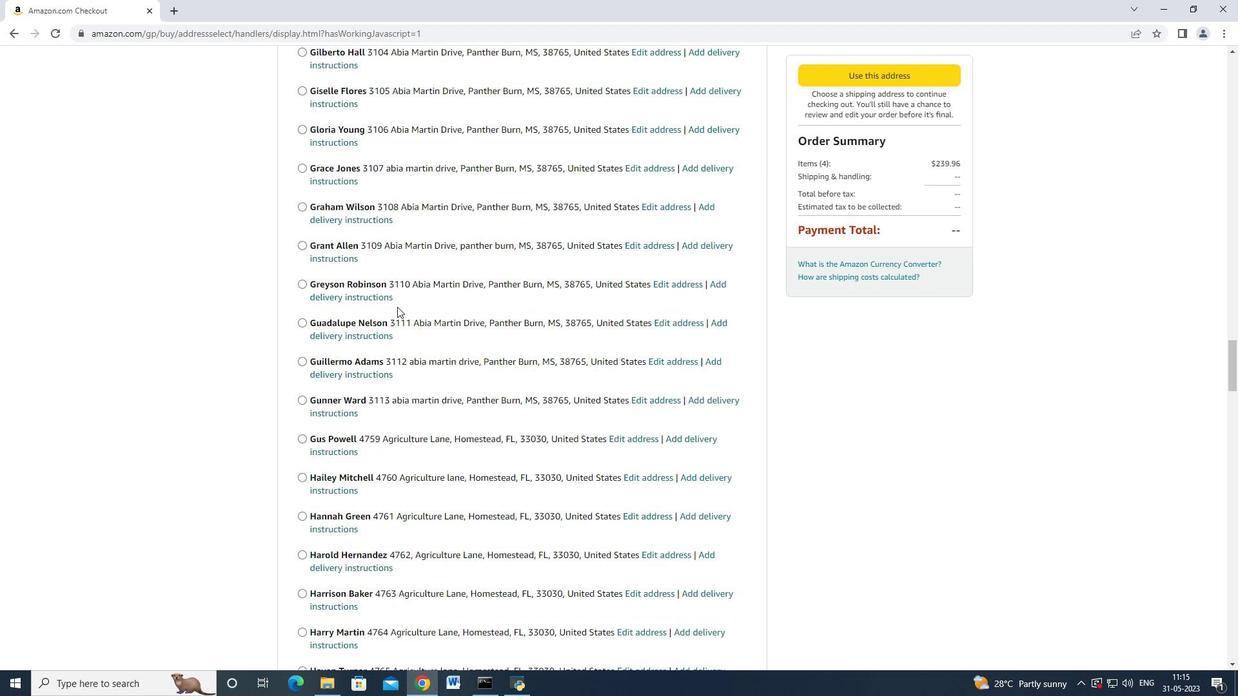 
Action: Mouse moved to (398, 307)
Screenshot: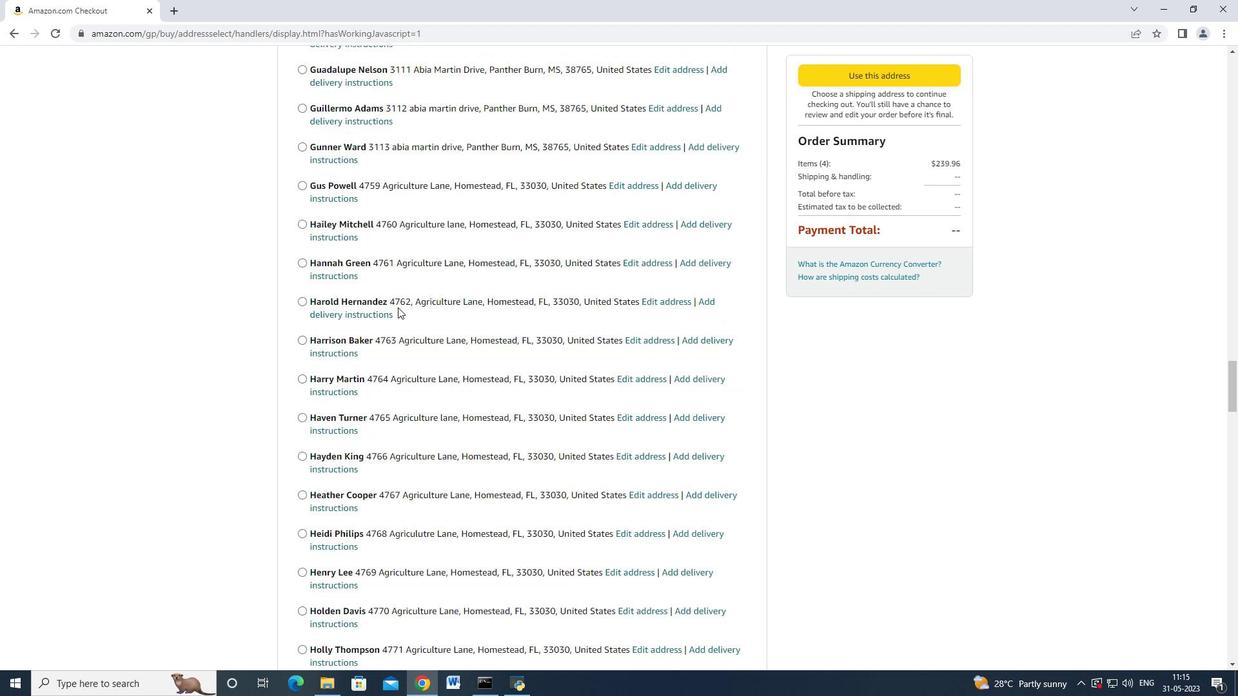 
Action: Mouse scrolled (398, 307) with delta (0, 0)
Screenshot: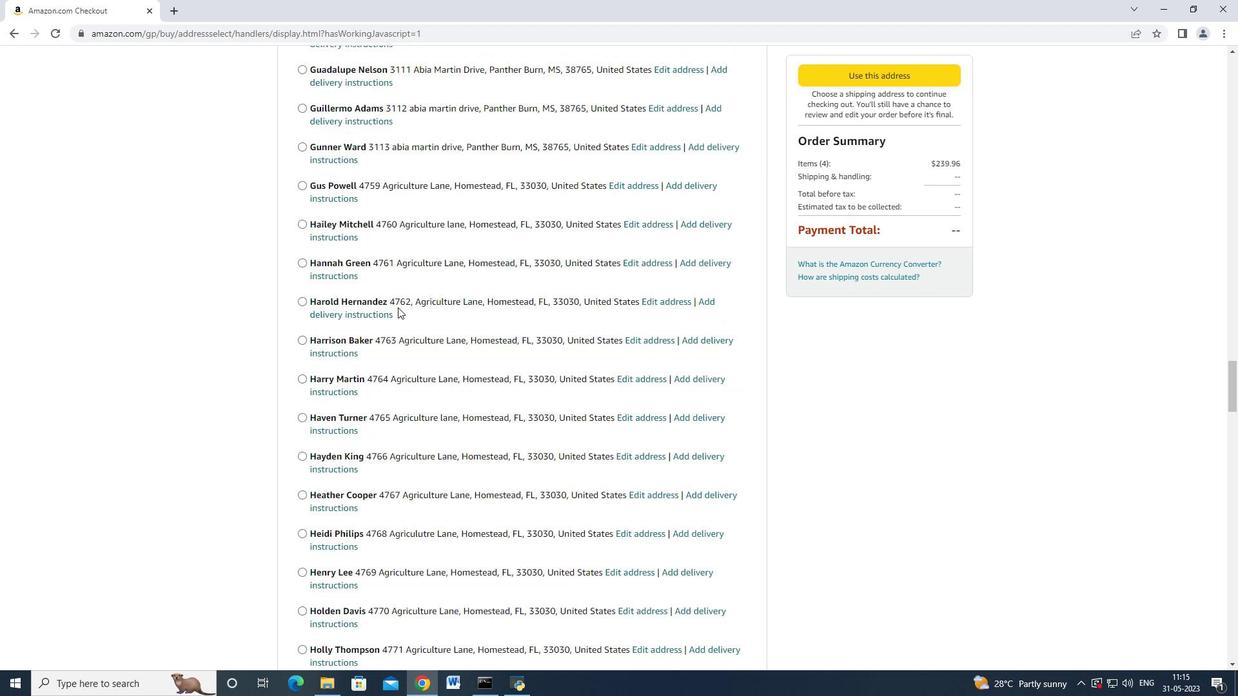 
Action: Mouse moved to (398, 308)
Screenshot: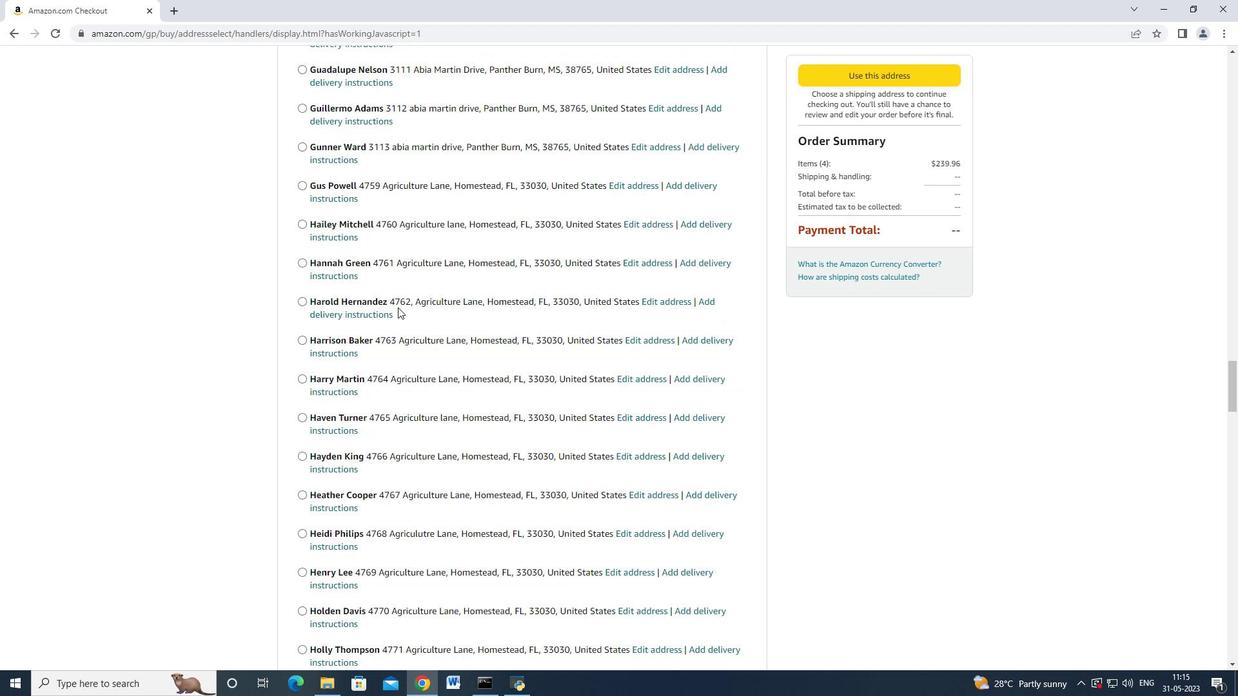 
Action: Mouse scrolled (398, 307) with delta (0, 0)
Screenshot: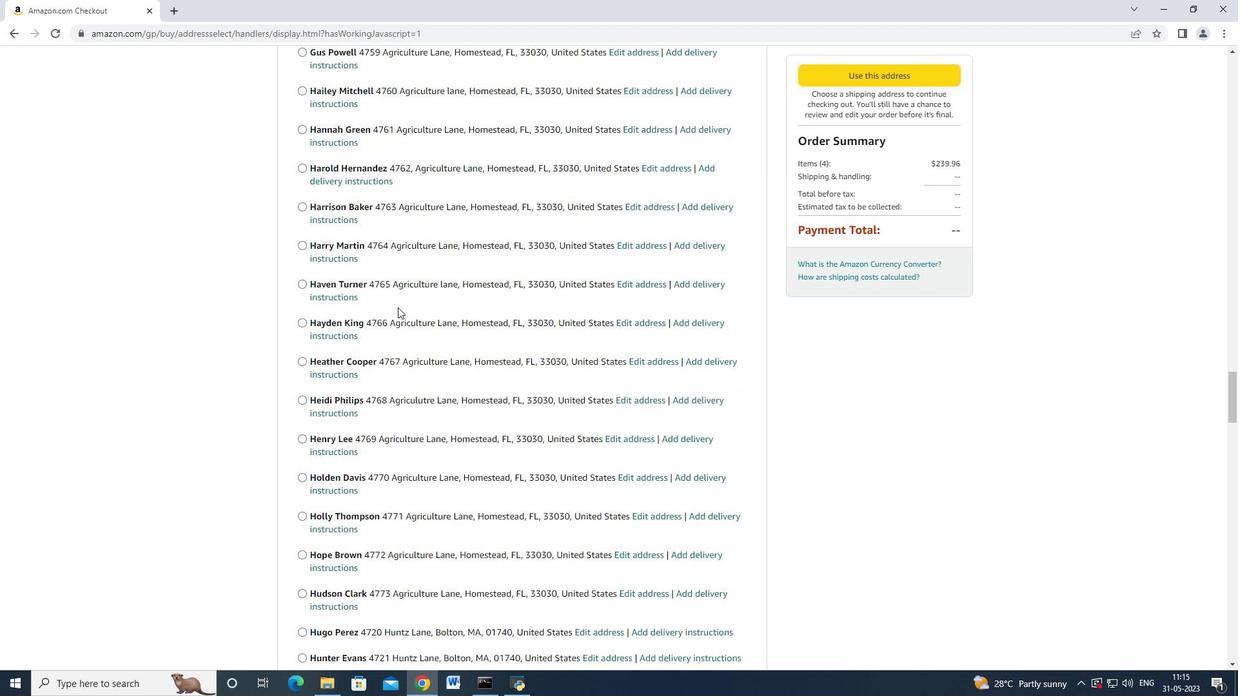 
Action: Mouse scrolled (398, 307) with delta (0, 0)
Screenshot: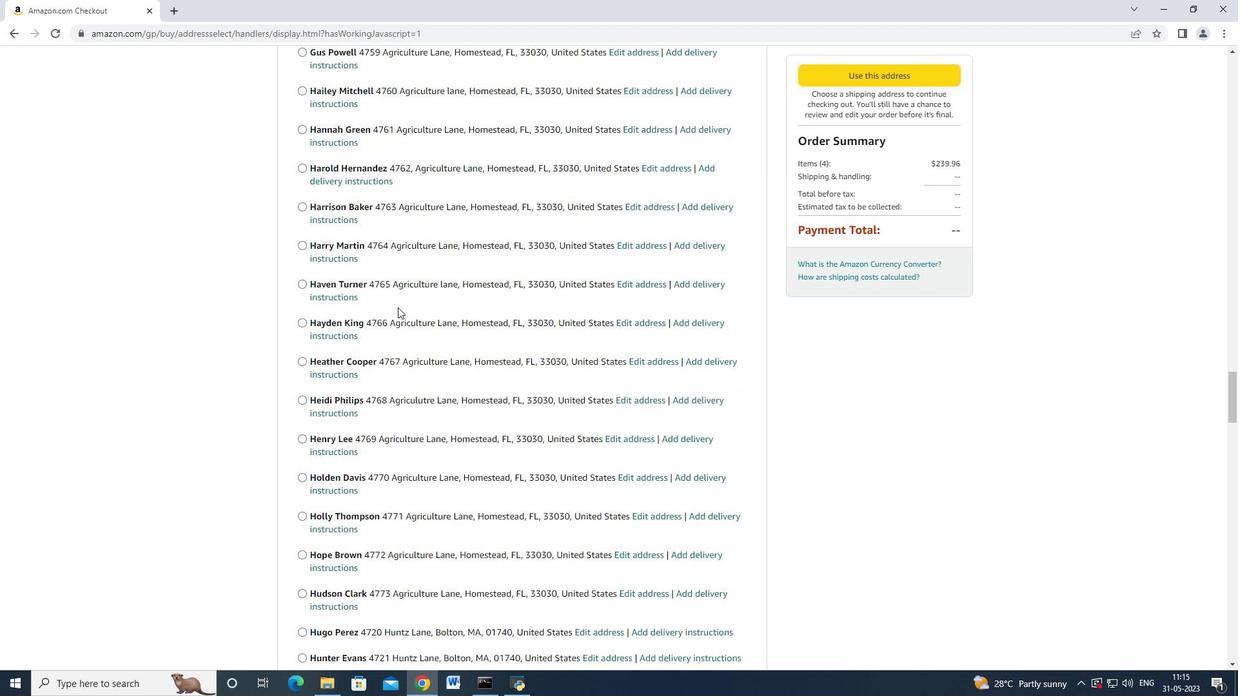 
Action: Mouse scrolled (398, 307) with delta (0, 0)
Screenshot: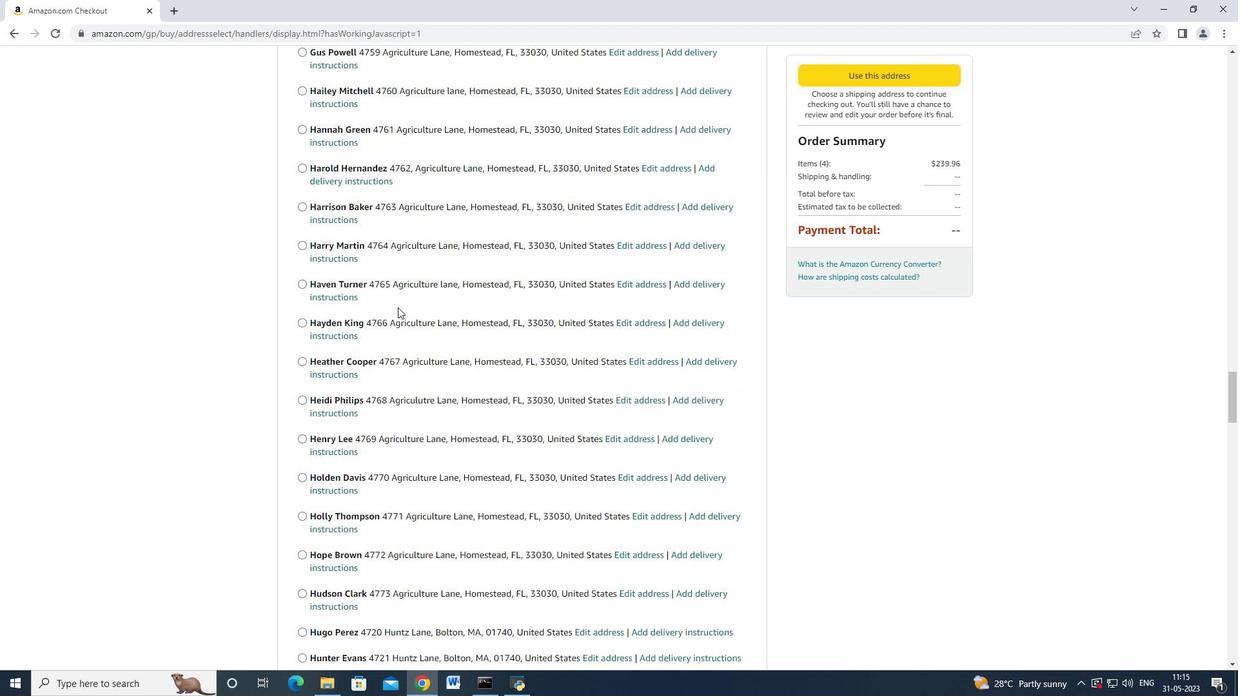 
Action: Mouse scrolled (398, 307) with delta (0, 0)
Screenshot: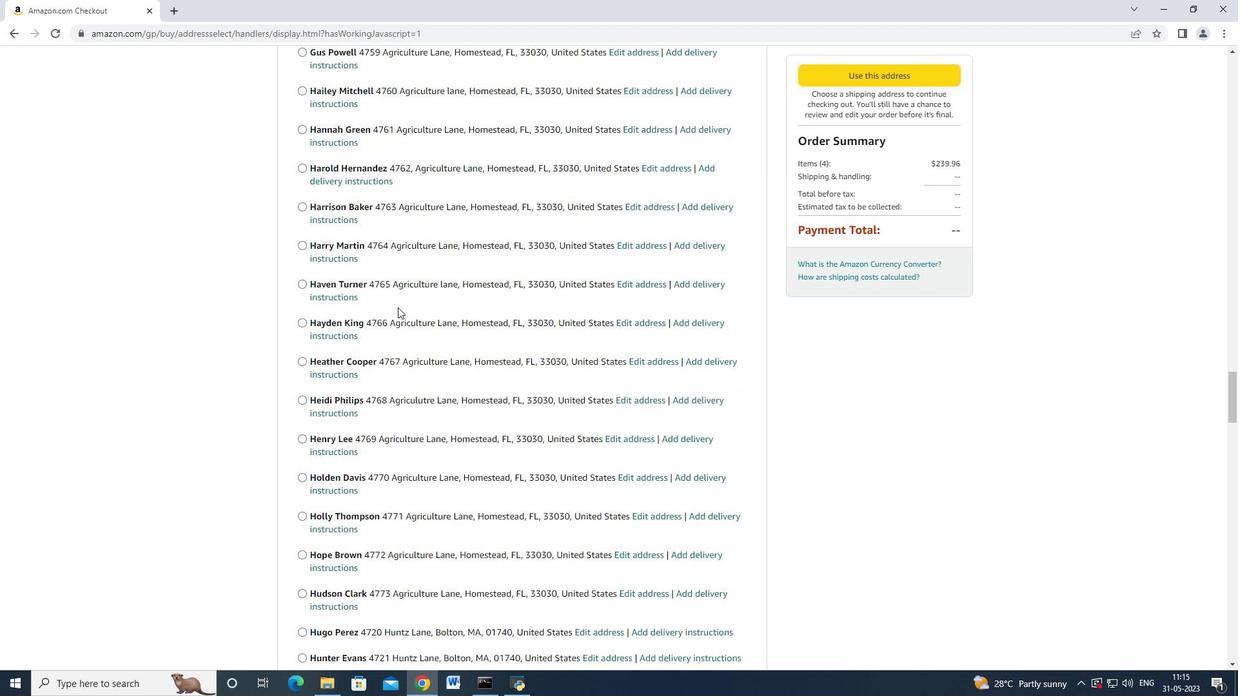 
Action: Mouse scrolled (398, 307) with delta (0, 0)
Screenshot: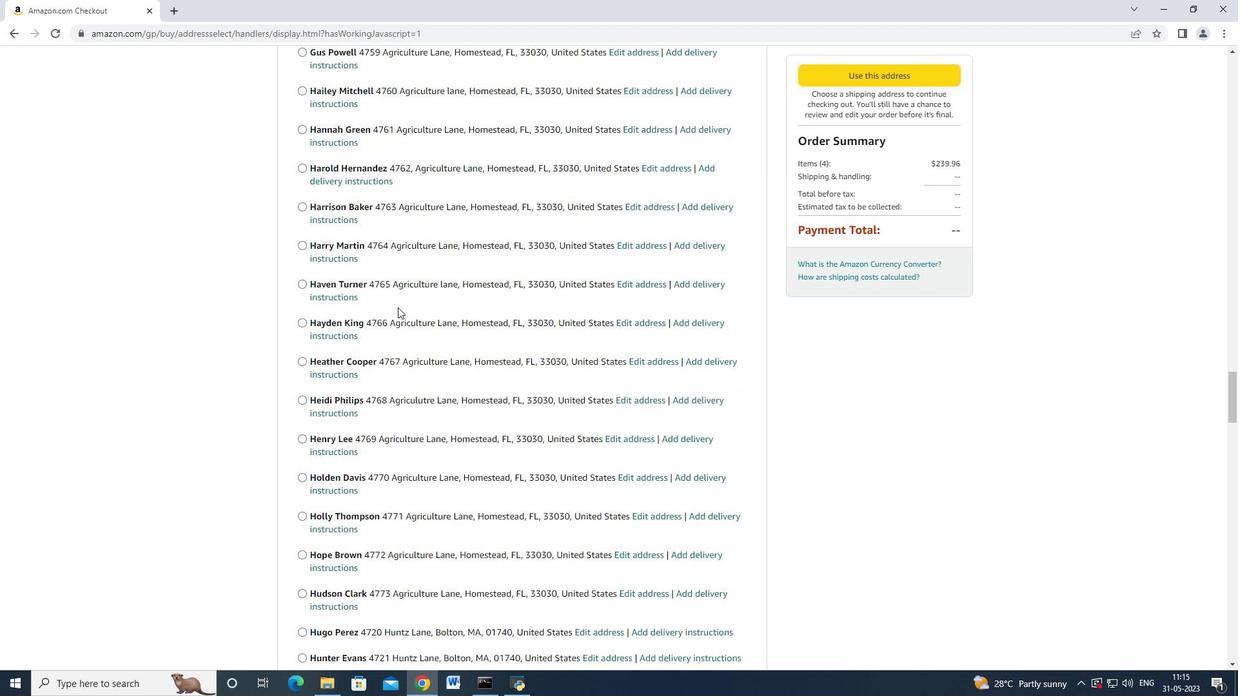 
Action: Mouse scrolled (398, 307) with delta (0, 0)
Screenshot: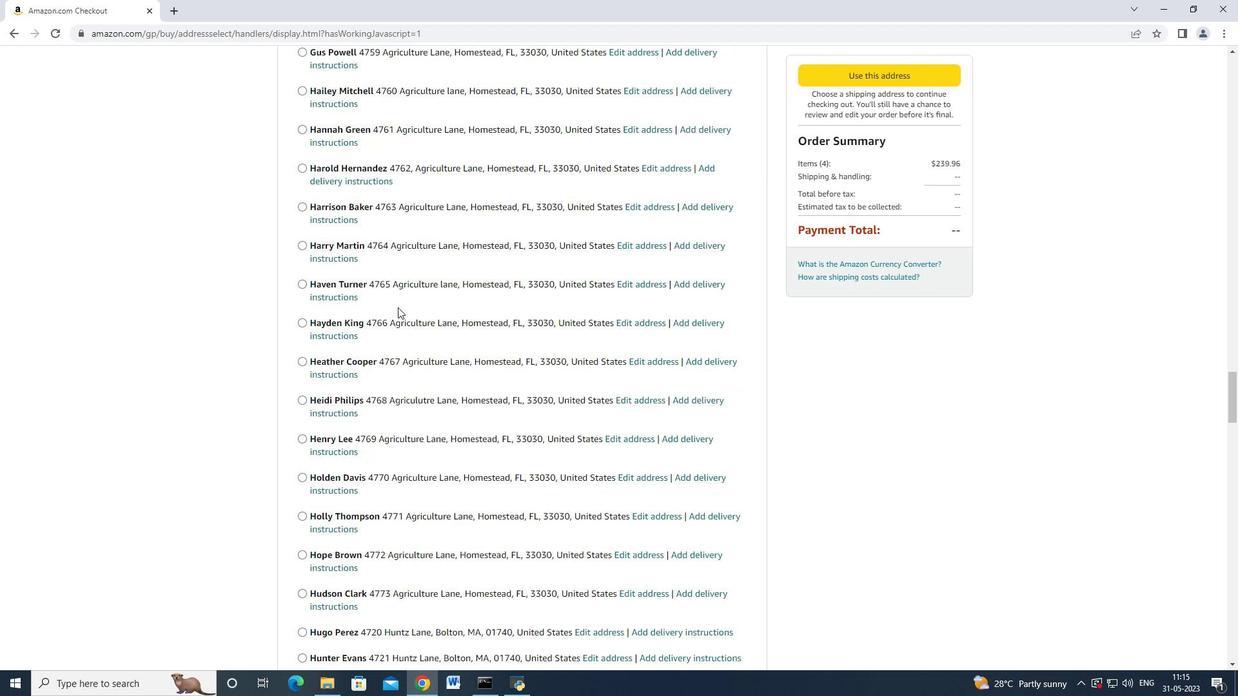 
Action: Mouse moved to (405, 309)
Screenshot: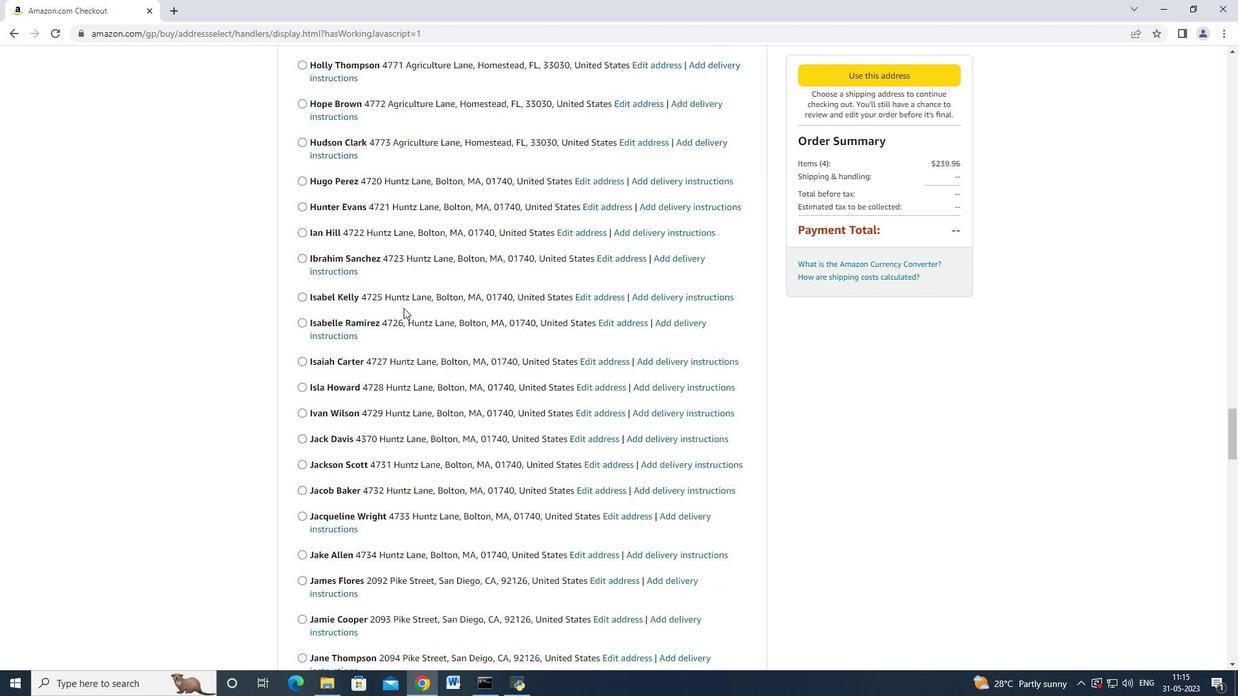 
Action: Mouse scrolled (405, 308) with delta (0, 0)
Screenshot: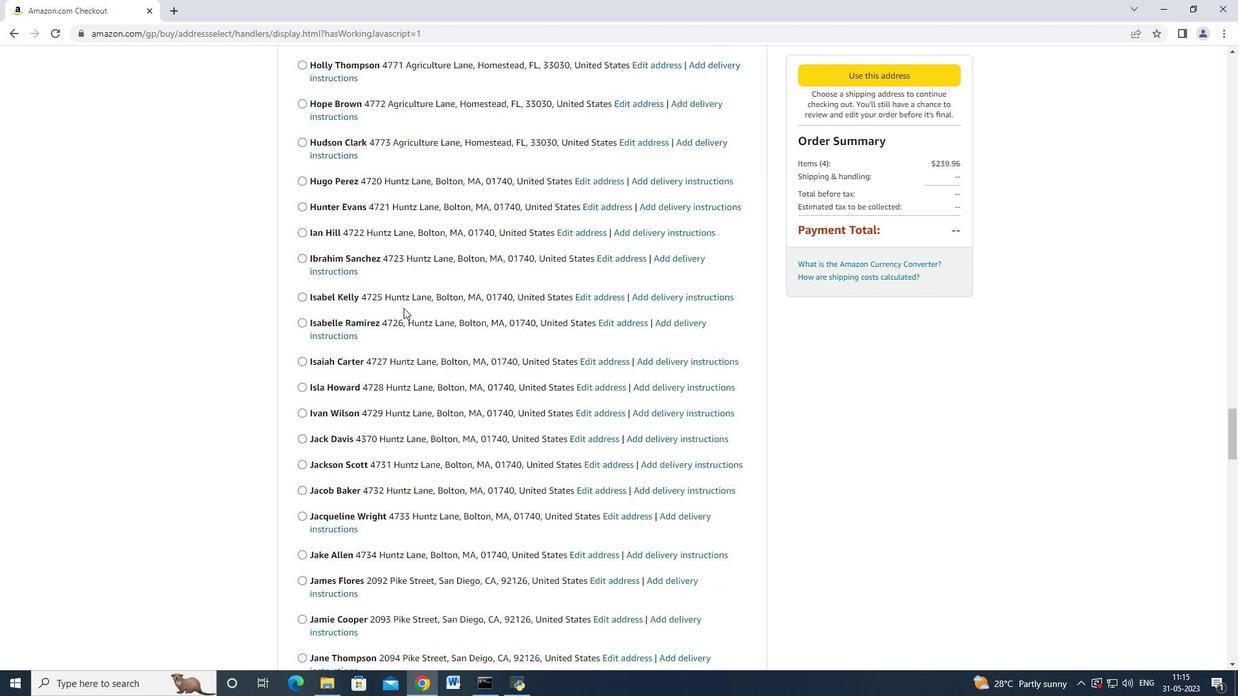 
Action: Mouse moved to (405, 309)
Screenshot: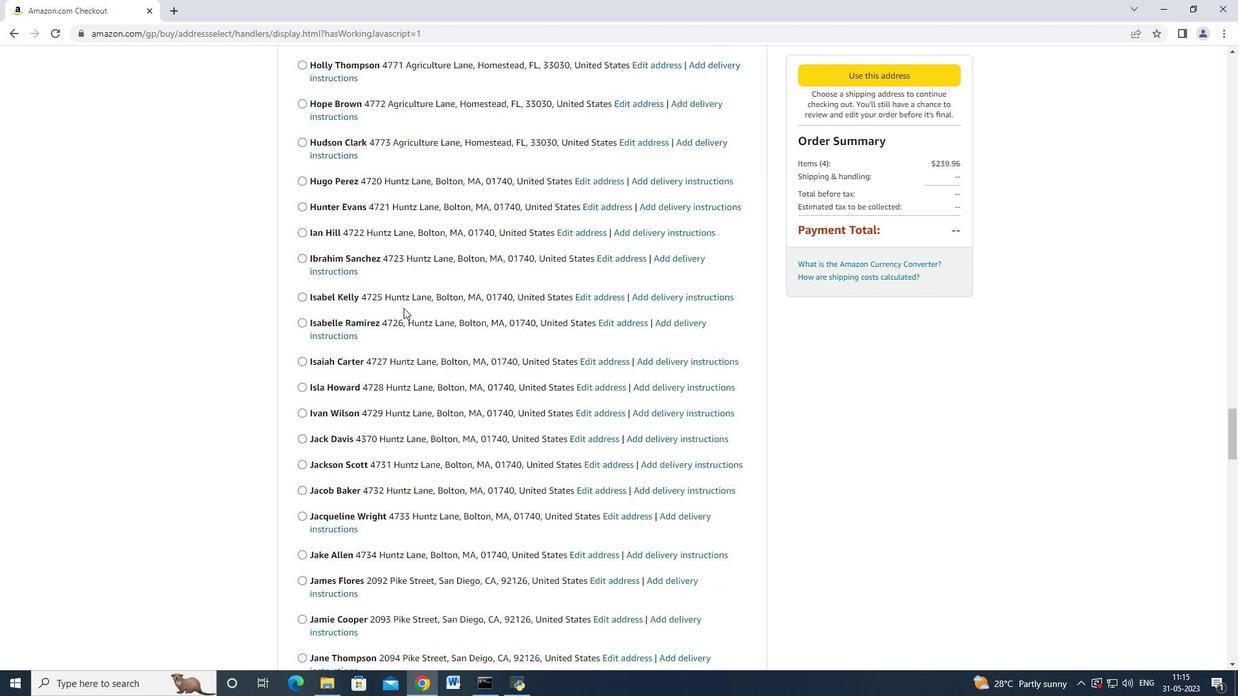 
Action: Mouse scrolled (405, 309) with delta (0, 0)
Screenshot: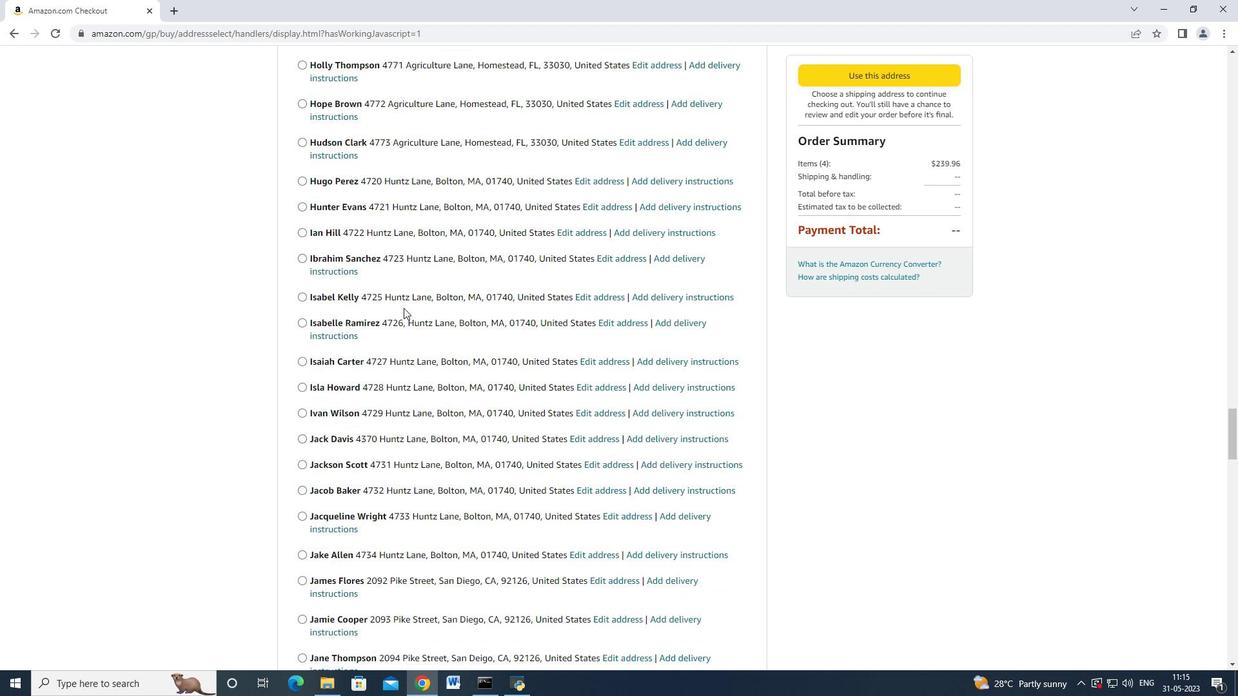 
Action: Mouse scrolled (405, 309) with delta (0, 0)
Screenshot: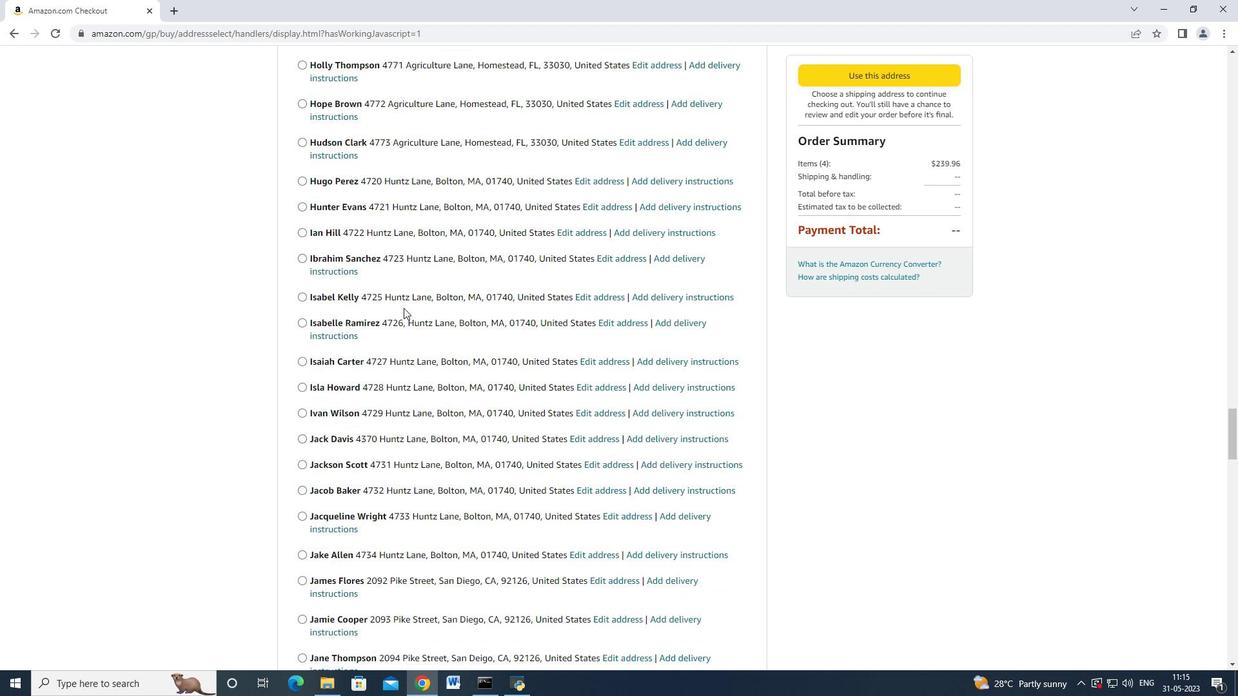 
Action: Mouse scrolled (405, 308) with delta (0, -1)
Screenshot: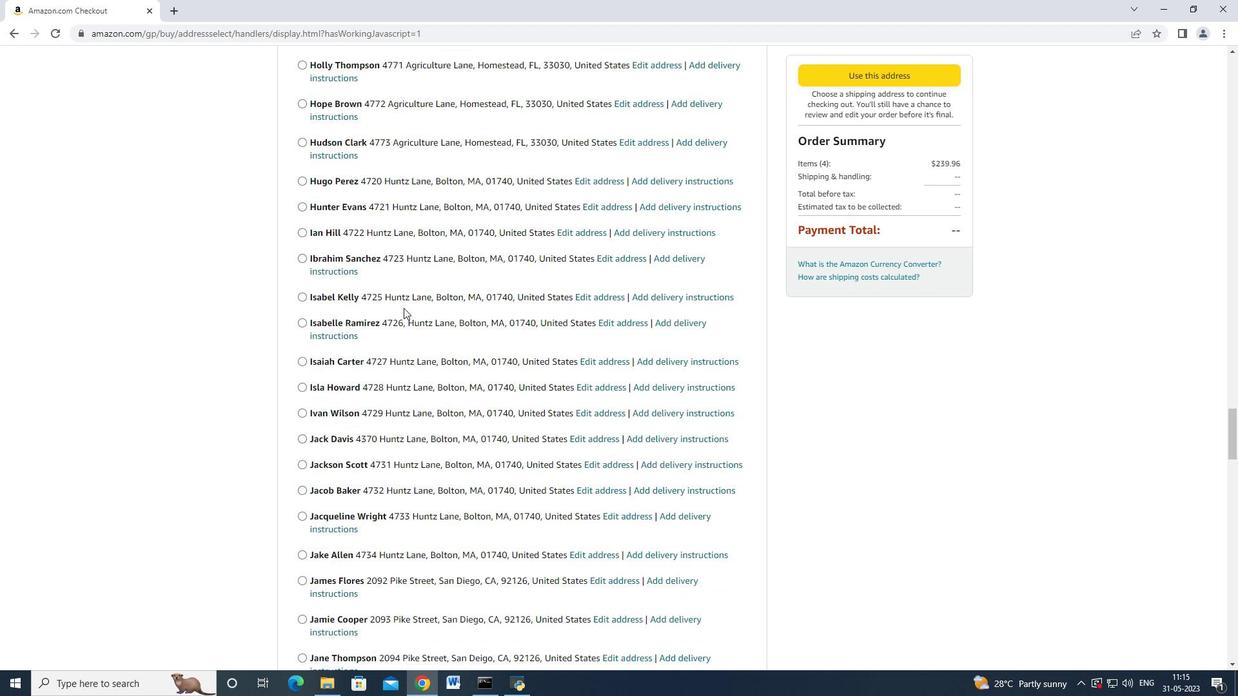 
Action: Mouse scrolled (405, 309) with delta (0, 0)
Screenshot: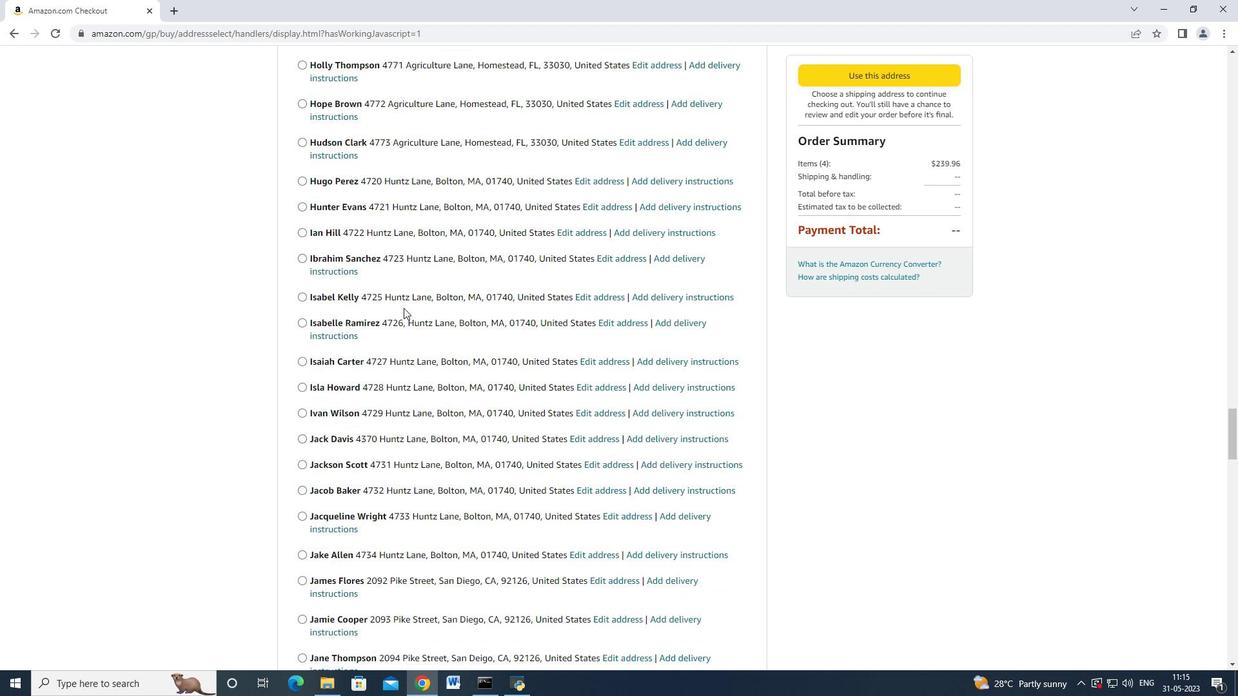 
Action: Mouse moved to (404, 309)
Screenshot: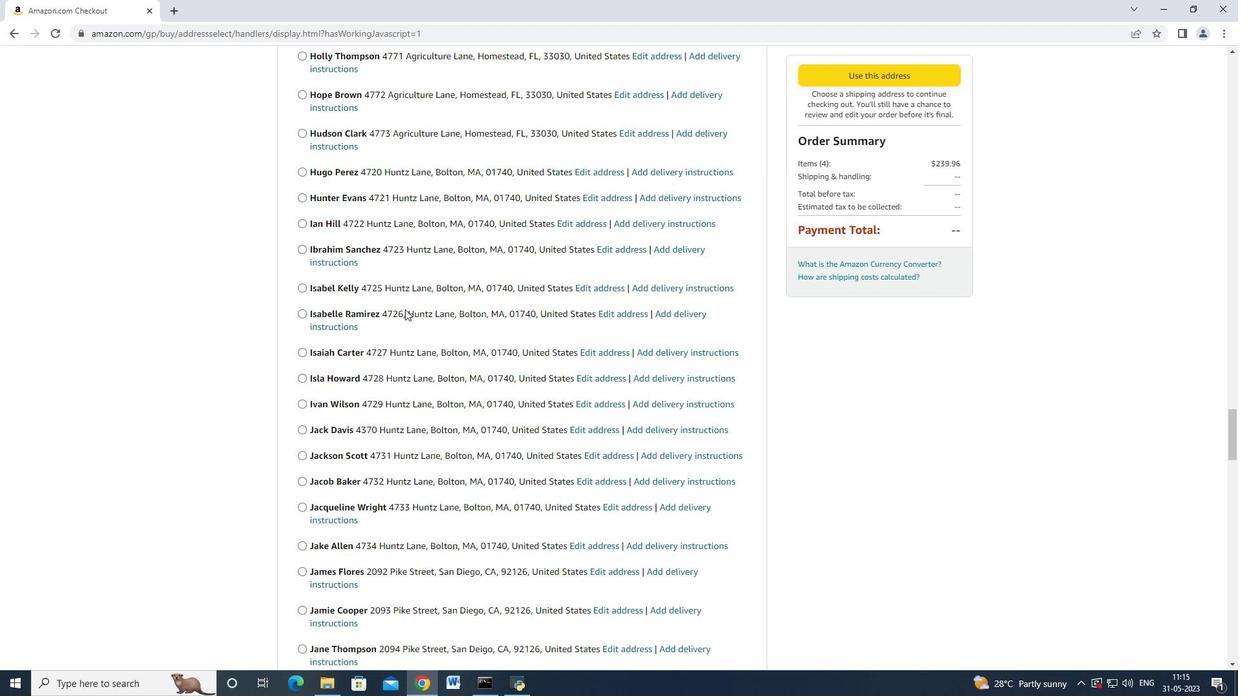 
Action: Mouse scrolled (404, 309) with delta (0, 0)
Screenshot: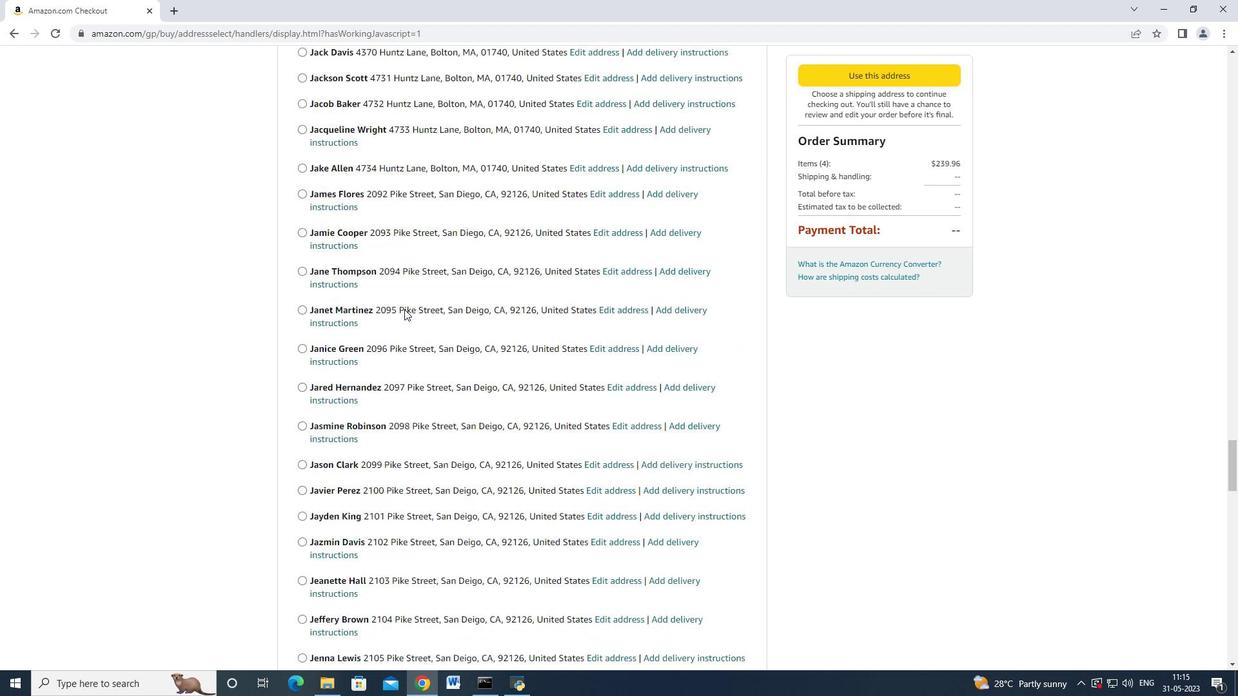 
Action: Mouse moved to (404, 309)
Screenshot: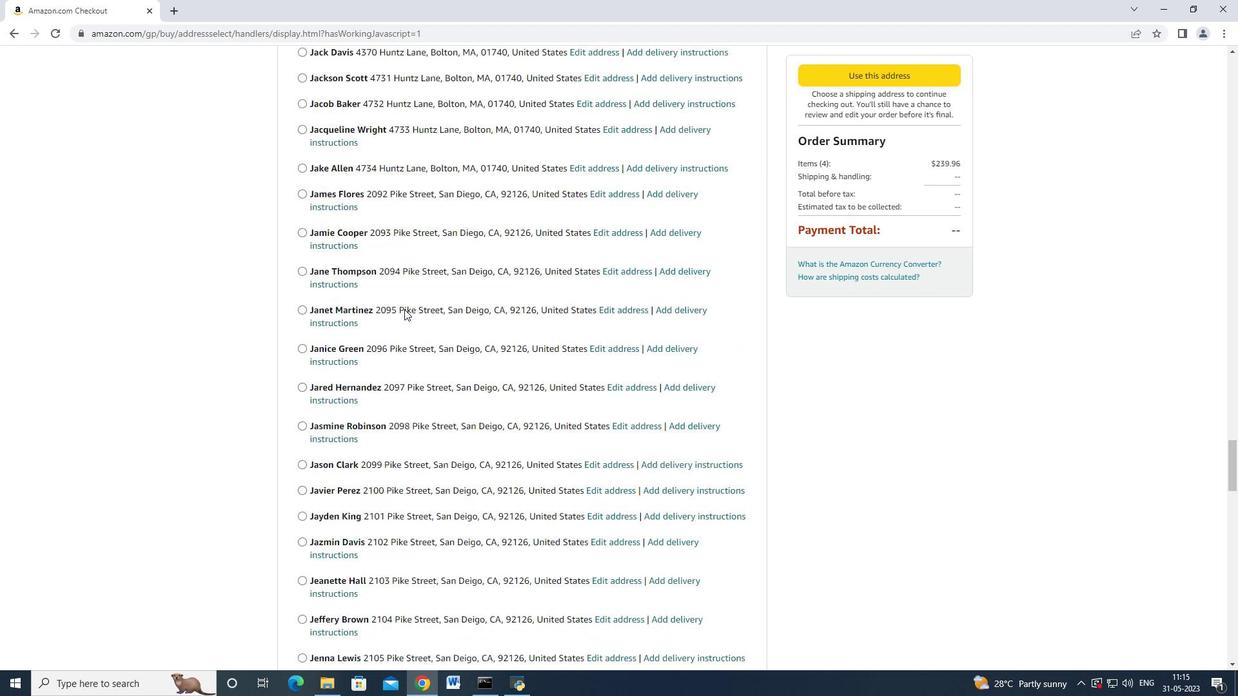 
Action: Mouse scrolled (404, 309) with delta (0, 0)
Screenshot: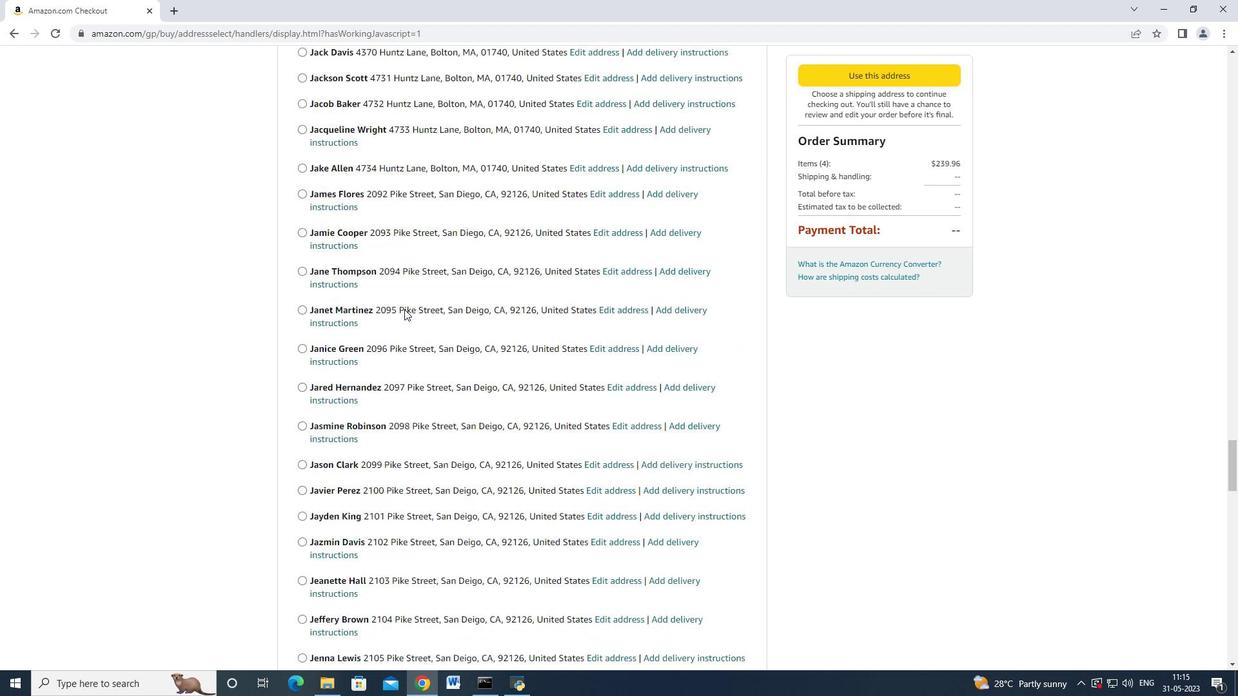 
Action: Mouse moved to (403, 309)
Screenshot: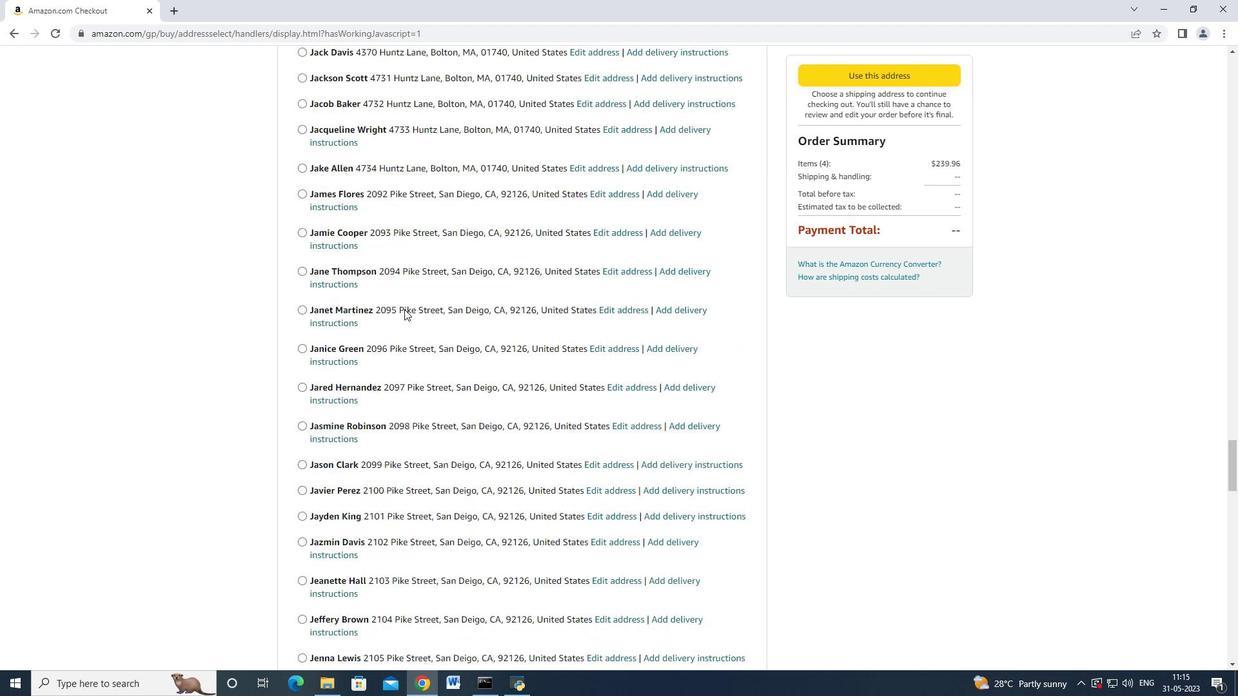 
Action: Mouse scrolled (403, 309) with delta (0, 0)
Screenshot: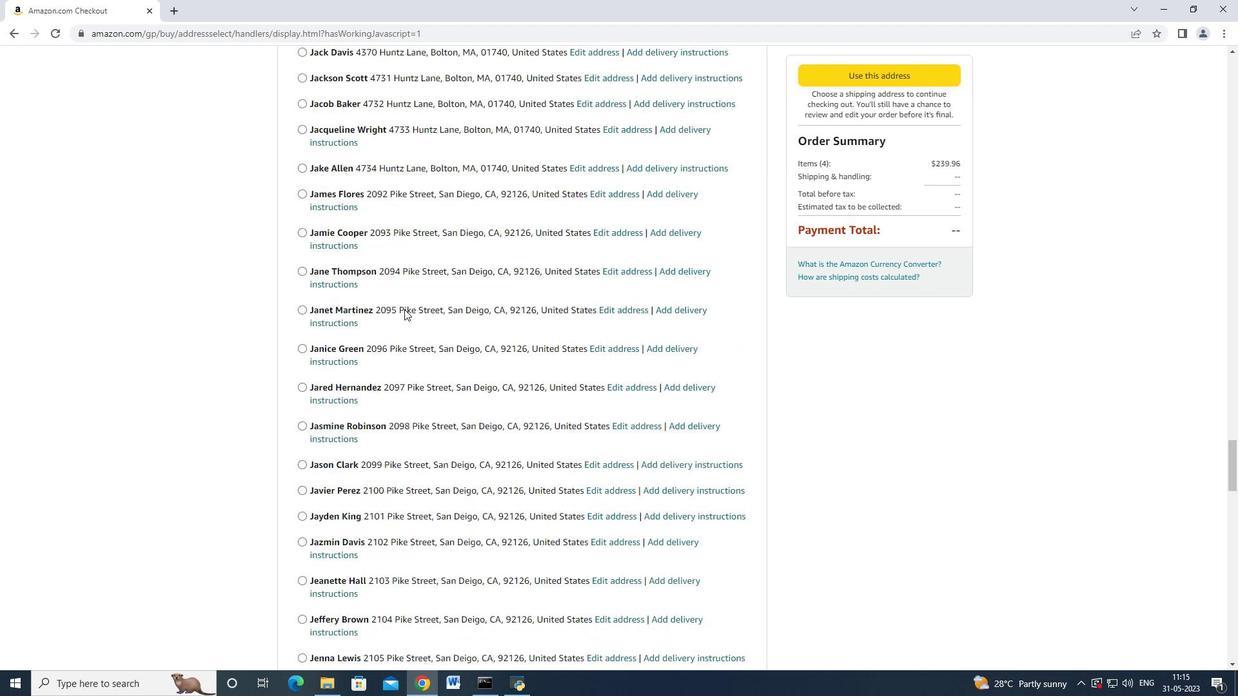 
Action: Mouse scrolled (403, 309) with delta (0, 0)
Screenshot: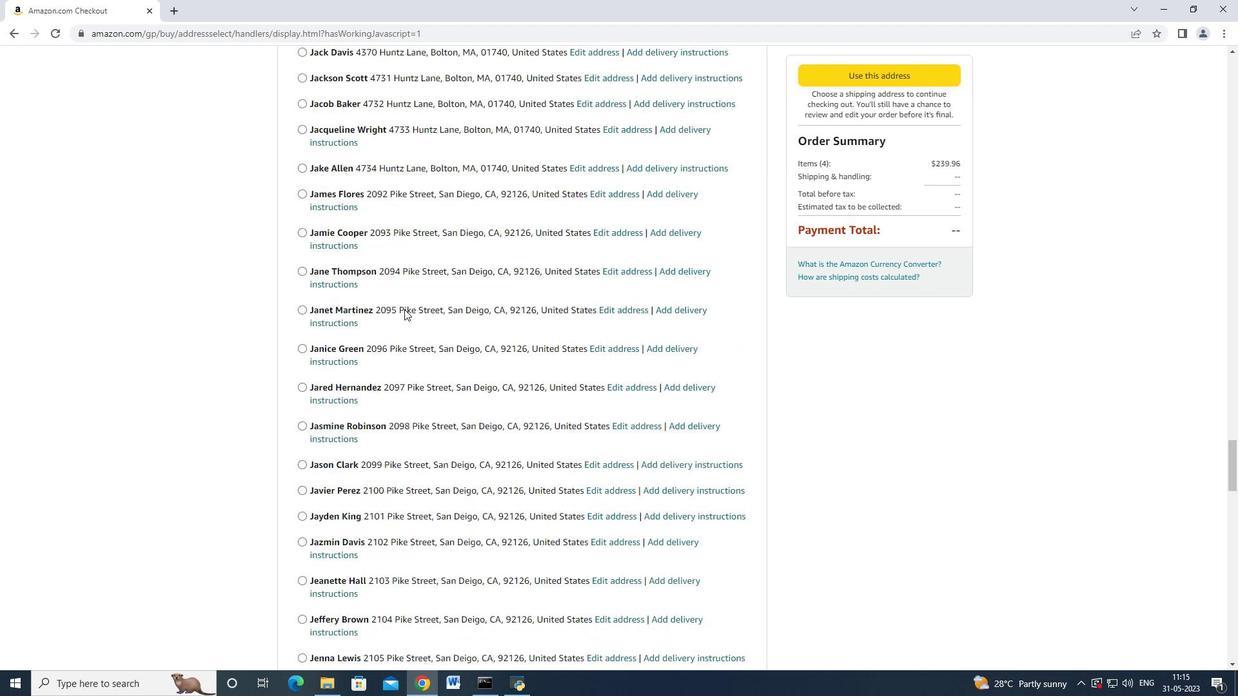 
Action: Mouse scrolled (403, 309) with delta (0, 0)
Screenshot: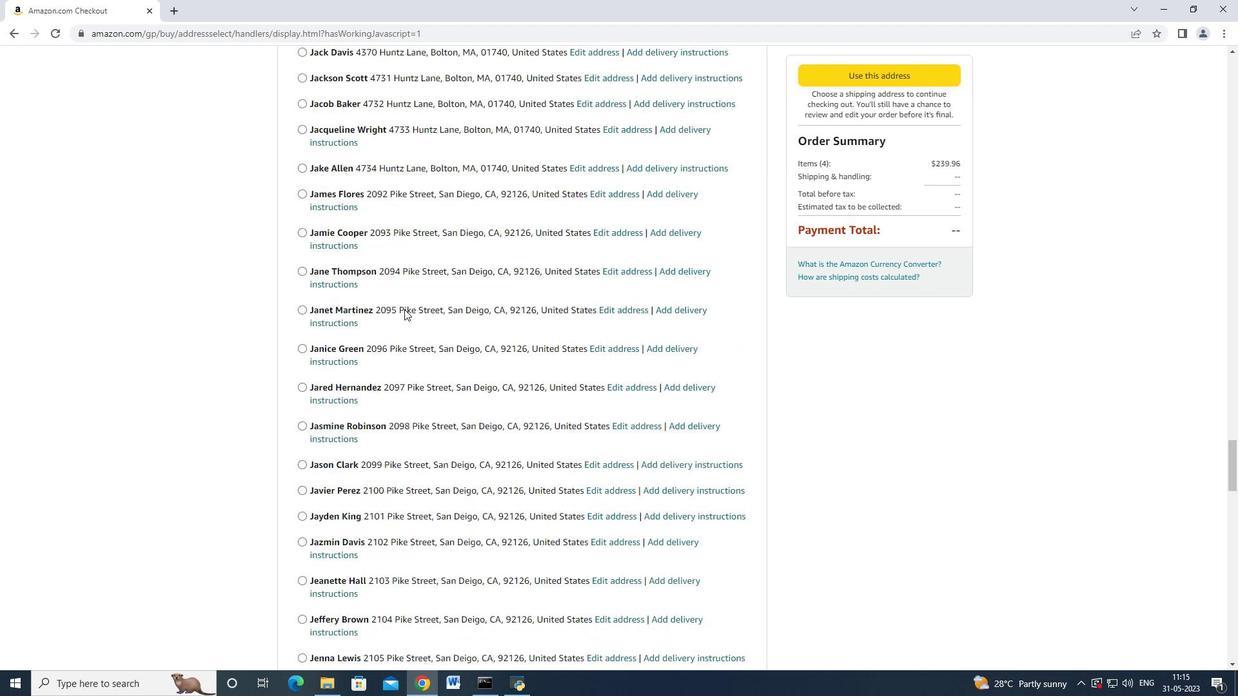 
Action: Mouse scrolled (403, 309) with delta (0, 0)
Screenshot: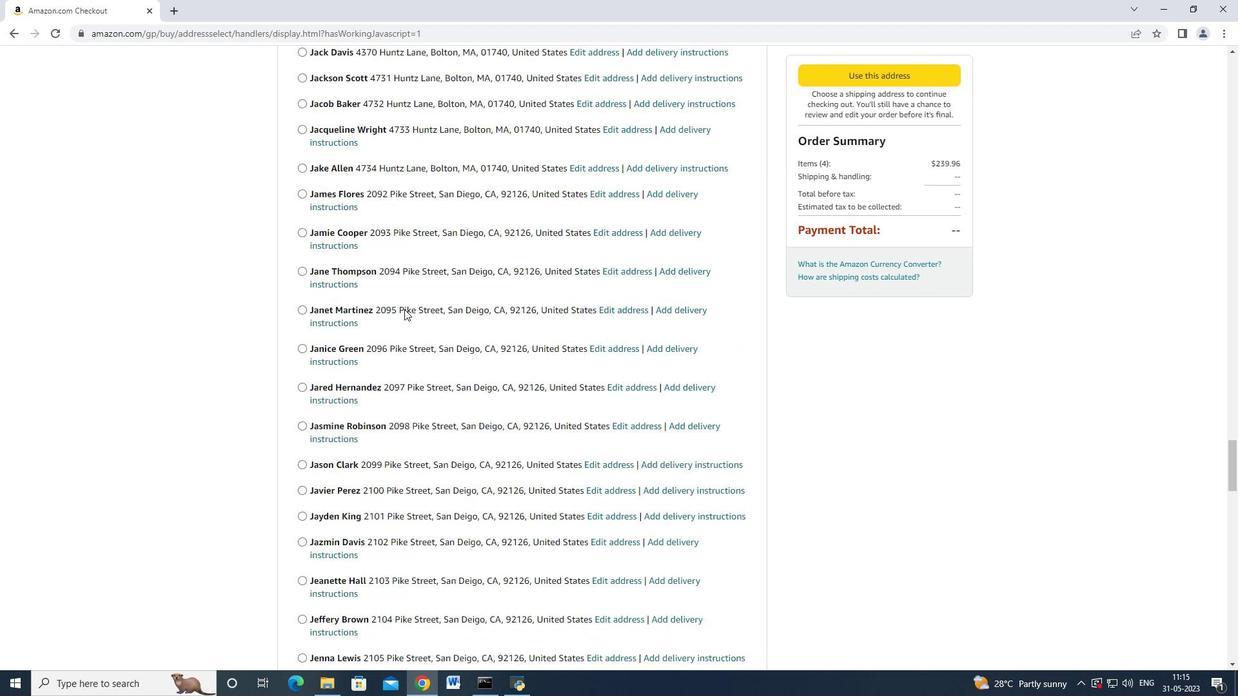 
Action: Mouse moved to (405, 309)
Screenshot: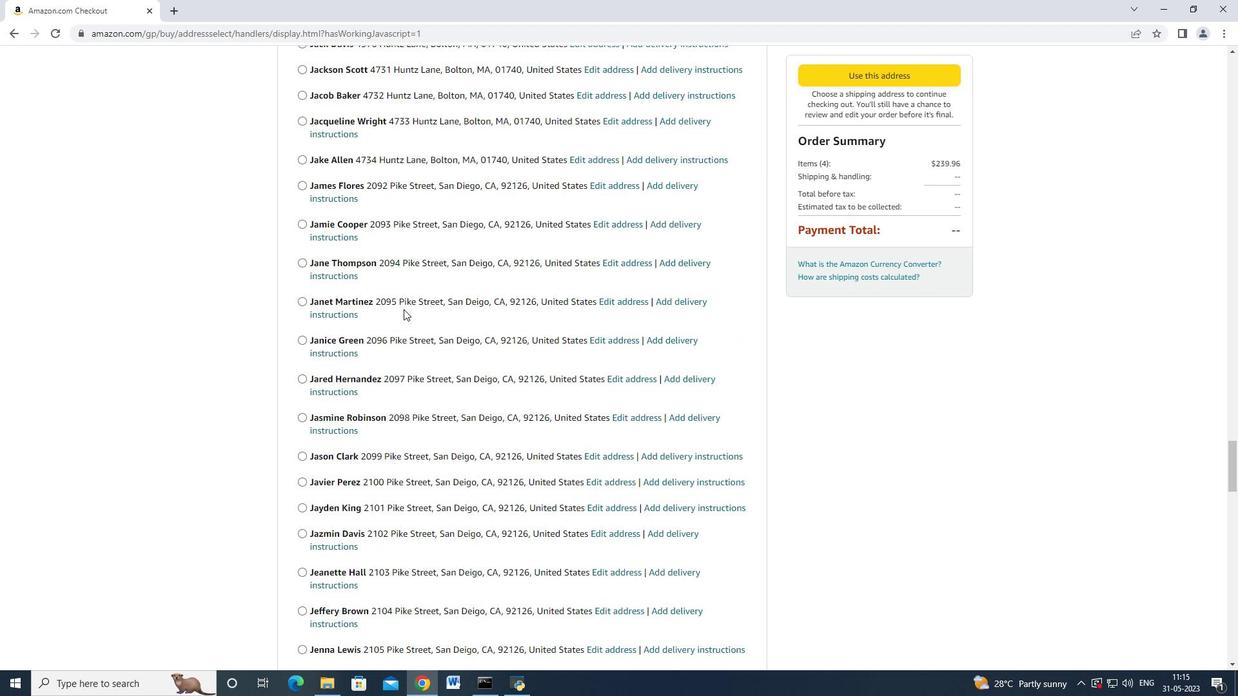 
Action: Mouse scrolled (405, 308) with delta (0, 0)
Screenshot: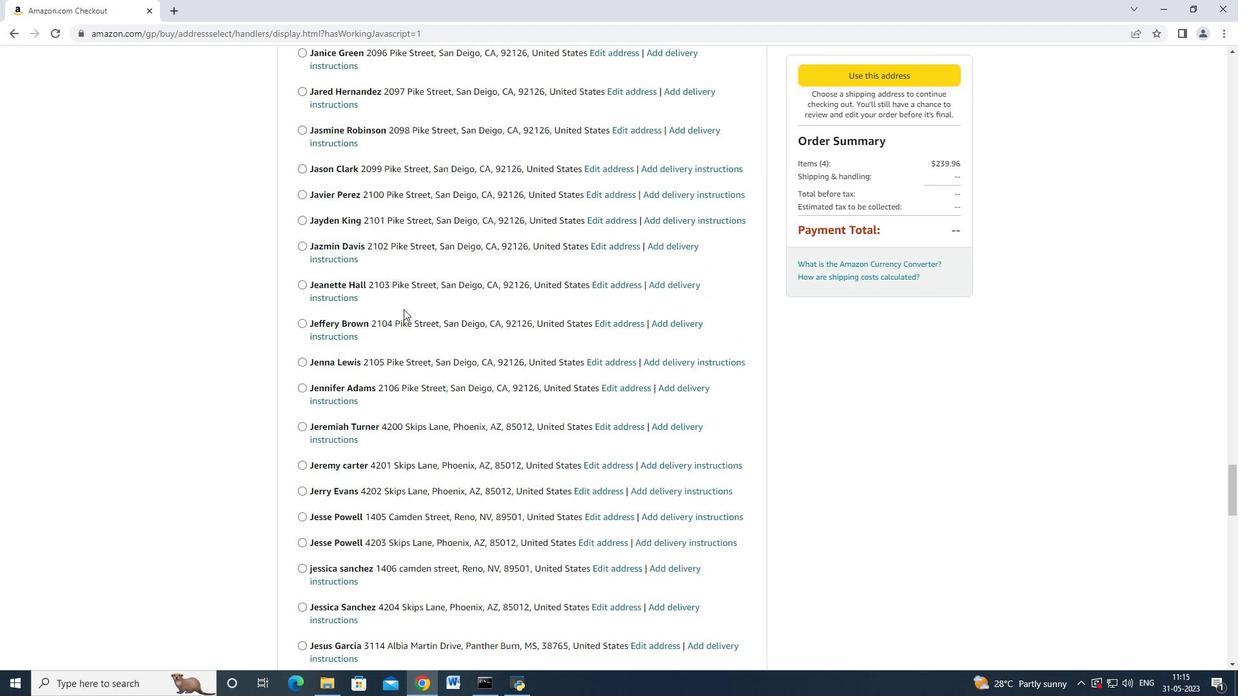 
Action: Mouse moved to (405, 309)
Screenshot: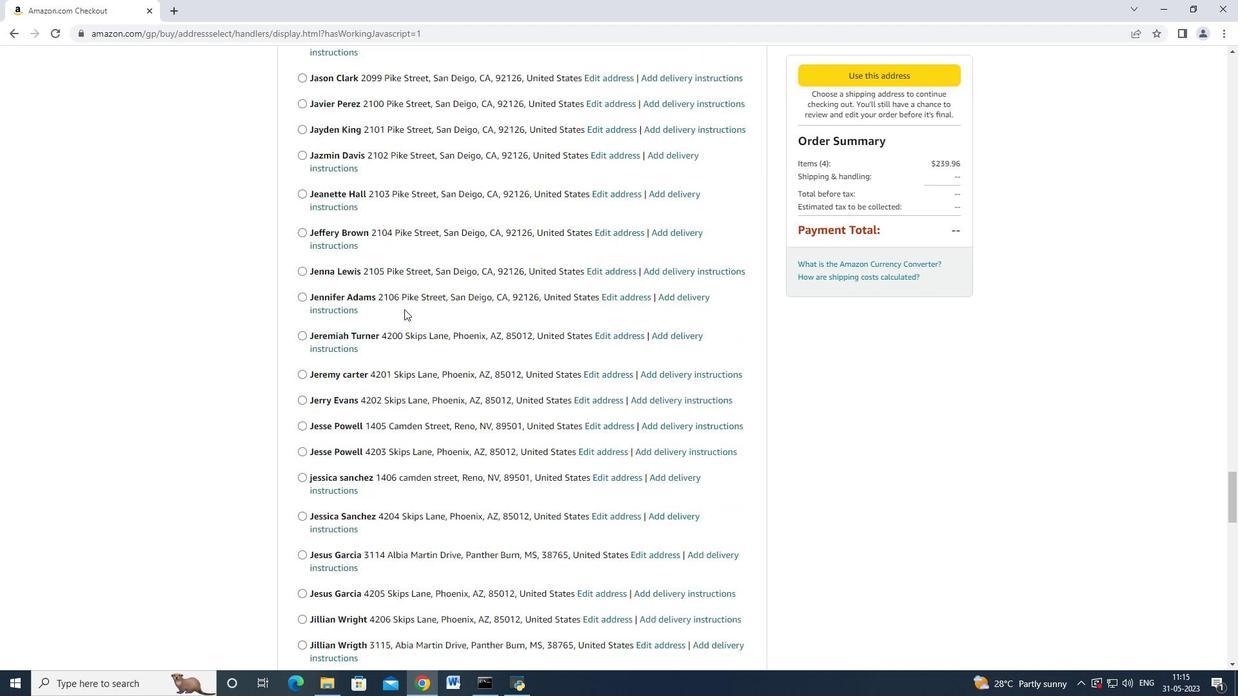 
Action: Mouse scrolled (405, 309) with delta (0, 0)
Screenshot: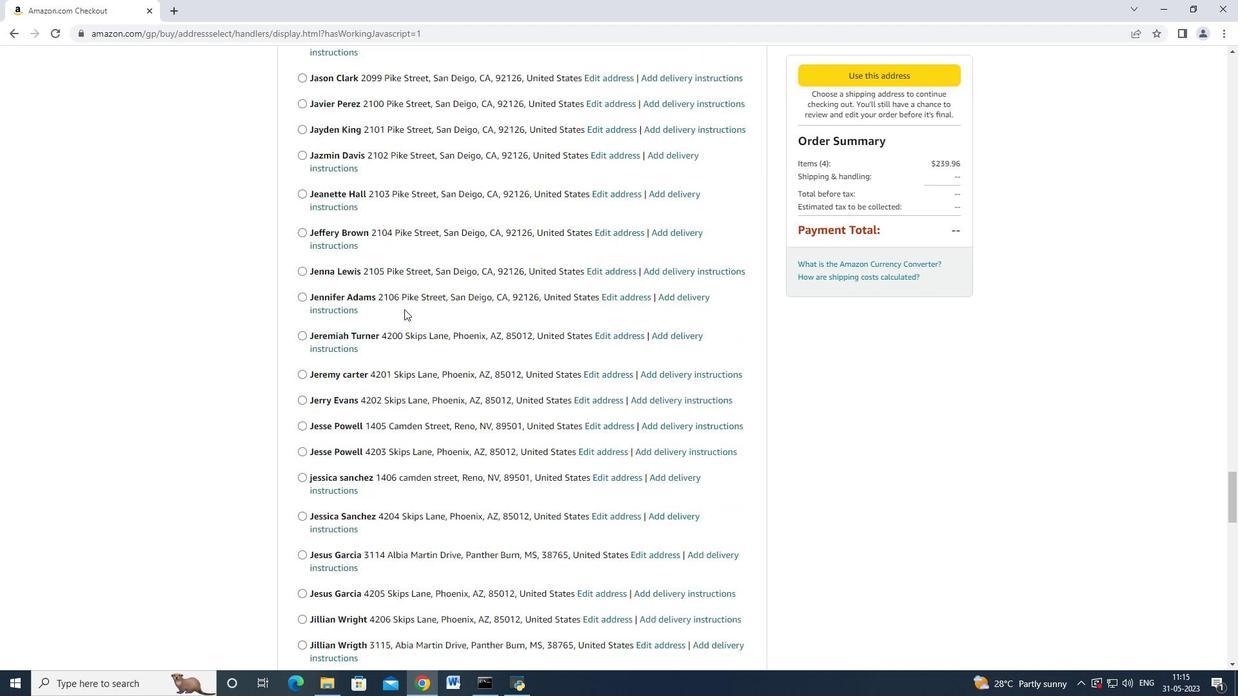
Action: Mouse scrolled (405, 309) with delta (0, 0)
Screenshot: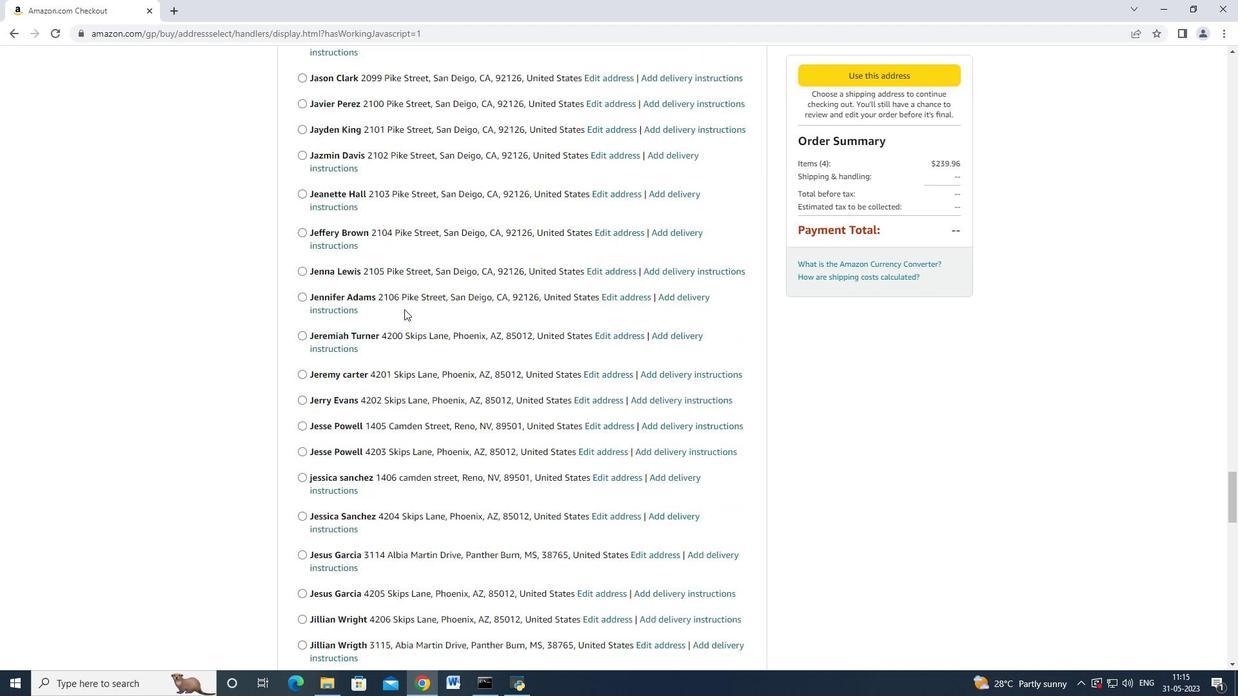
Action: Mouse scrolled (405, 309) with delta (0, 0)
Screenshot: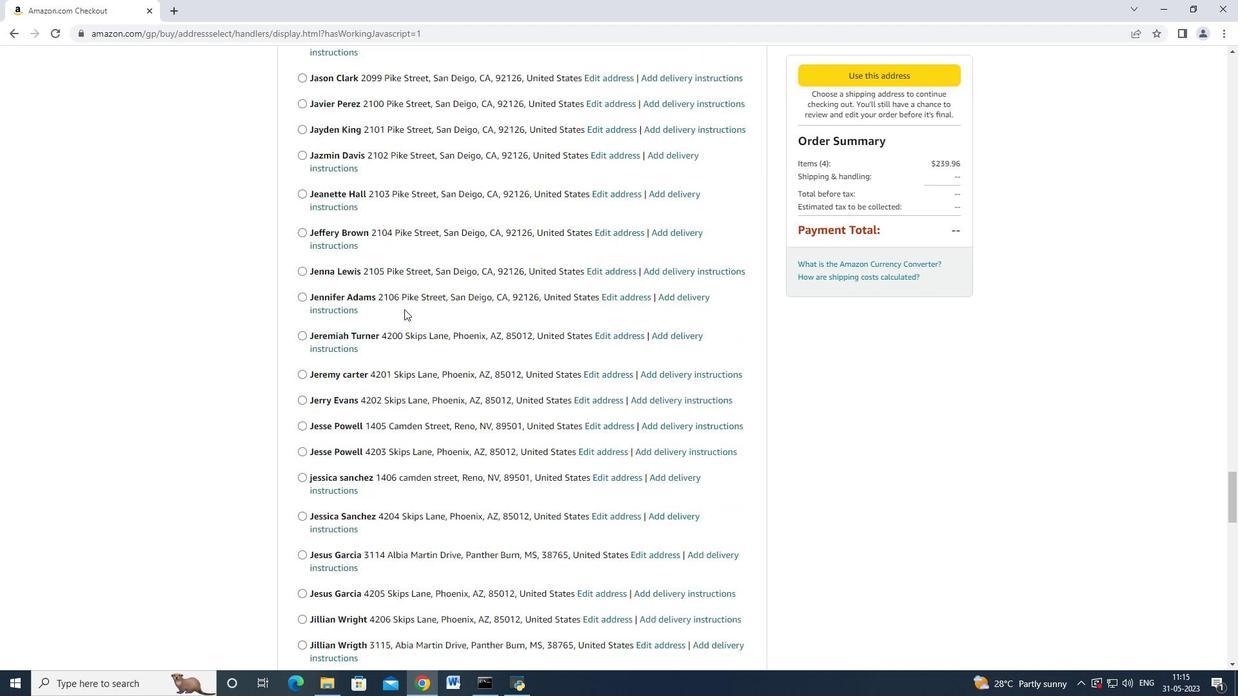 
Action: Mouse scrolled (405, 309) with delta (0, 0)
Screenshot: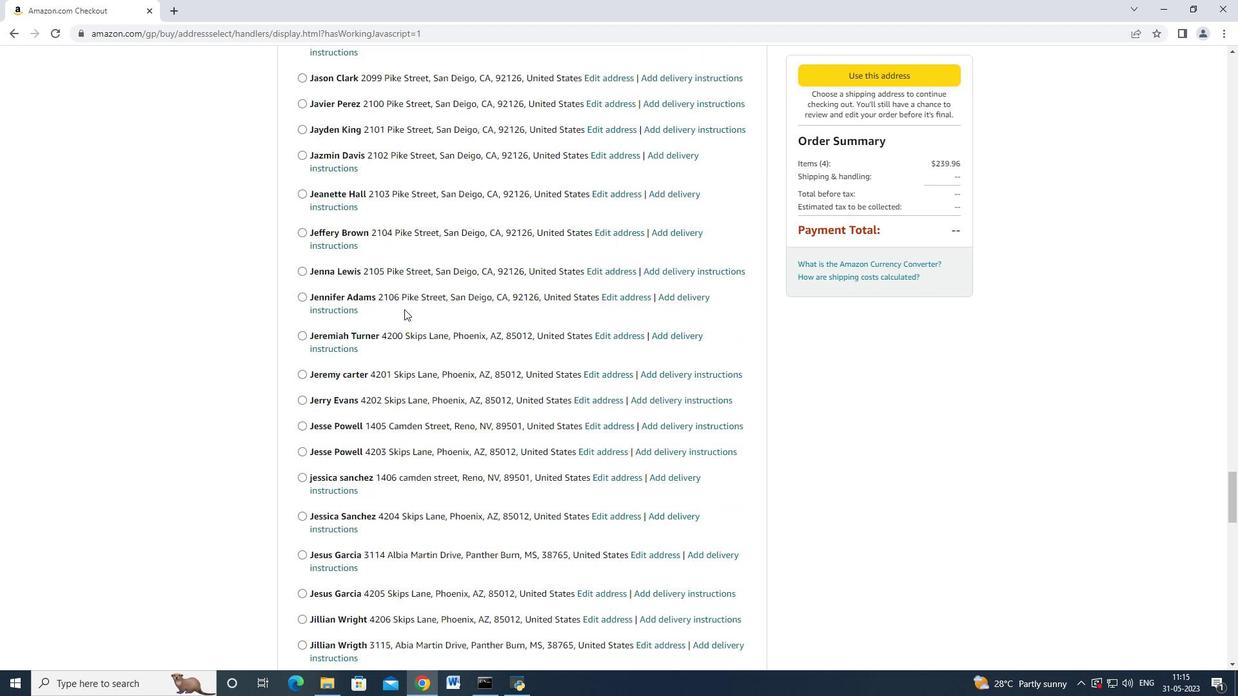 
Action: Mouse scrolled (405, 309) with delta (0, 0)
Screenshot: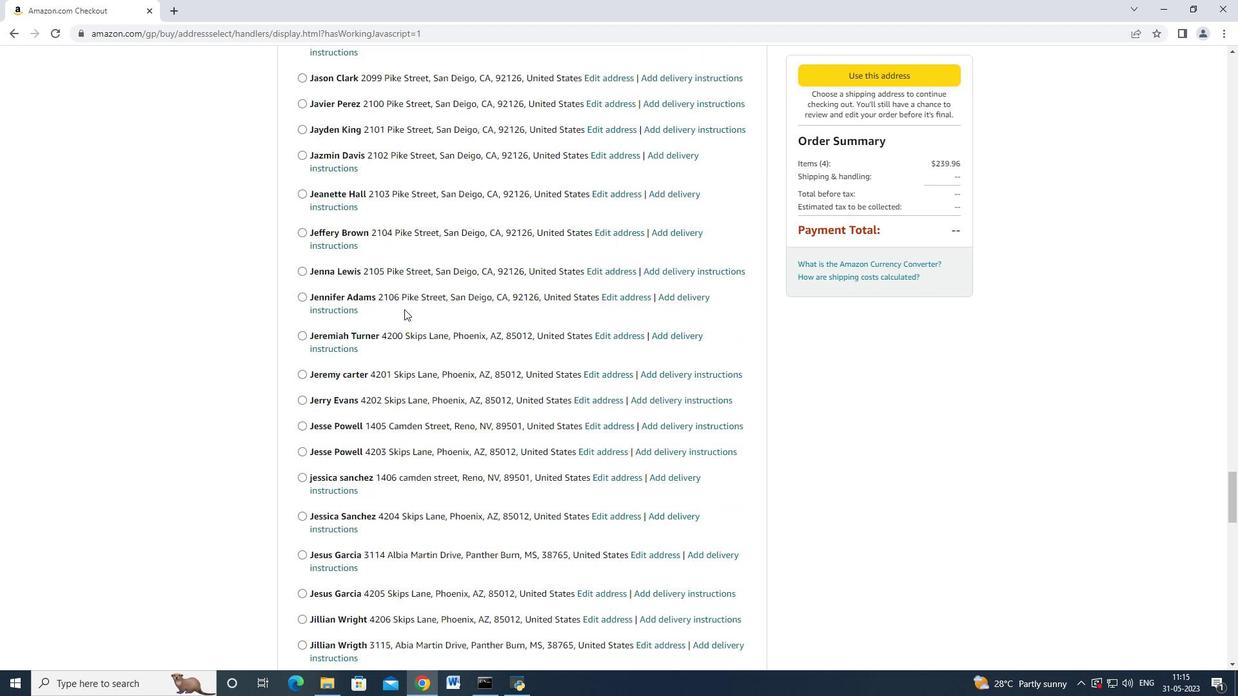 
Action: Mouse scrolled (405, 309) with delta (0, 0)
Screenshot: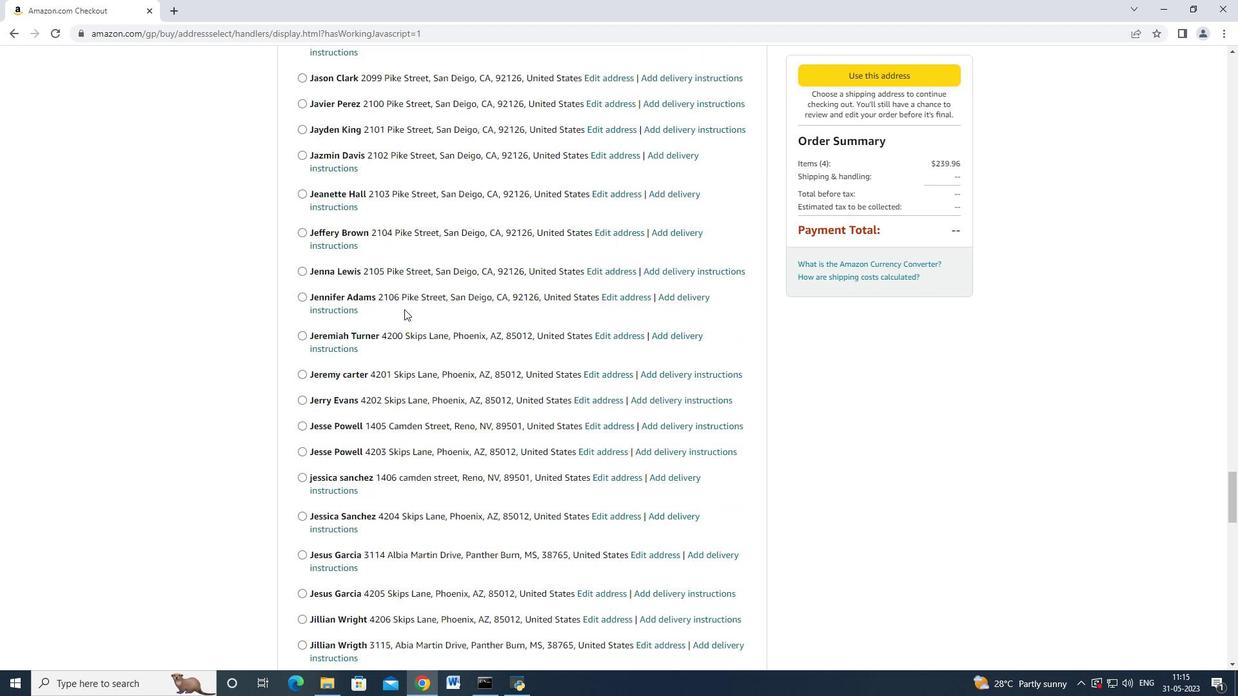 
Action: Mouse moved to (404, 311)
Screenshot: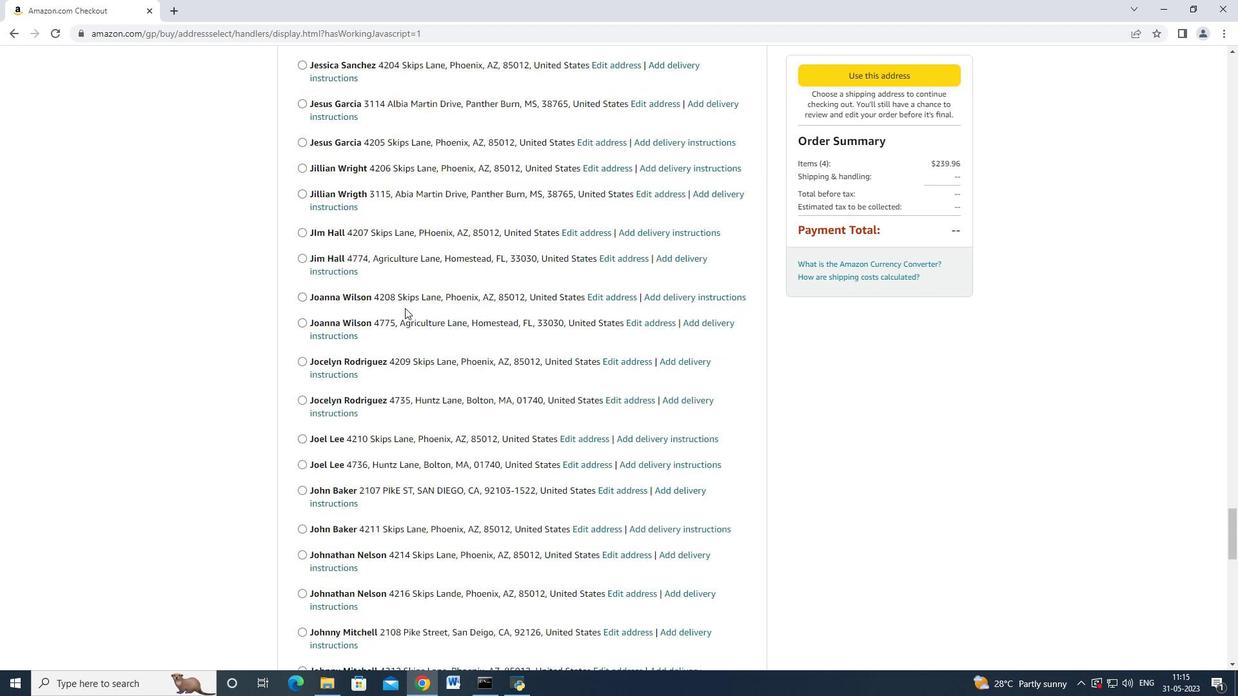 
Action: Mouse scrolled (404, 310) with delta (0, 0)
Screenshot: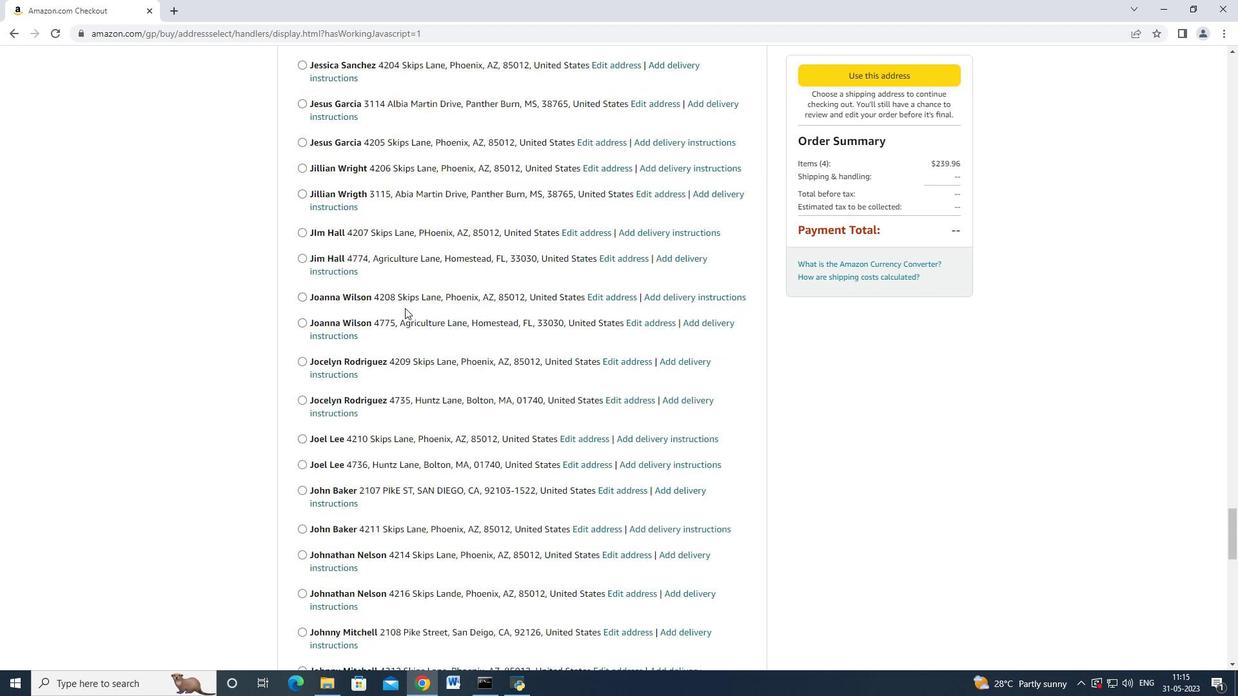 
Action: Mouse scrolled (404, 310) with delta (0, 0)
Screenshot: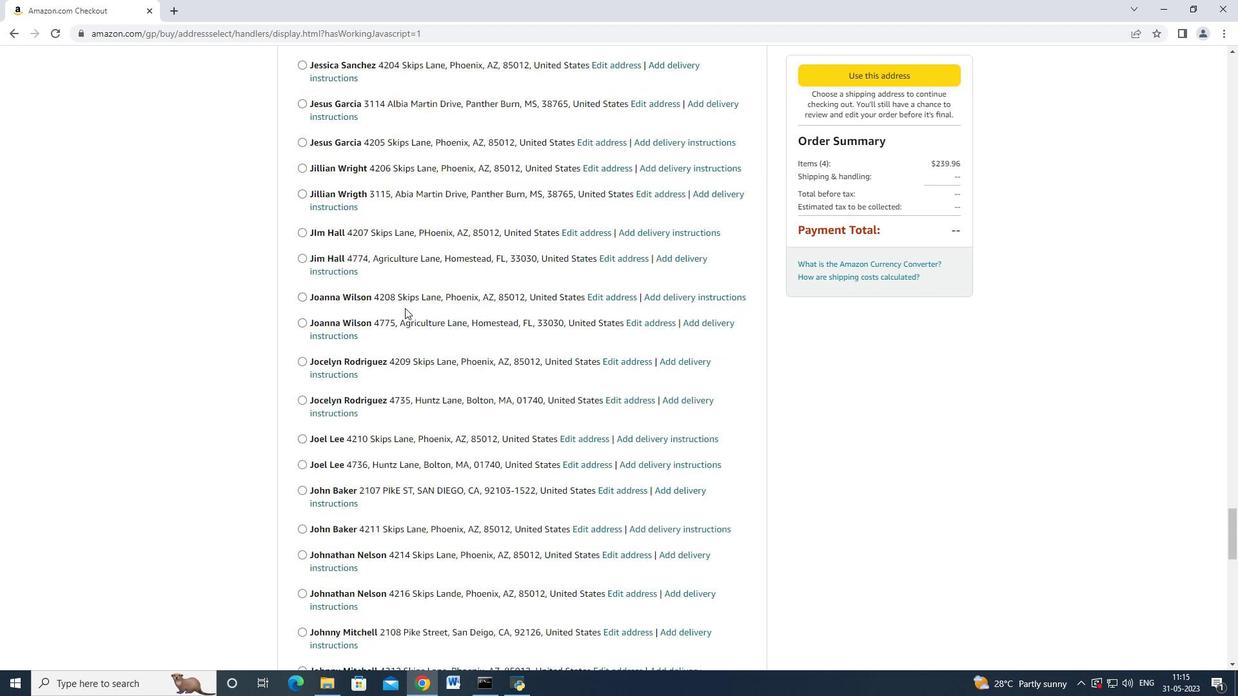 
Action: Mouse scrolled (404, 310) with delta (0, 0)
Screenshot: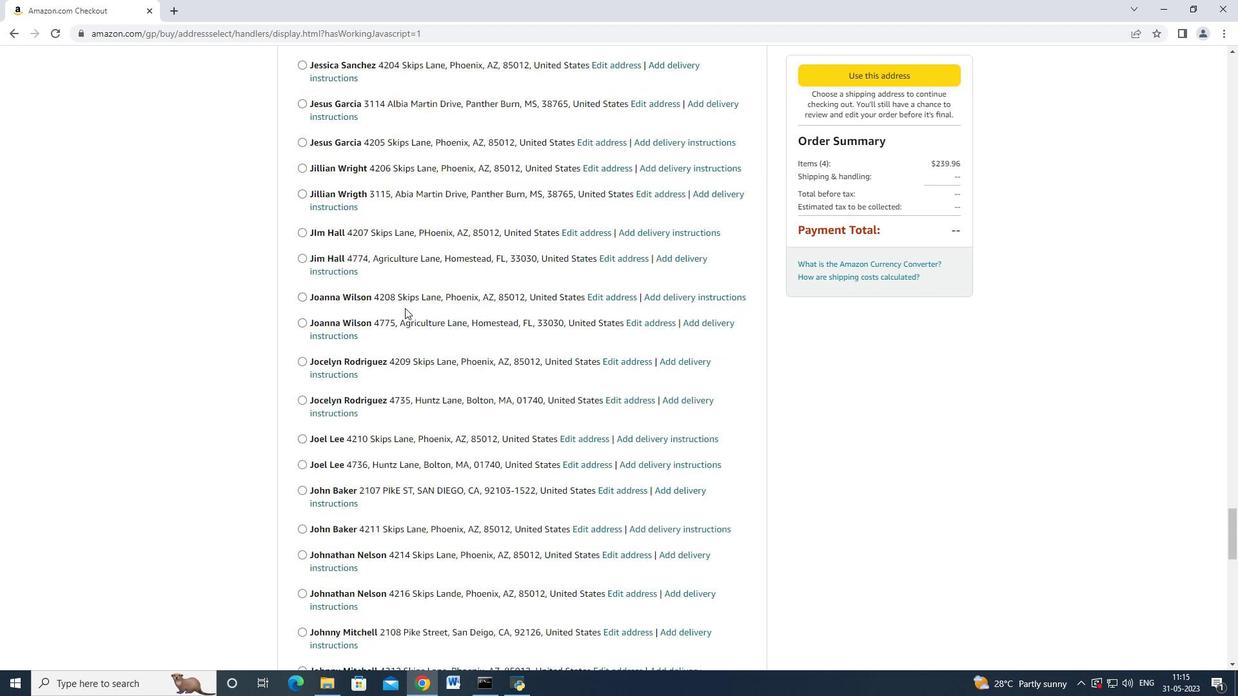 
Action: Mouse scrolled (404, 310) with delta (0, -1)
Screenshot: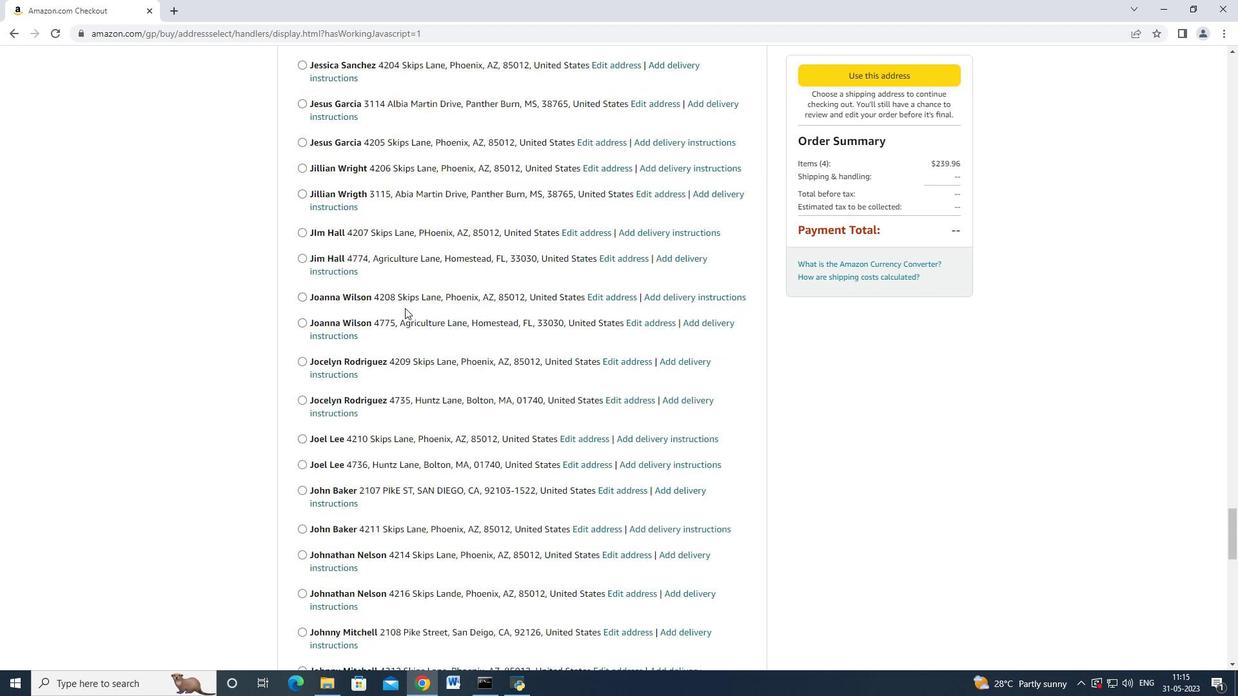 
Action: Mouse scrolled (404, 310) with delta (0, 0)
Screenshot: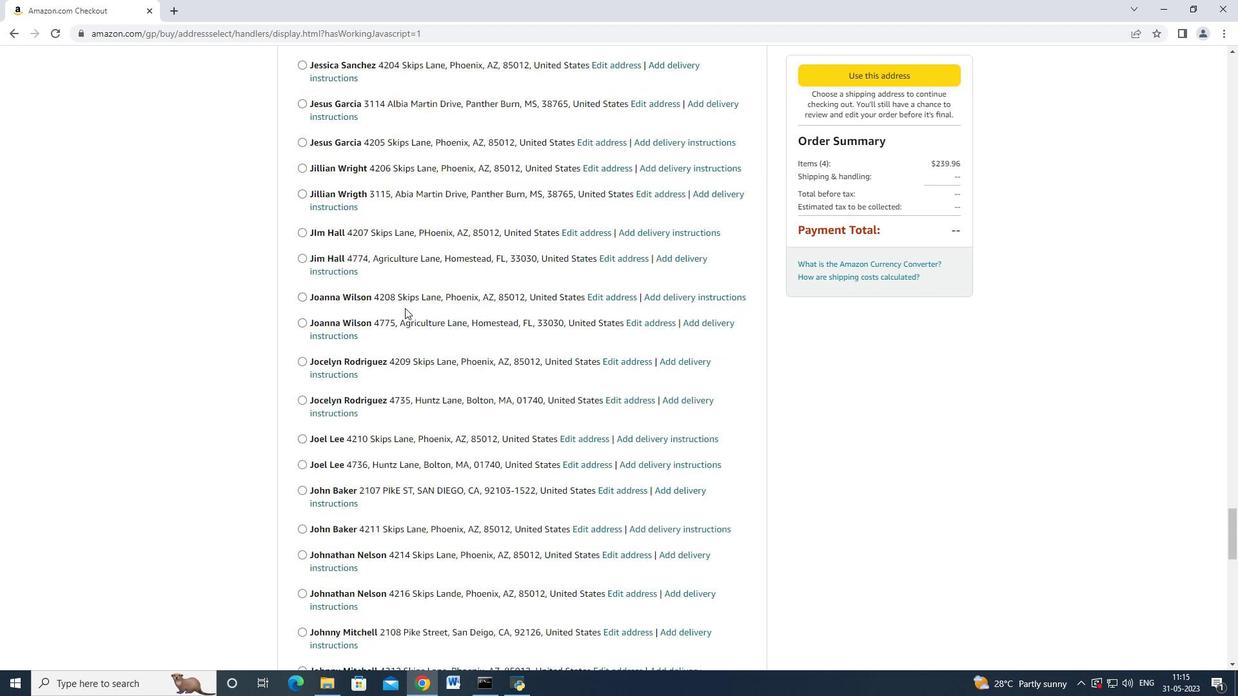
Action: Mouse moved to (404, 311)
Screenshot: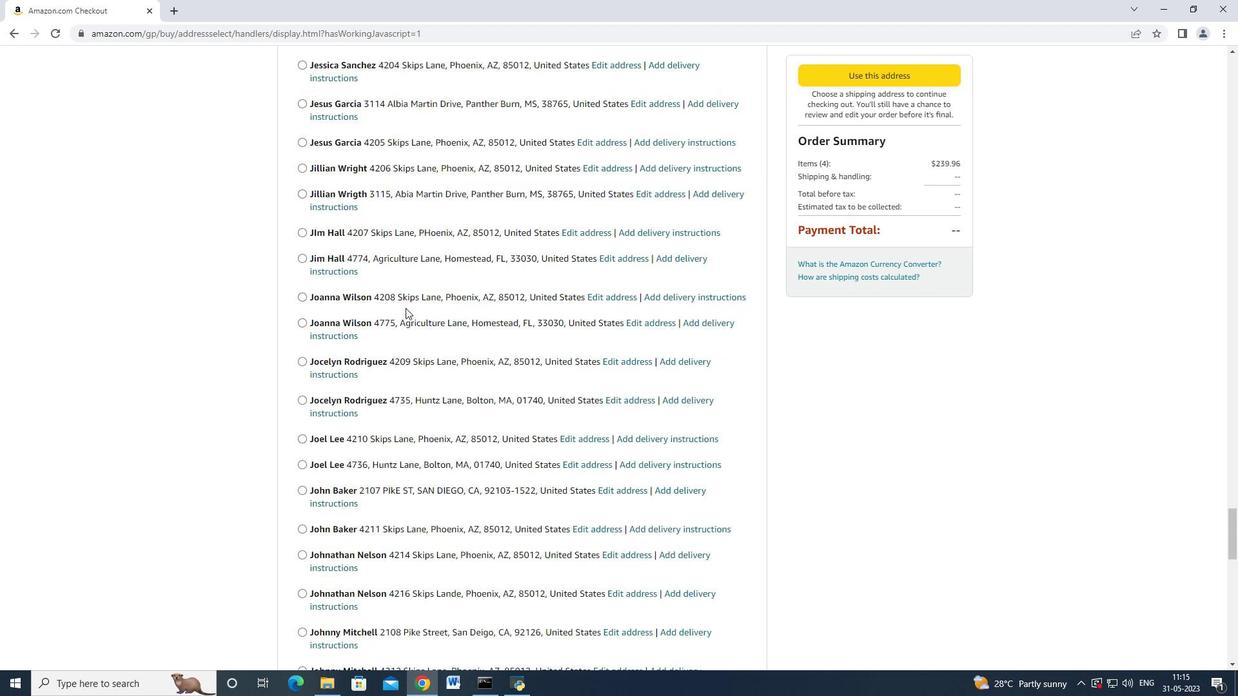 
Action: Mouse scrolled (404, 310) with delta (0, 0)
Screenshot: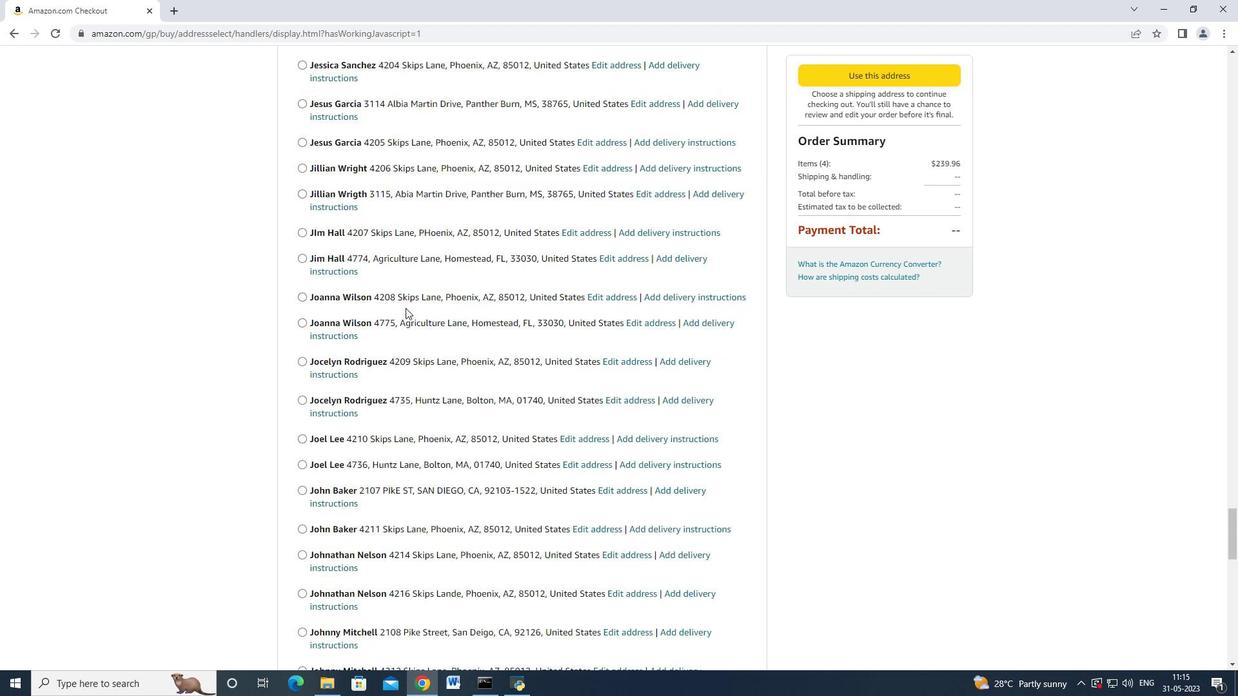 
Action: Mouse moved to (406, 309)
Screenshot: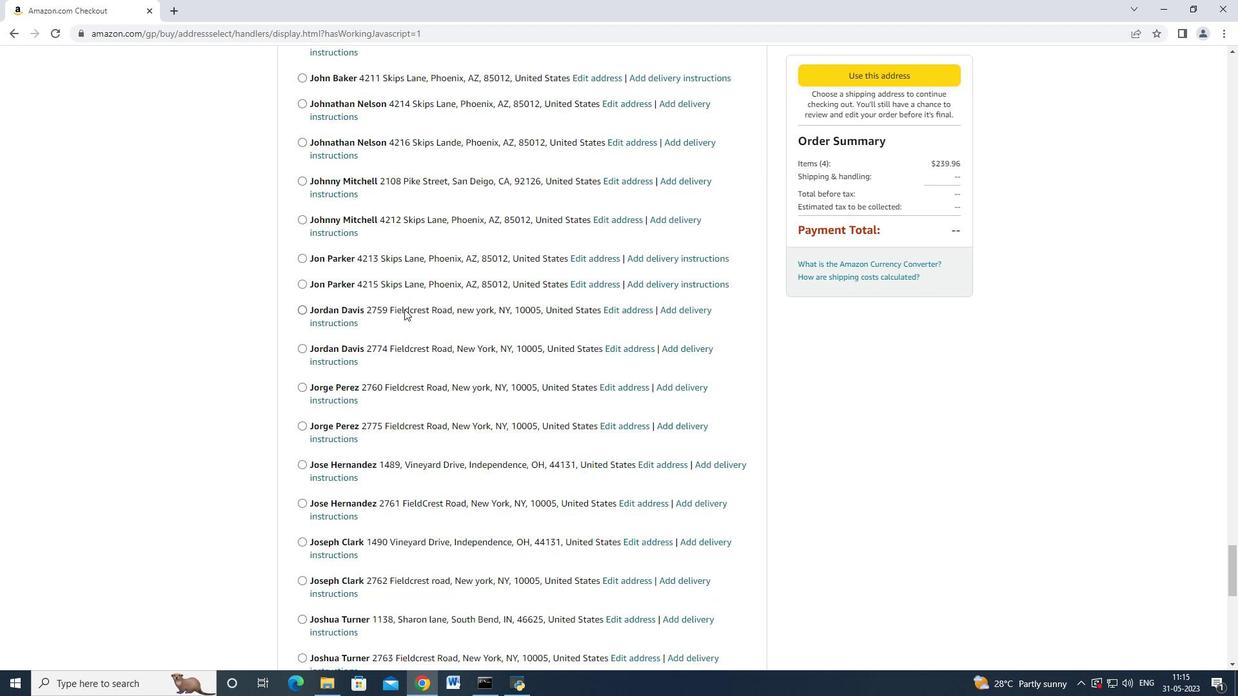 
Action: Mouse scrolled (406, 307) with delta (0, 0)
Screenshot: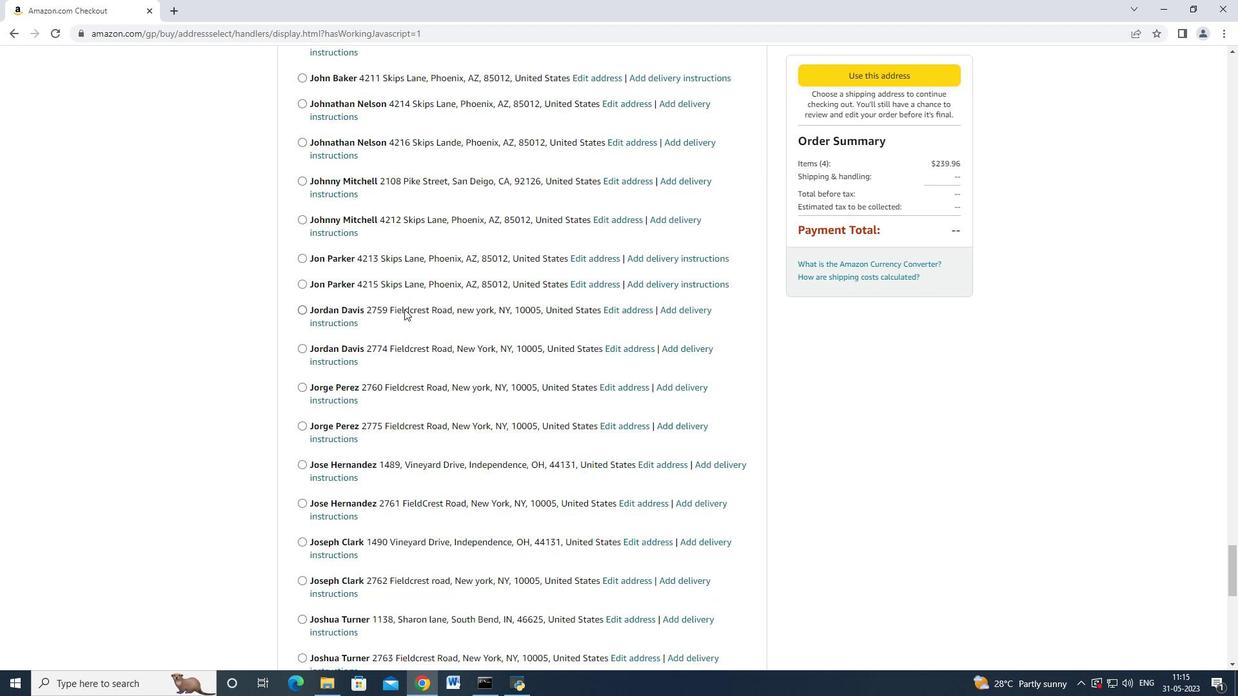 
Action: Mouse moved to (405, 310)
Screenshot: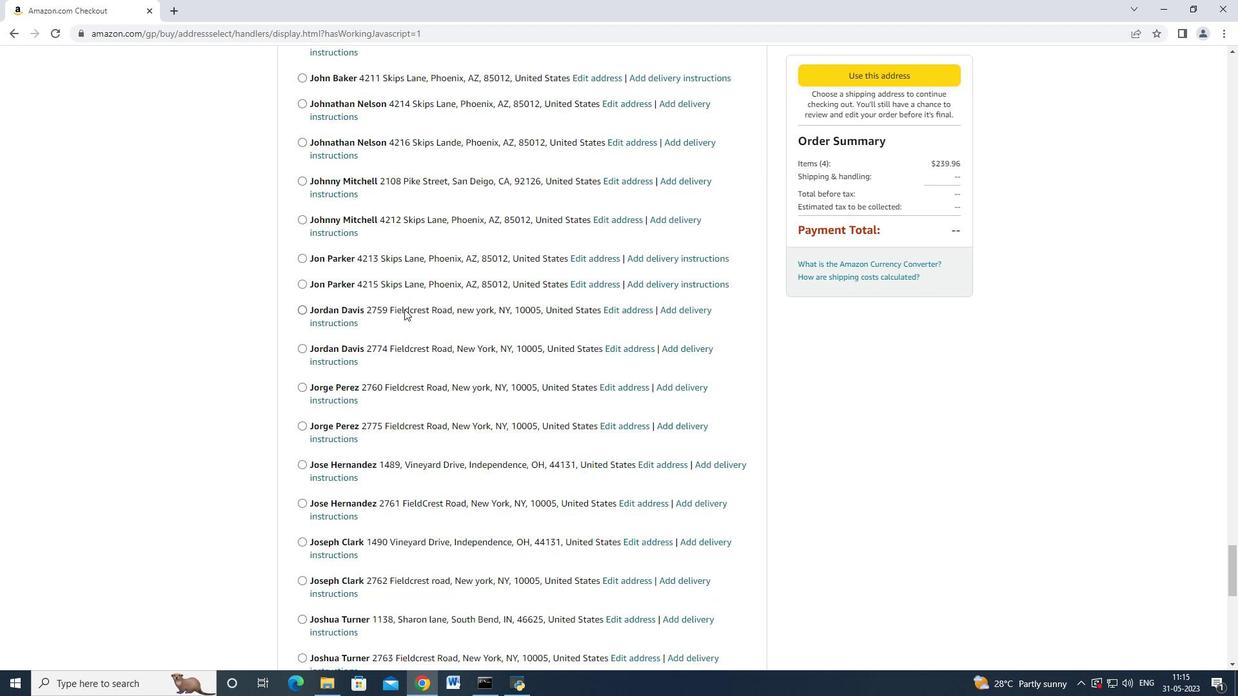 
Action: Mouse scrolled (406, 309) with delta (0, 0)
Screenshot: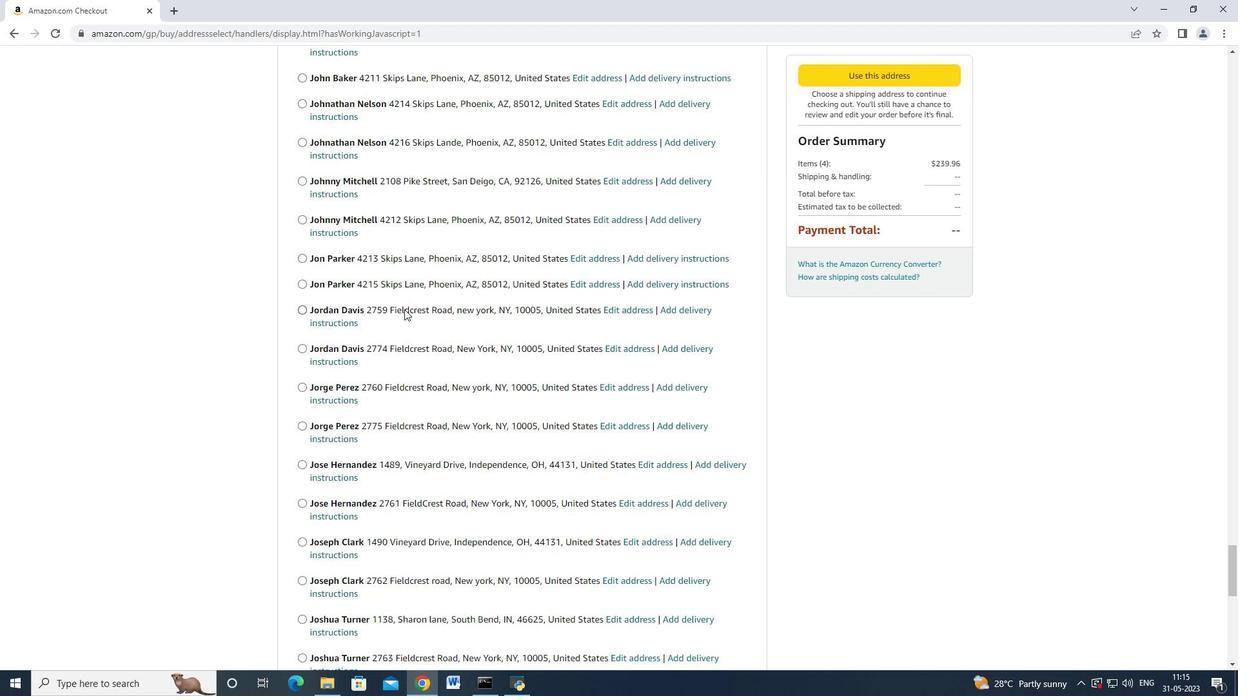
Action: Mouse scrolled (405, 309) with delta (0, 0)
Screenshot: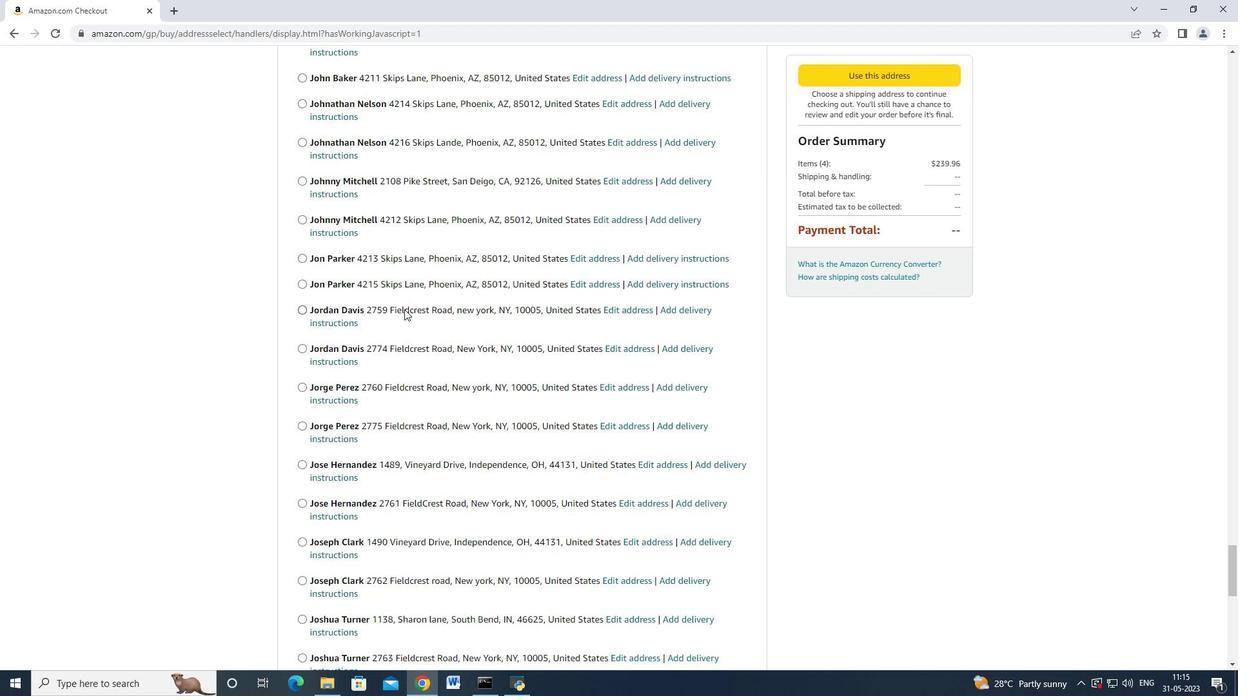 
Action: Mouse scrolled (405, 309) with delta (0, 0)
Screenshot: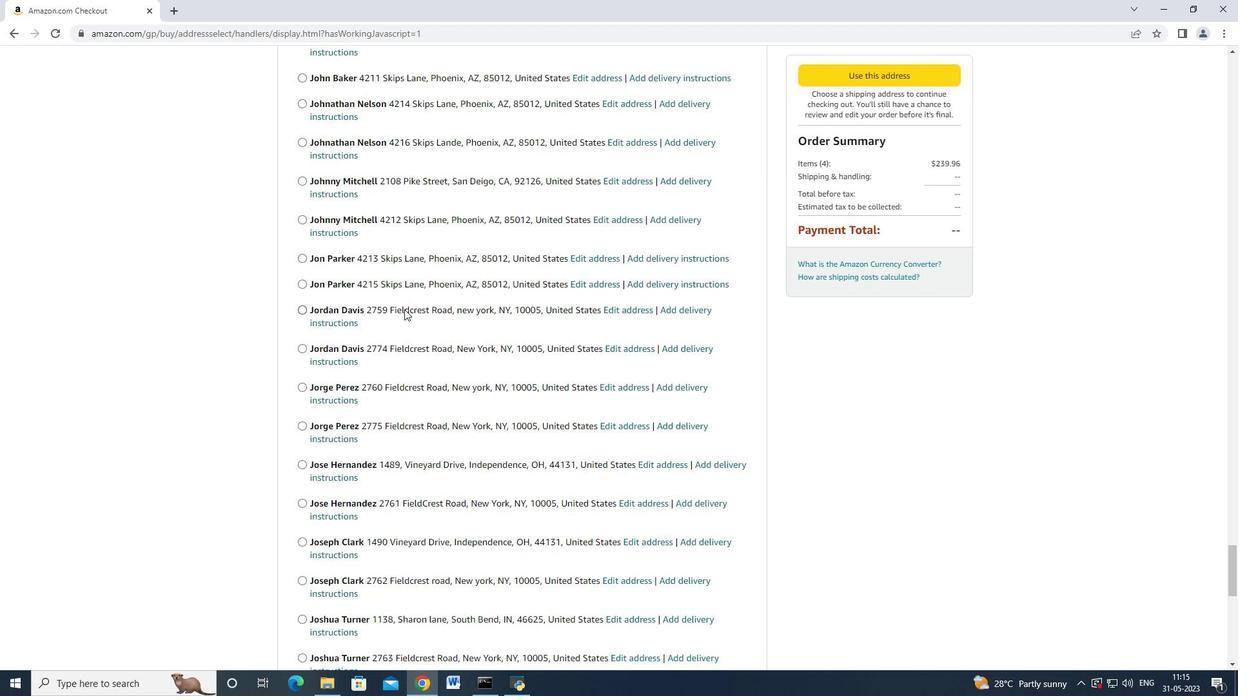 
Action: Mouse scrolled (405, 309) with delta (0, 0)
Screenshot: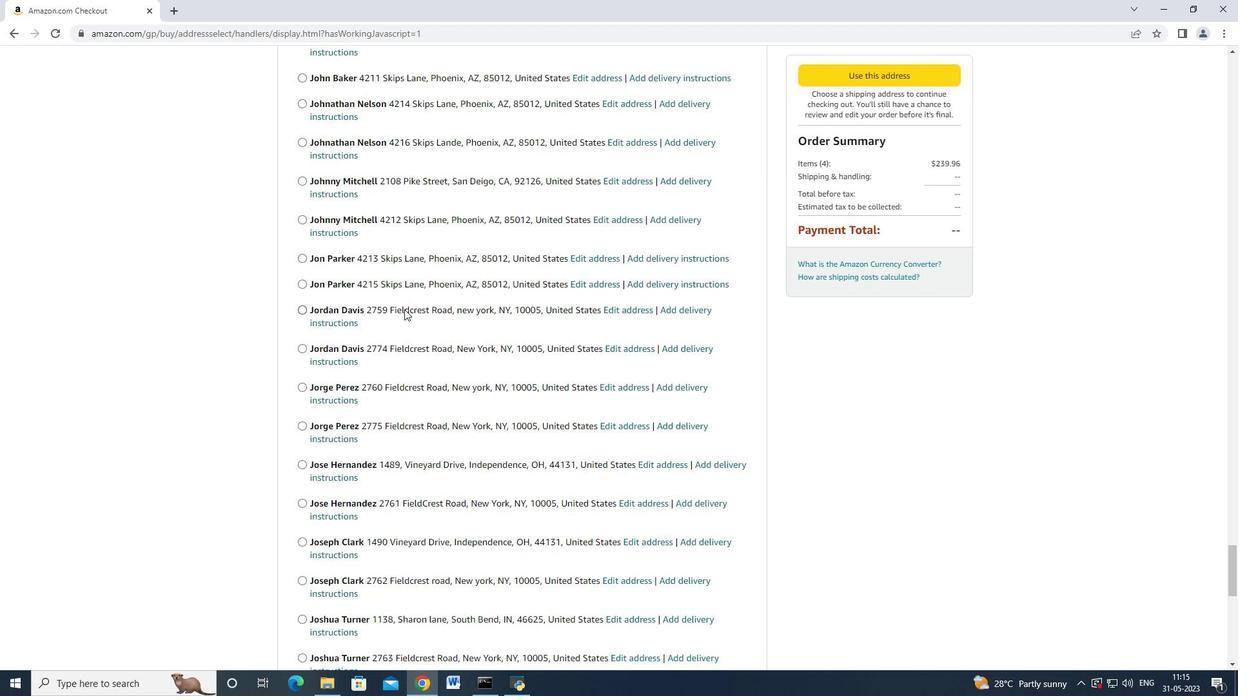
Action: Mouse scrolled (405, 309) with delta (0, 0)
Screenshot: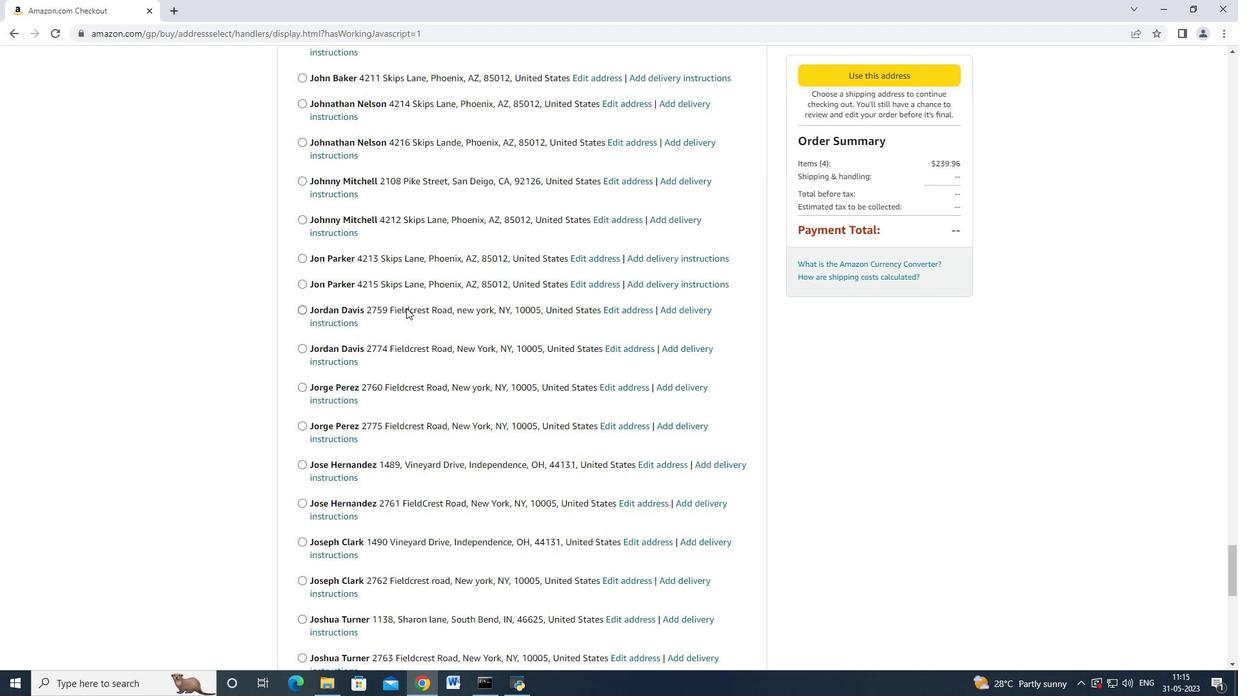 
Action: Mouse scrolled (405, 309) with delta (0, 0)
Screenshot: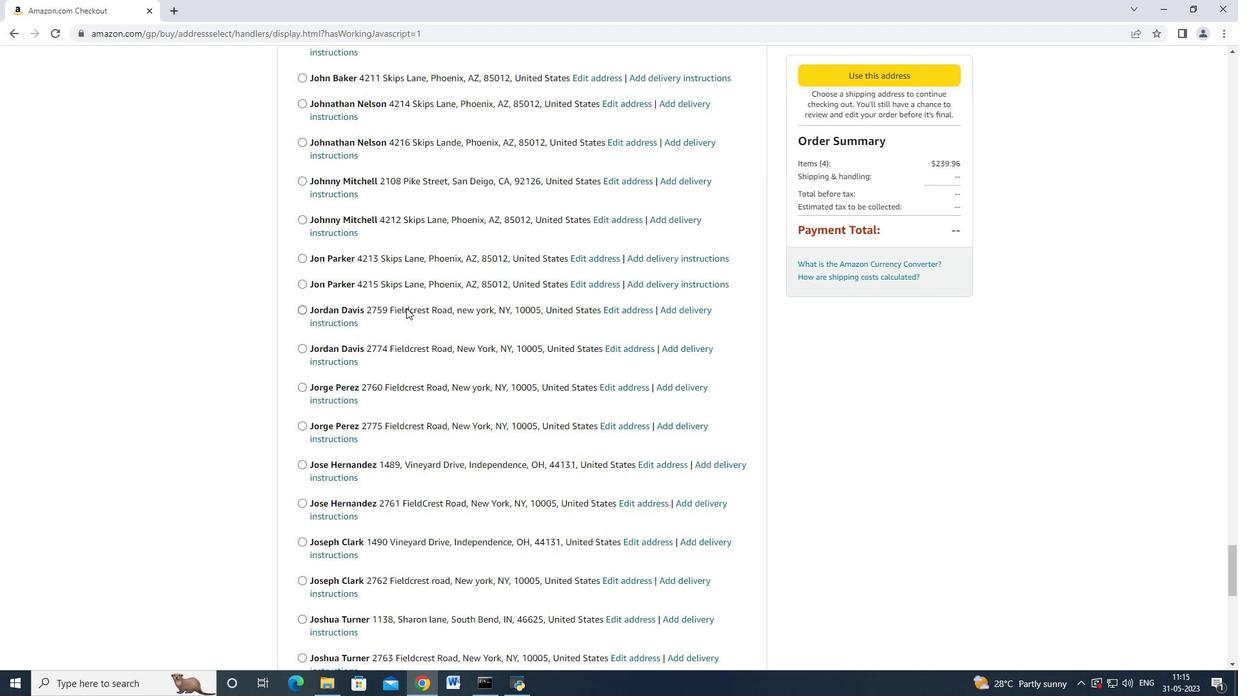 
Action: Mouse scrolled (405, 309) with delta (0, 0)
Screenshot: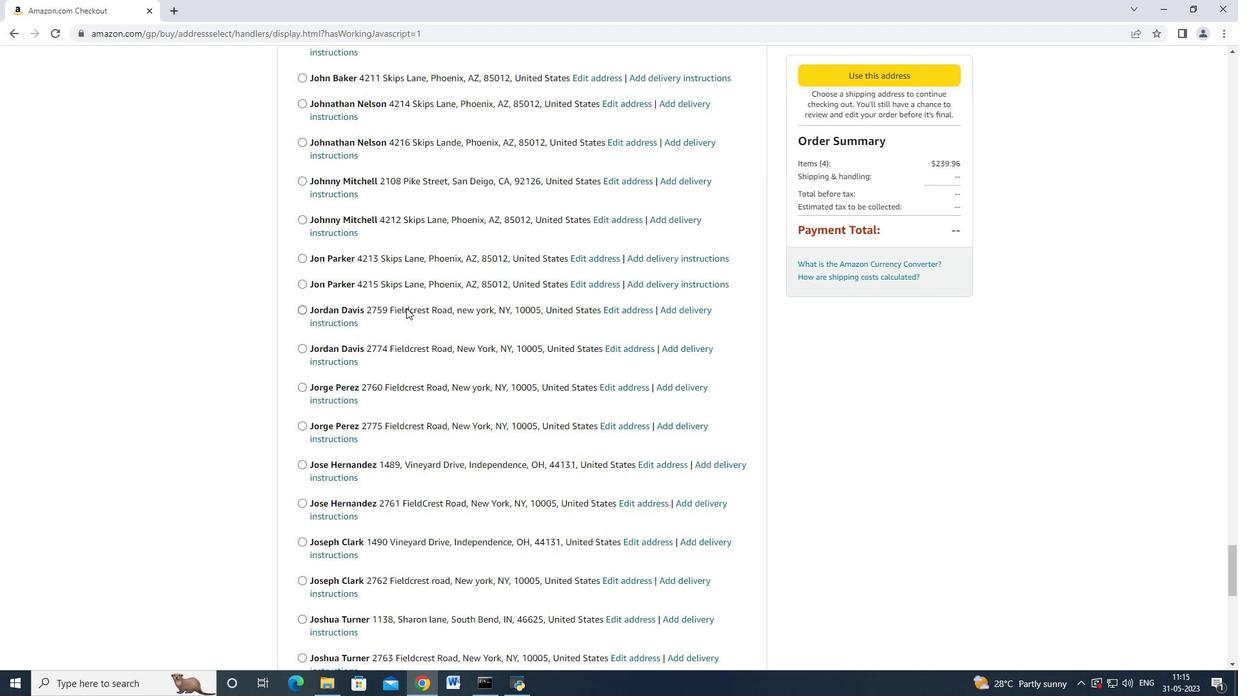 
Action: Mouse moved to (407, 308)
Screenshot: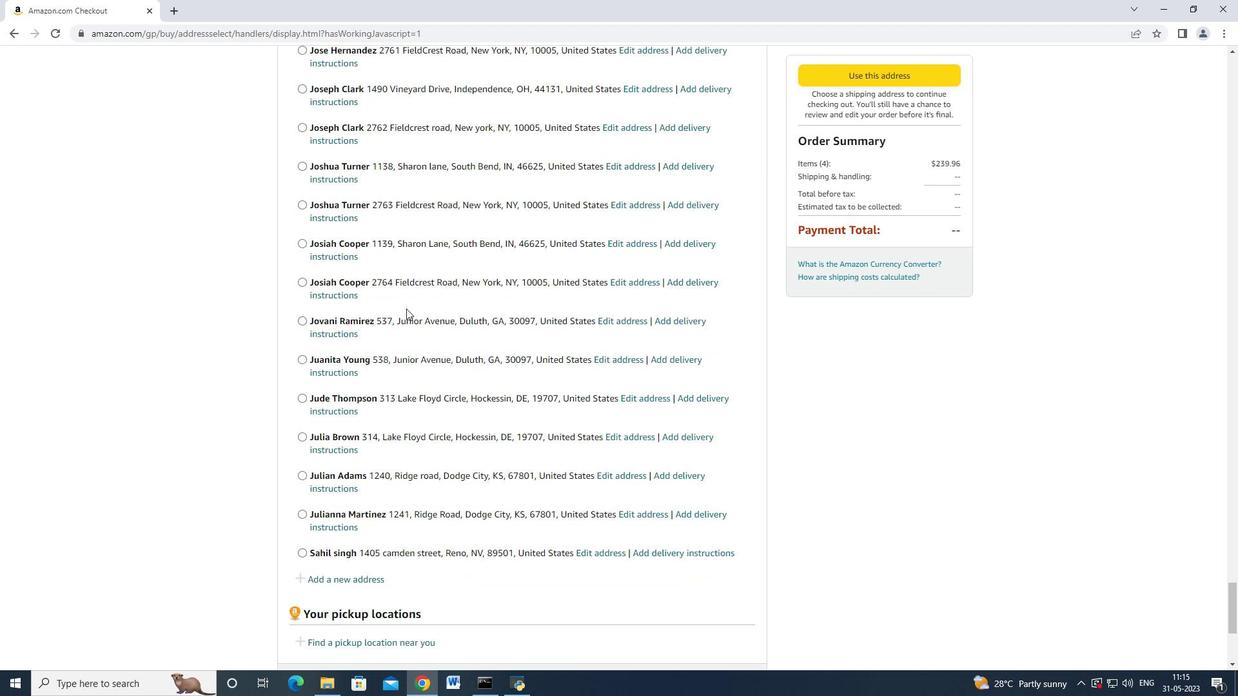 
Action: Mouse scrolled (407, 307) with delta (0, 0)
Screenshot: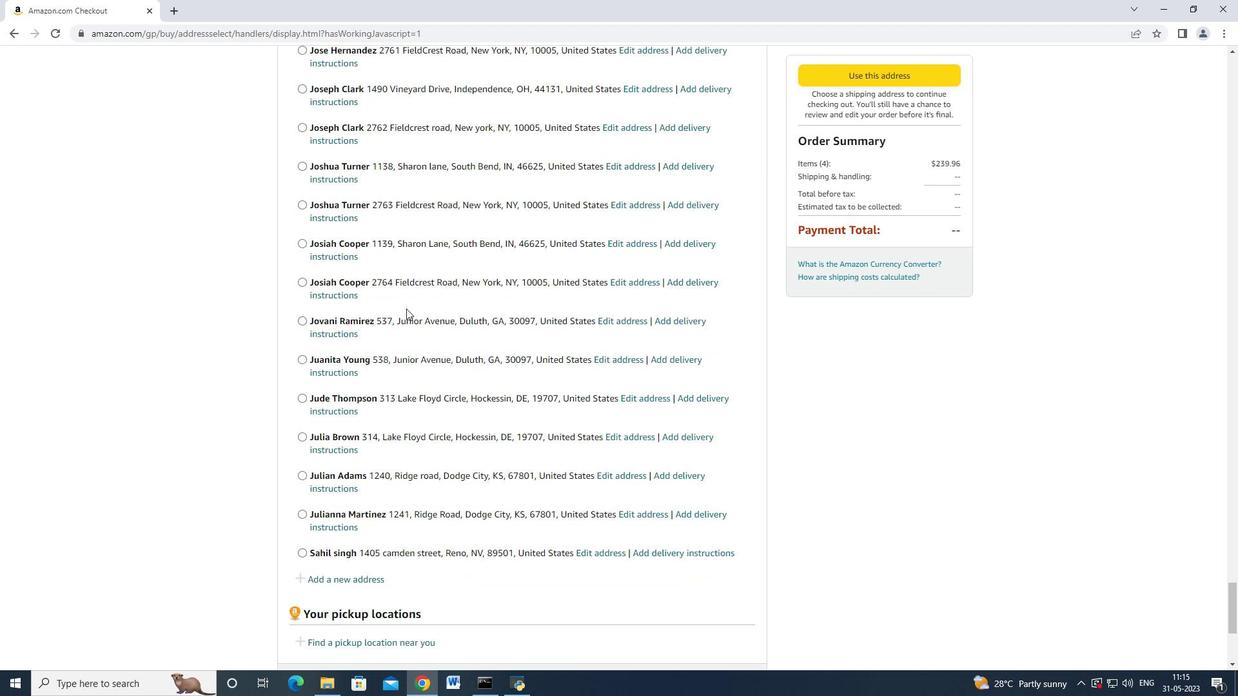 
Action: Mouse moved to (407, 308)
Screenshot: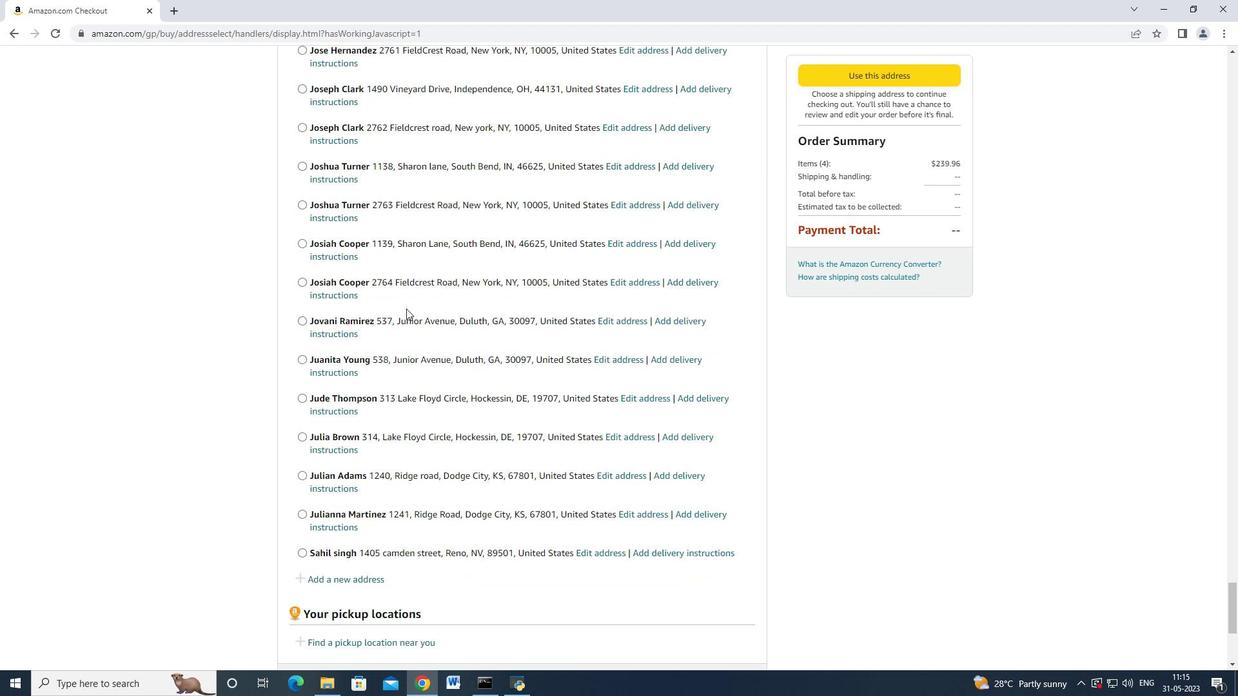 
Action: Mouse scrolled (407, 307) with delta (0, 0)
Screenshot: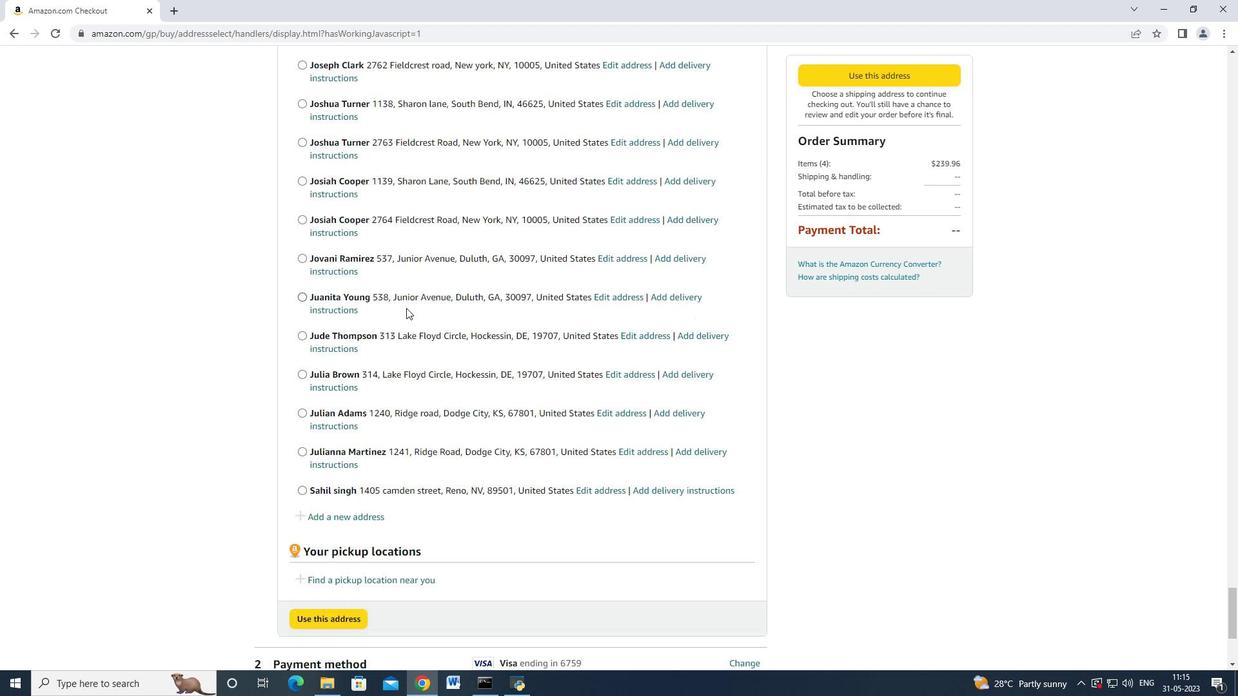 
Action: Mouse scrolled (407, 307) with delta (0, 0)
Screenshot: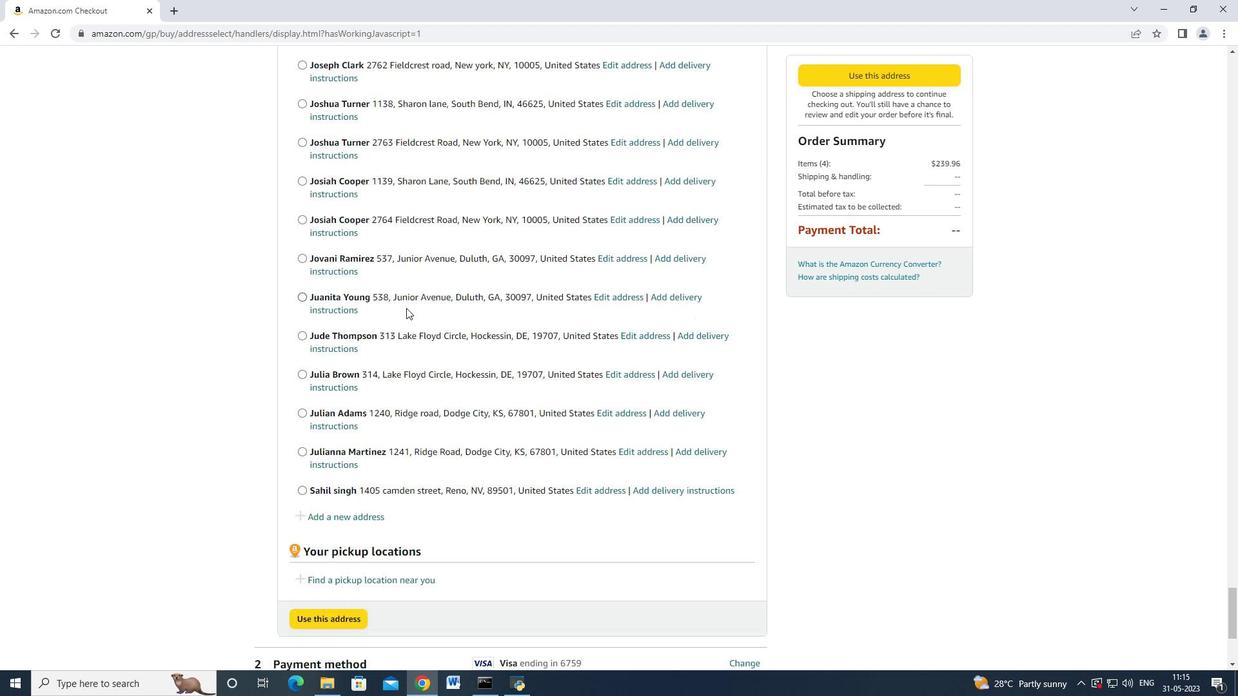 
Action: Mouse scrolled (407, 307) with delta (0, 0)
Screenshot: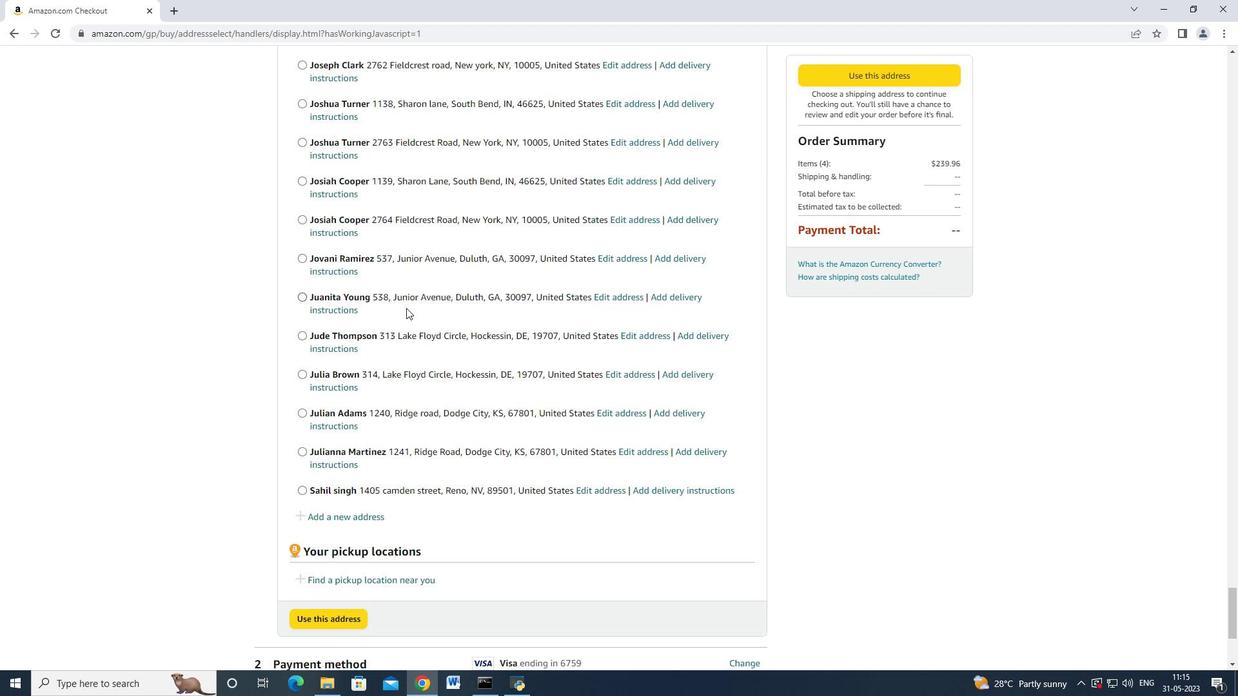 
Action: Mouse moved to (407, 308)
Screenshot: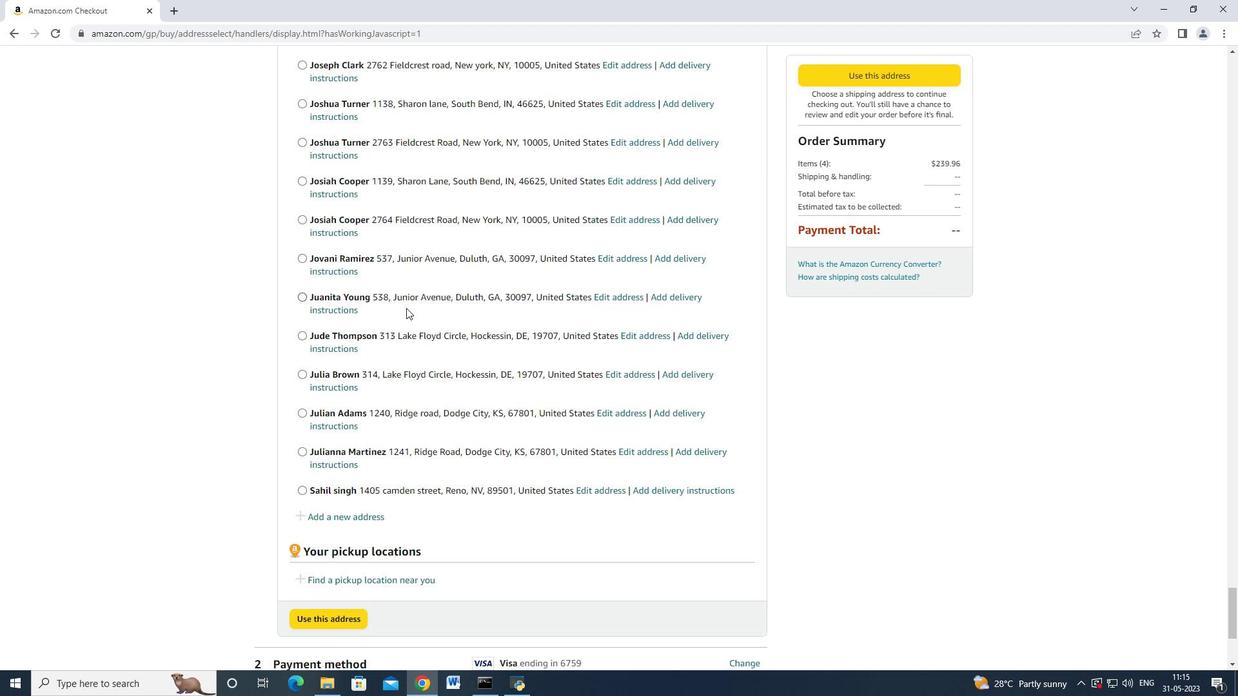 
Action: Mouse scrolled (407, 307) with delta (0, 0)
Screenshot: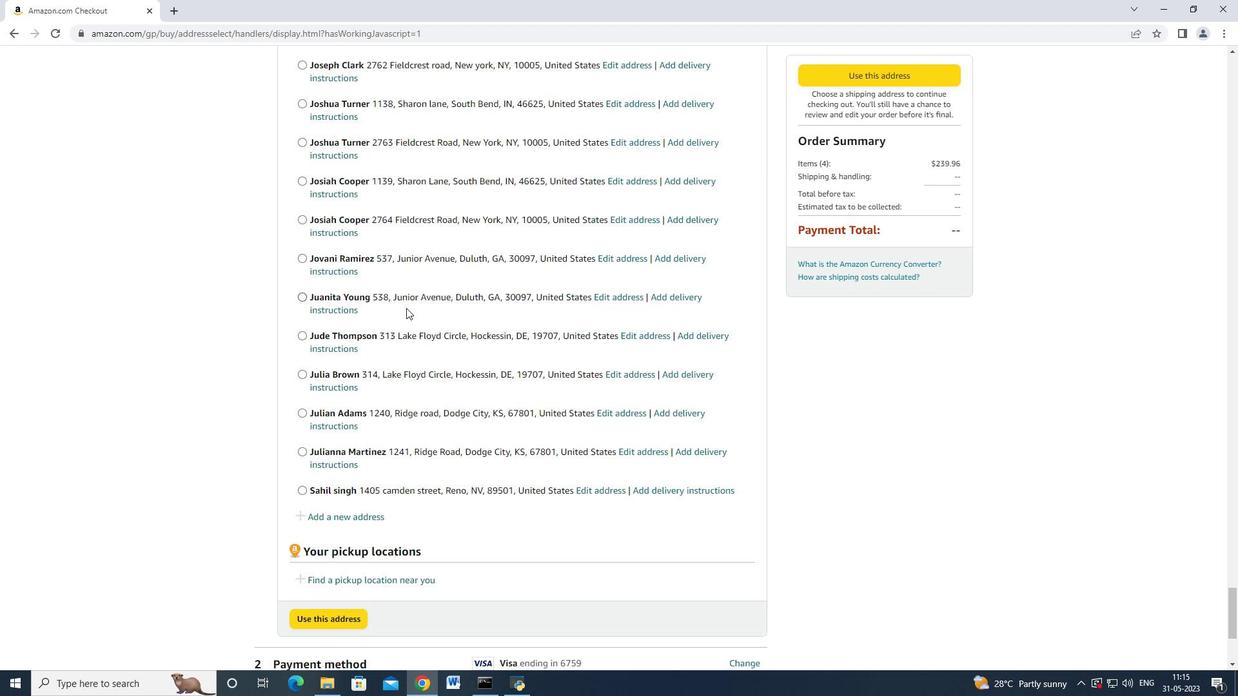 
Action: Mouse scrolled (407, 307) with delta (0, 0)
Screenshot: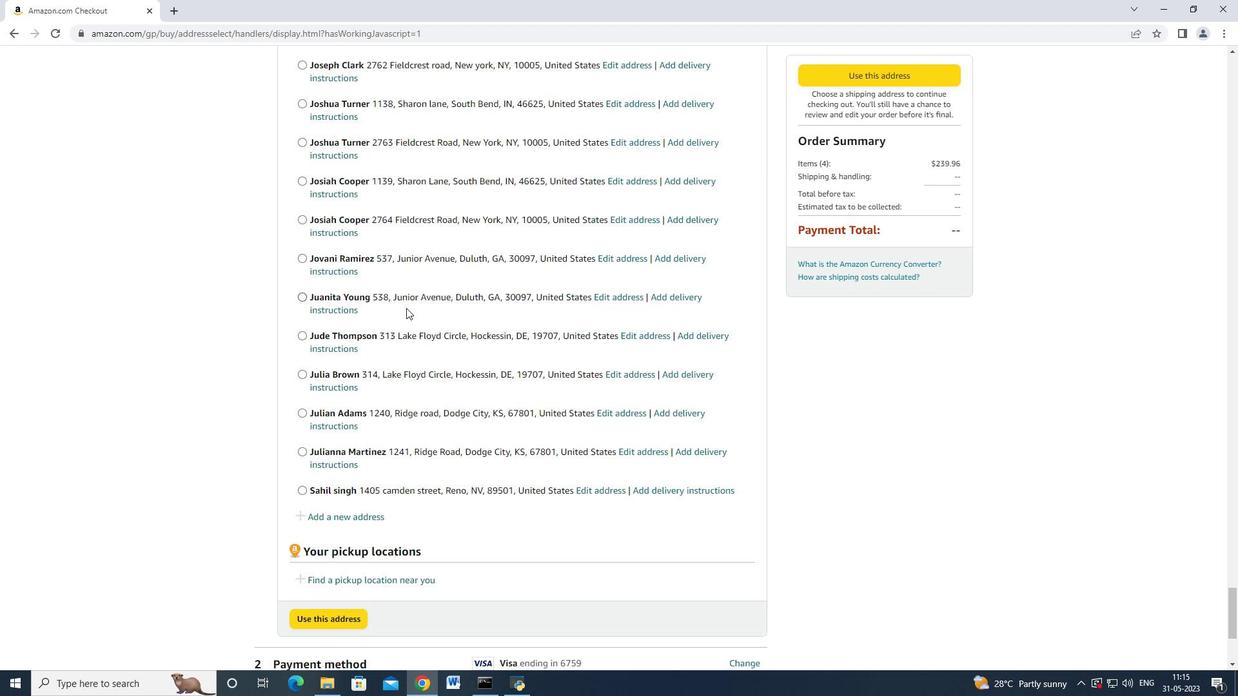 
Action: Mouse scrolled (407, 307) with delta (0, 0)
Screenshot: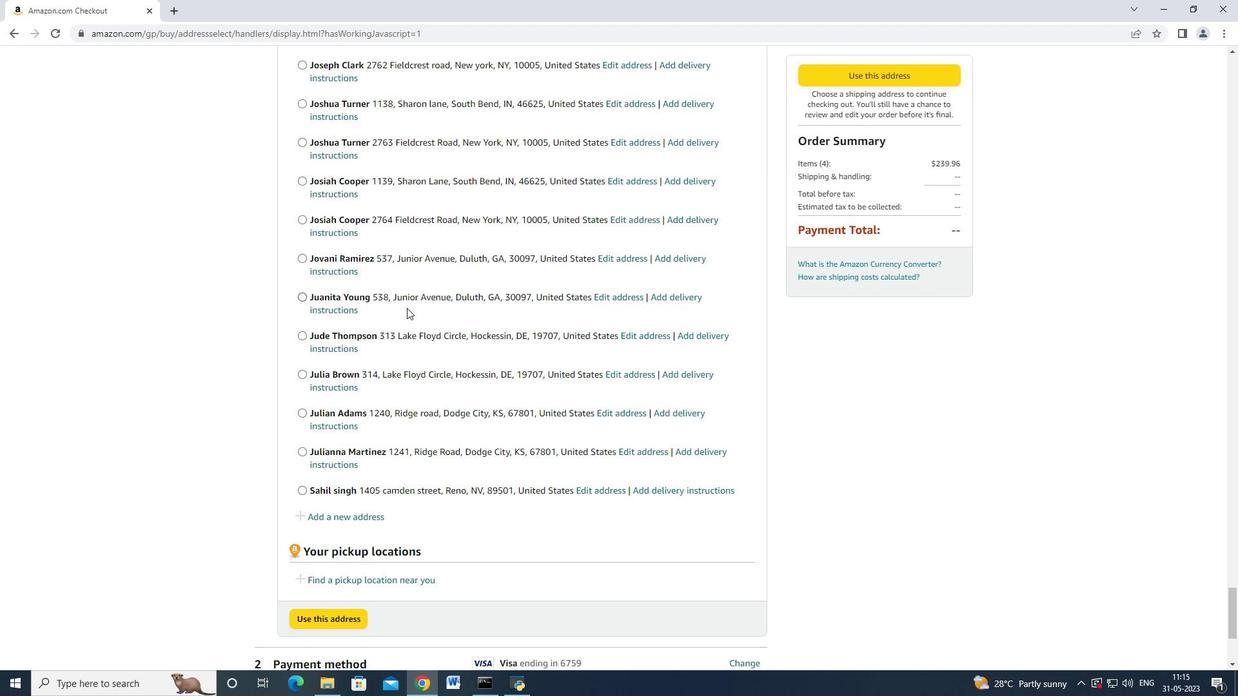 
Action: Mouse moved to (351, 266)
Screenshot: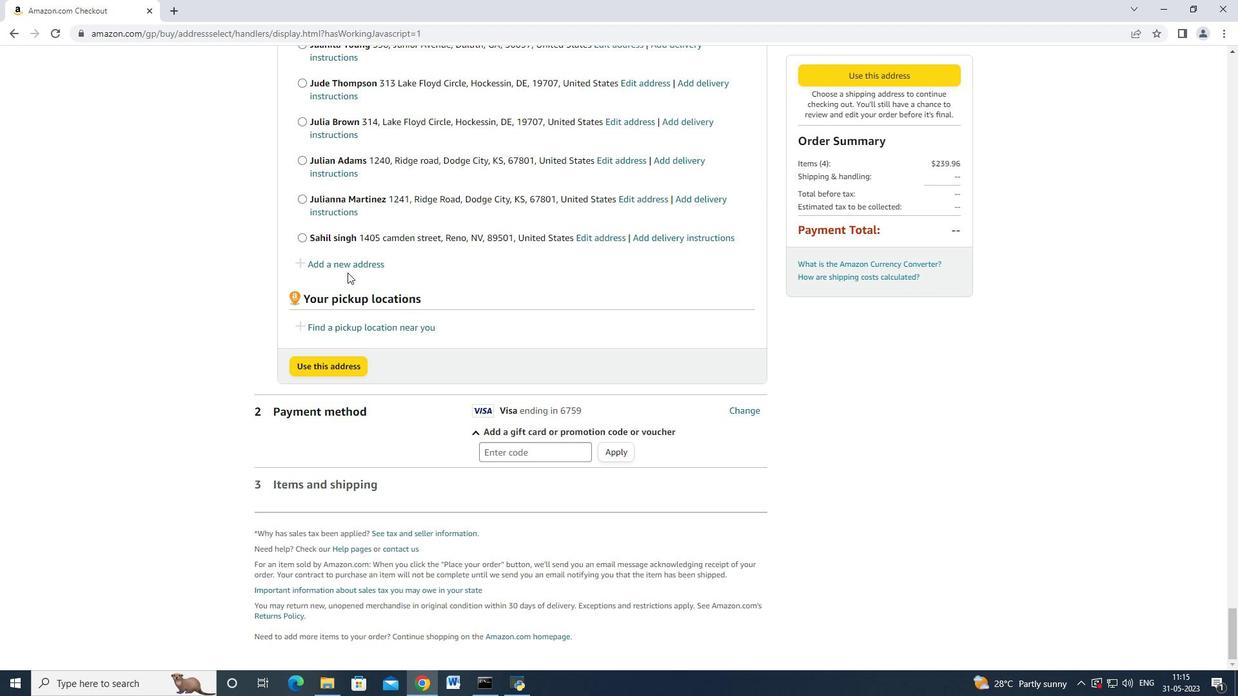 
Action: Mouse pressed left at (351, 266)
Screenshot: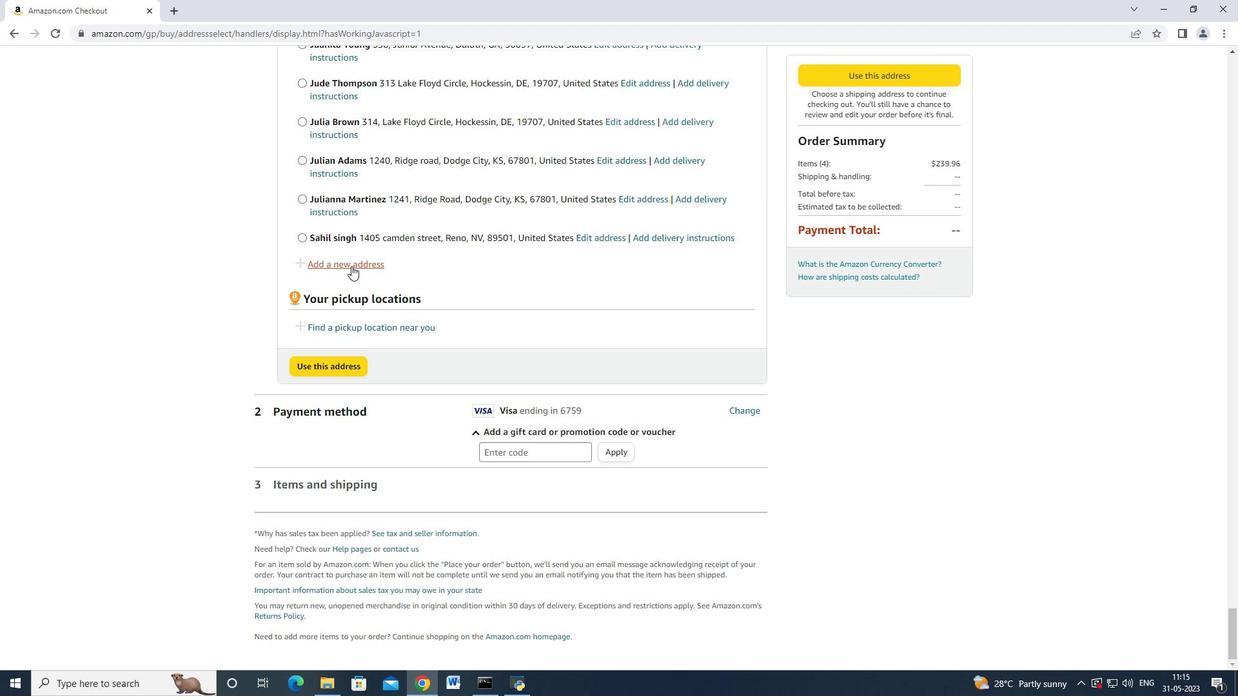 
Action: Mouse moved to (434, 312)
Screenshot: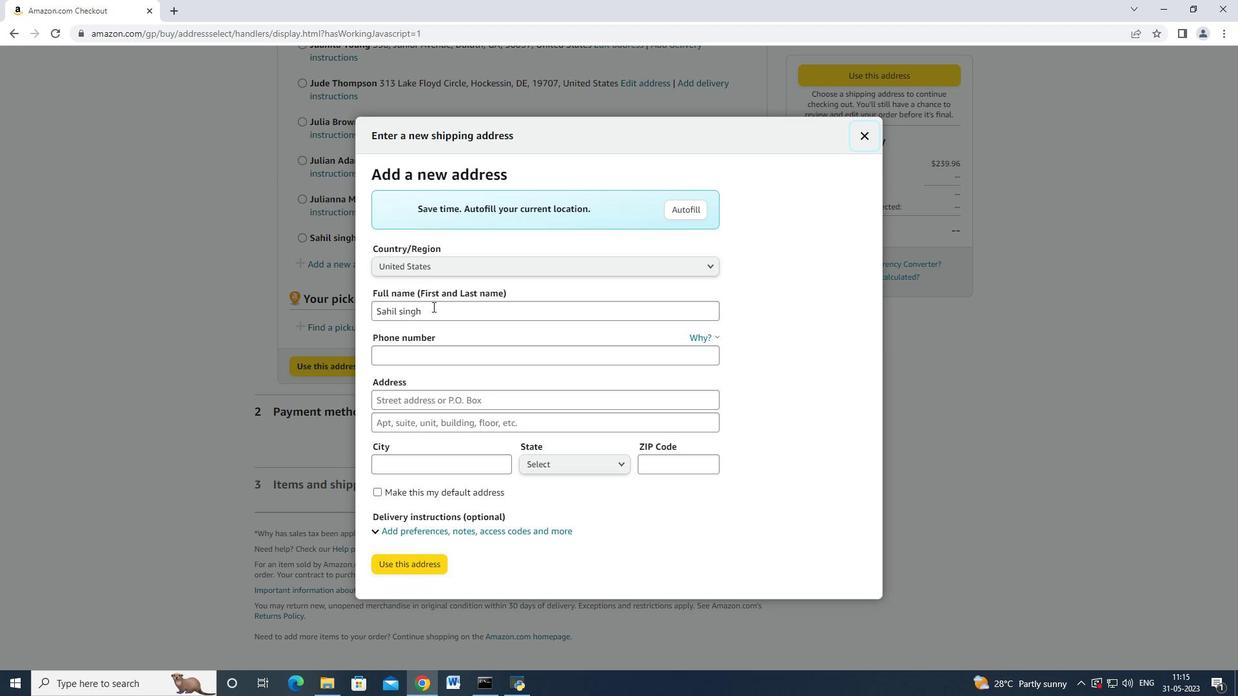 
Action: Mouse pressed left at (434, 312)
Screenshot: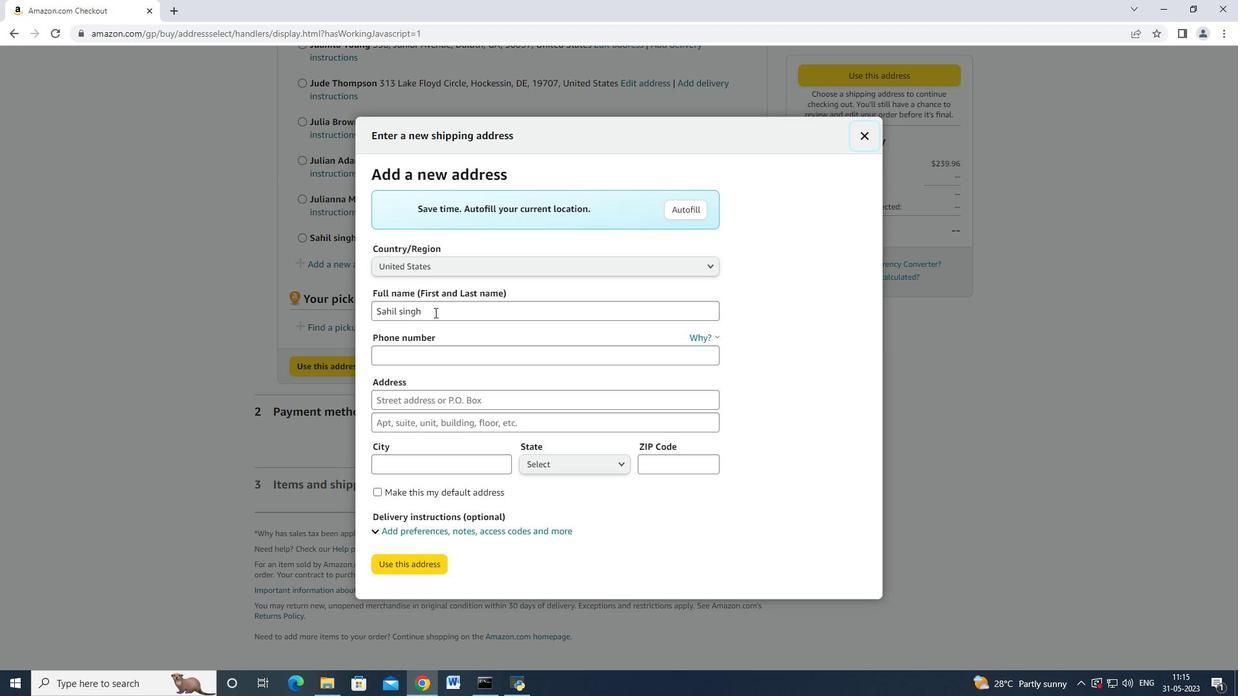 
Action: Mouse moved to (375, 310)
Screenshot: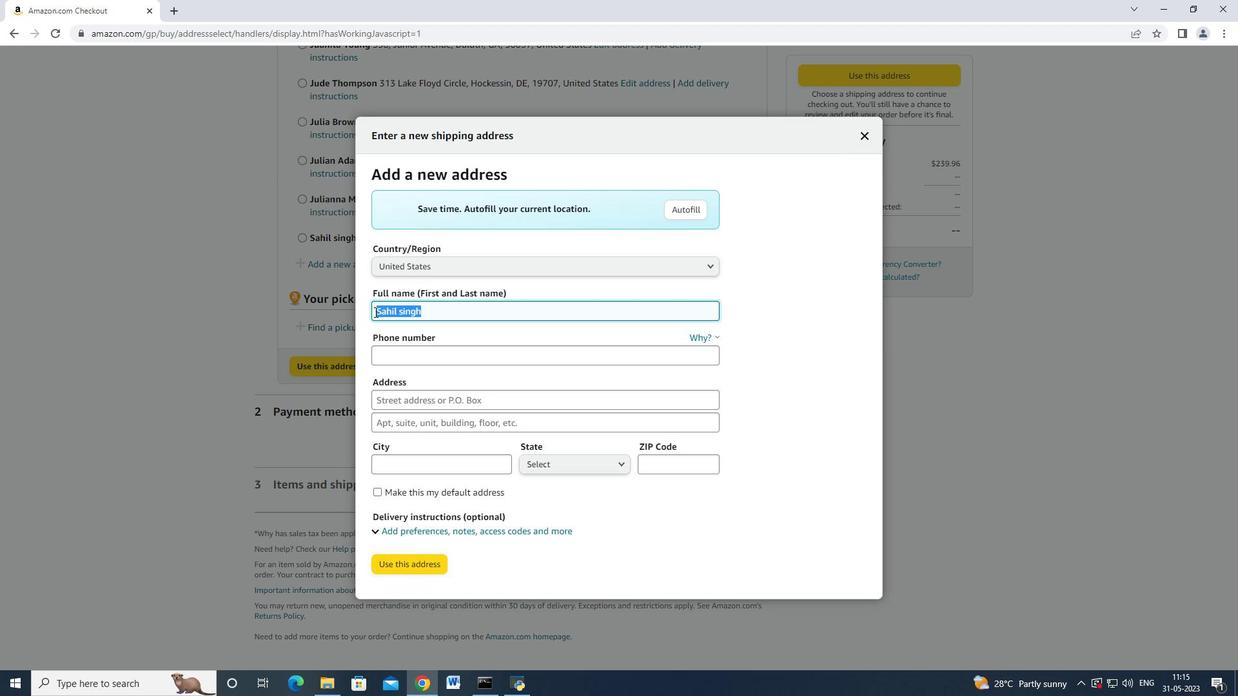 
Action: Key pressed <Key.backspace><Key.shift>Jovani<Key.space><Key.shift_r>Rmire<Key.backspace><Key.backspace><Key.backspace><Key.backspace>amirez<Key.tab>631<Key.tab>6318992398<Key.tab>2765<Key.space><Key.shift>Fieldcrest<Key.space><Key.shift>Road<Key.tab><Key.tab><Key.shift>Newy<Key.backspace><Key.space><Key.shift>York
Screenshot: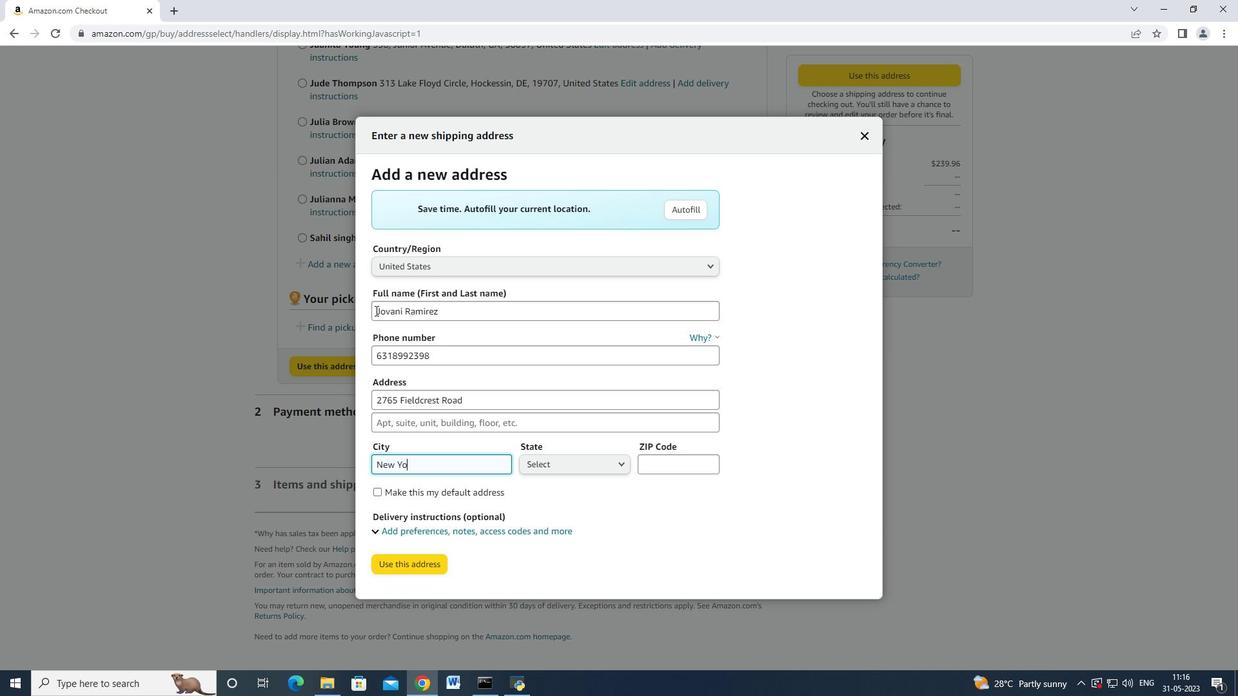 
Action: Mouse moved to (565, 469)
Screenshot: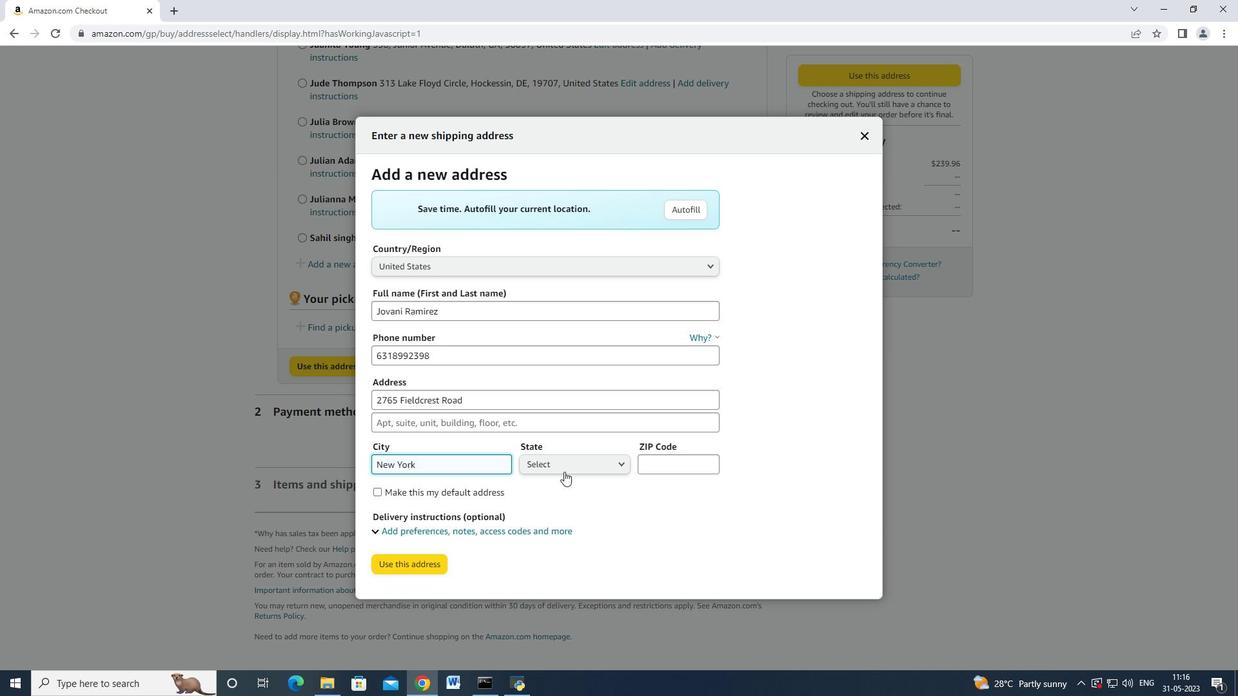 
Action: Mouse pressed left at (565, 469)
Screenshot: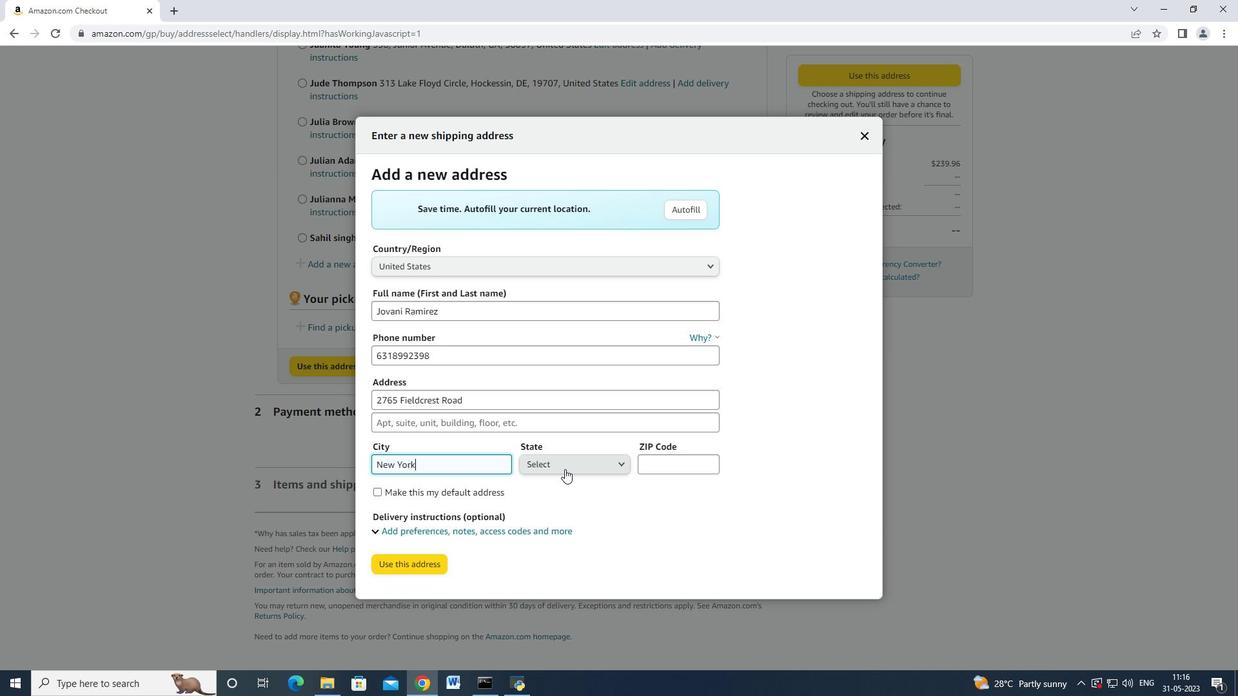 
Action: Mouse moved to (575, 369)
Screenshot: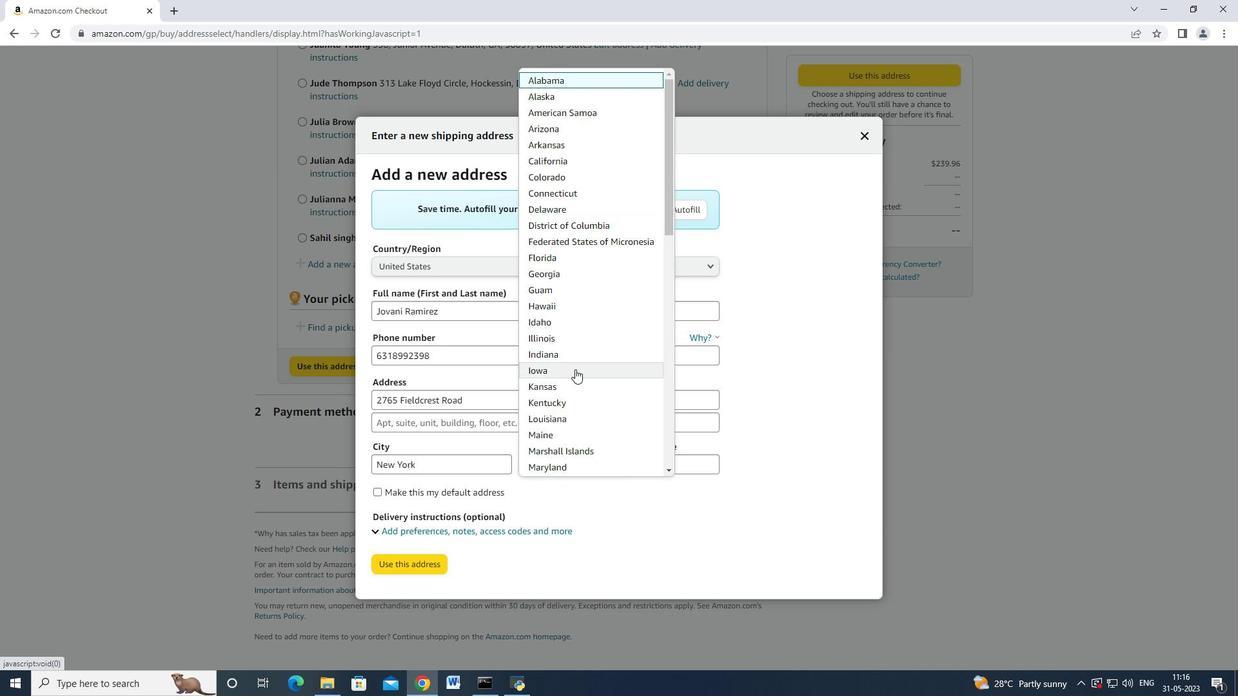 
Action: Mouse scrolled (575, 369) with delta (0, 0)
Screenshot: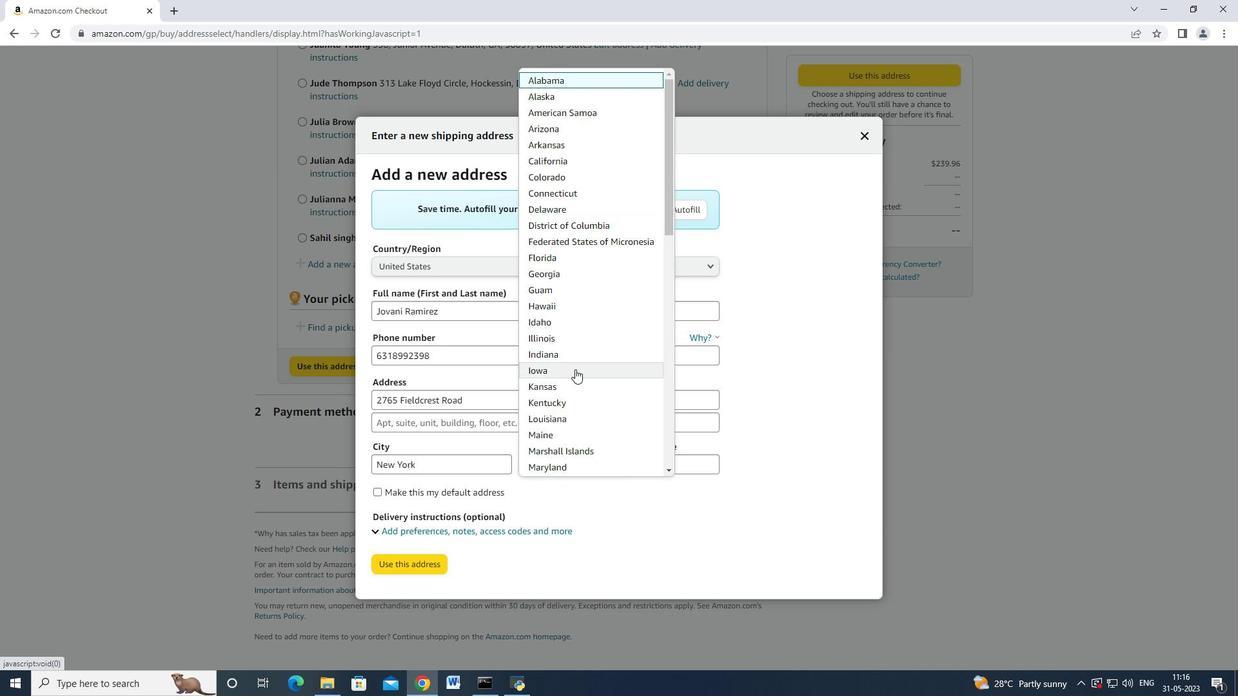 
Action: Mouse moved to (574, 390)
Screenshot: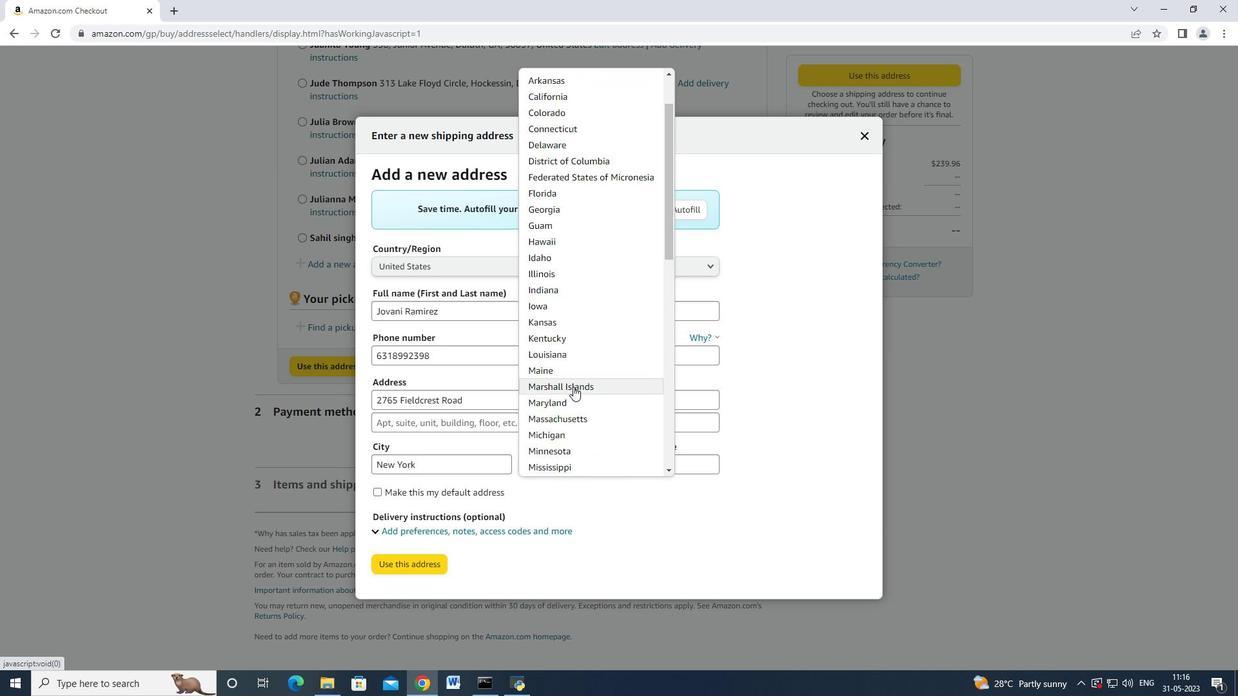 
Action: Mouse scrolled (574, 390) with delta (0, 0)
Screenshot: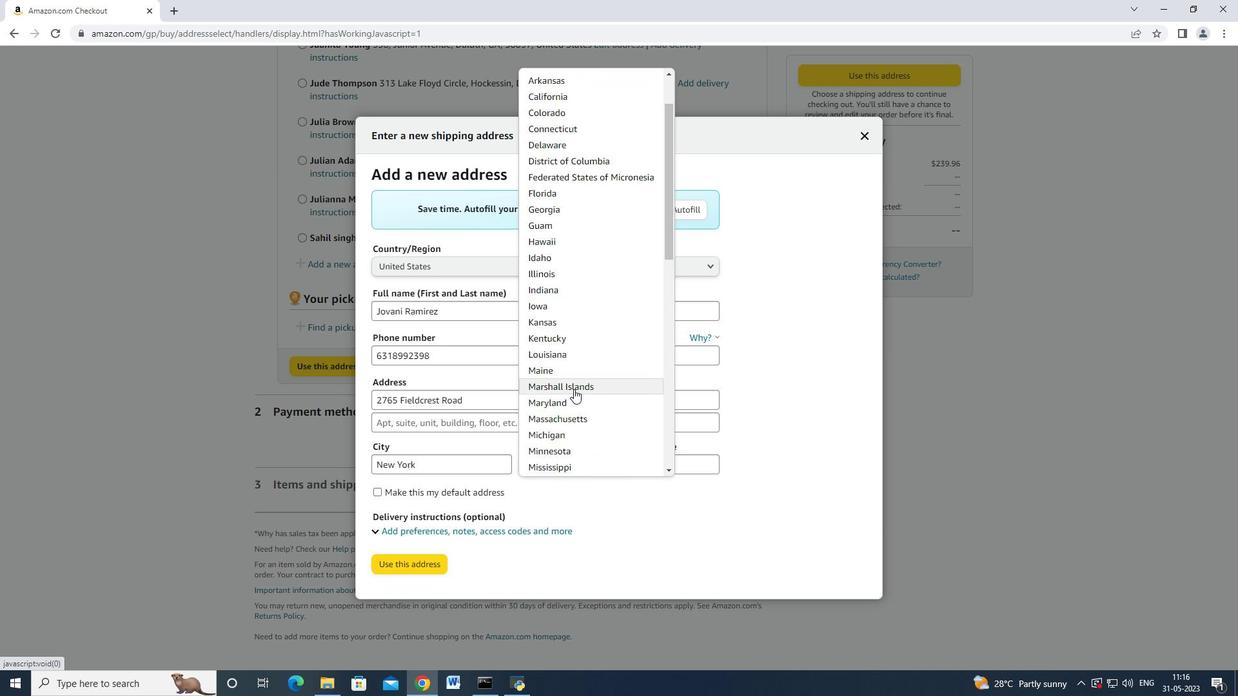 
Action: Mouse scrolled (574, 390) with delta (0, 0)
Screenshot: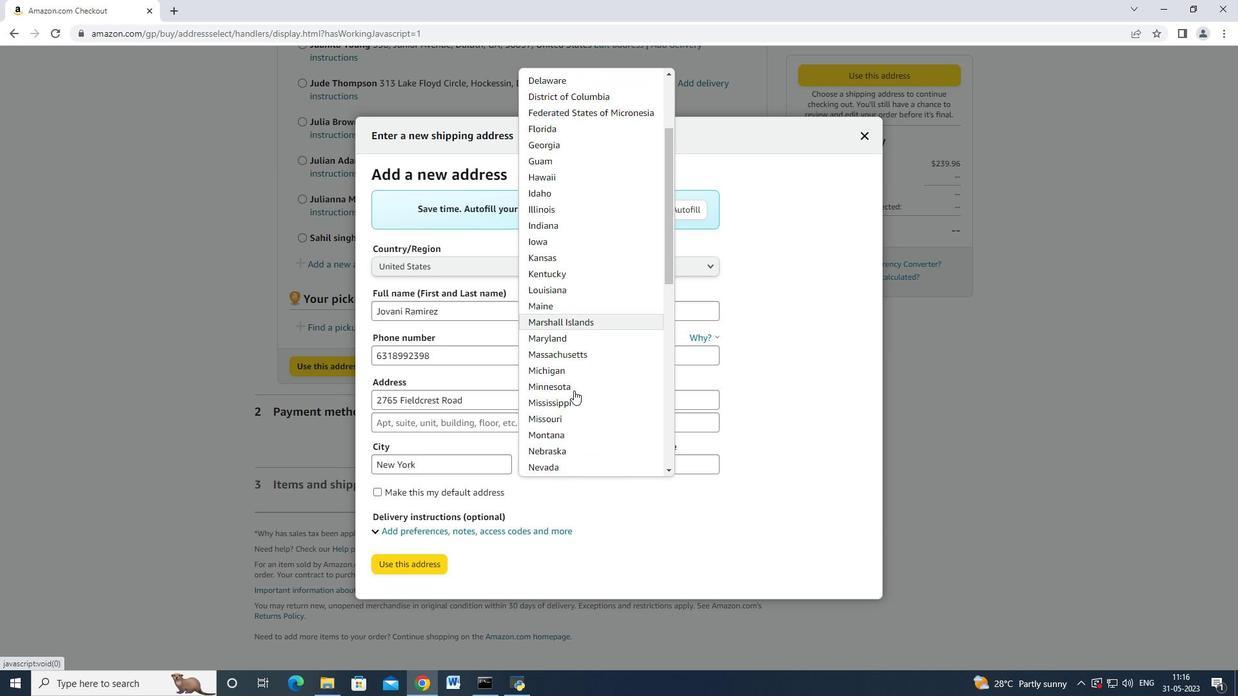 
Action: Mouse moved to (574, 390)
Screenshot: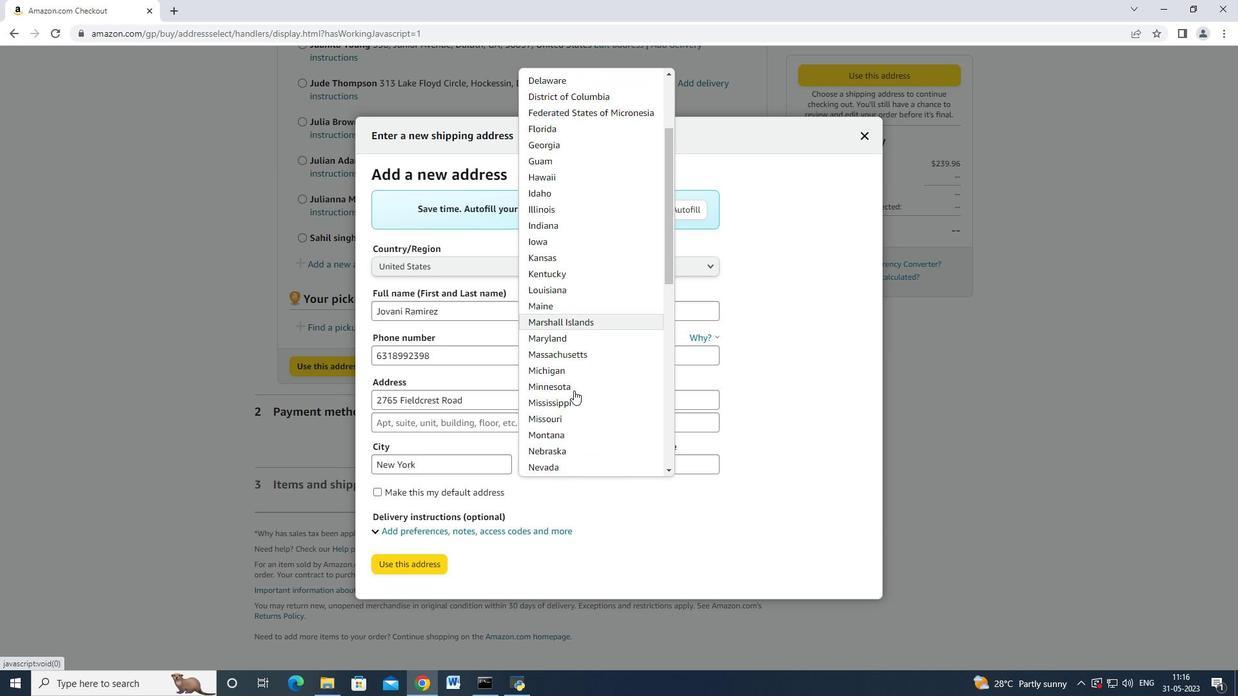
Action: Mouse scrolled (574, 390) with delta (0, 0)
Screenshot: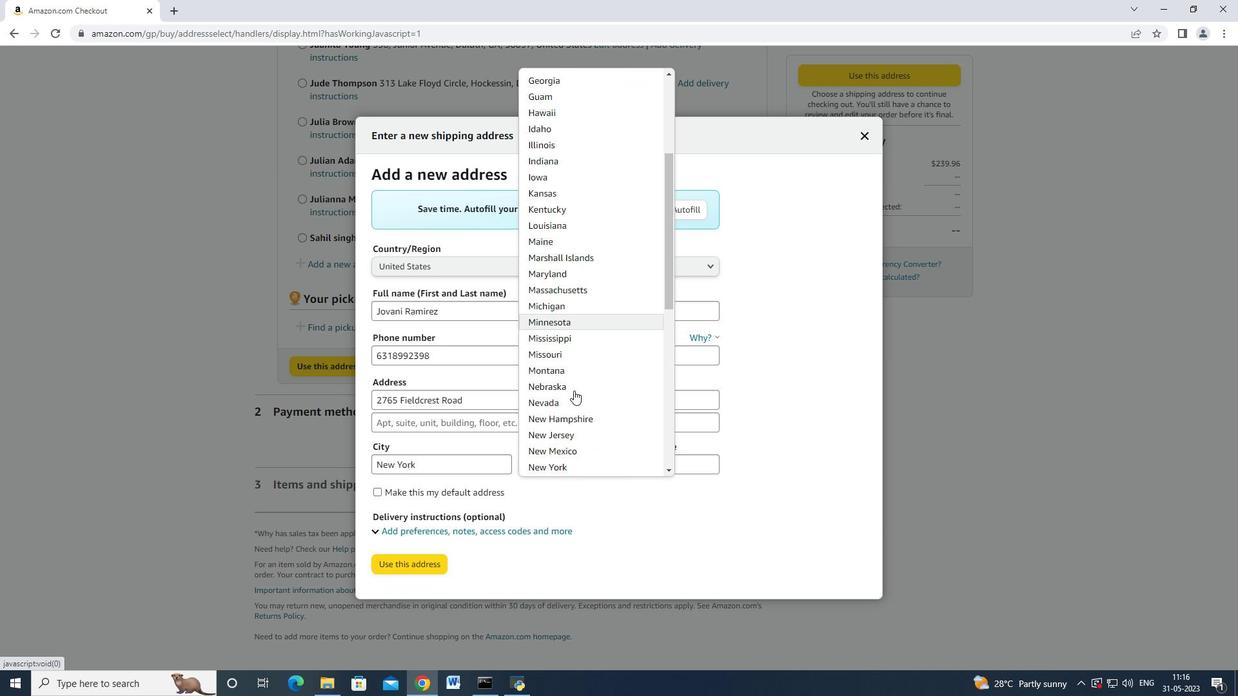 
Action: Mouse moved to (571, 401)
Screenshot: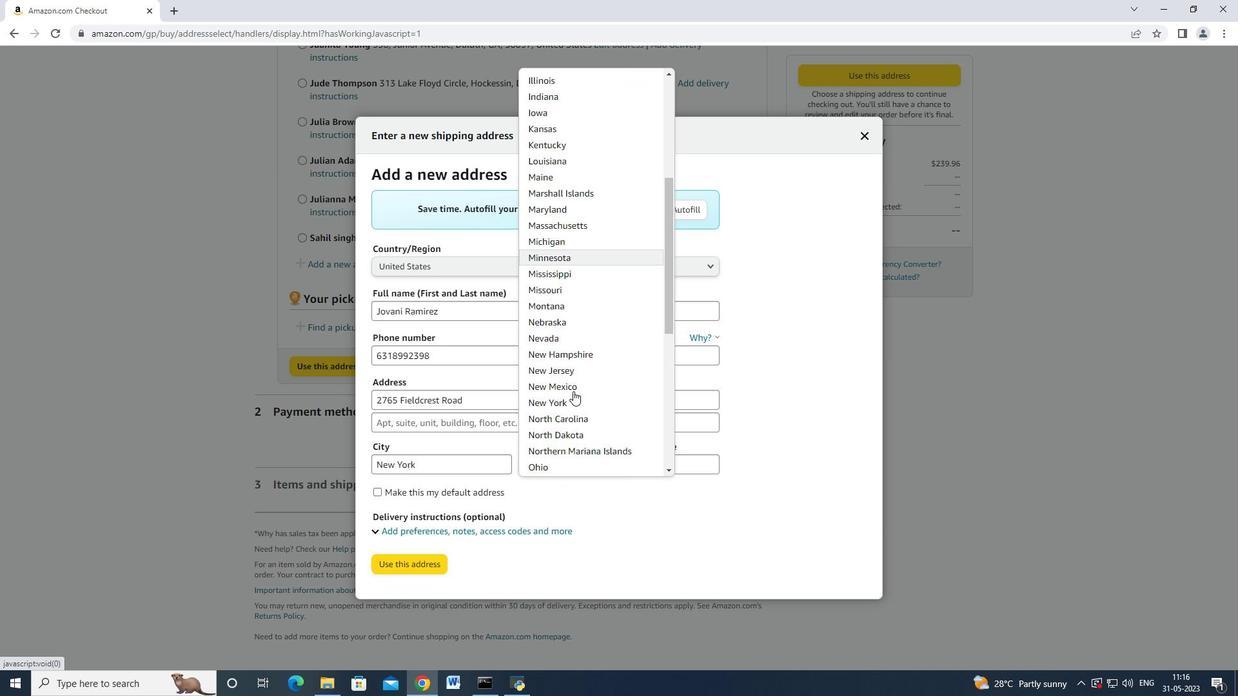 
Action: Mouse pressed left at (571, 401)
Screenshot: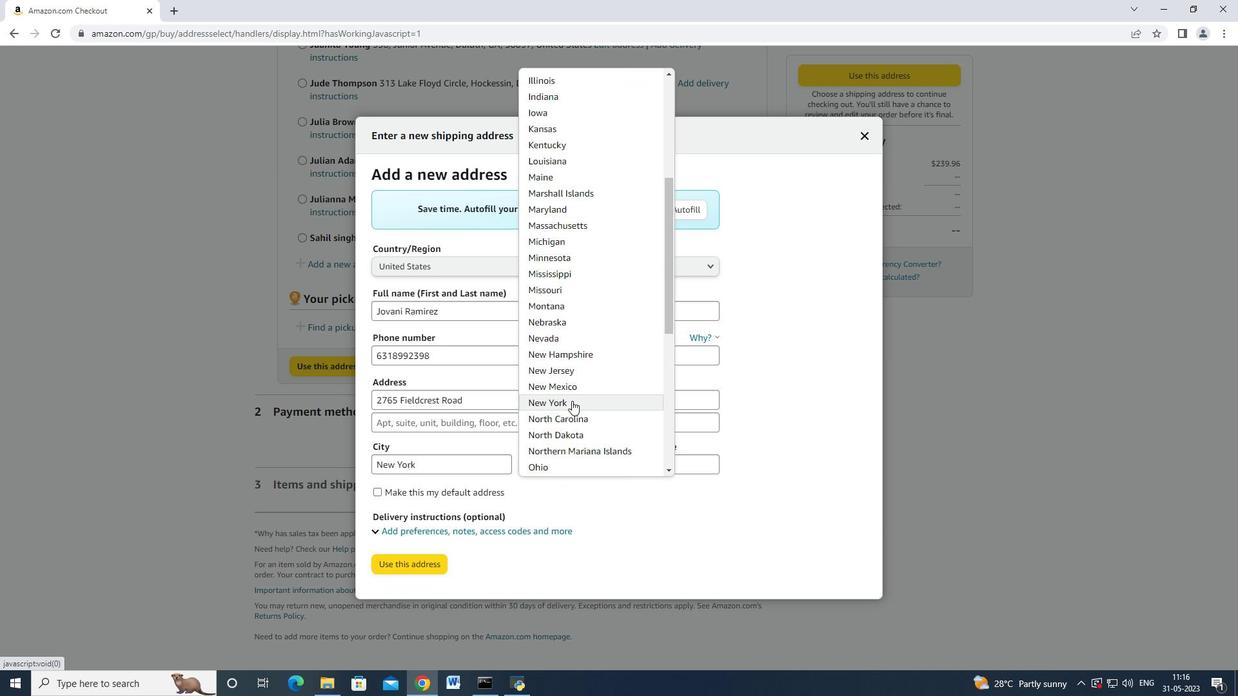 
Action: Mouse moved to (655, 461)
Screenshot: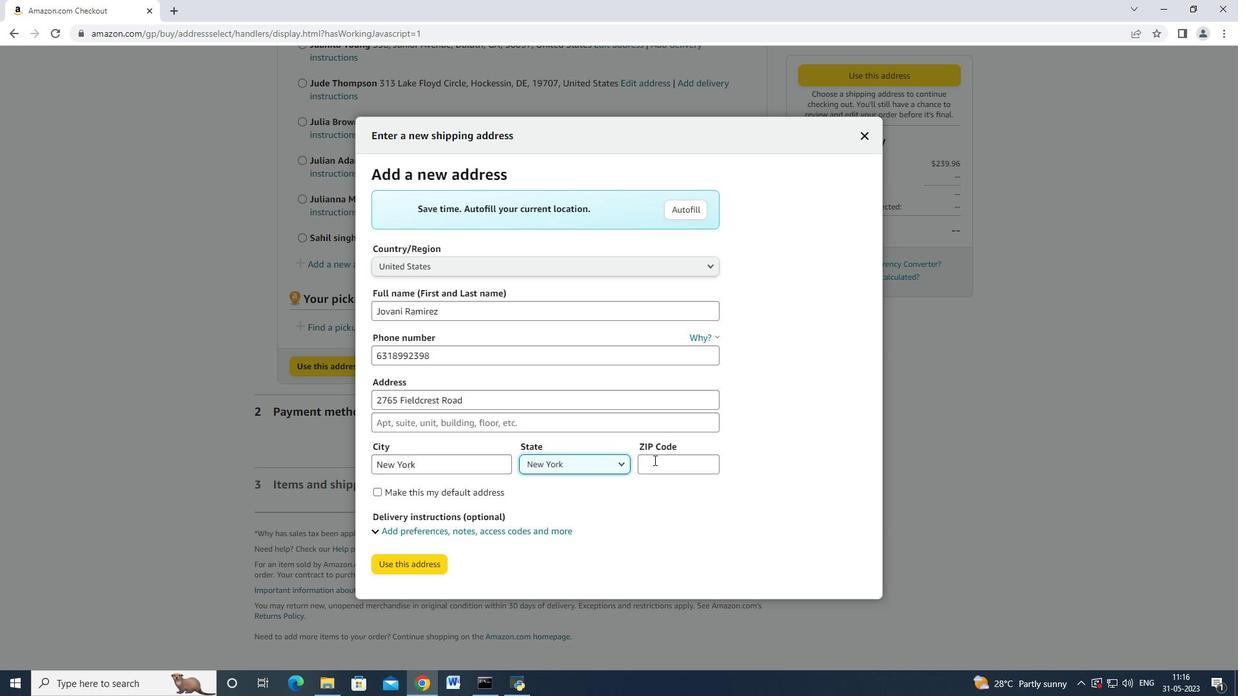 
Action: Mouse pressed left at (655, 461)
Screenshot: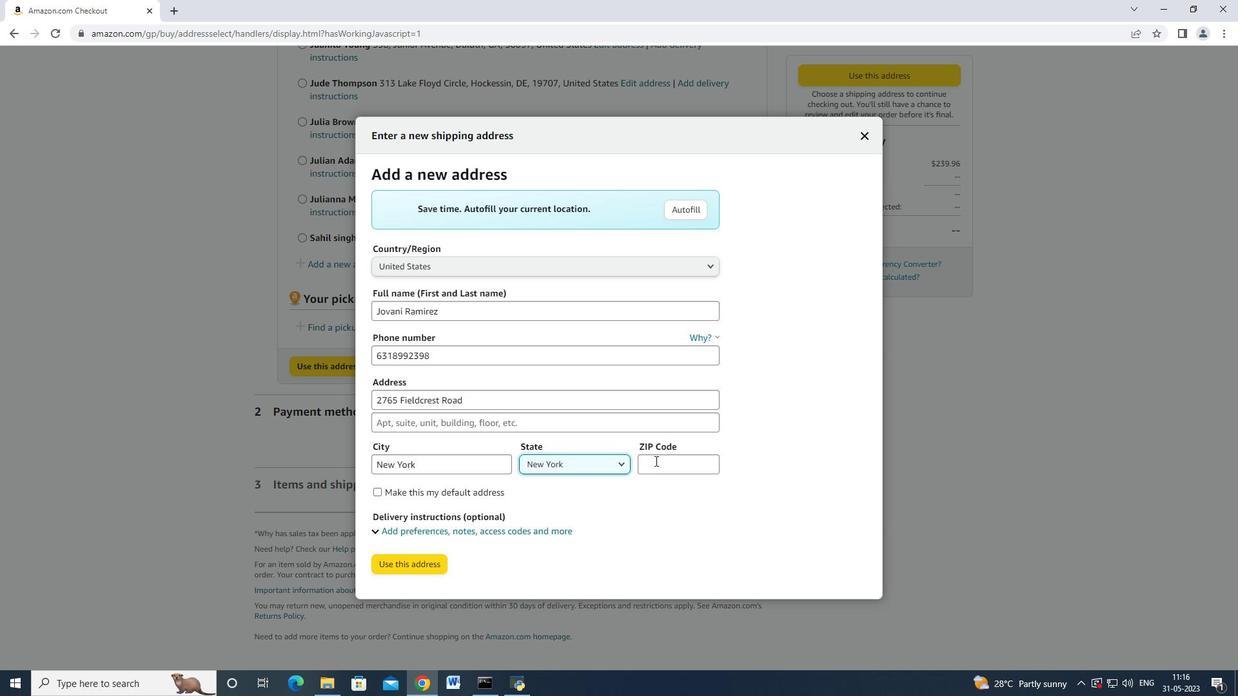
Action: Mouse moved to (657, 461)
Screenshot: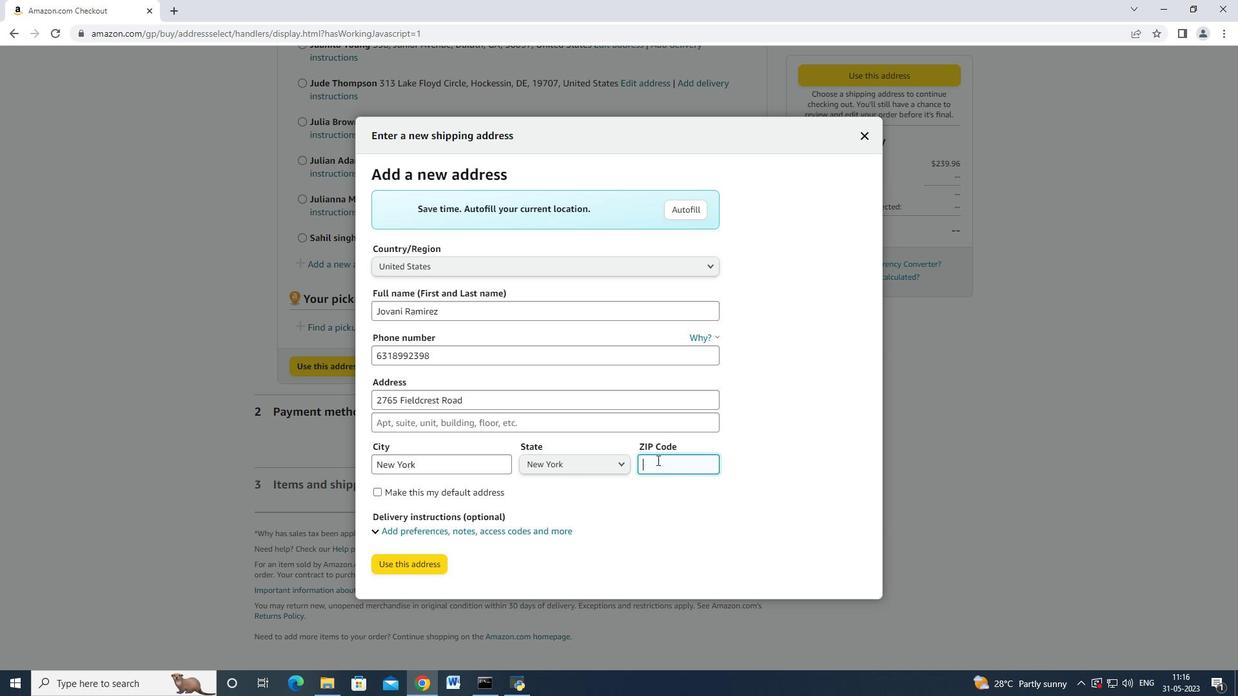 
Action: Key pressed 10005
Screenshot: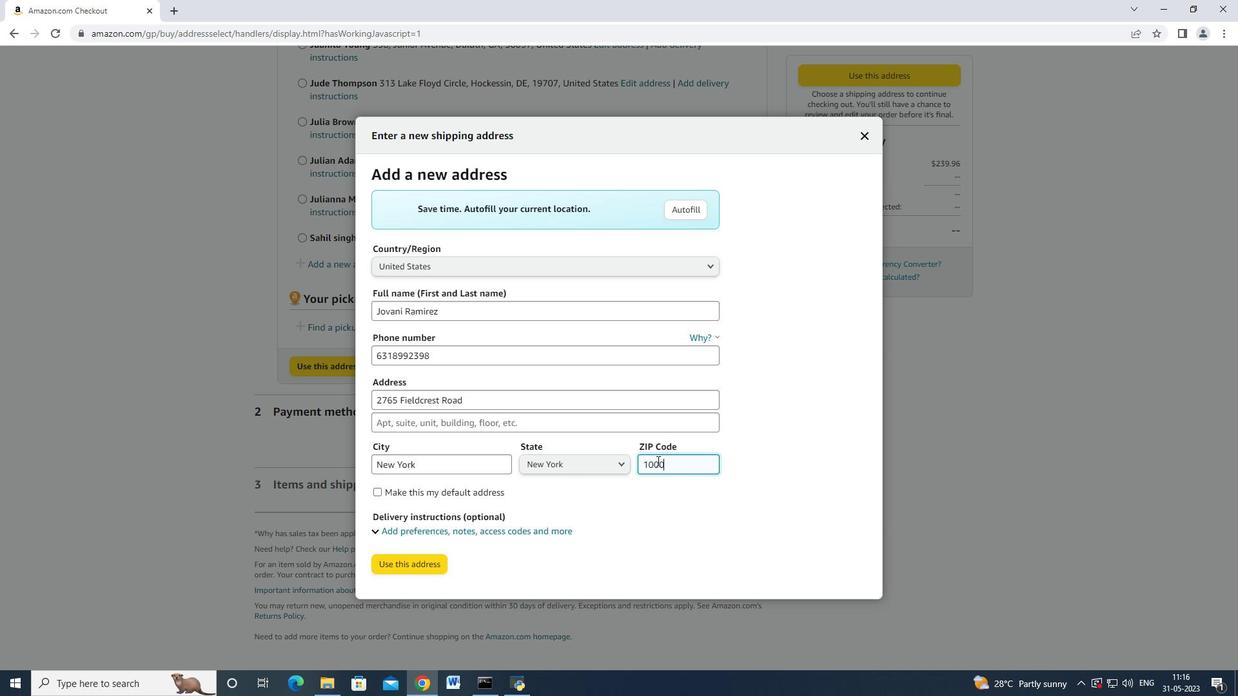 
Action: Mouse moved to (431, 558)
Screenshot: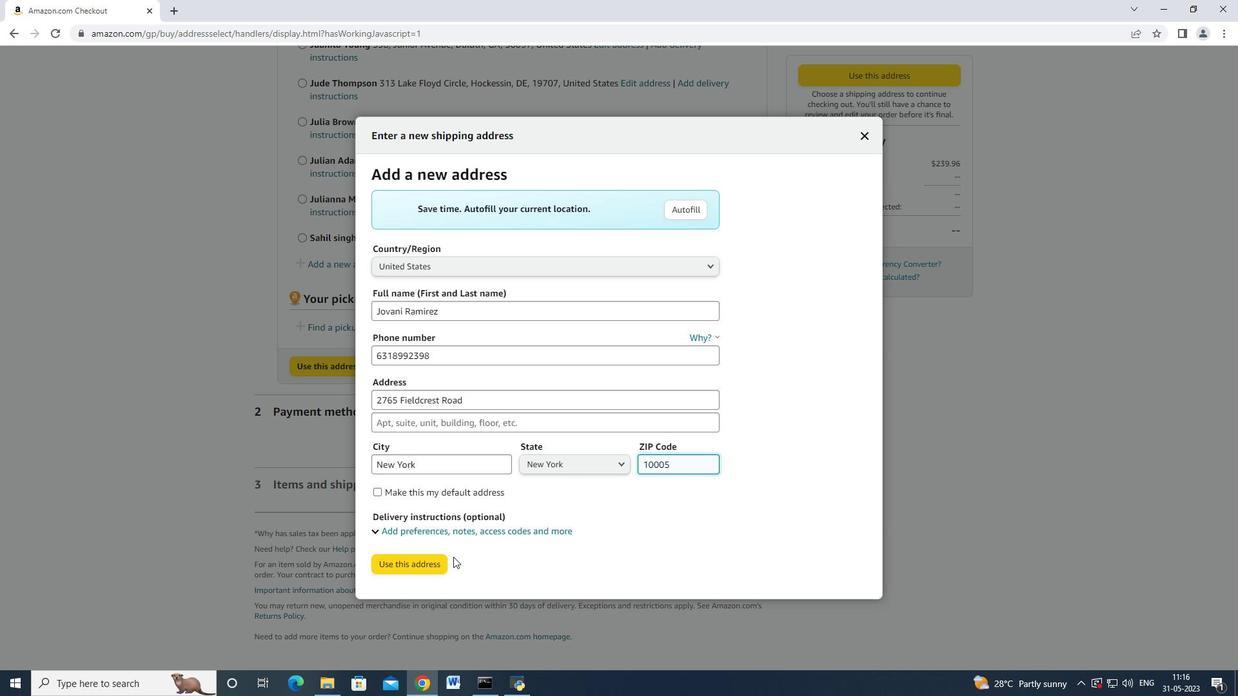 
Action: Mouse pressed left at (431, 558)
Screenshot: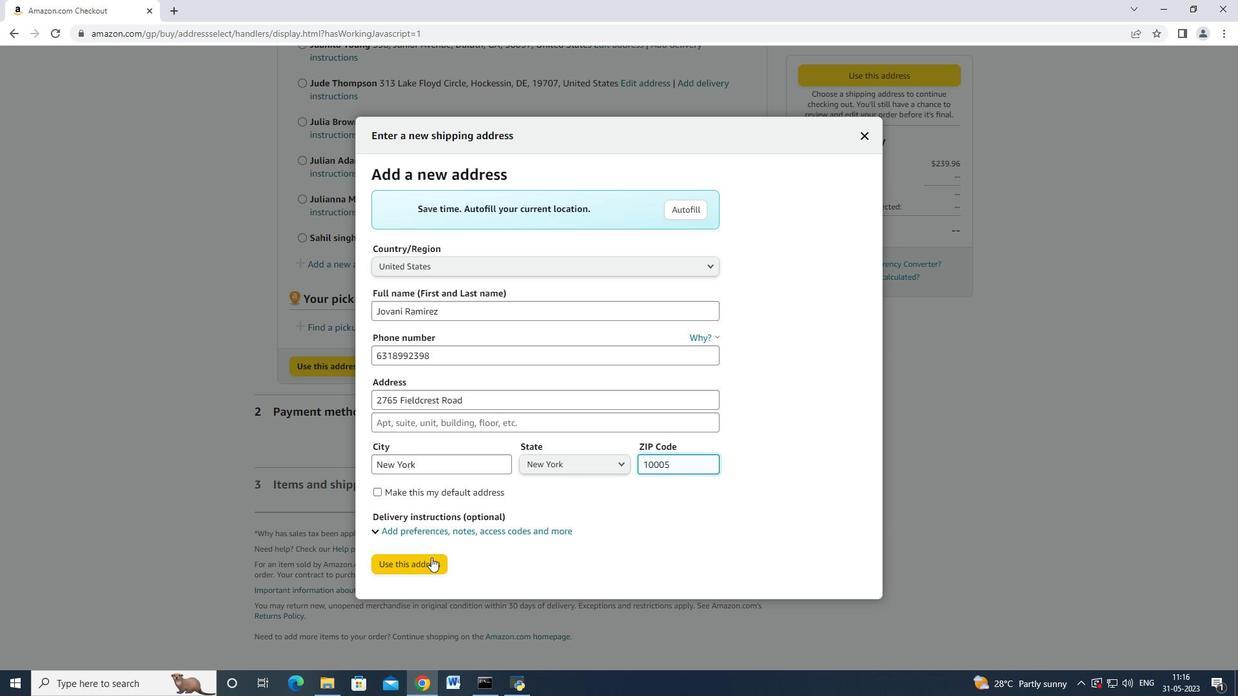 
Action: Mouse moved to (494, 430)
Screenshot: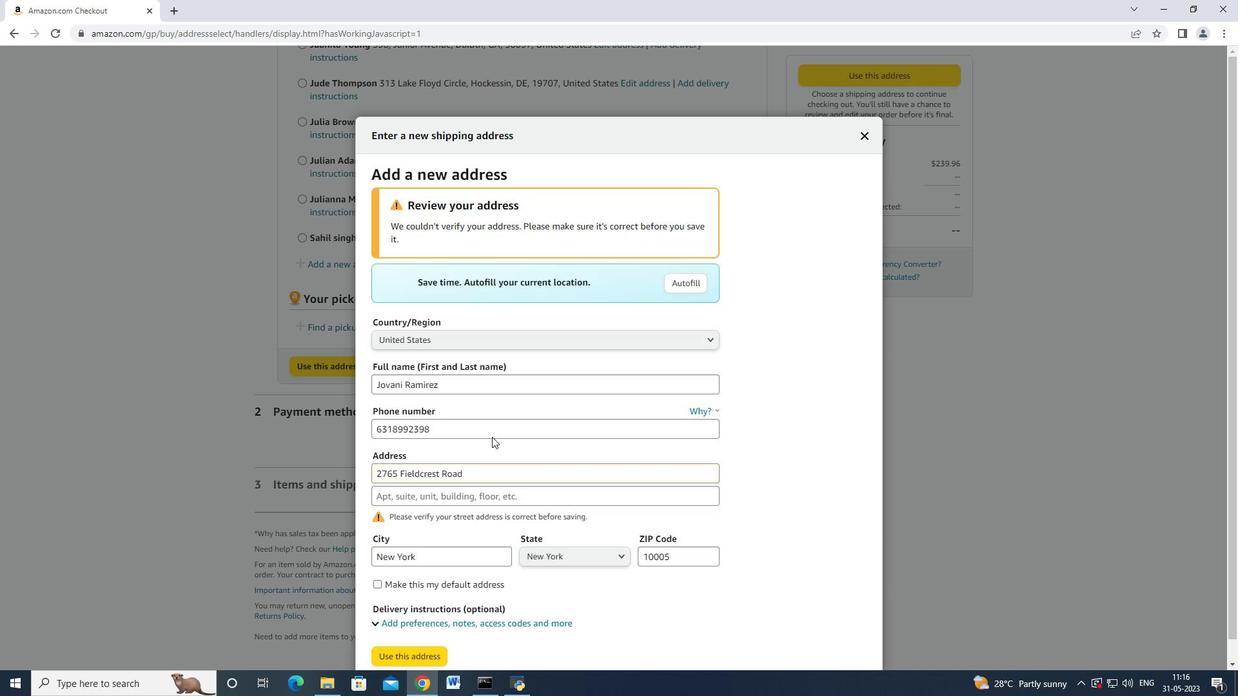 
Action: Mouse scrolled (494, 429) with delta (0, 0)
Screenshot: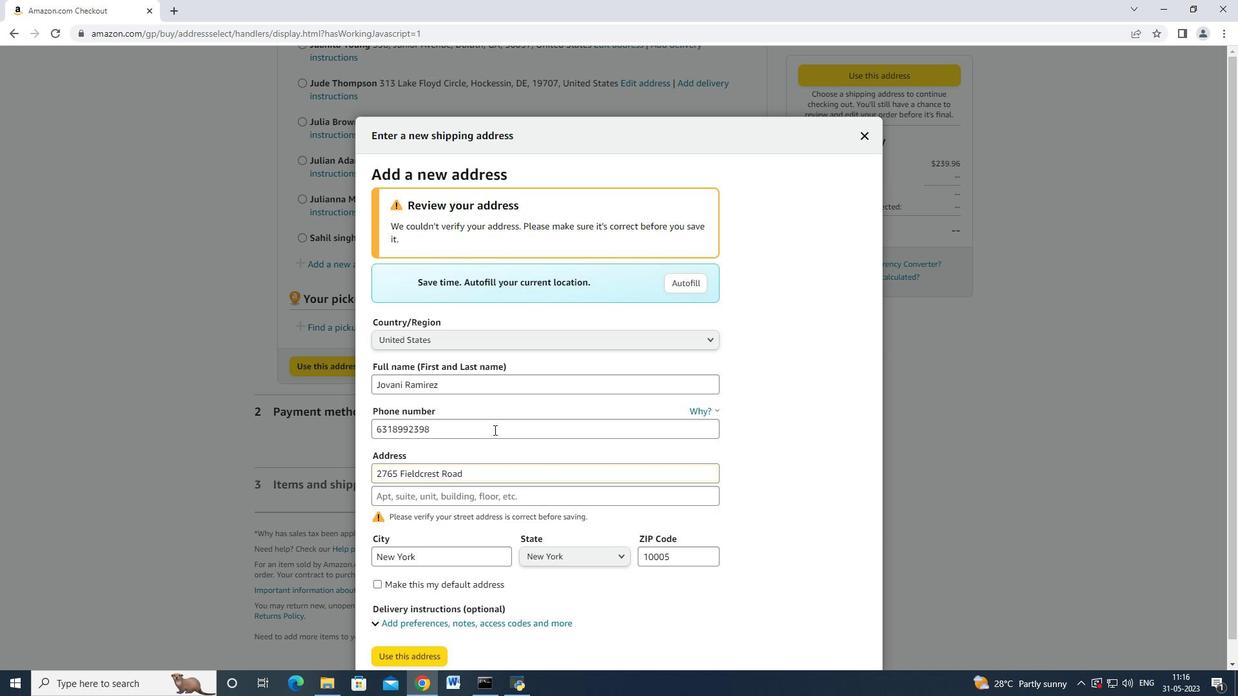 
Action: Mouse moved to (494, 430)
Screenshot: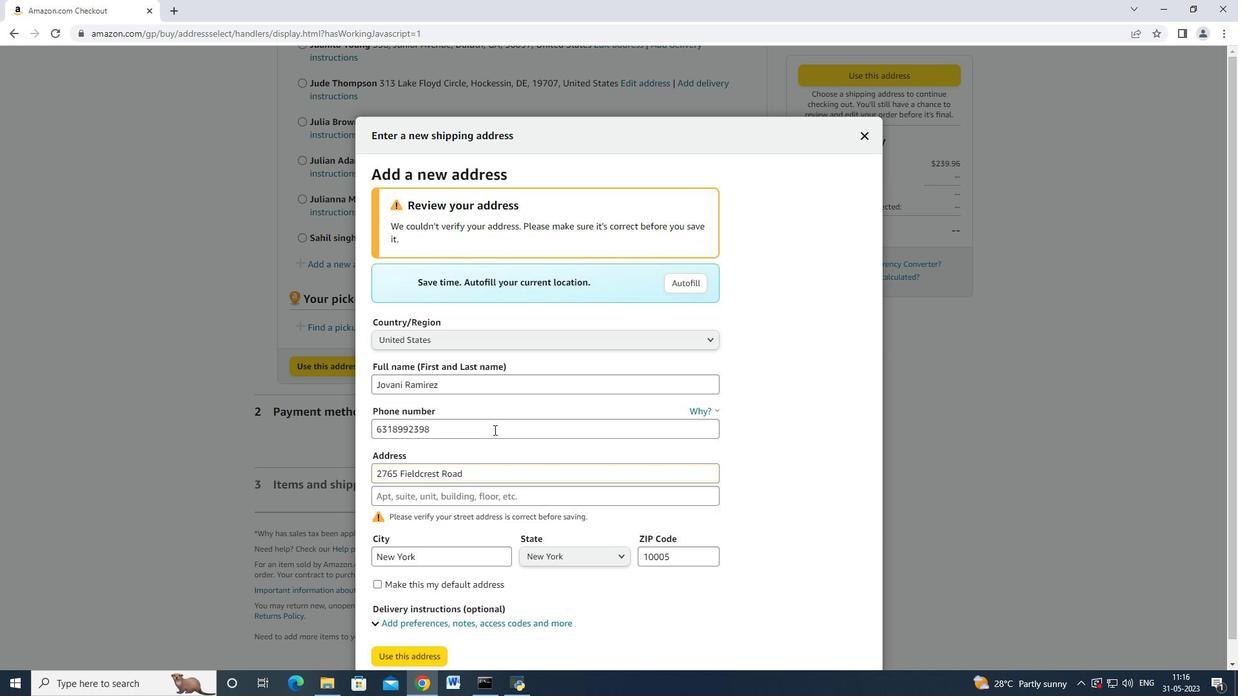 
Action: Mouse scrolled (494, 429) with delta (0, 0)
Screenshot: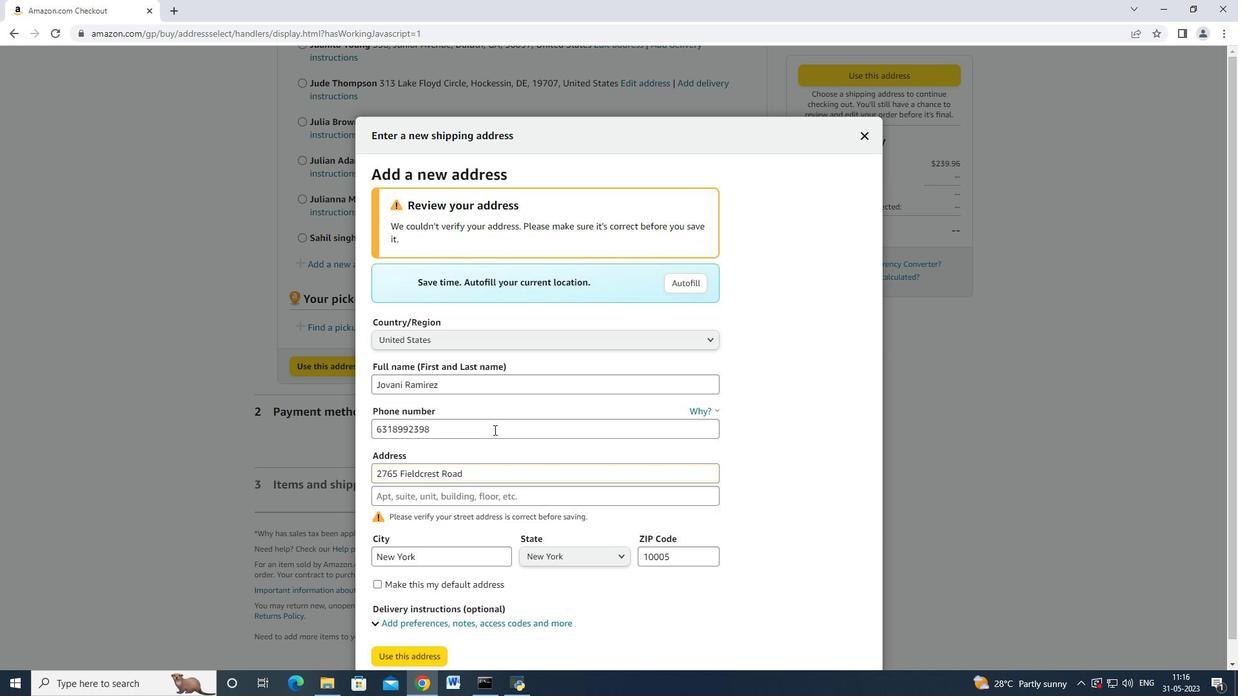 
Action: Mouse moved to (494, 430)
Screenshot: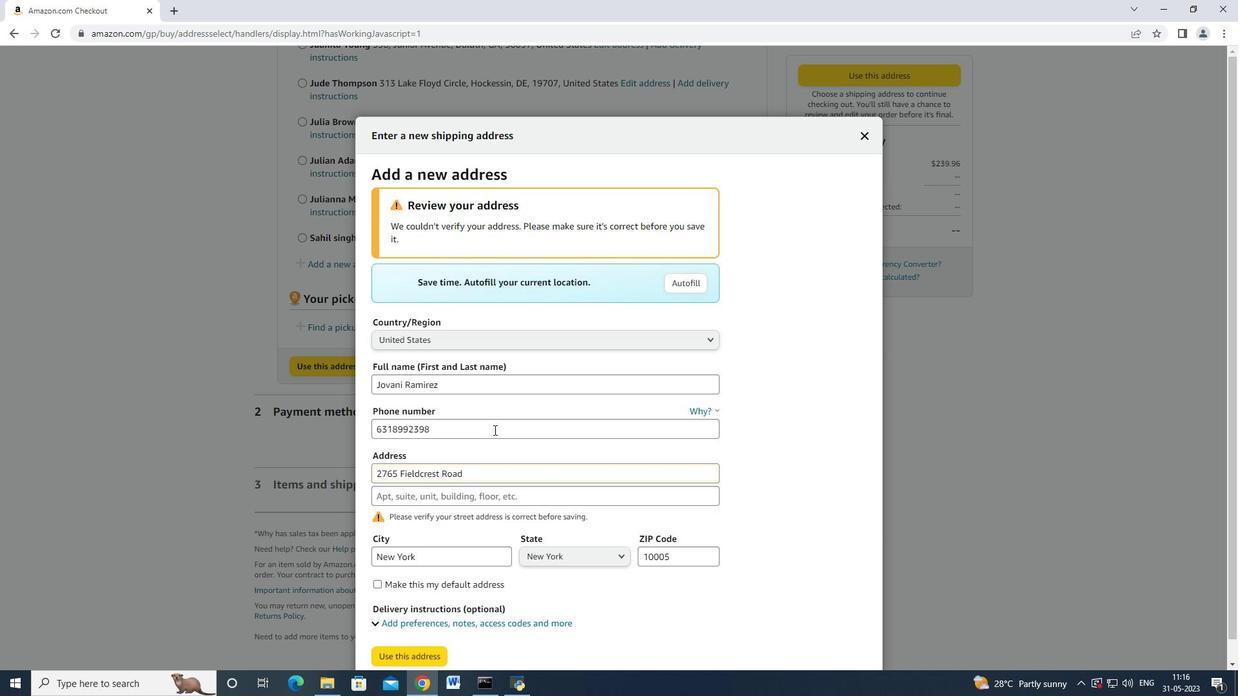 
Action: Mouse scrolled (494, 429) with delta (0, 0)
